 Task: Research Airbnb options in Casarano, Italy from 8th November, 2023 to 16th November, 2023 for 2 adults.1  bedroom having 1 bed and 1 bathroom. Property type can be hotel. Amenities needed are: washing machine. Look for 4 properties as per requirement.
Action: Mouse moved to (456, 62)
Screenshot: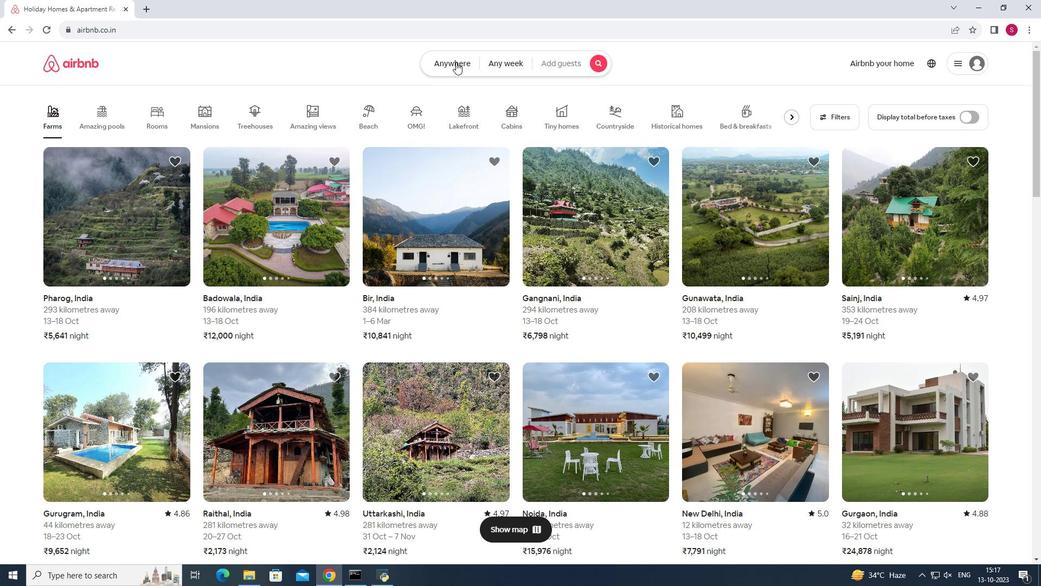 
Action: Mouse pressed left at (456, 62)
Screenshot: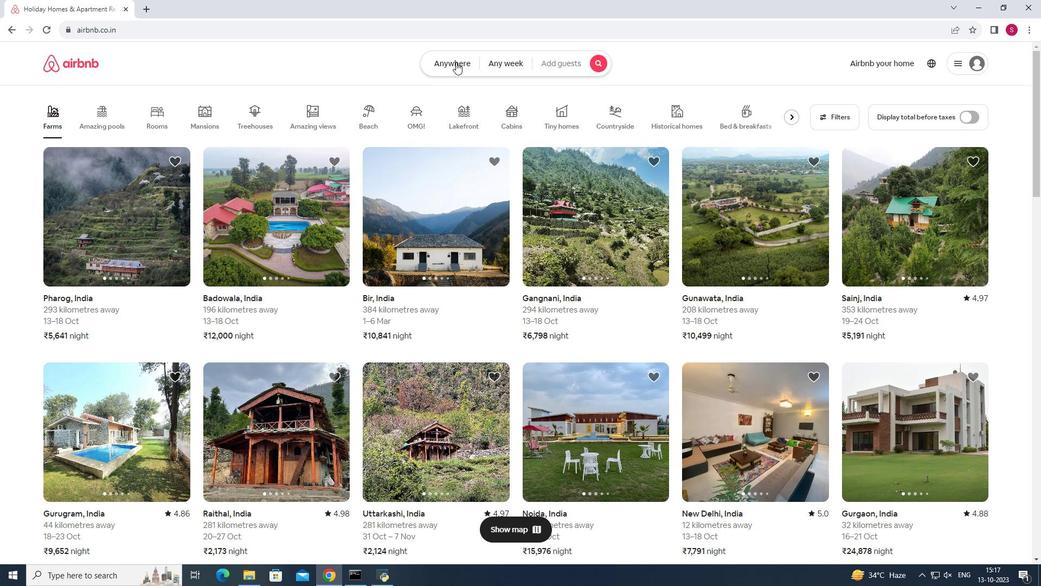 
Action: Mouse moved to (389, 100)
Screenshot: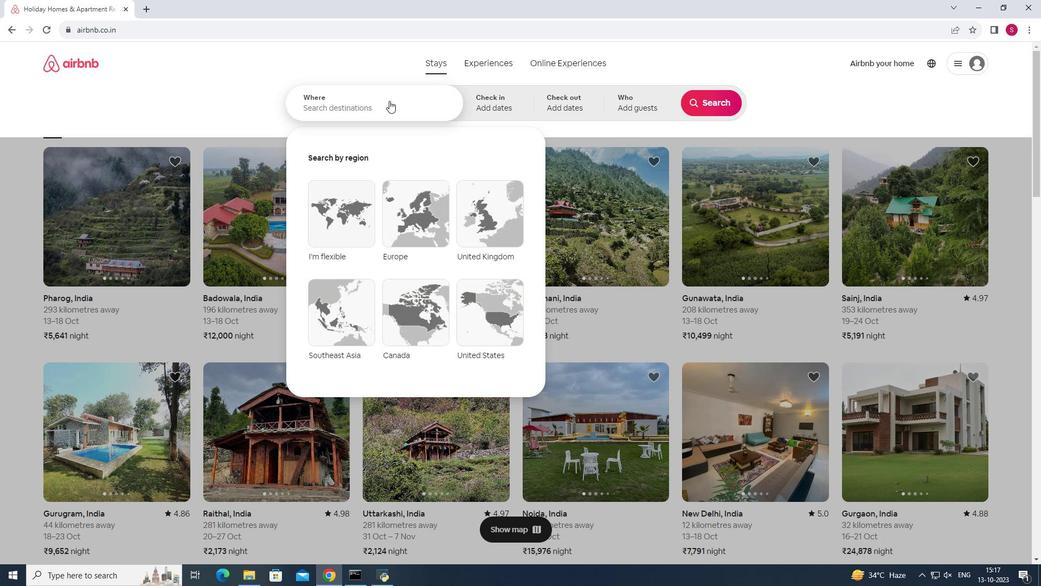 
Action: Mouse pressed left at (389, 100)
Screenshot: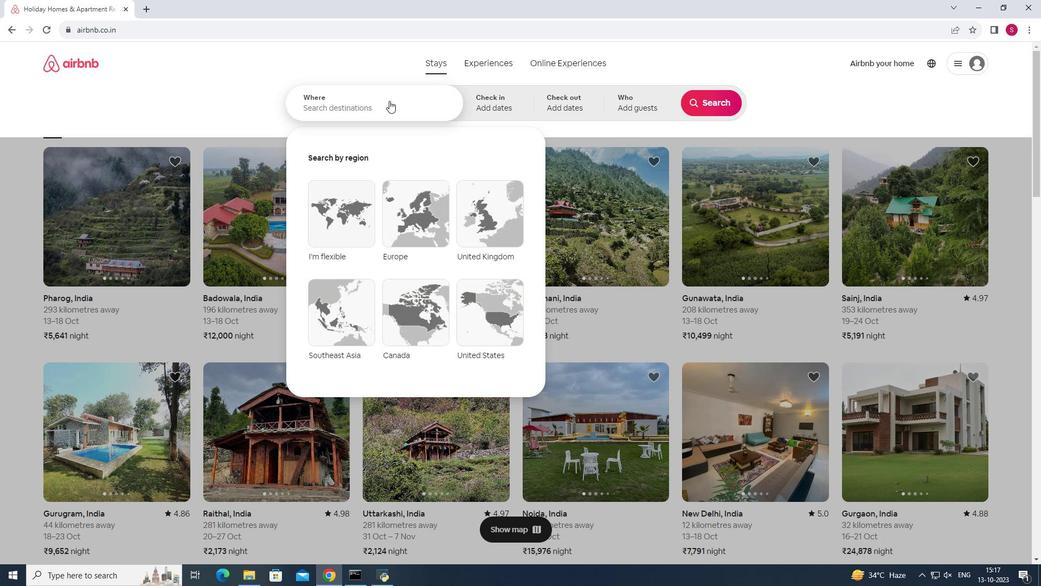 
Action: Key pressed <Key.shift>Casarano,<Key.space><Key.shift>Italy<Key.enter>
Screenshot: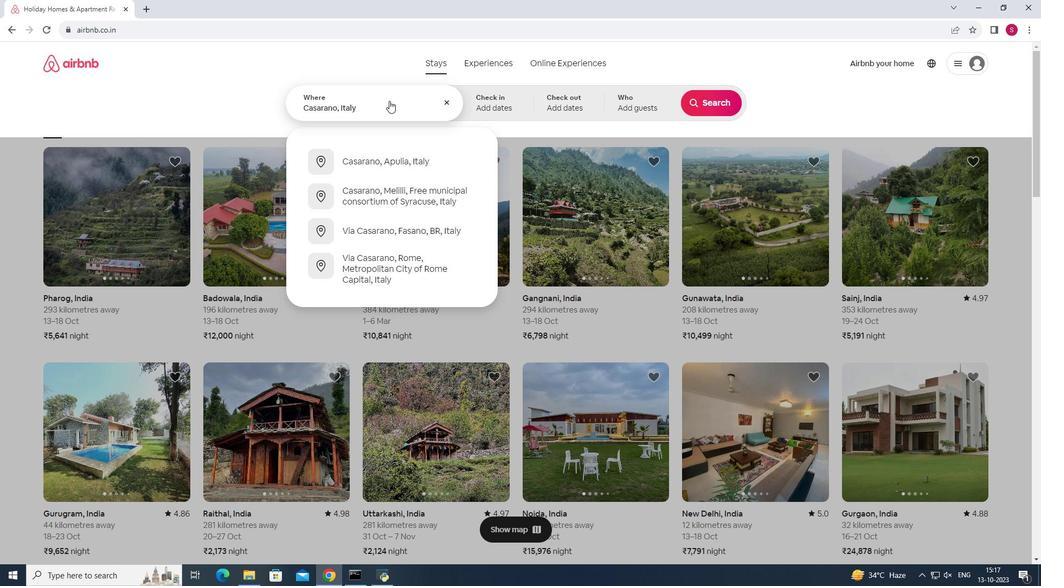 
Action: Mouse moved to (616, 268)
Screenshot: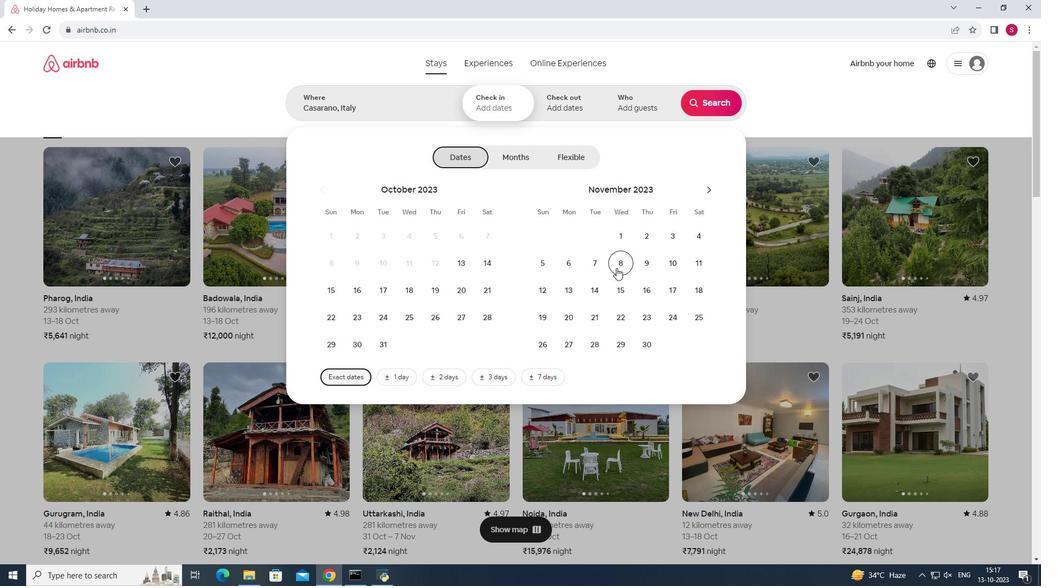 
Action: Mouse pressed left at (616, 268)
Screenshot: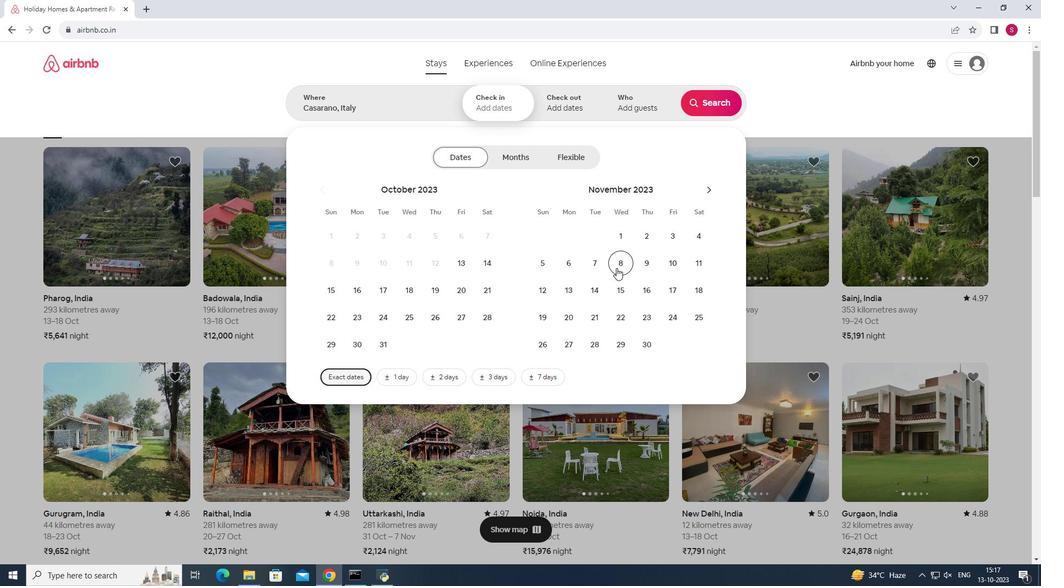 
Action: Mouse moved to (646, 285)
Screenshot: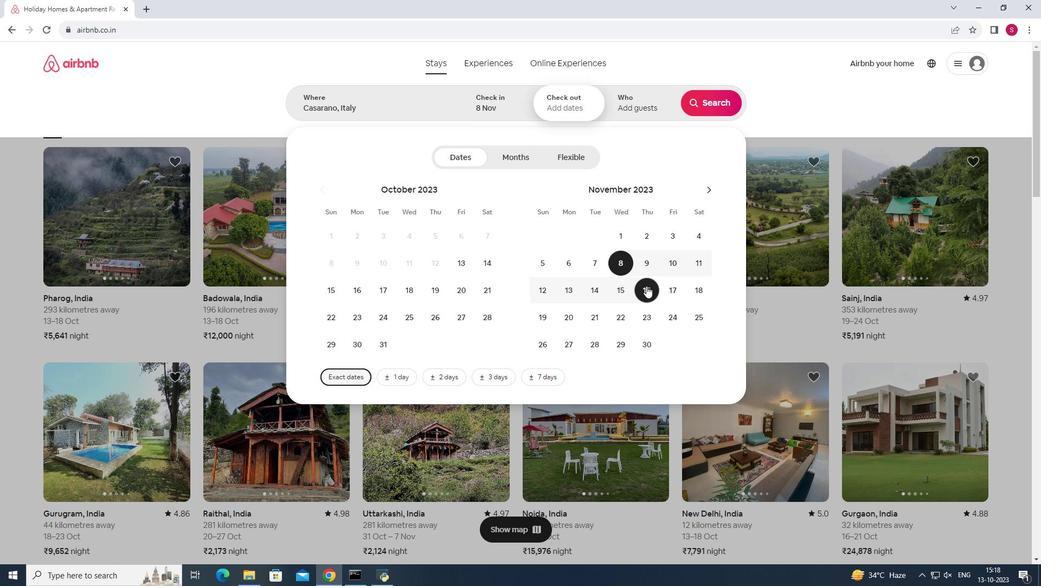 
Action: Mouse pressed left at (646, 285)
Screenshot: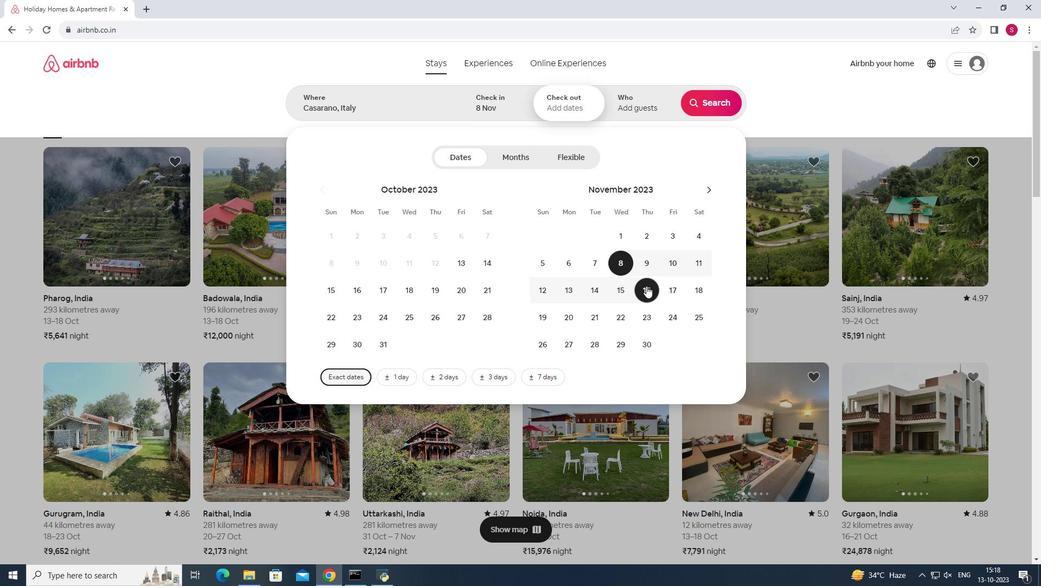 
Action: Mouse moved to (639, 93)
Screenshot: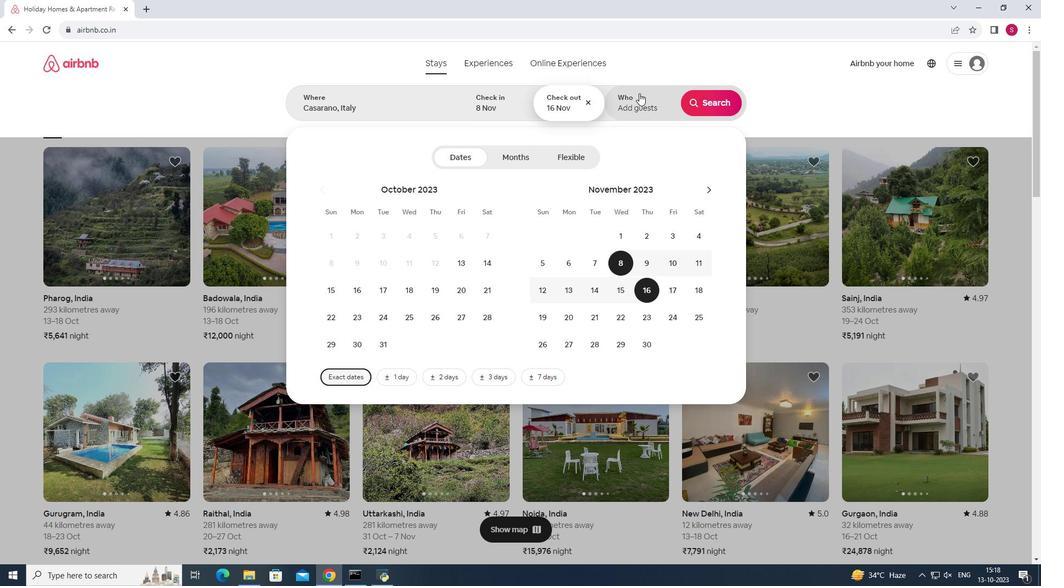 
Action: Mouse pressed left at (639, 93)
Screenshot: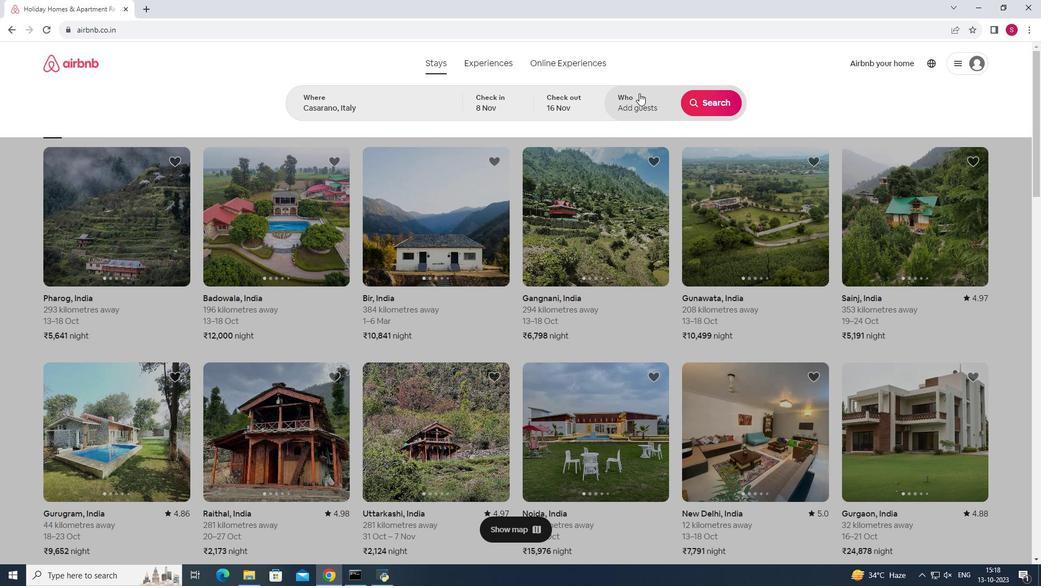 
Action: Mouse moved to (715, 162)
Screenshot: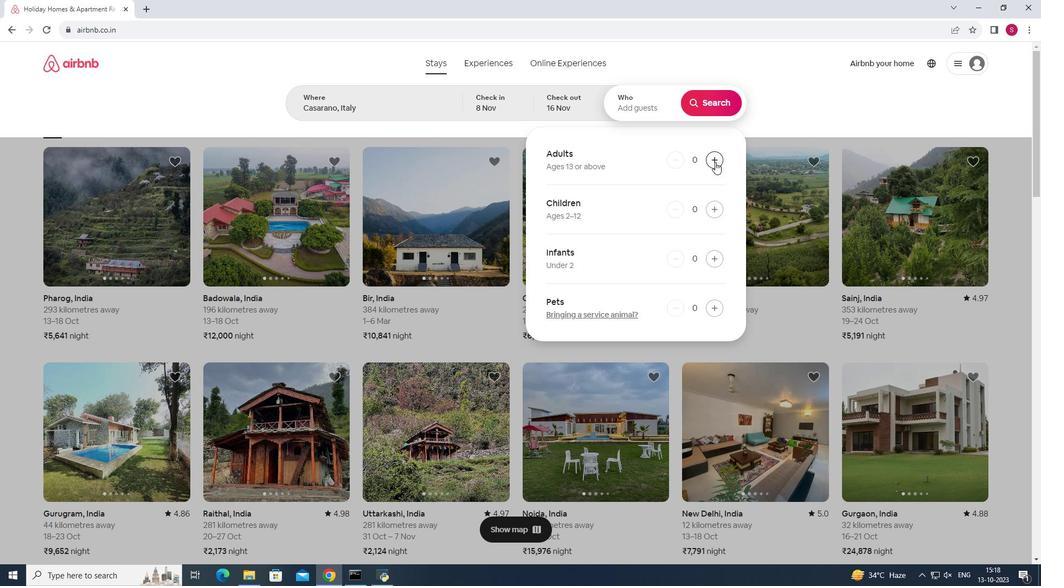 
Action: Mouse pressed left at (715, 162)
Screenshot: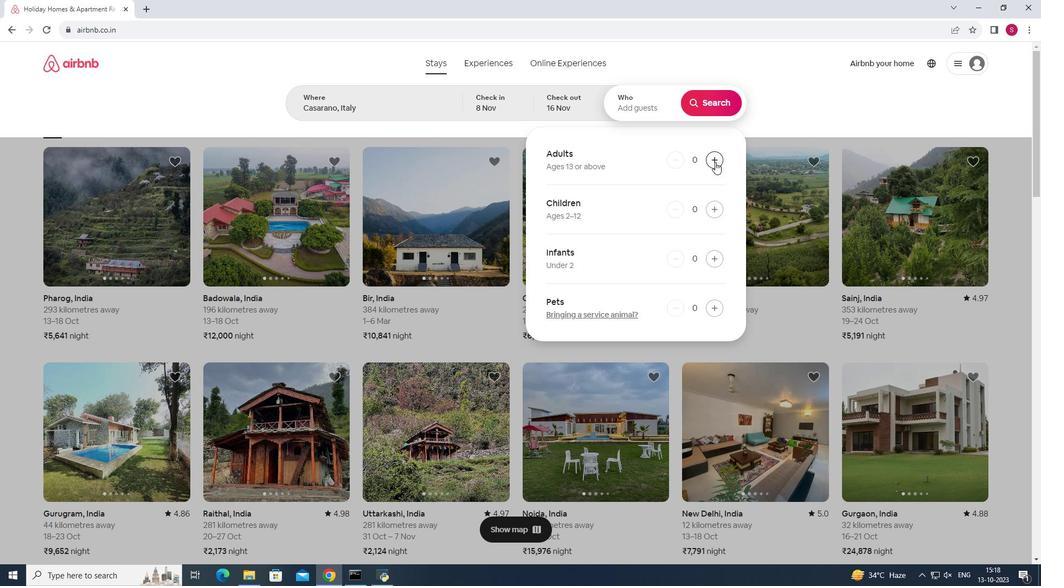 
Action: Mouse pressed left at (715, 162)
Screenshot: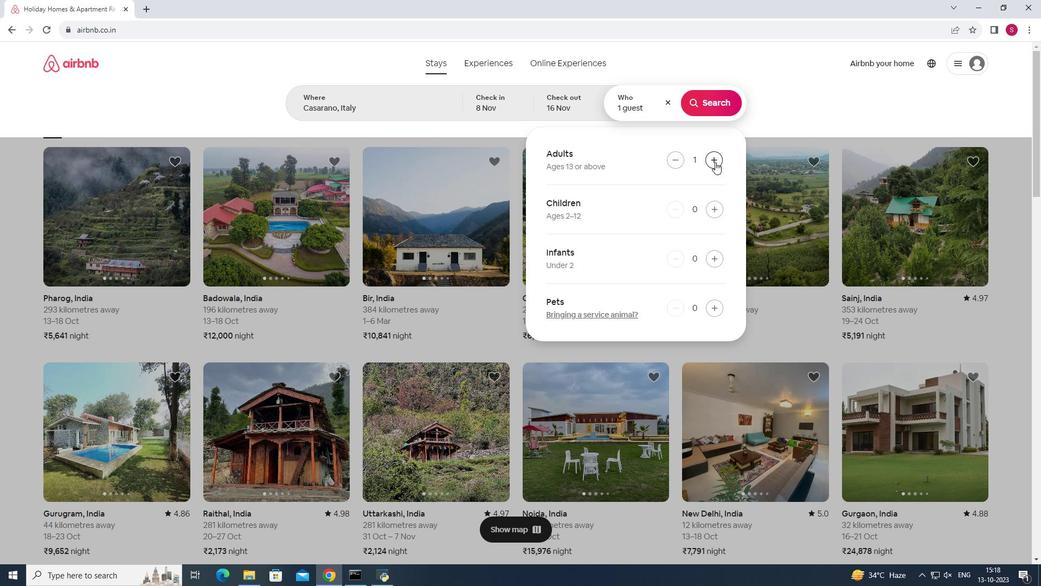 
Action: Mouse moved to (714, 103)
Screenshot: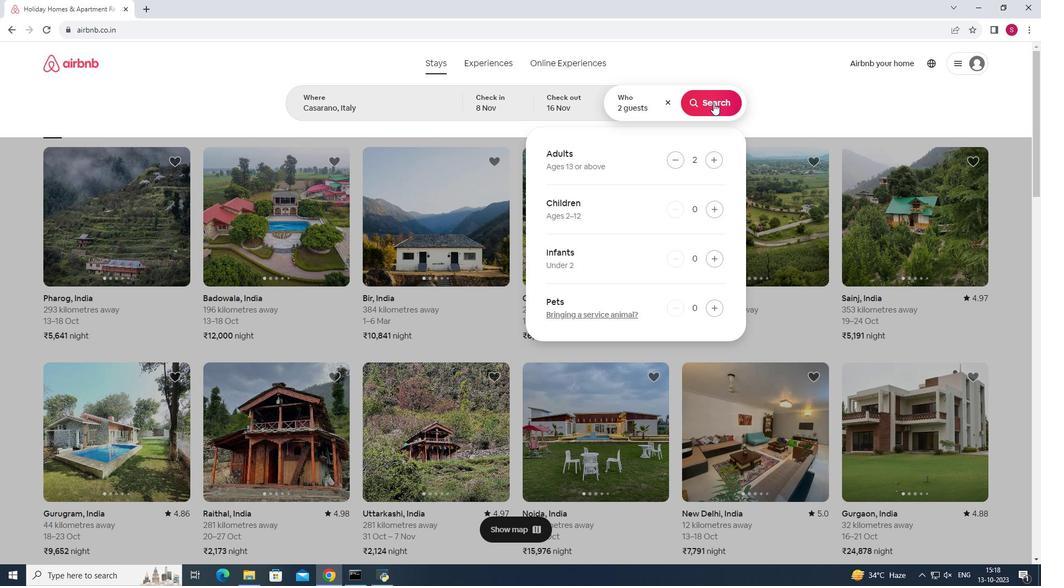 
Action: Mouse pressed left at (714, 103)
Screenshot: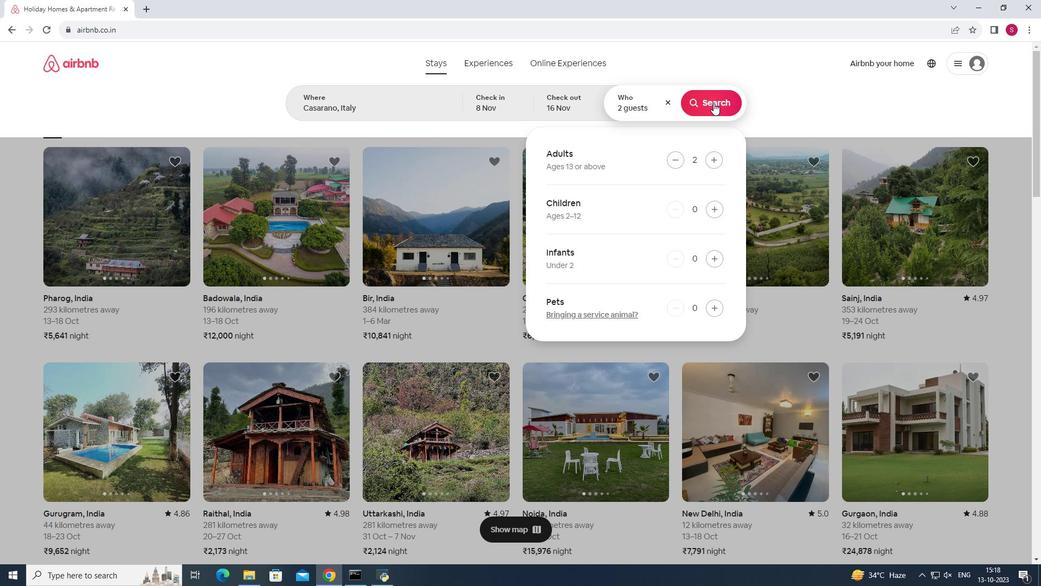 
Action: Mouse moved to (862, 103)
Screenshot: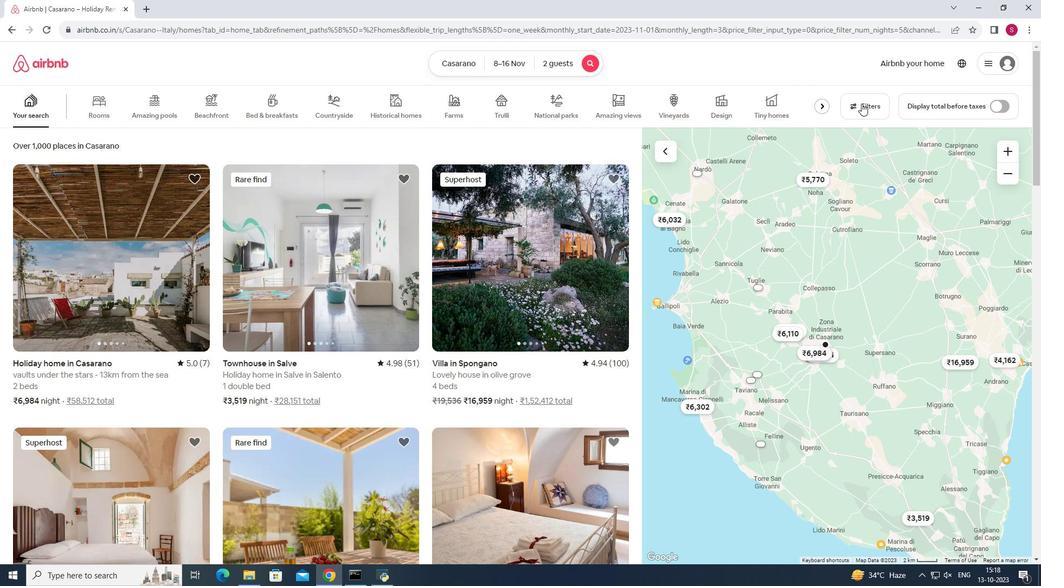 
Action: Mouse pressed left at (862, 103)
Screenshot: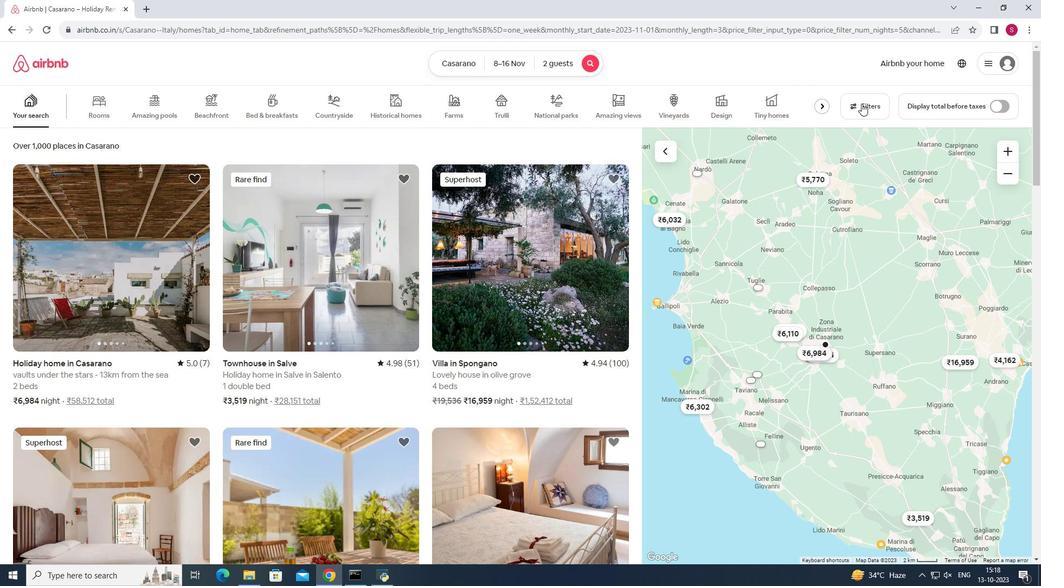 
Action: Mouse moved to (516, 238)
Screenshot: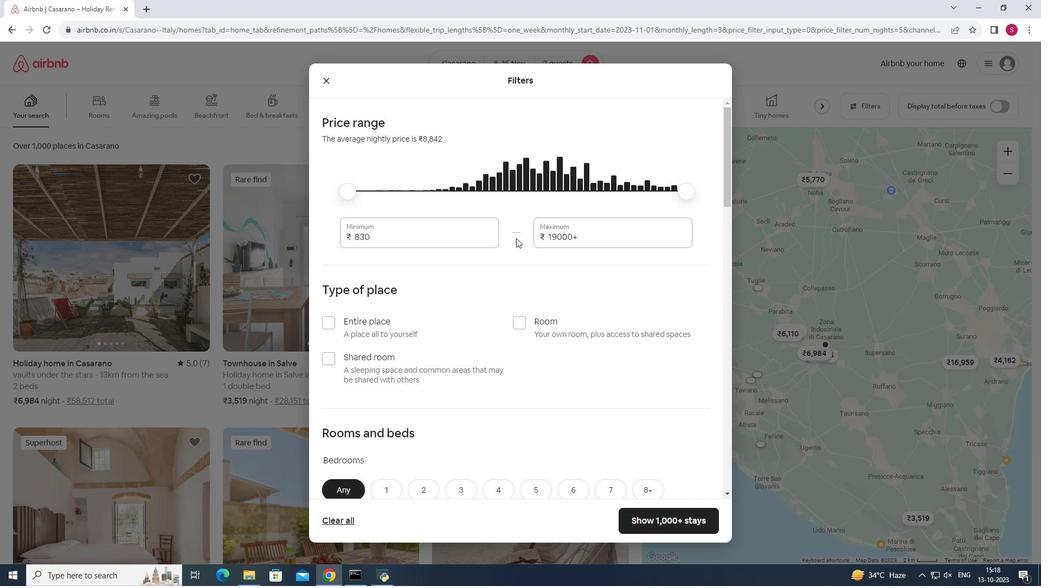 
Action: Mouse scrolled (516, 237) with delta (0, 0)
Screenshot: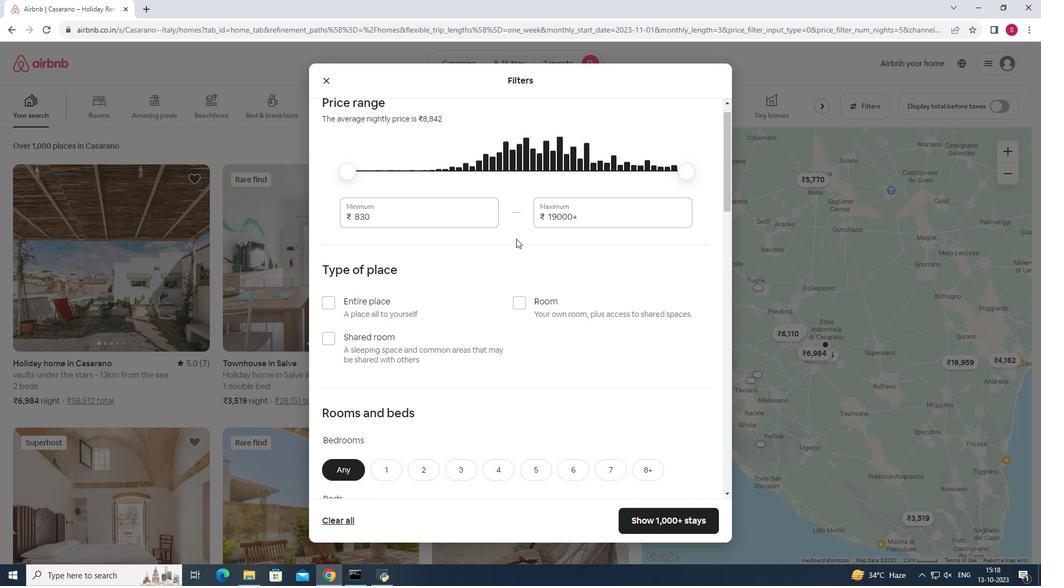 
Action: Mouse moved to (516, 238)
Screenshot: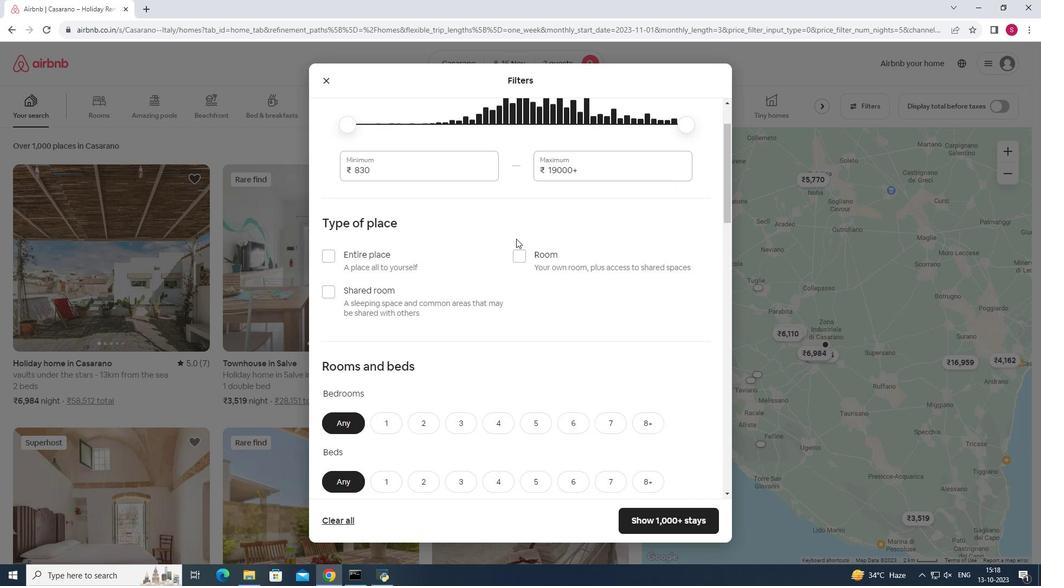 
Action: Mouse scrolled (516, 238) with delta (0, 0)
Screenshot: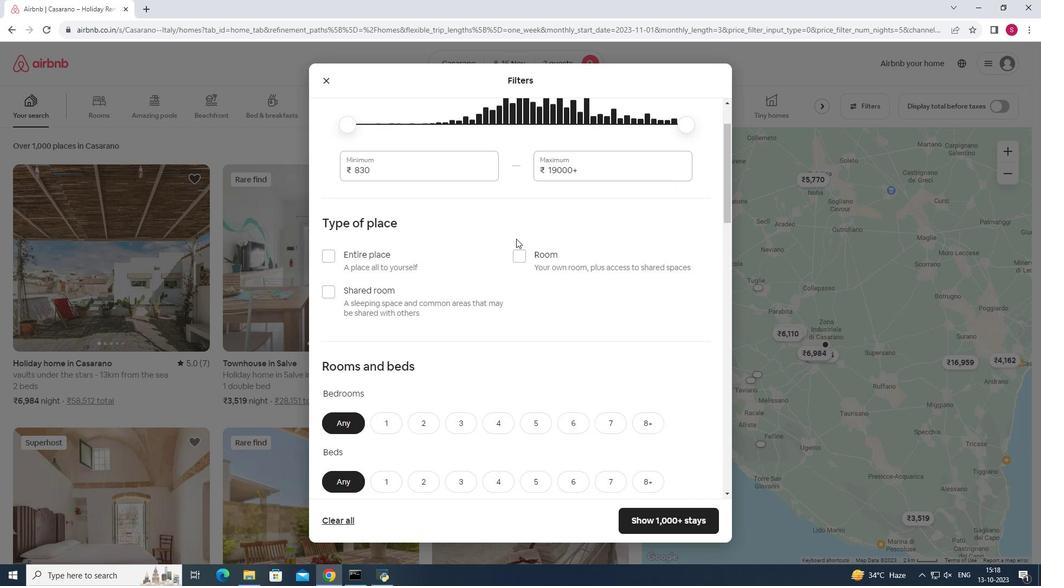 
Action: Mouse scrolled (516, 238) with delta (0, 0)
Screenshot: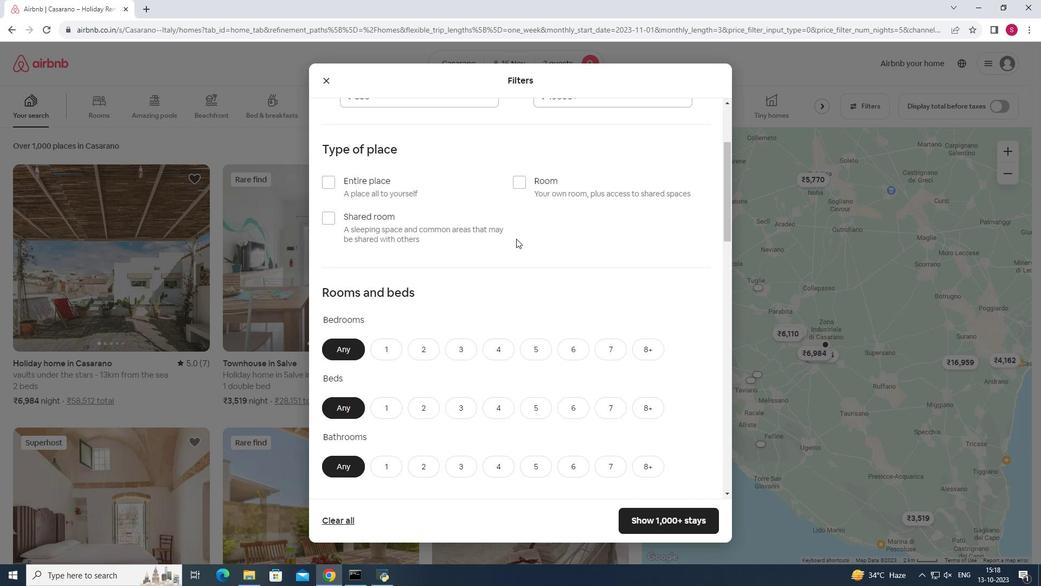 
Action: Mouse scrolled (516, 238) with delta (0, 0)
Screenshot: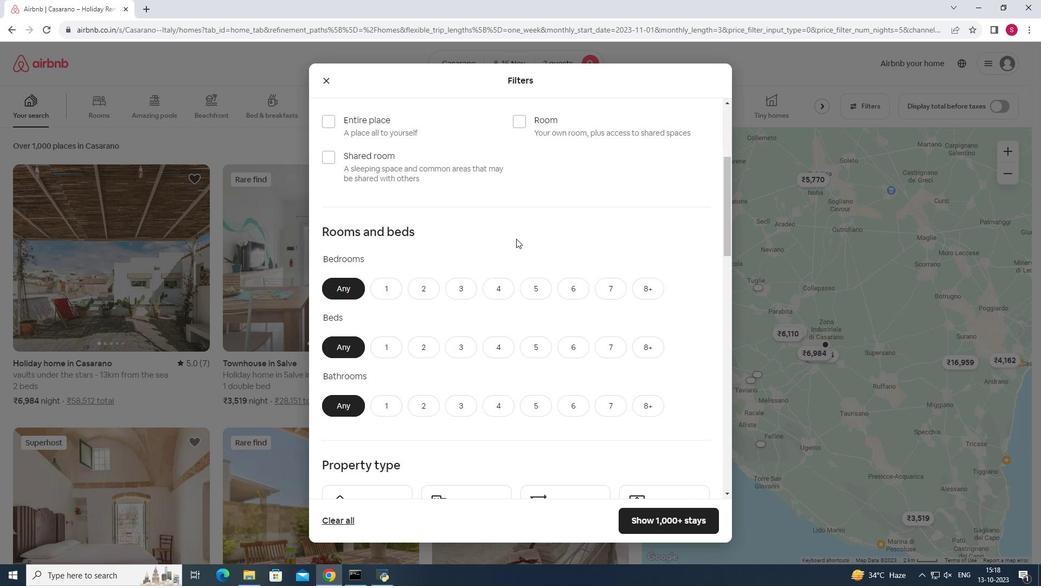 
Action: Mouse moved to (384, 271)
Screenshot: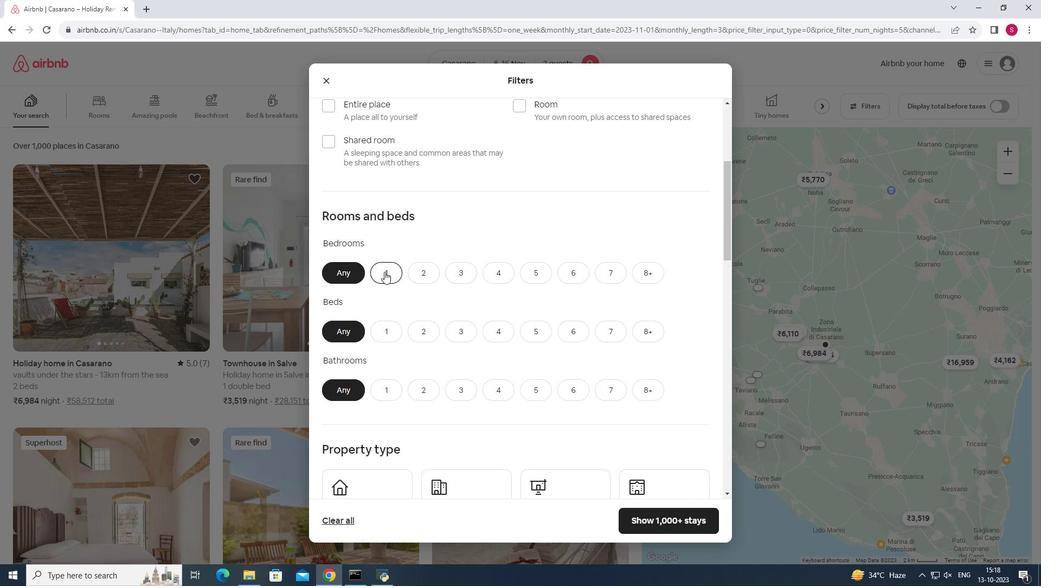
Action: Mouse pressed left at (384, 271)
Screenshot: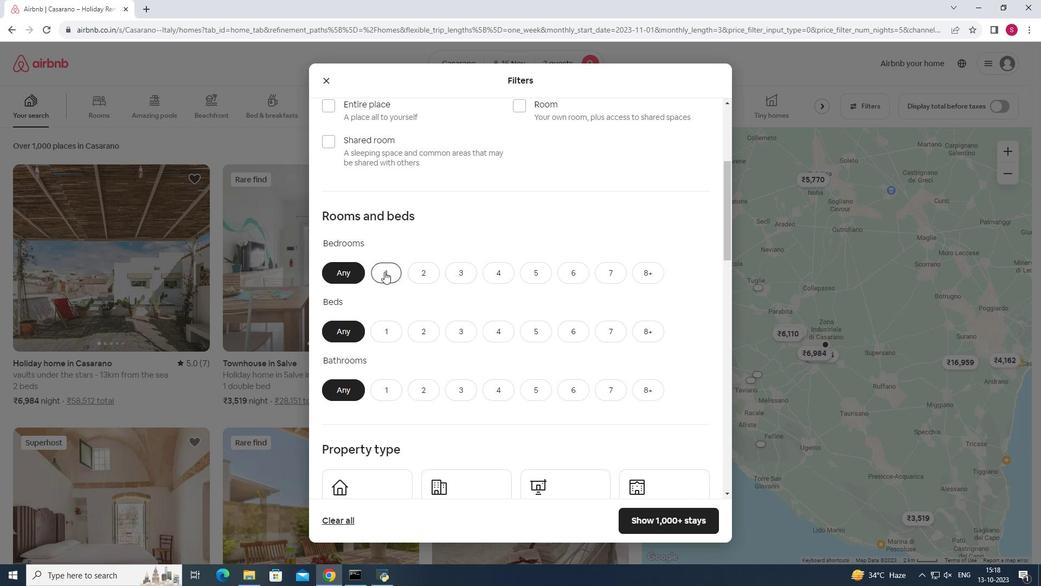 
Action: Mouse moved to (384, 327)
Screenshot: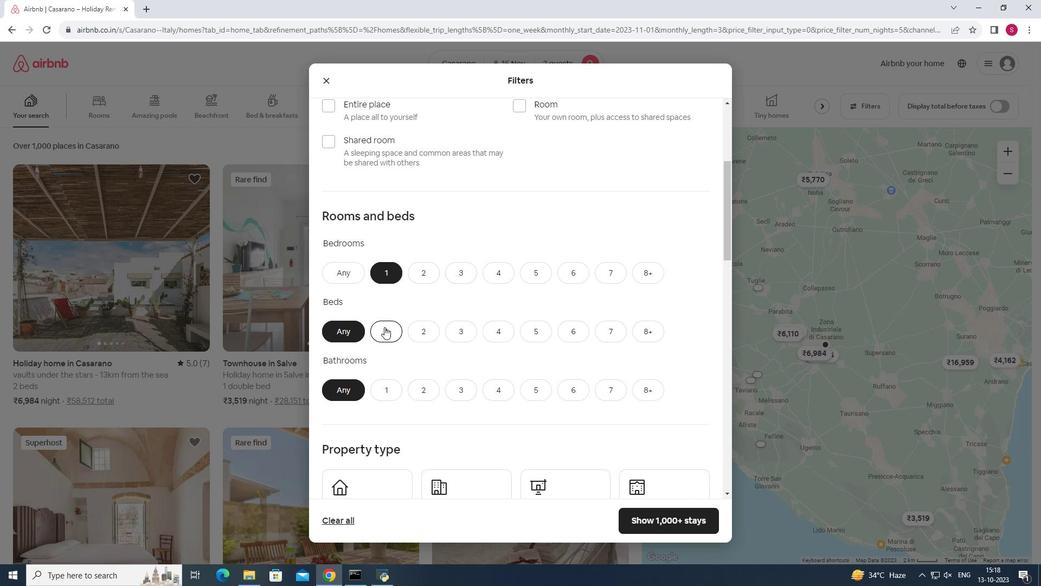 
Action: Mouse pressed left at (384, 327)
Screenshot: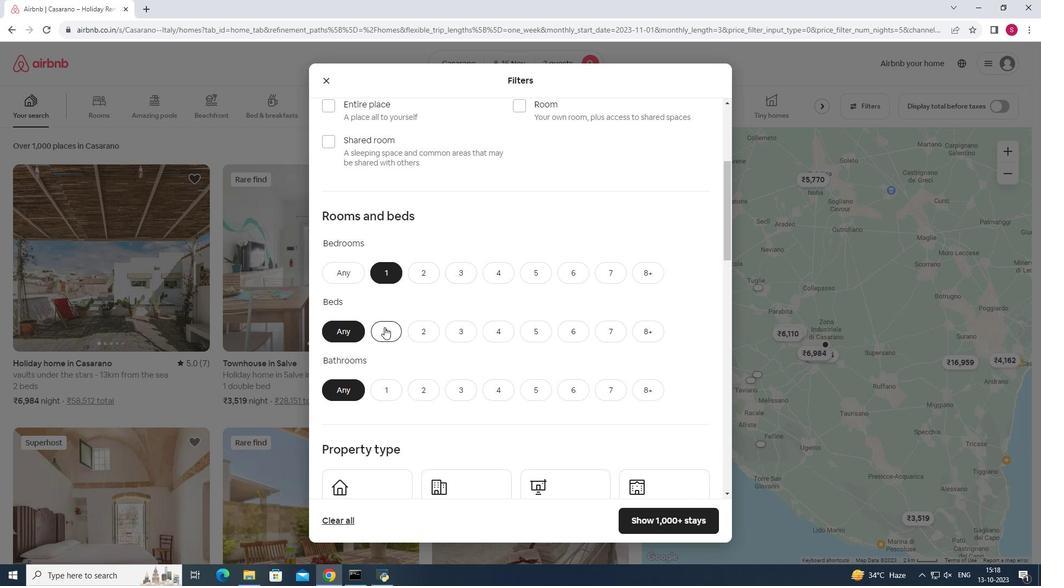 
Action: Mouse moved to (382, 393)
Screenshot: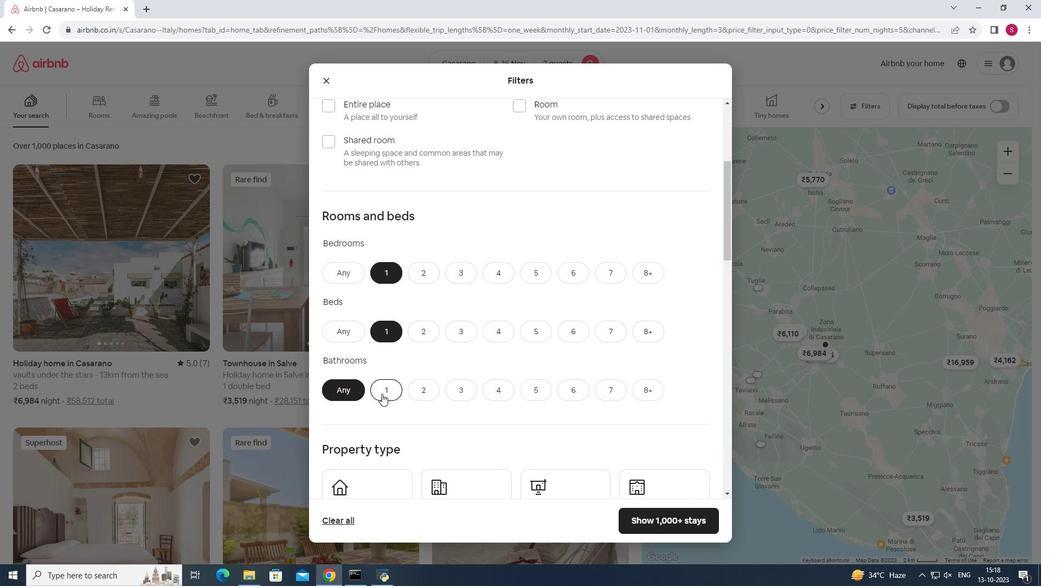 
Action: Mouse pressed left at (382, 393)
Screenshot: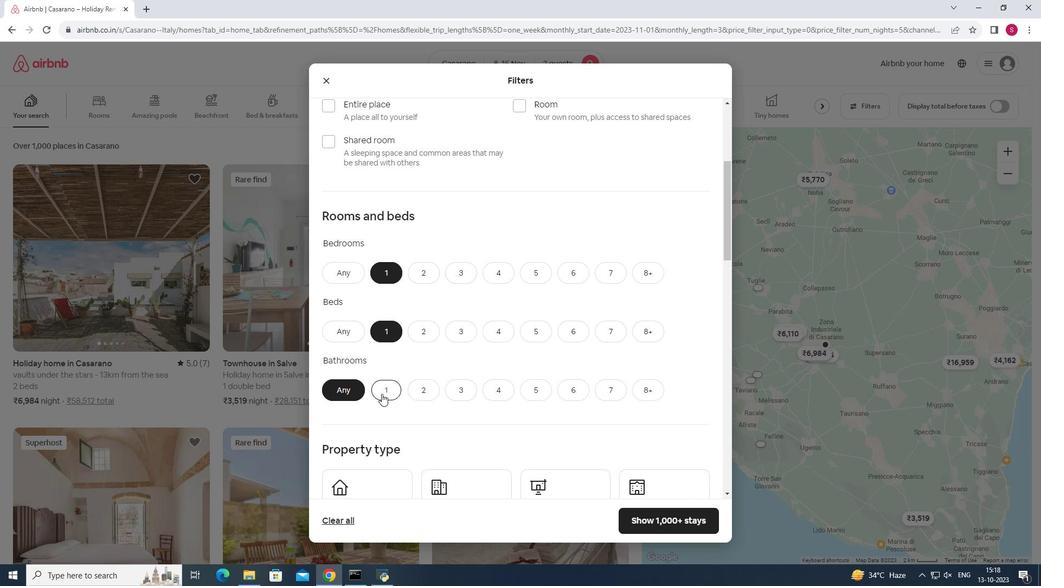 
Action: Mouse moved to (407, 387)
Screenshot: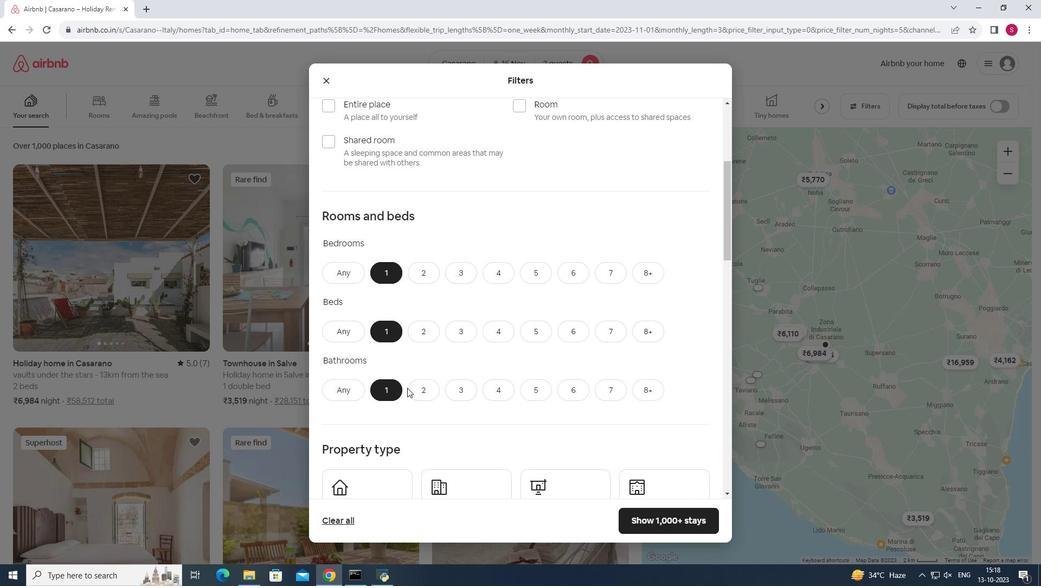 
Action: Mouse scrolled (407, 387) with delta (0, 0)
Screenshot: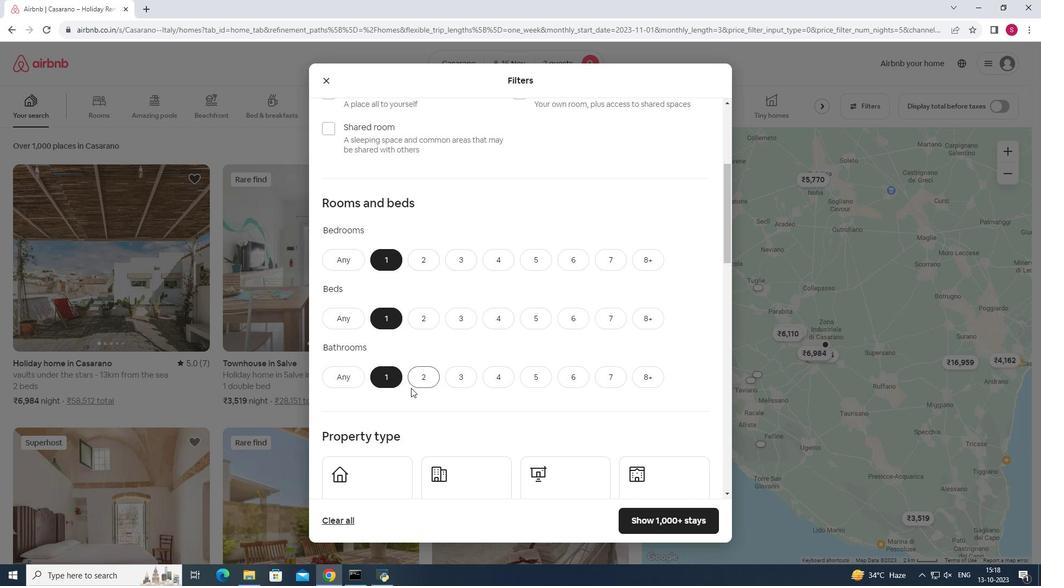 
Action: Mouse moved to (410, 387)
Screenshot: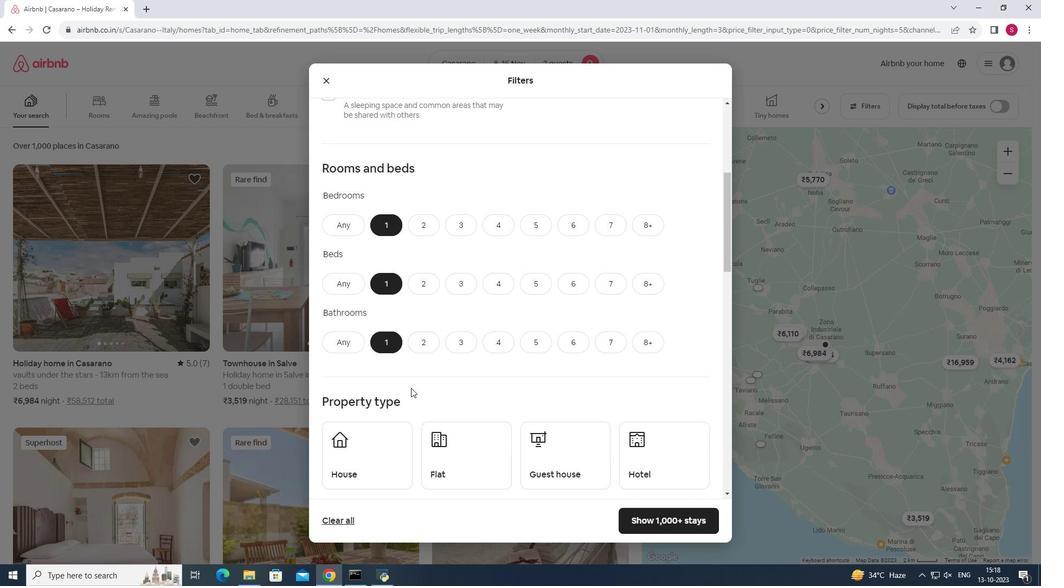 
Action: Mouse scrolled (410, 387) with delta (0, 0)
Screenshot: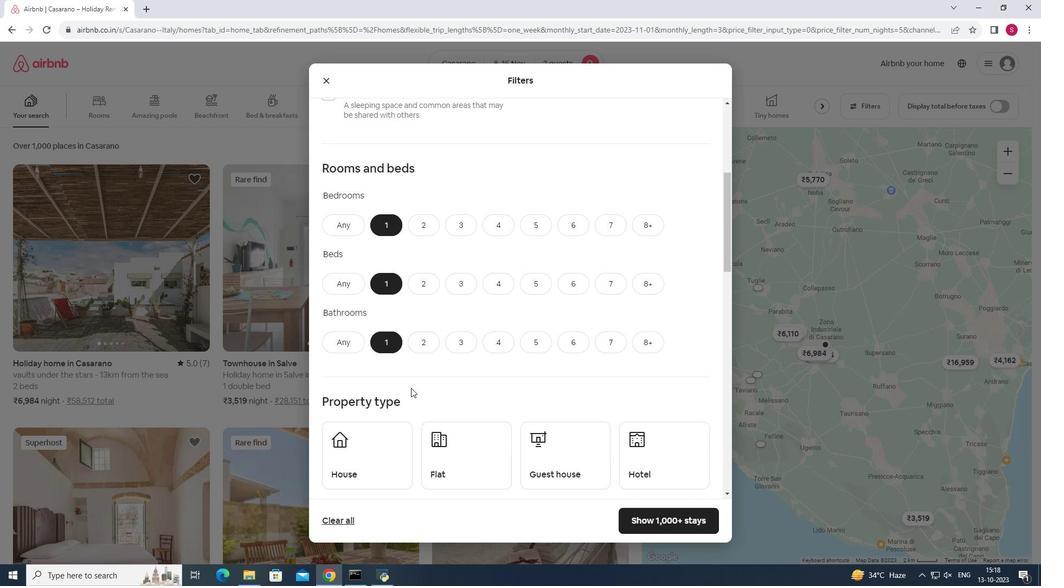 
Action: Mouse moved to (411, 387)
Screenshot: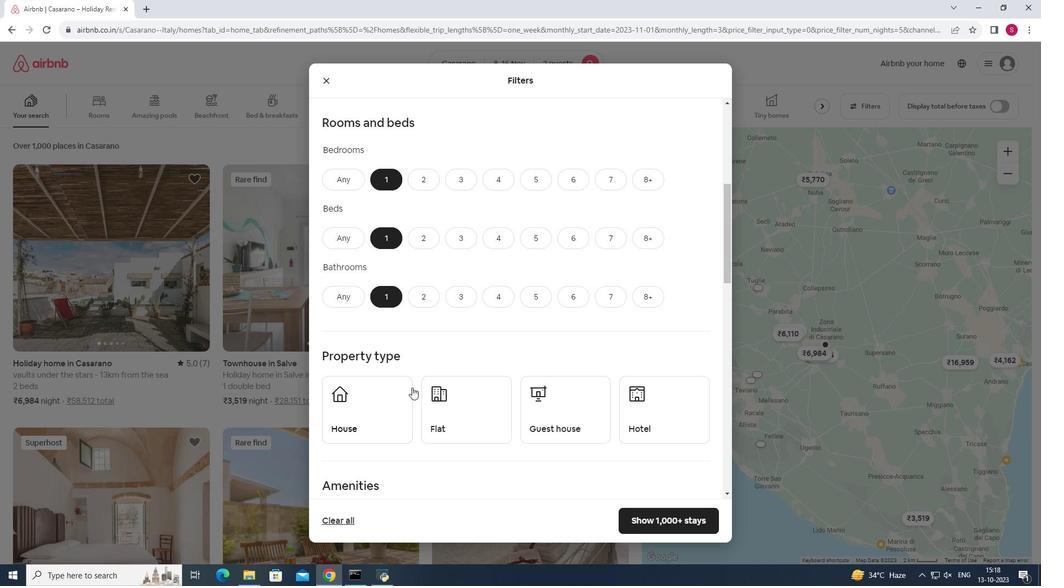 
Action: Mouse scrolled (411, 387) with delta (0, 0)
Screenshot: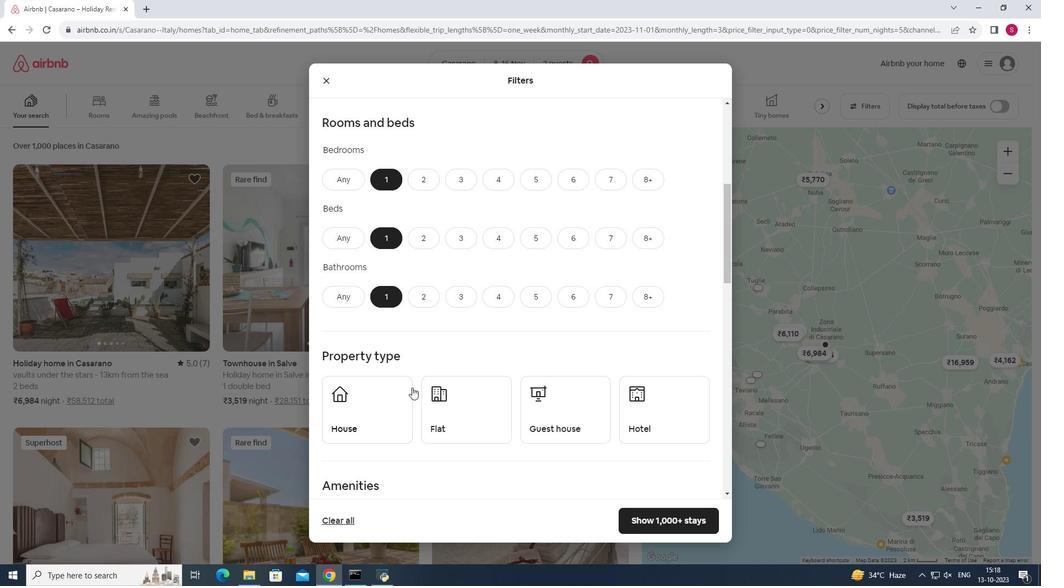 
Action: Mouse moved to (641, 354)
Screenshot: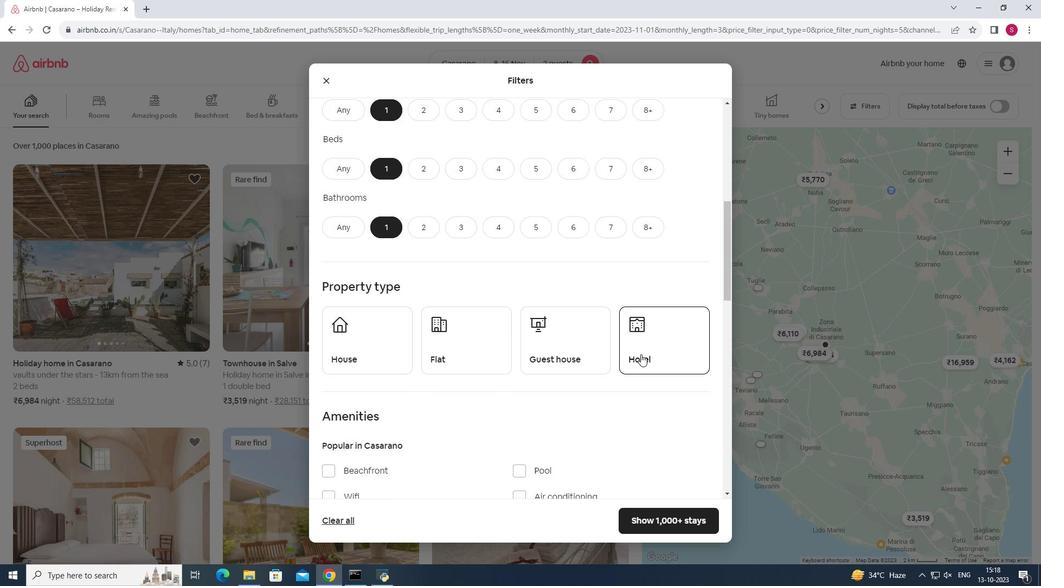 
Action: Mouse pressed left at (641, 354)
Screenshot: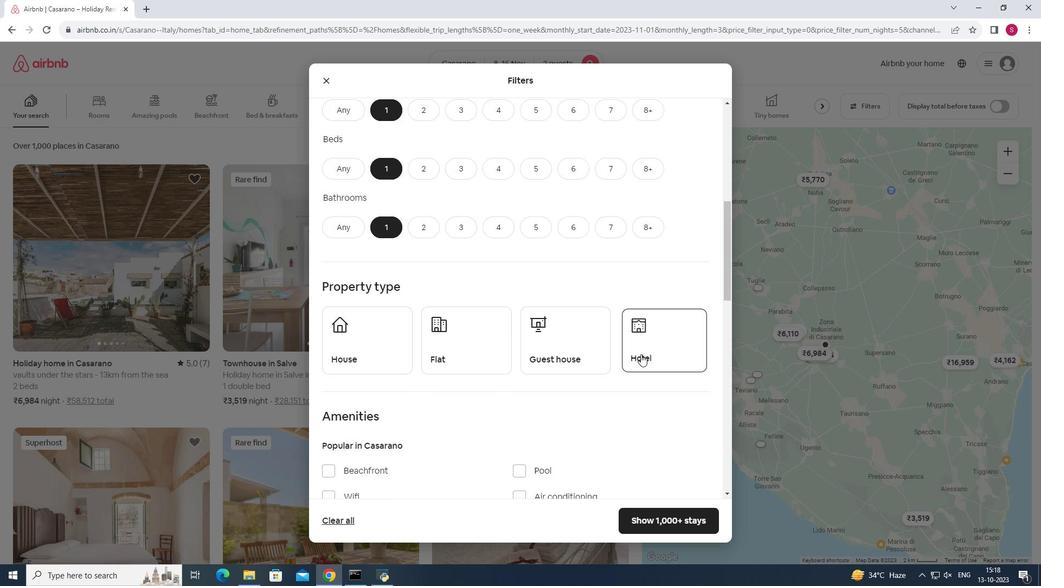 
Action: Mouse moved to (624, 390)
Screenshot: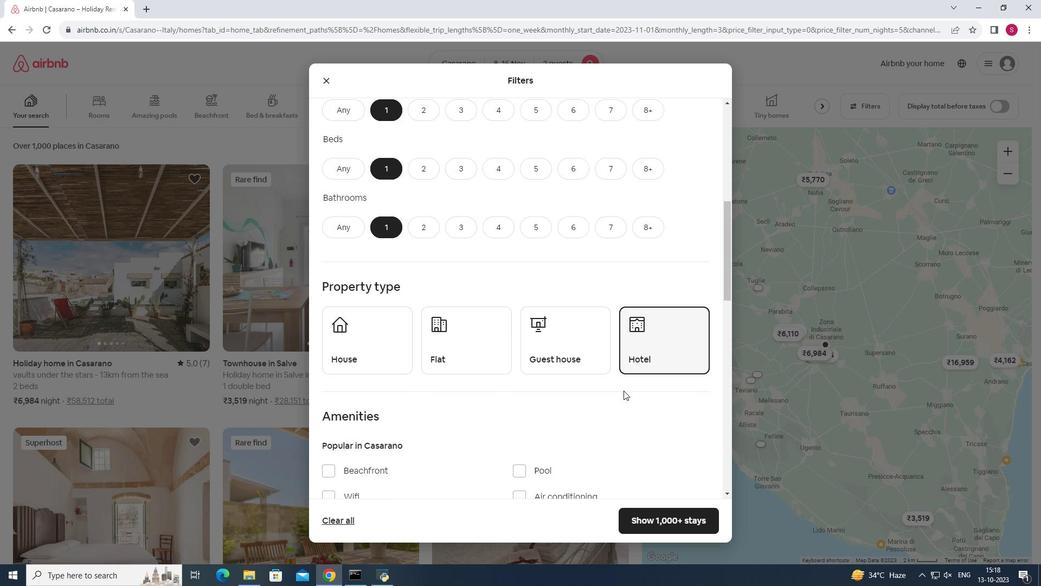 
Action: Mouse scrolled (624, 390) with delta (0, 0)
Screenshot: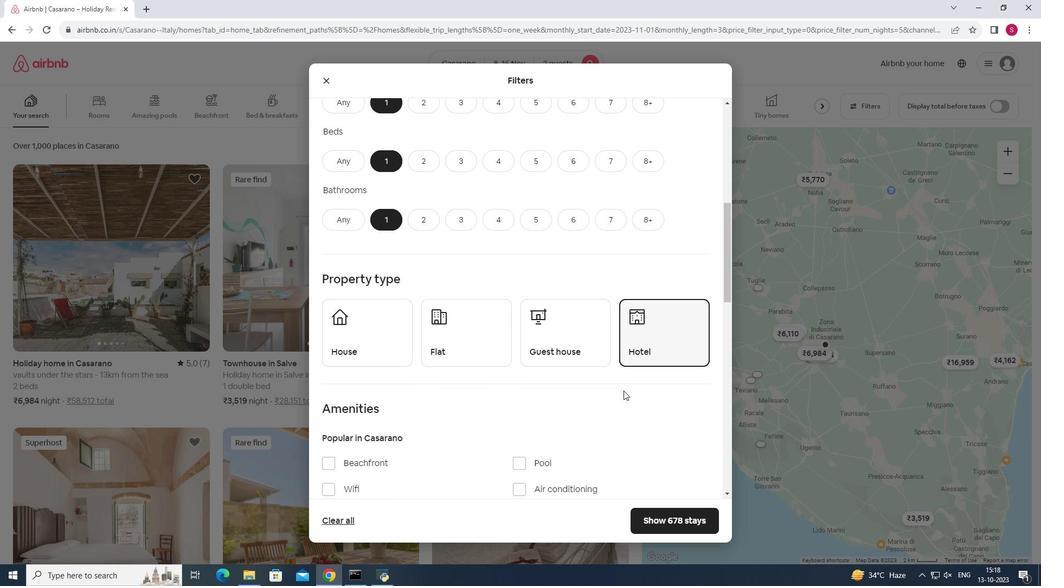 
Action: Mouse scrolled (624, 390) with delta (0, 0)
Screenshot: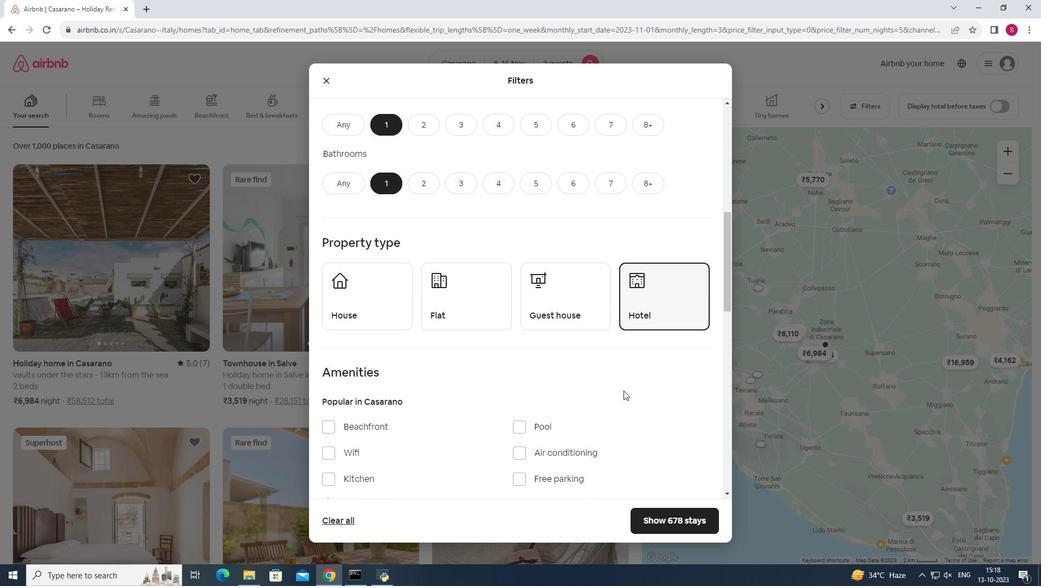 
Action: Mouse moved to (413, 352)
Screenshot: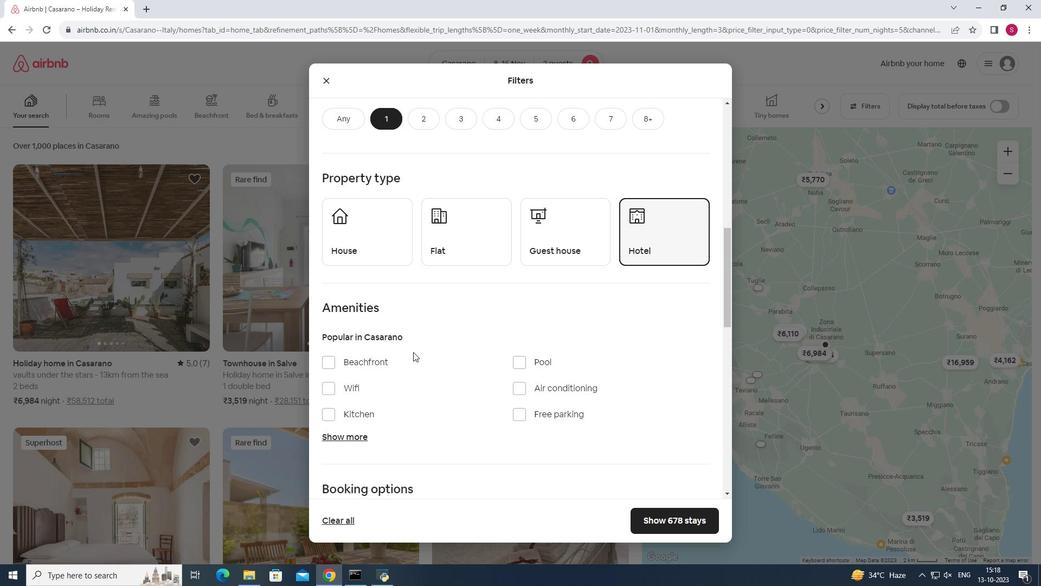 
Action: Mouse scrolled (413, 351) with delta (0, 0)
Screenshot: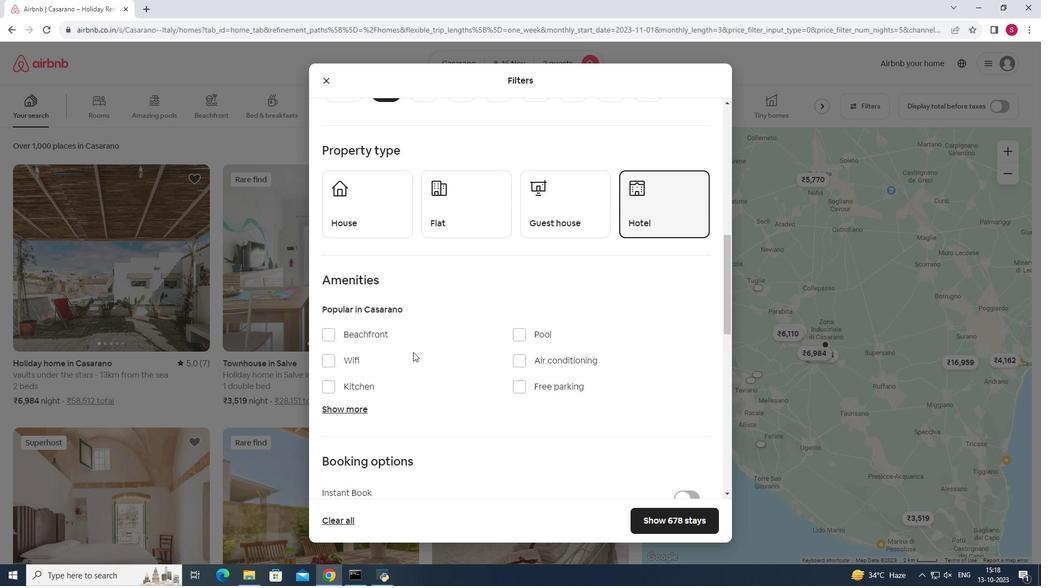
Action: Mouse scrolled (413, 351) with delta (0, 0)
Screenshot: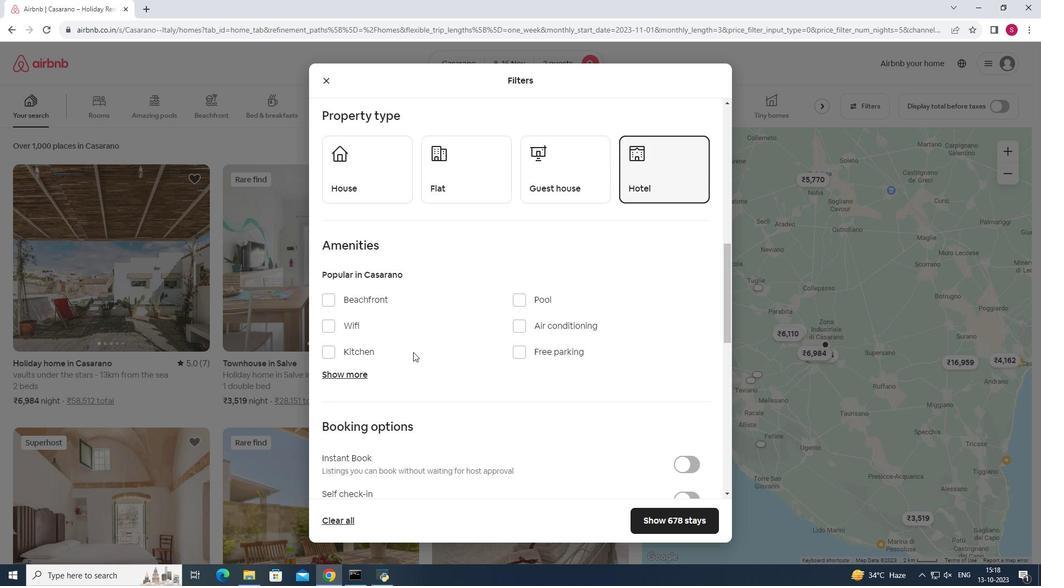 
Action: Mouse moved to (360, 331)
Screenshot: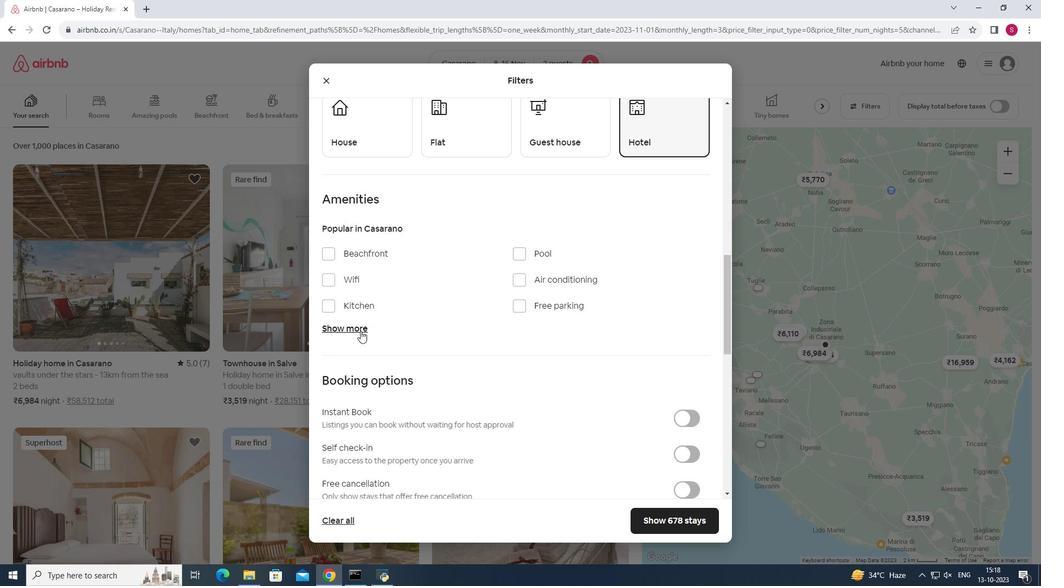 
Action: Mouse pressed left at (360, 331)
Screenshot: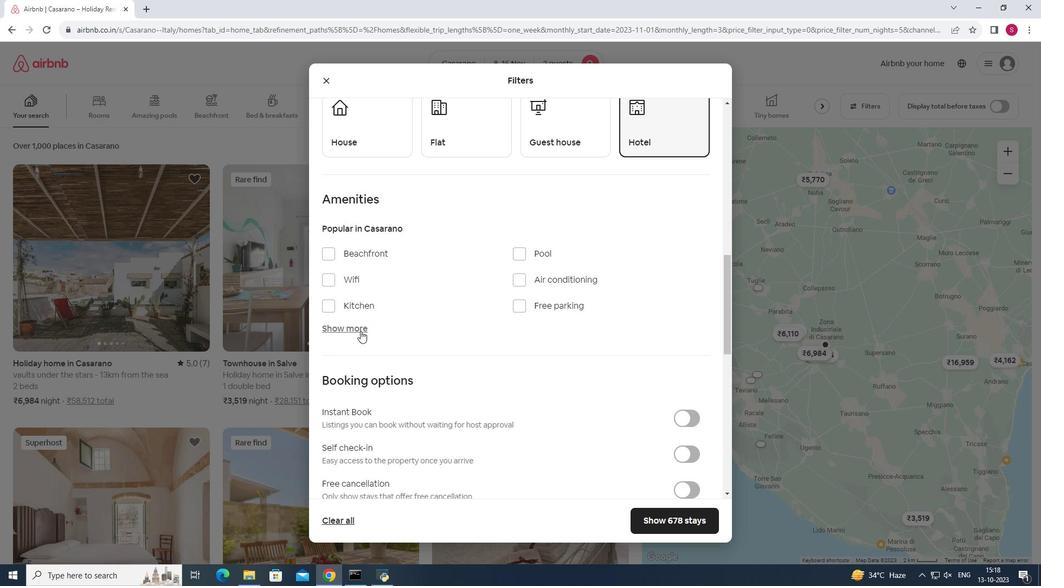 
Action: Mouse moved to (330, 368)
Screenshot: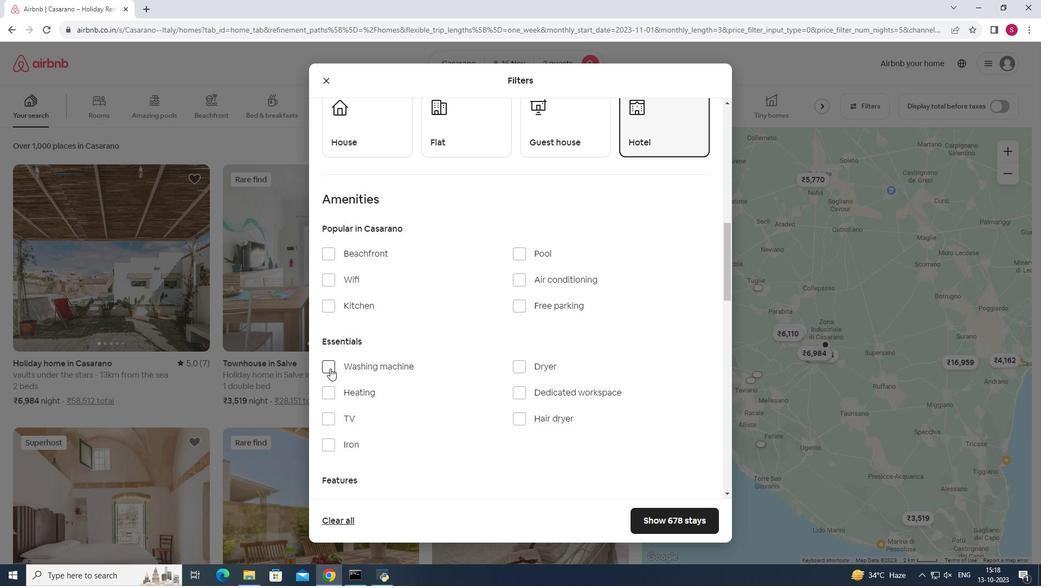 
Action: Mouse pressed left at (330, 368)
Screenshot: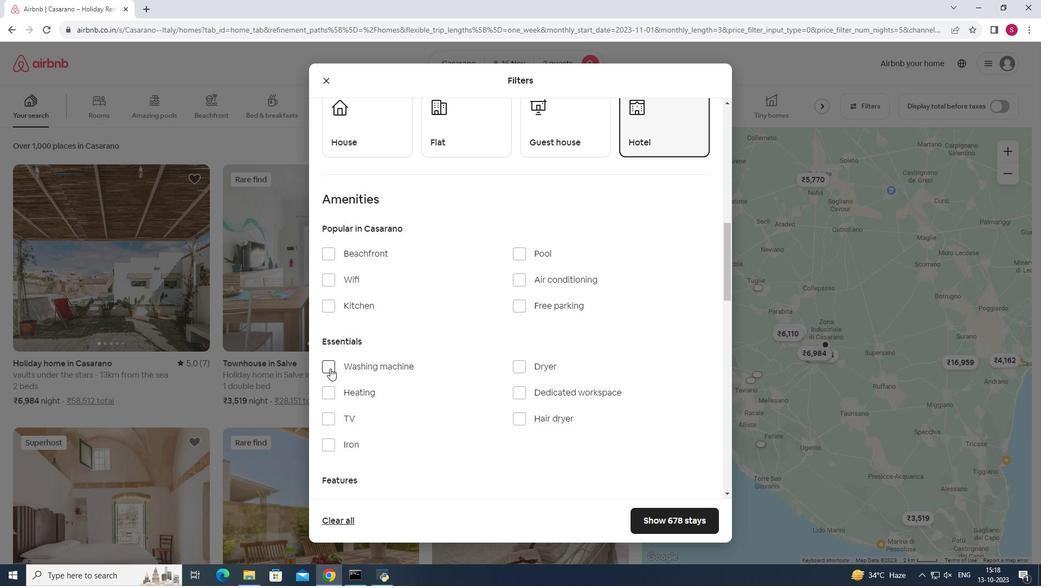 
Action: Mouse moved to (654, 525)
Screenshot: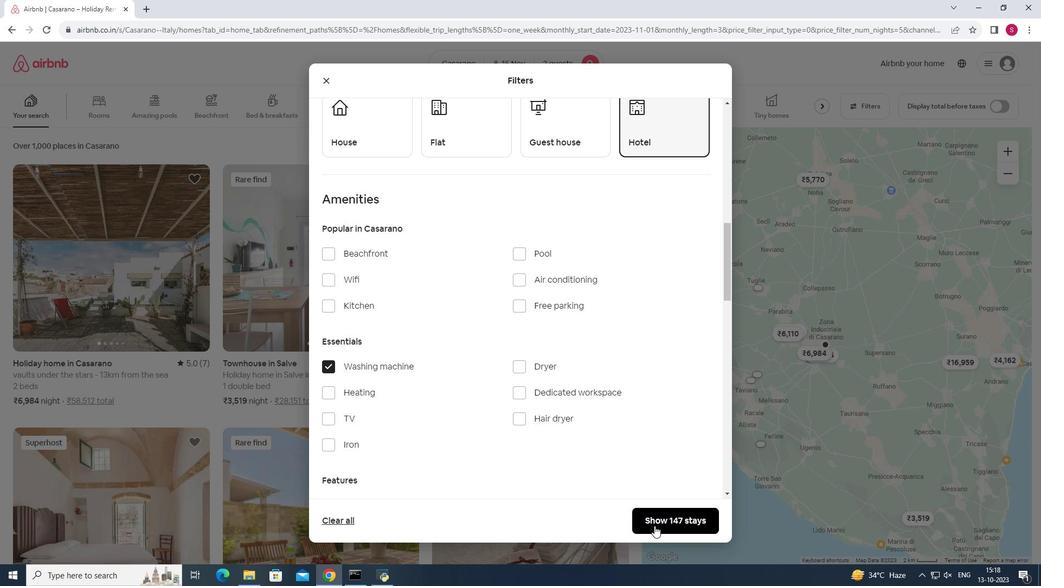 
Action: Mouse pressed left at (654, 525)
Screenshot: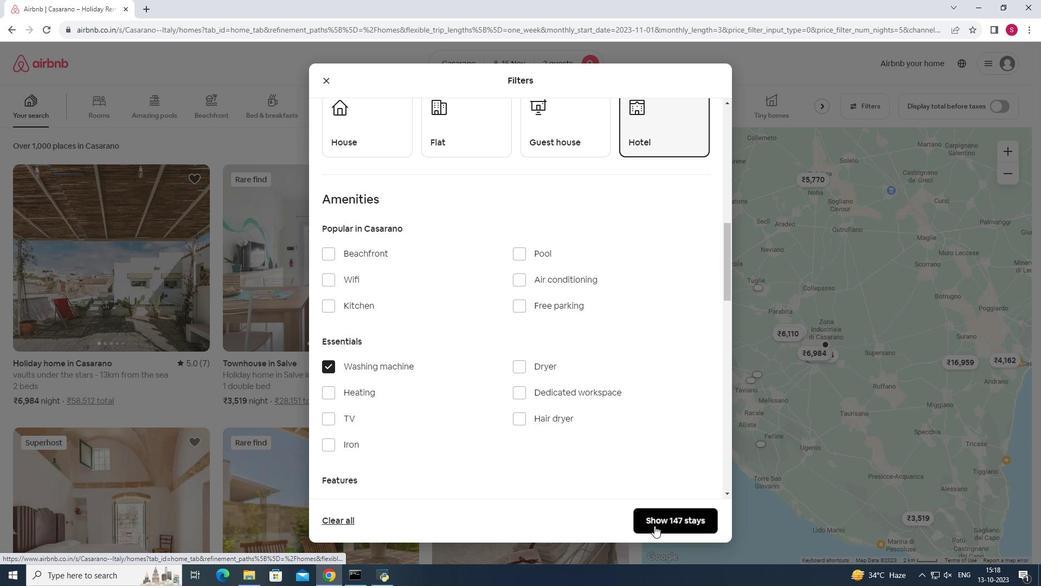 
Action: Mouse moved to (286, 280)
Screenshot: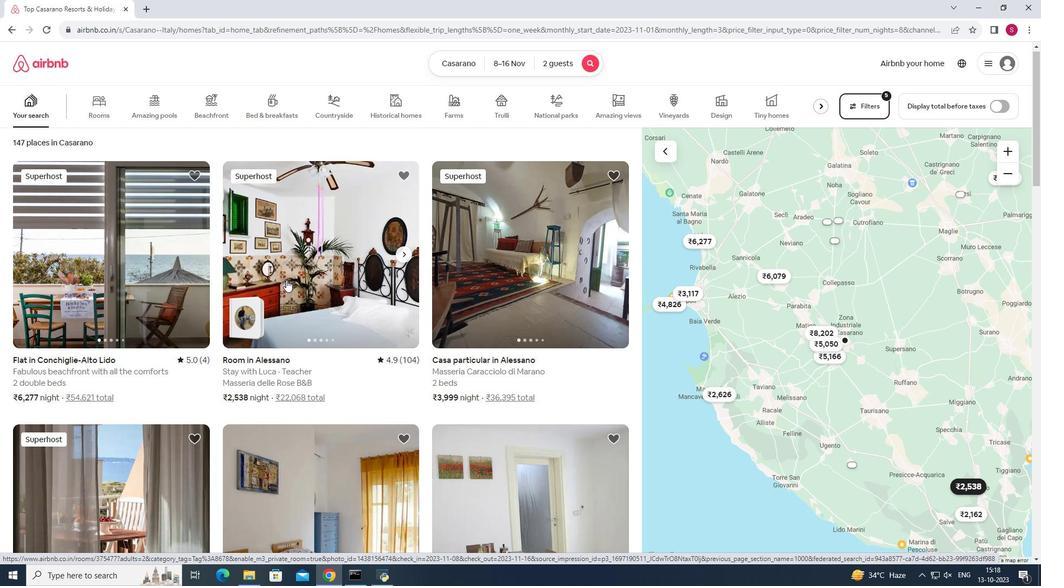 
Action: Mouse scrolled (286, 279) with delta (0, 0)
Screenshot: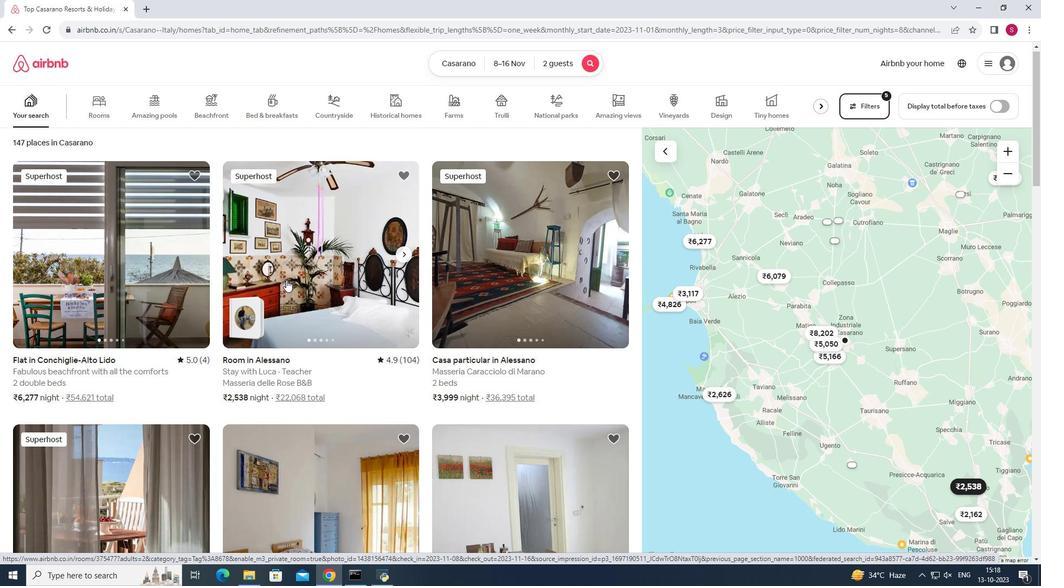 
Action: Mouse moved to (287, 280)
Screenshot: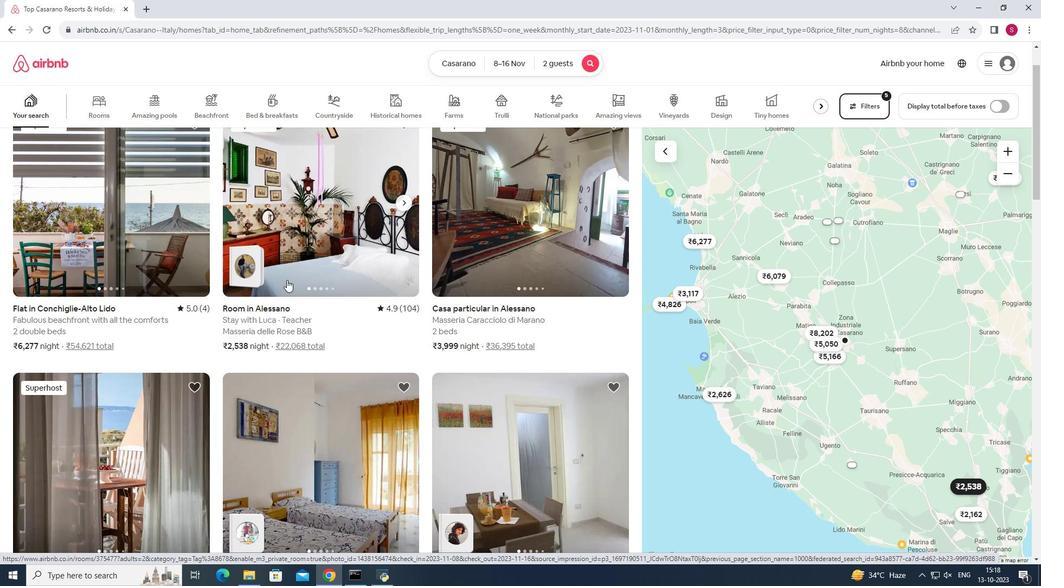 
Action: Mouse scrolled (287, 279) with delta (0, 0)
Screenshot: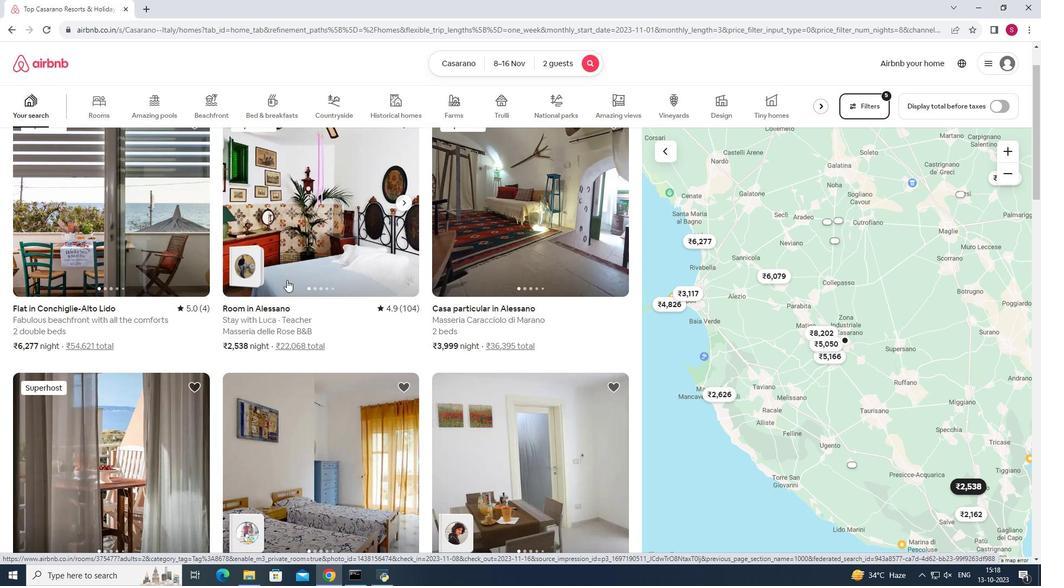 
Action: Mouse scrolled (287, 279) with delta (0, 0)
Screenshot: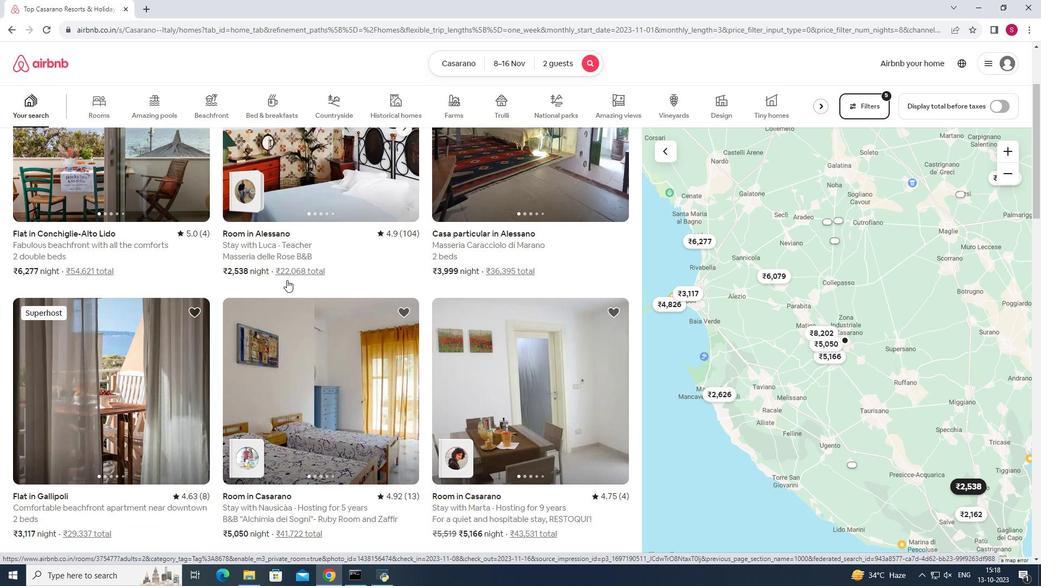 
Action: Mouse moved to (280, 282)
Screenshot: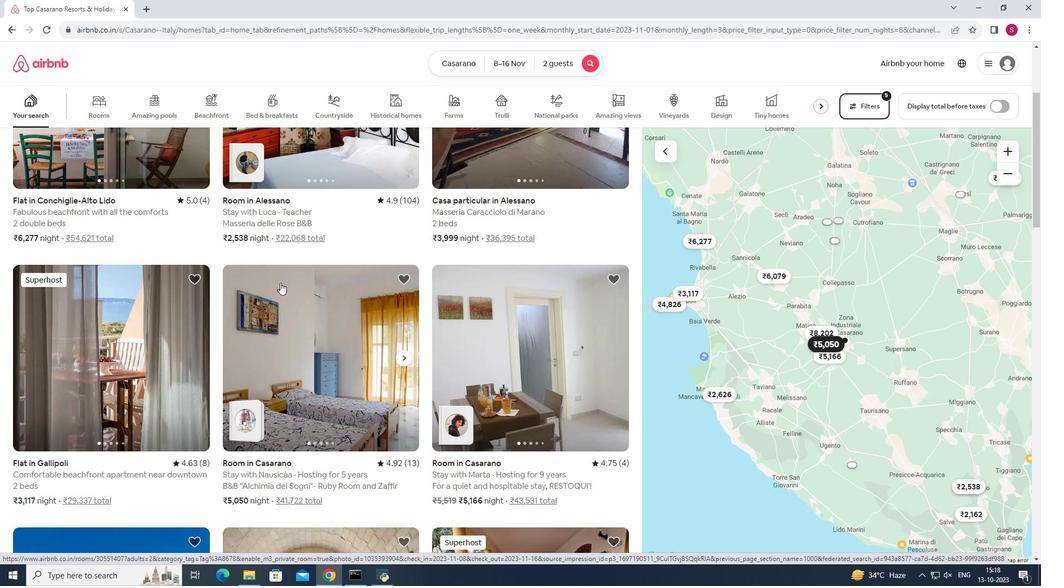 
Action: Mouse scrolled (280, 282) with delta (0, 0)
Screenshot: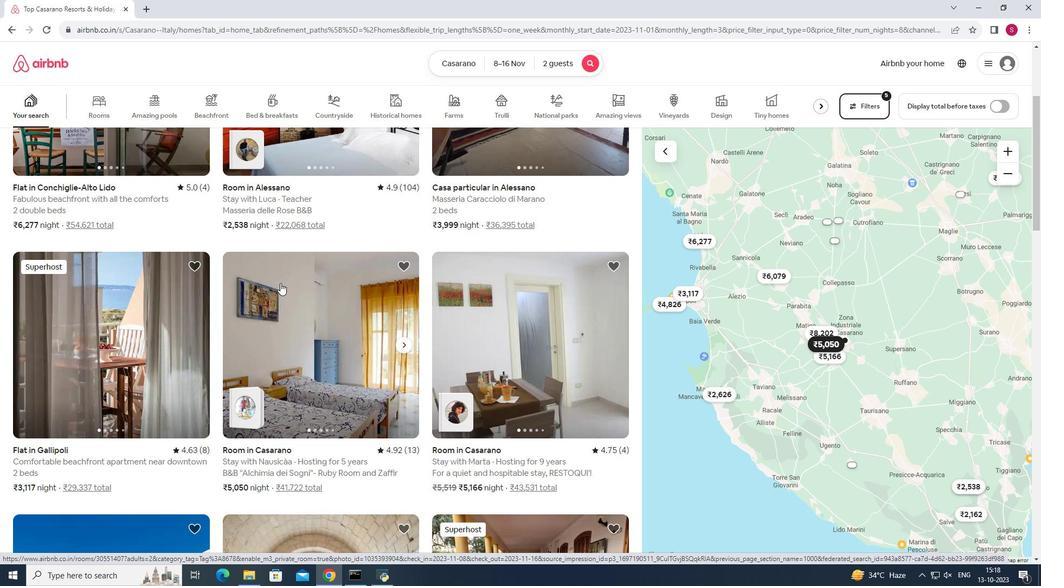 
Action: Mouse moved to (280, 283)
Screenshot: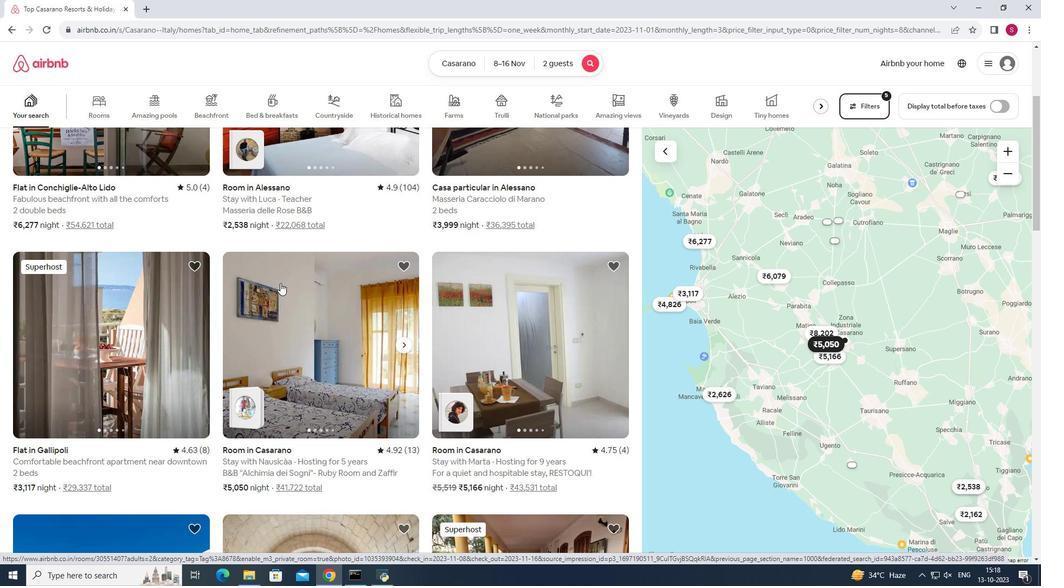 
Action: Mouse scrolled (280, 282) with delta (0, 0)
Screenshot: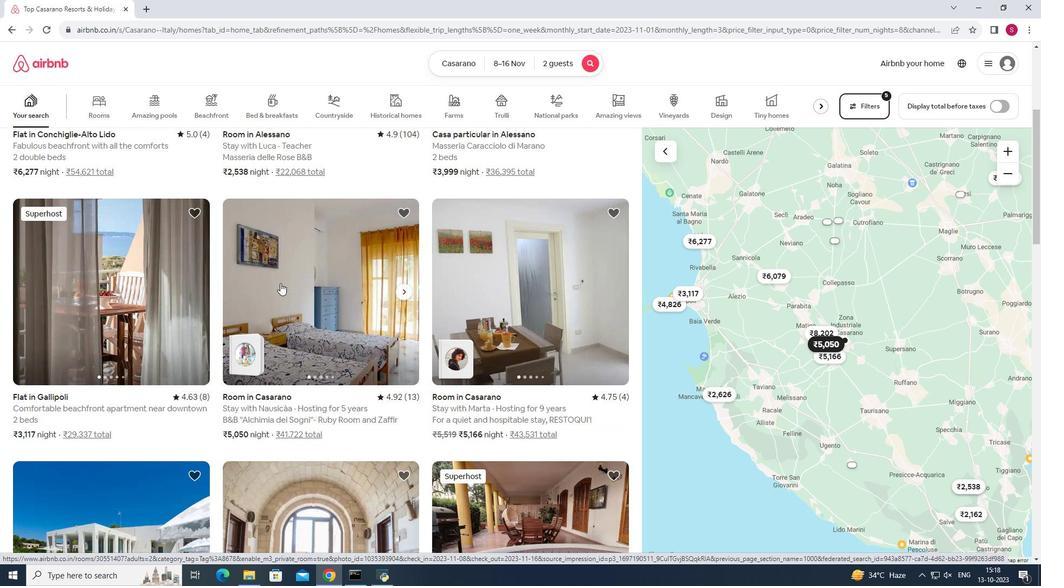 
Action: Mouse scrolled (280, 282) with delta (0, 0)
Screenshot: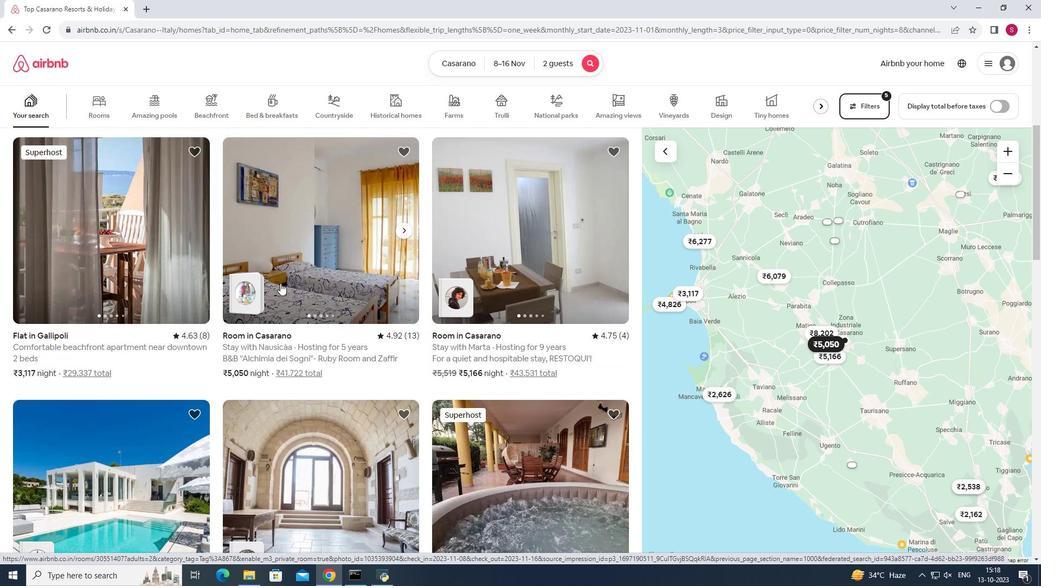 
Action: Mouse moved to (279, 284)
Screenshot: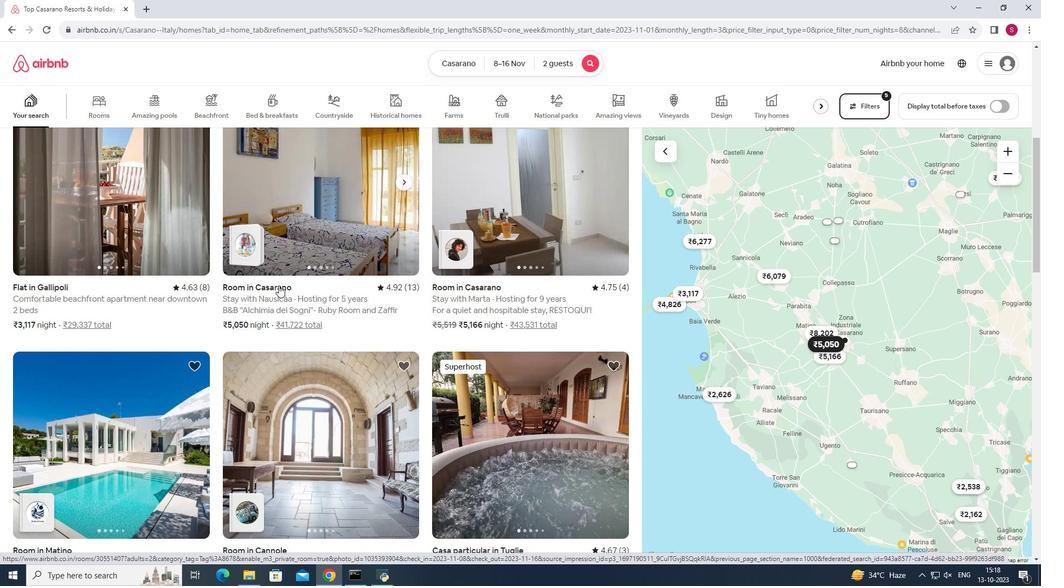 
Action: Mouse scrolled (279, 284) with delta (0, 0)
Screenshot: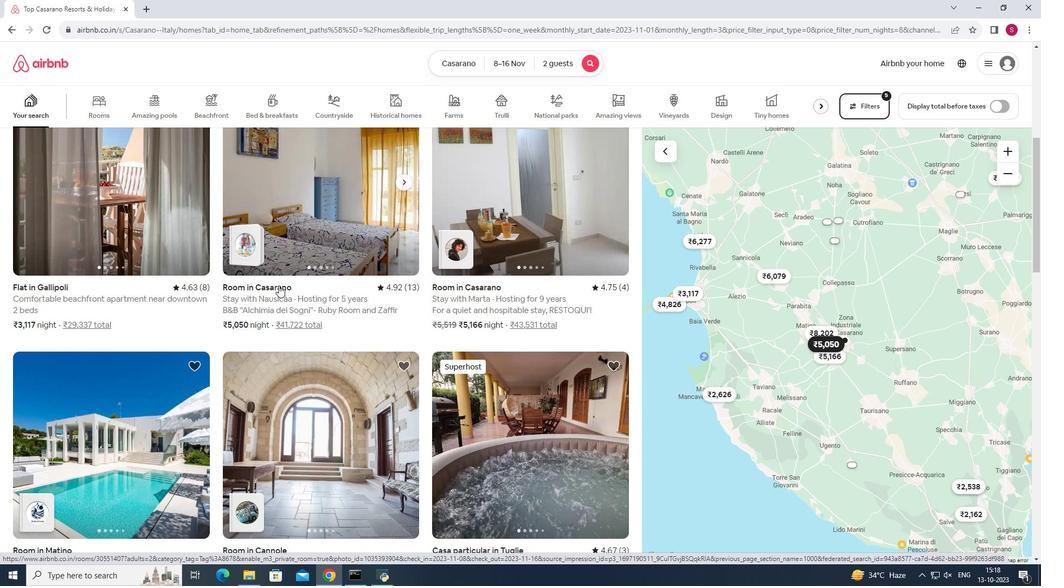 
Action: Mouse moved to (278, 285)
Screenshot: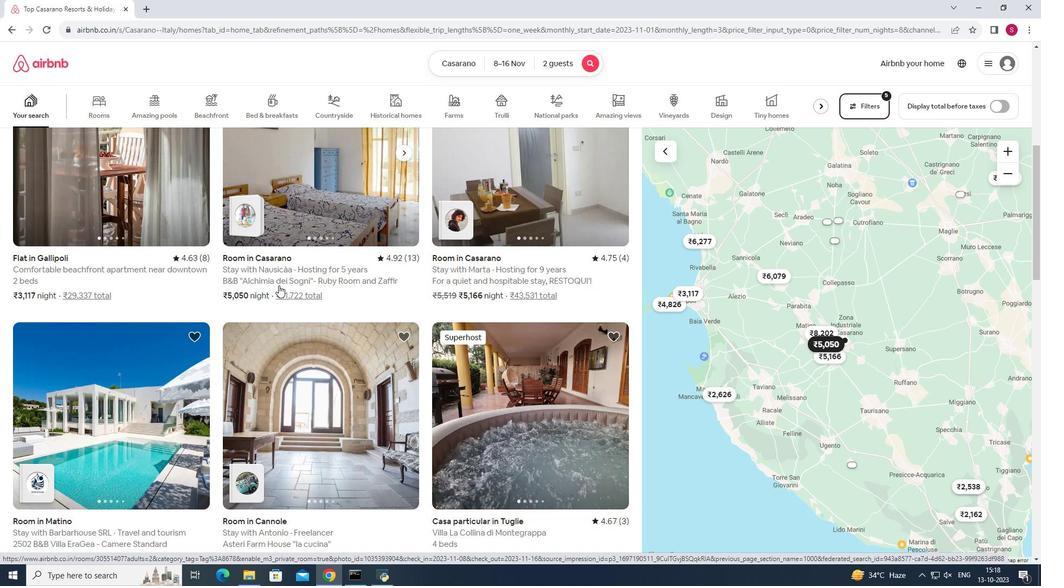 
Action: Mouse scrolled (278, 284) with delta (0, 0)
Screenshot: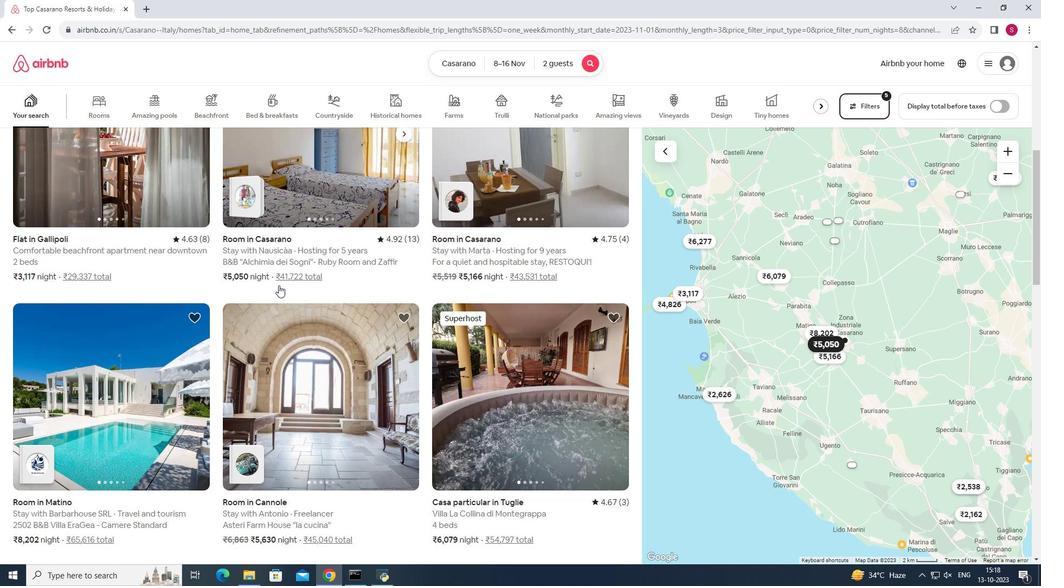 
Action: Mouse scrolled (278, 284) with delta (0, 0)
Screenshot: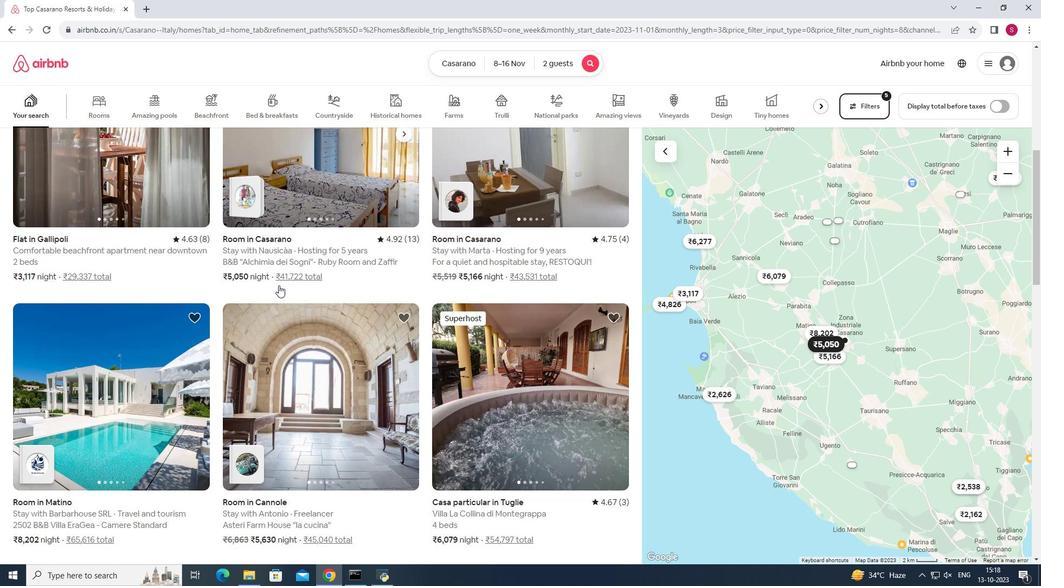 
Action: Mouse scrolled (278, 284) with delta (0, 0)
Screenshot: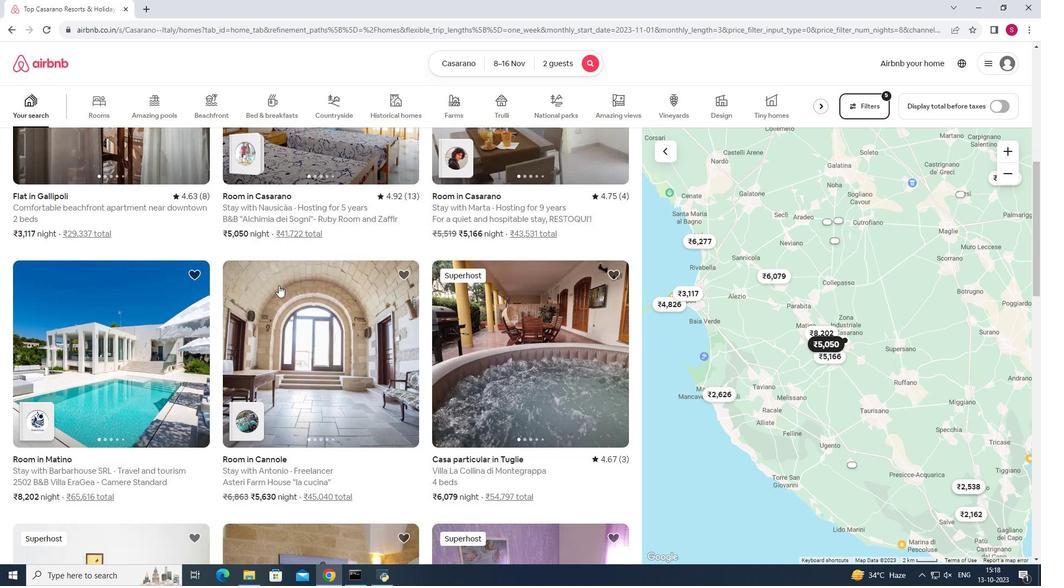 
Action: Mouse scrolled (278, 284) with delta (0, 0)
Screenshot: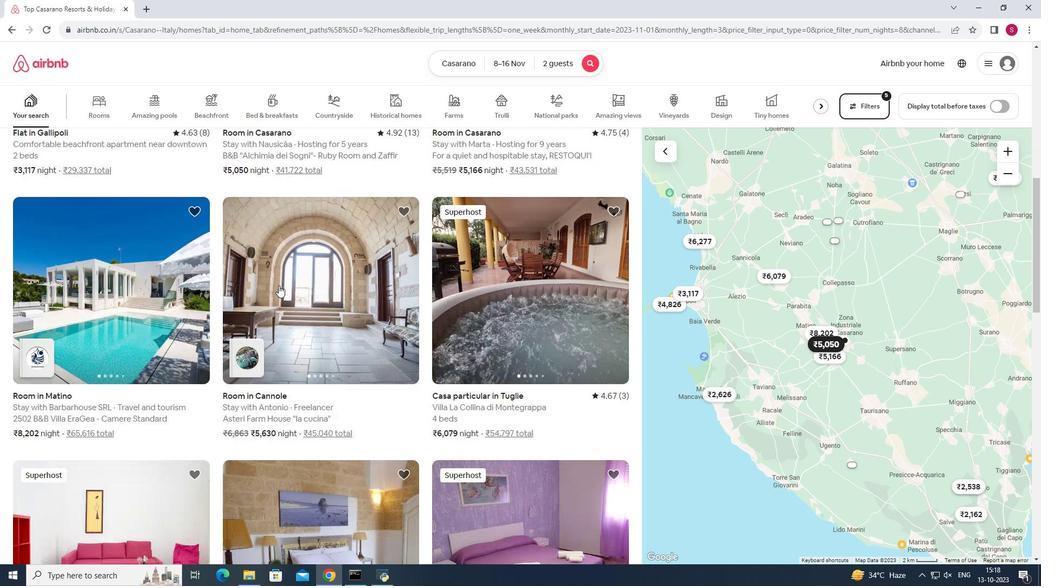 
Action: Mouse moved to (494, 289)
Screenshot: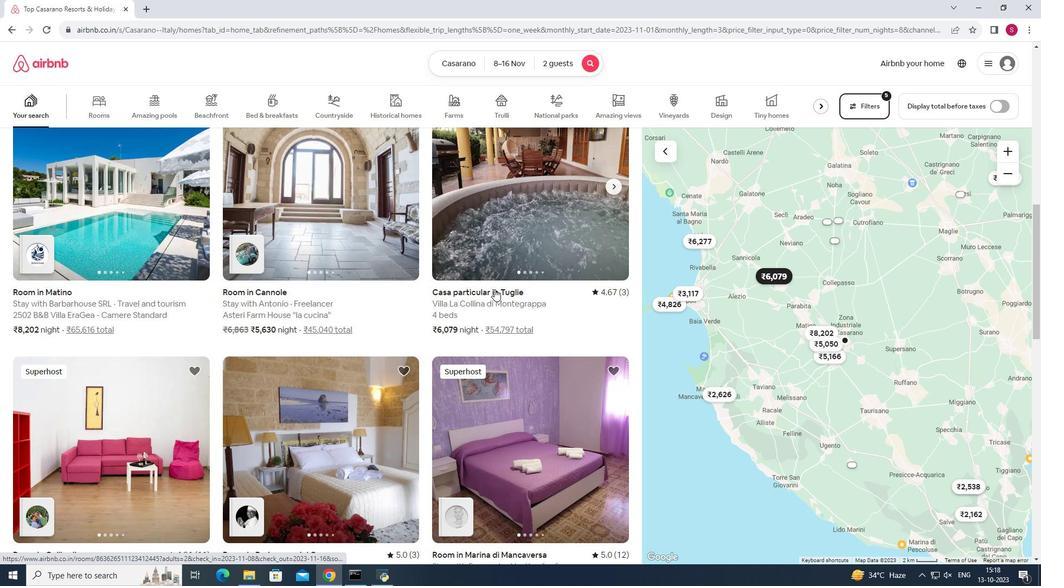 
Action: Mouse scrolled (494, 288) with delta (0, 0)
Screenshot: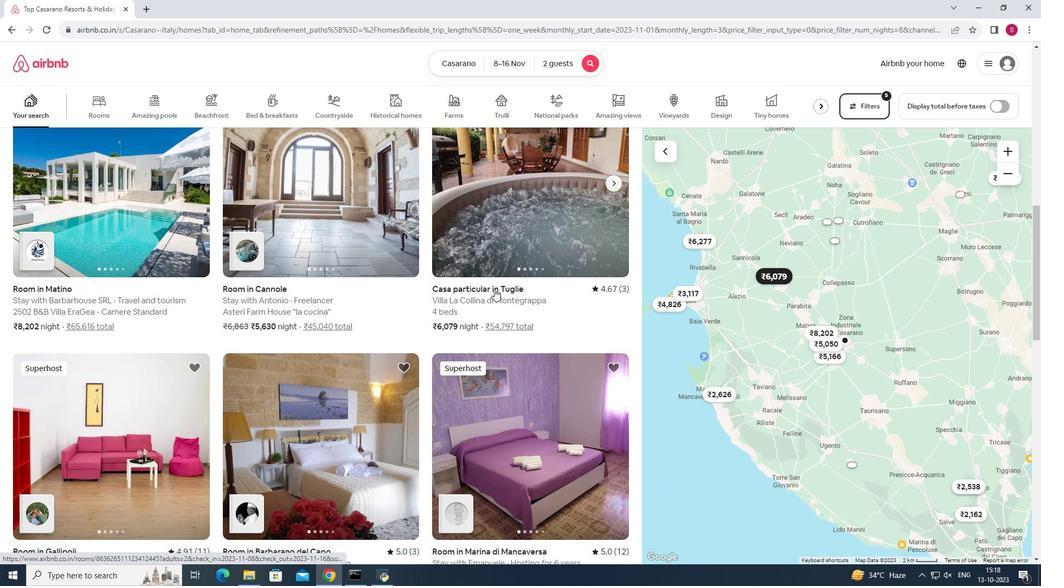 
Action: Mouse scrolled (494, 288) with delta (0, 0)
Screenshot: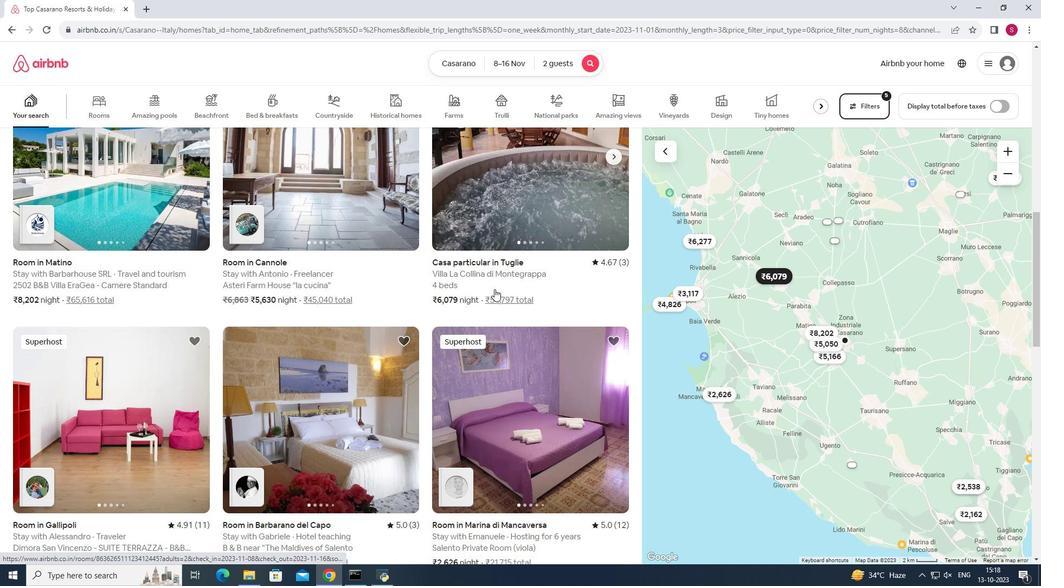 
Action: Mouse scrolled (494, 288) with delta (0, 0)
Screenshot: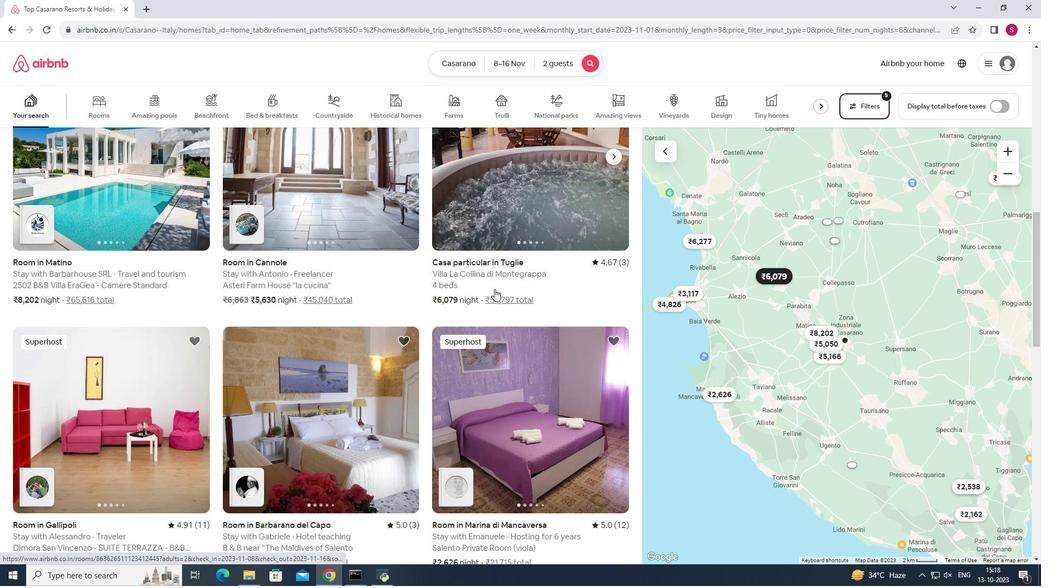 
Action: Mouse scrolled (494, 288) with delta (0, 0)
Screenshot: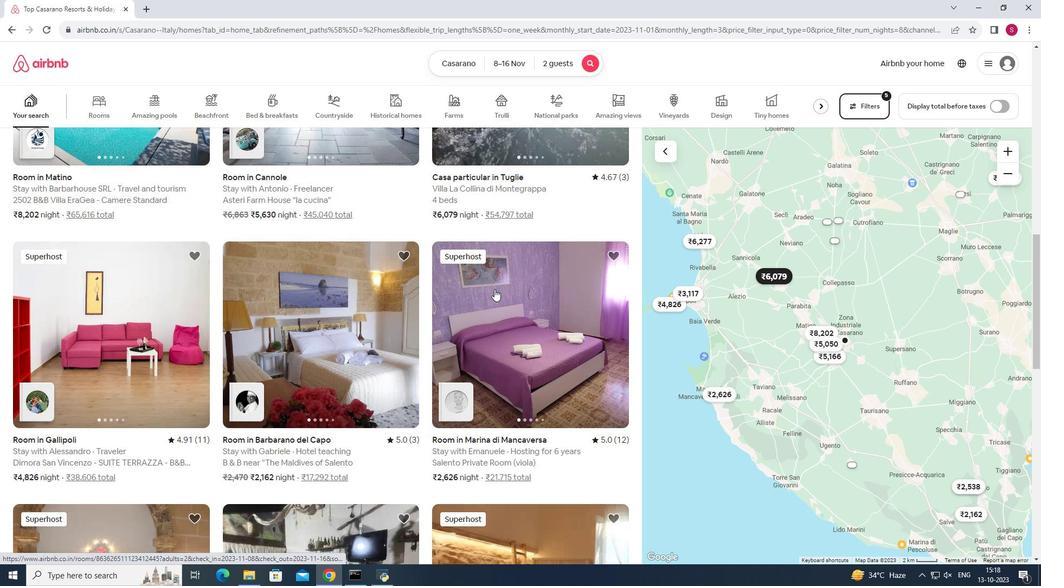 
Action: Mouse moved to (457, 301)
Screenshot: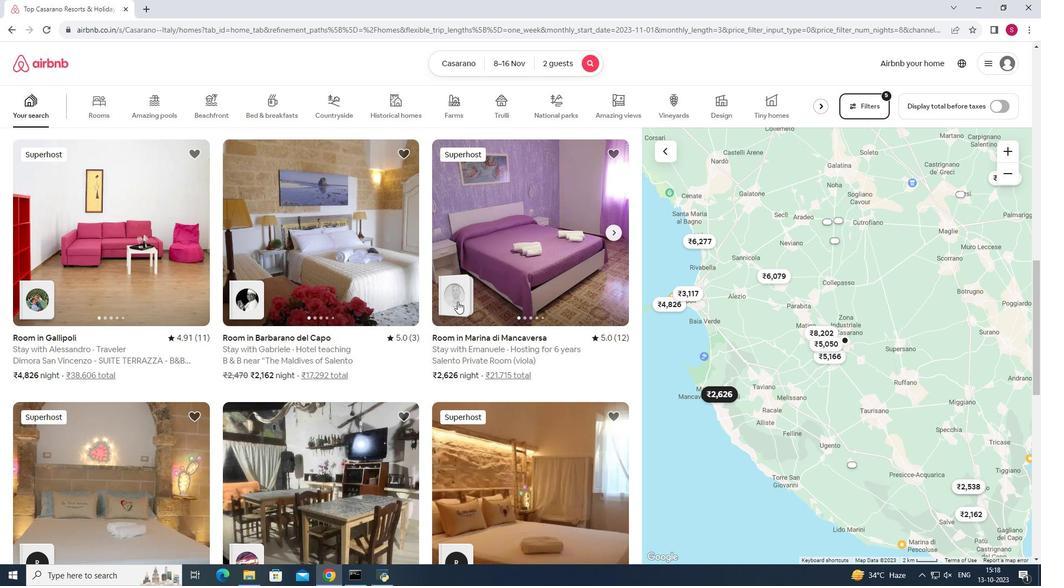 
Action: Mouse scrolled (457, 301) with delta (0, 0)
Screenshot: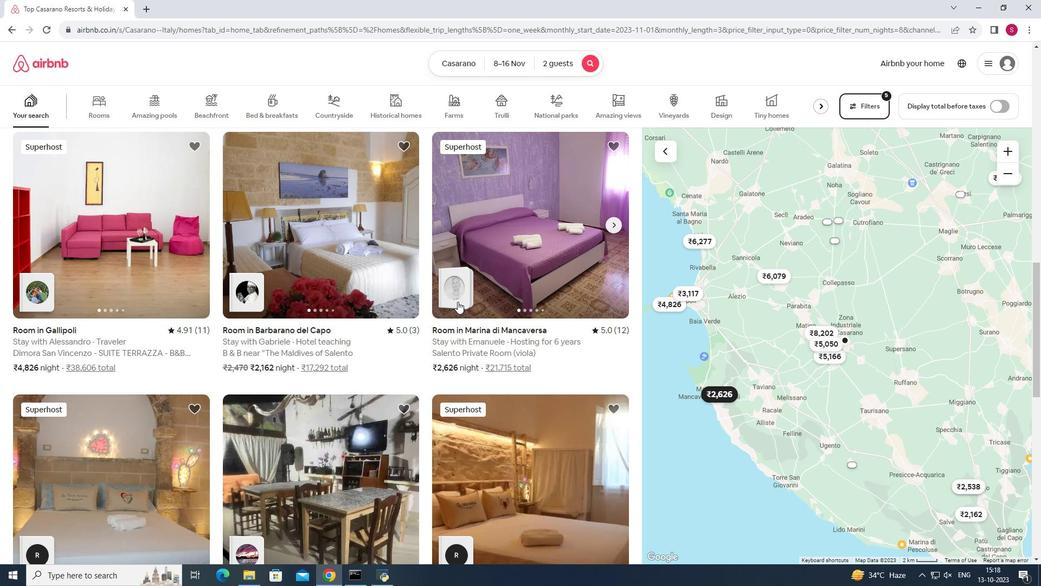 
Action: Mouse scrolled (457, 301) with delta (0, 0)
Screenshot: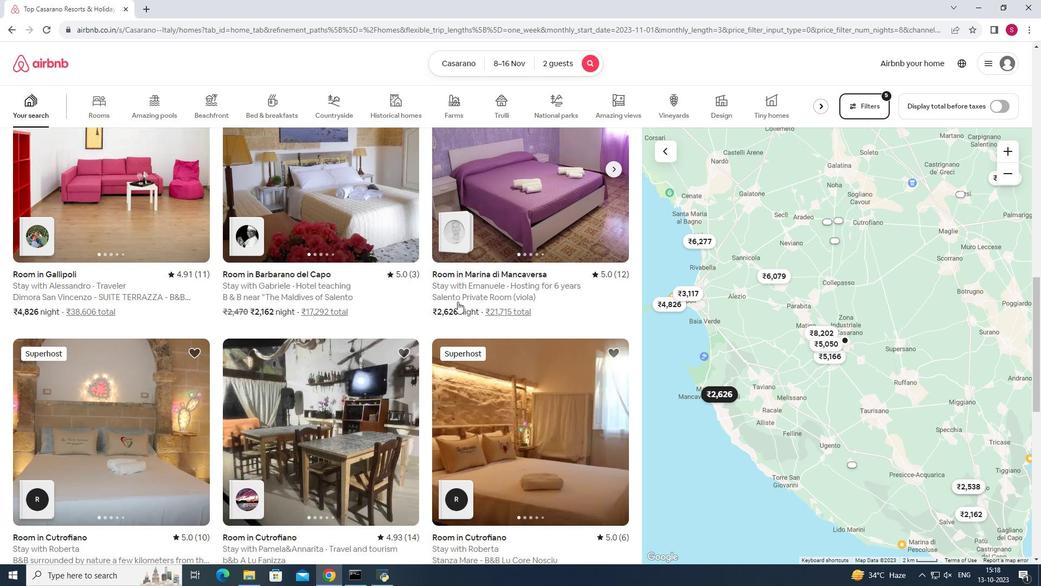 
Action: Mouse scrolled (457, 301) with delta (0, 0)
Screenshot: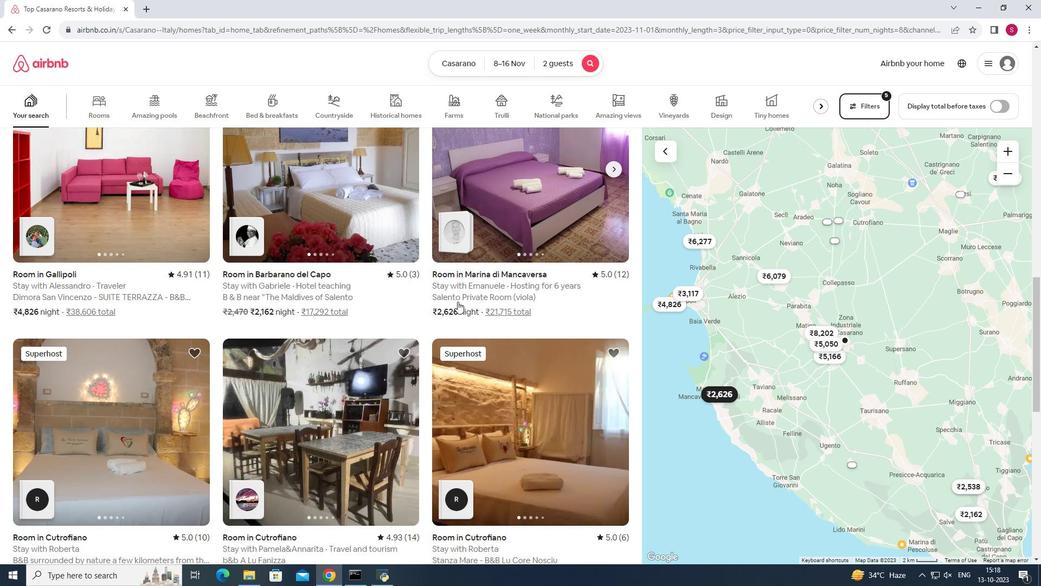 
Action: Mouse scrolled (457, 301) with delta (0, 0)
Screenshot: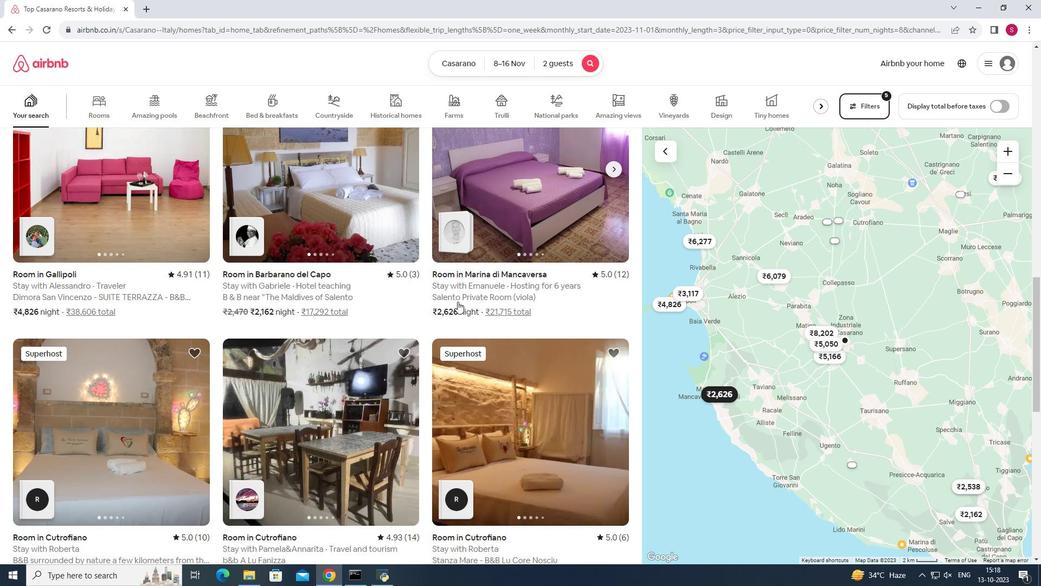 
Action: Mouse moved to (457, 301)
Screenshot: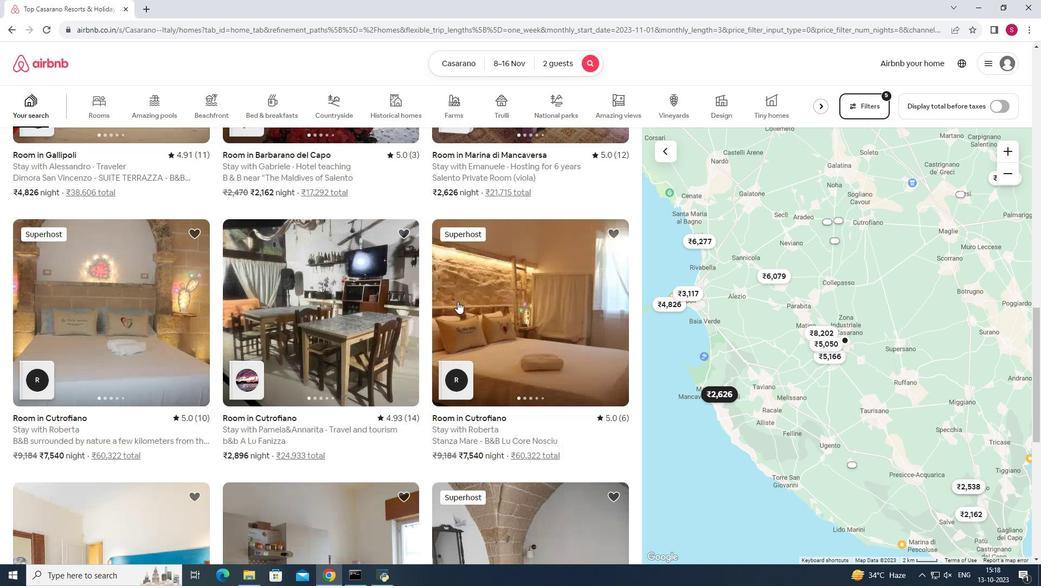 
Action: Mouse scrolled (457, 301) with delta (0, 0)
Screenshot: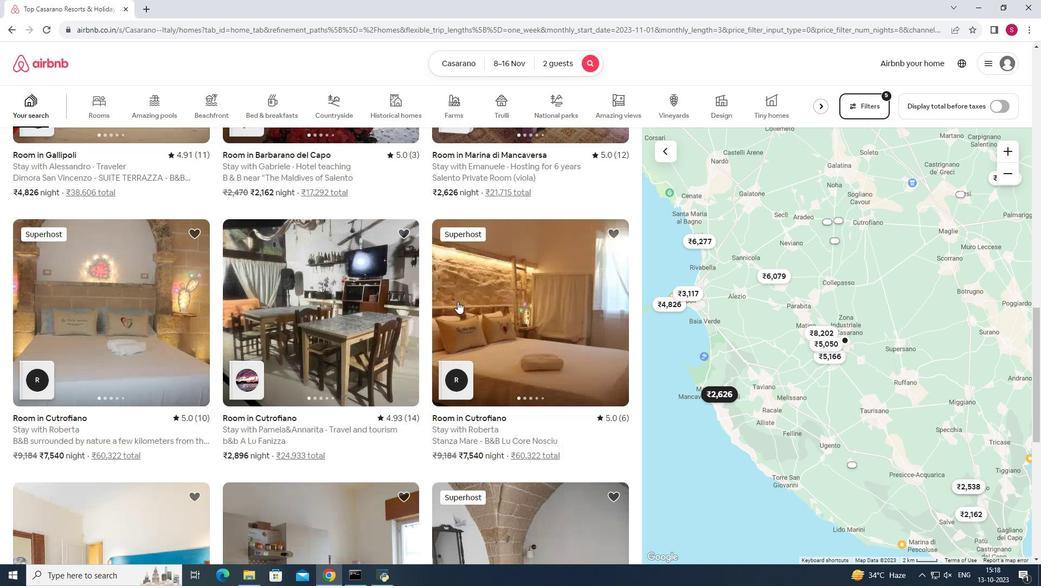 
Action: Mouse moved to (536, 312)
Screenshot: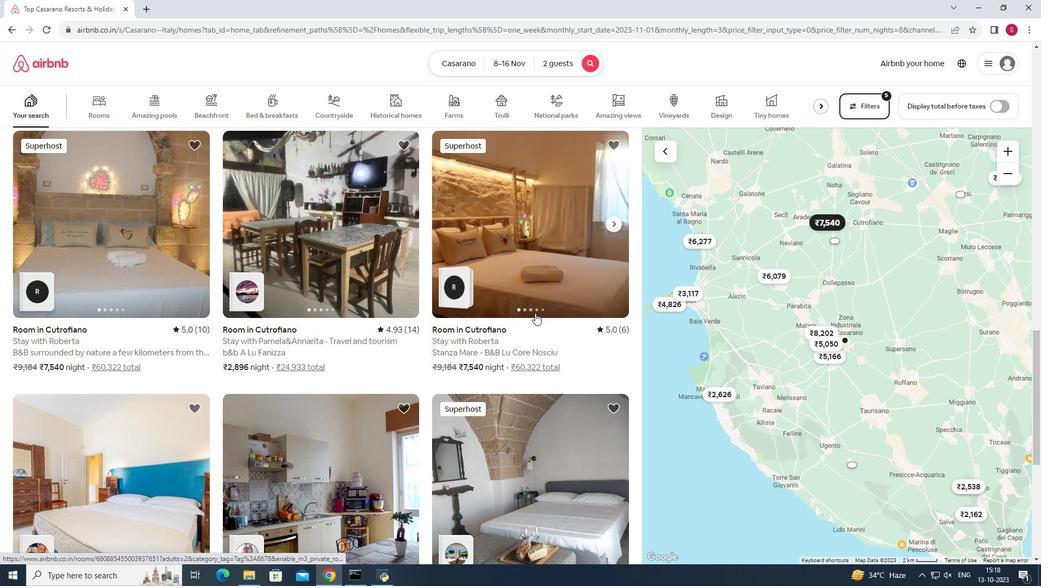 
Action: Mouse scrolled (536, 312) with delta (0, 0)
Screenshot: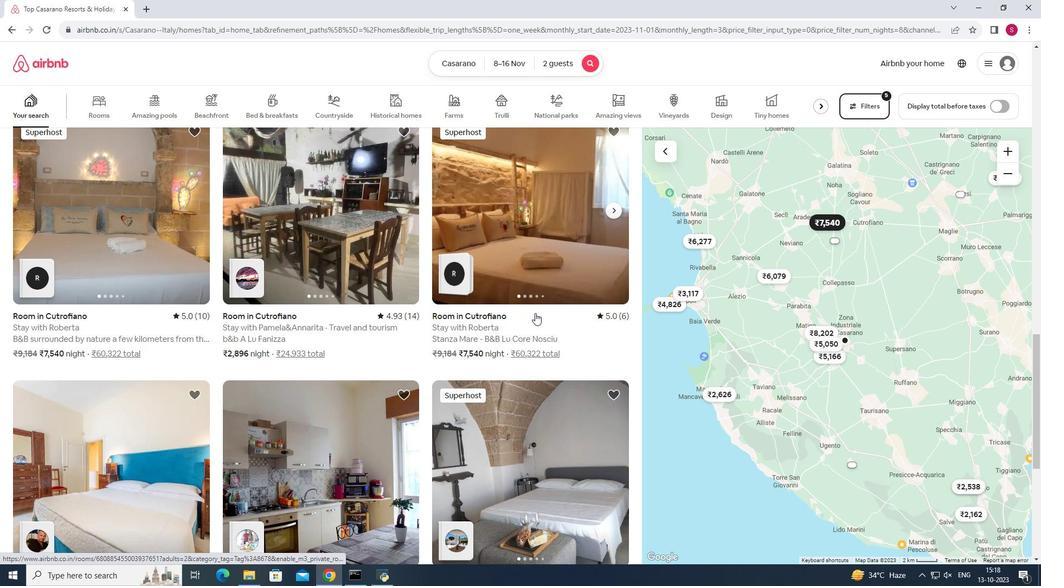 
Action: Mouse moved to (535, 313)
Screenshot: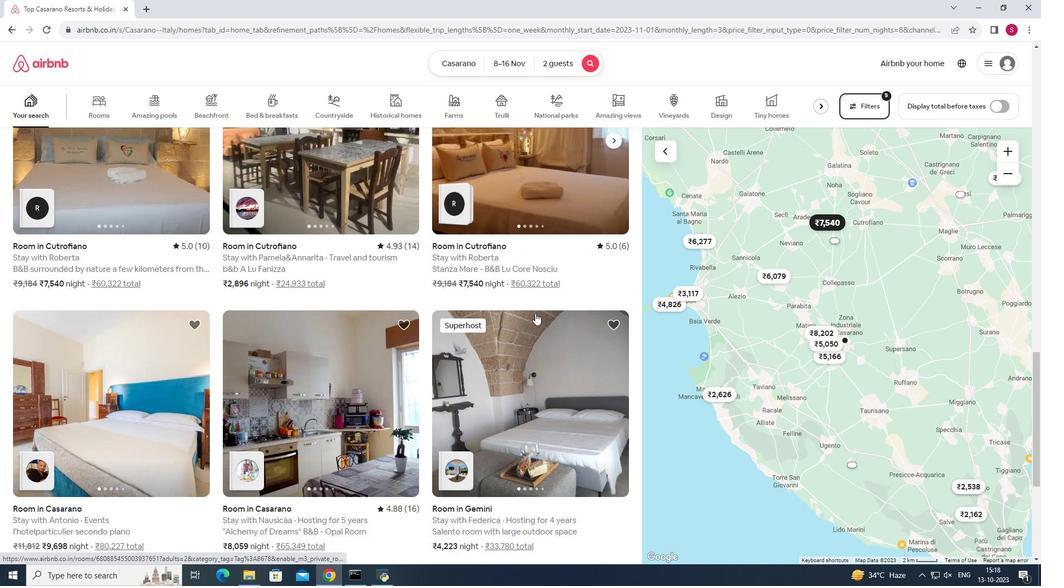 
Action: Mouse scrolled (535, 312) with delta (0, 0)
Screenshot: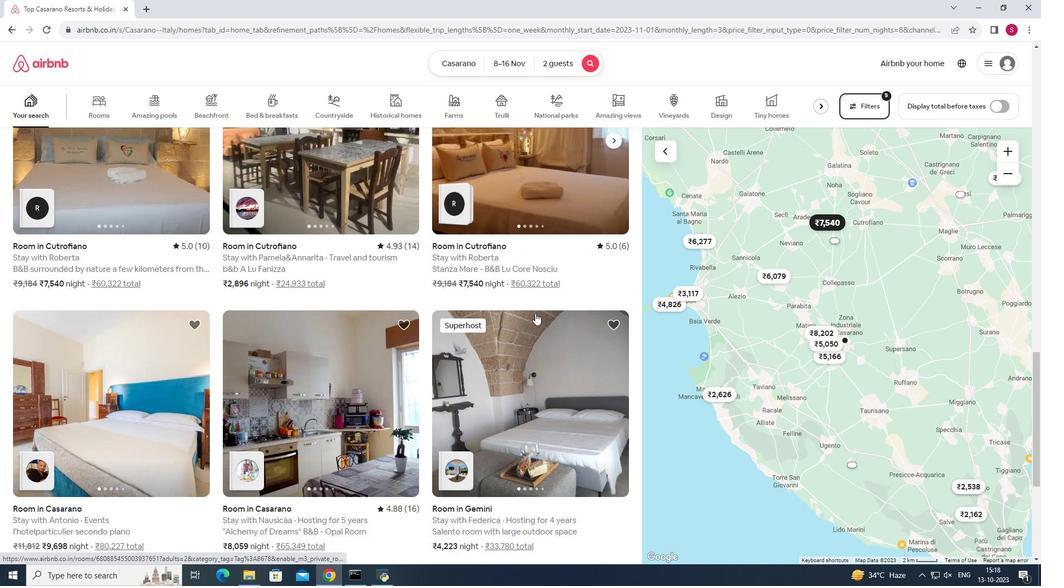 
Action: Mouse moved to (535, 313)
Screenshot: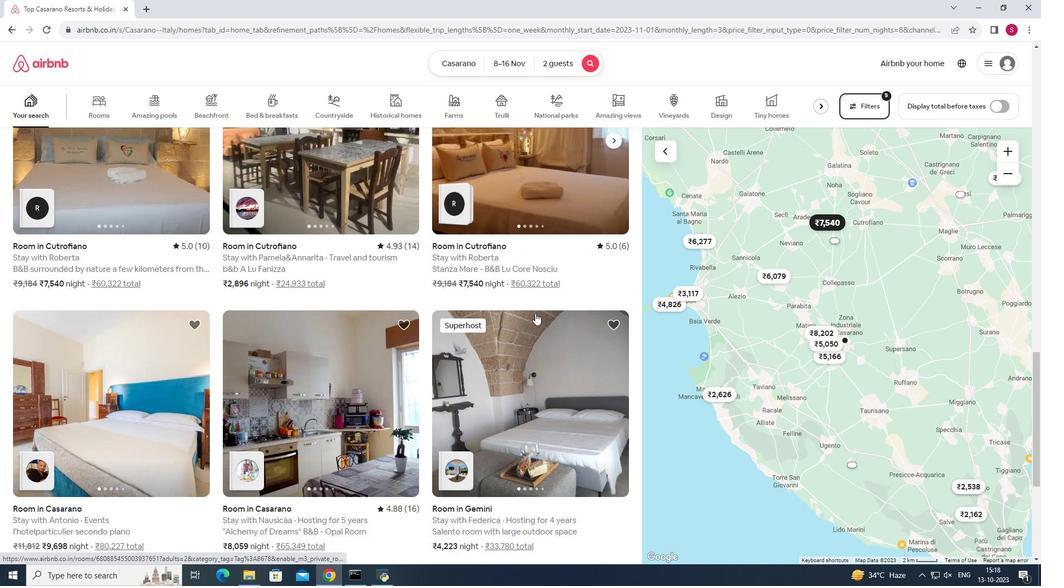 
Action: Mouse scrolled (535, 312) with delta (0, 0)
Screenshot: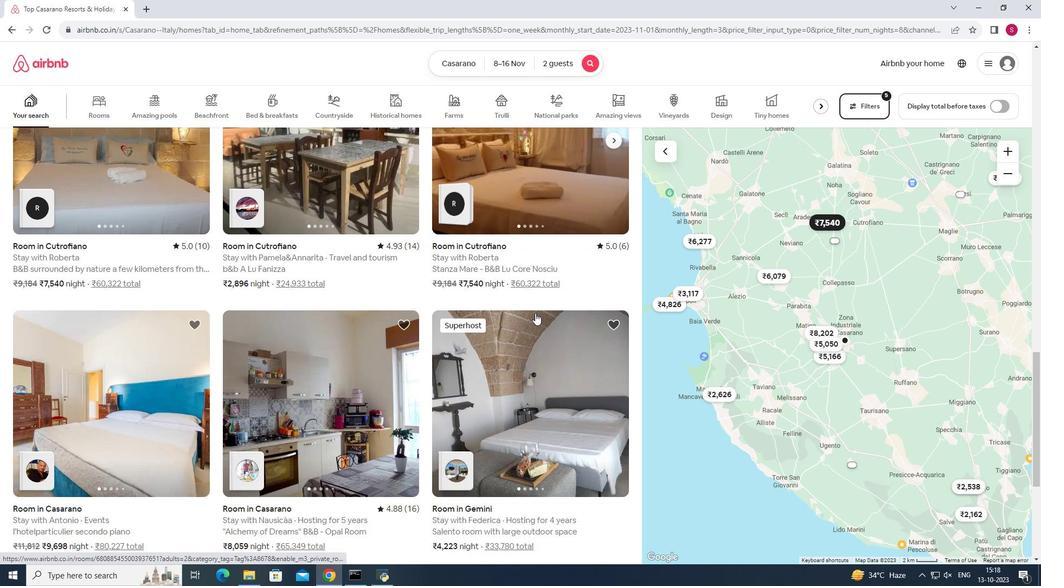 
Action: Mouse scrolled (535, 312) with delta (0, 0)
Screenshot: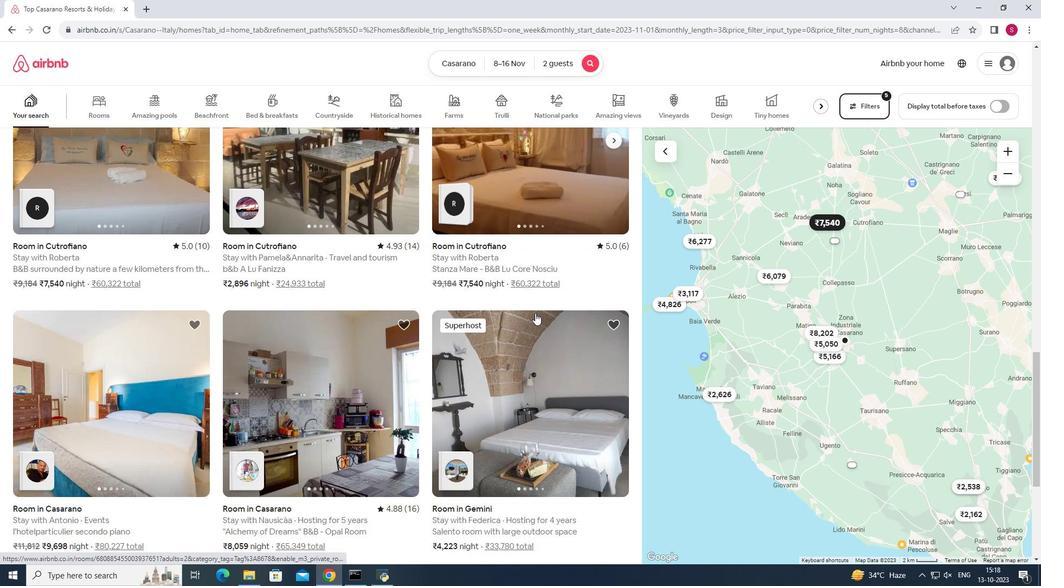 
Action: Mouse scrolled (535, 312) with delta (0, 0)
Screenshot: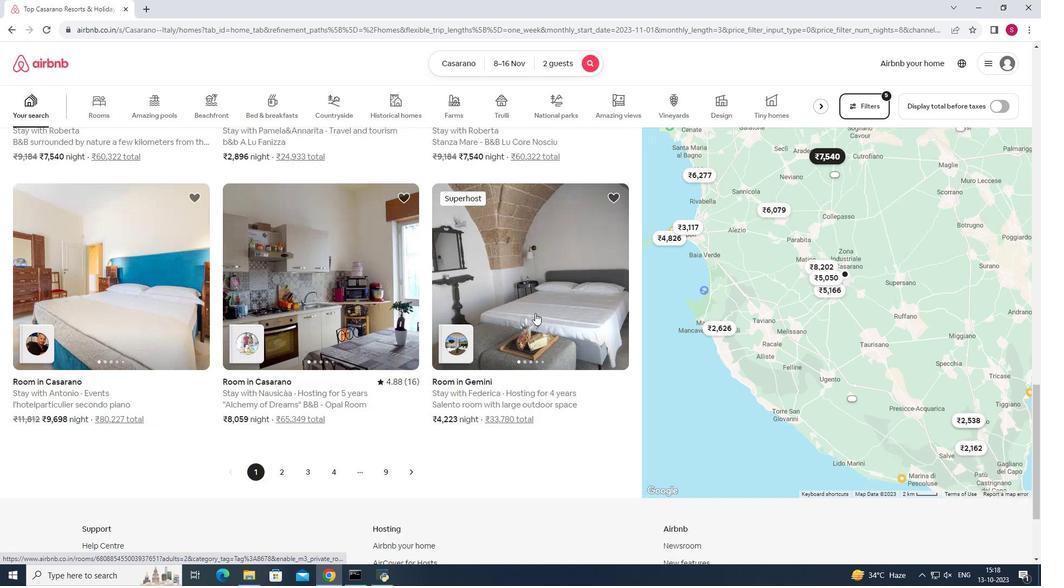 
Action: Mouse moved to (410, 414)
Screenshot: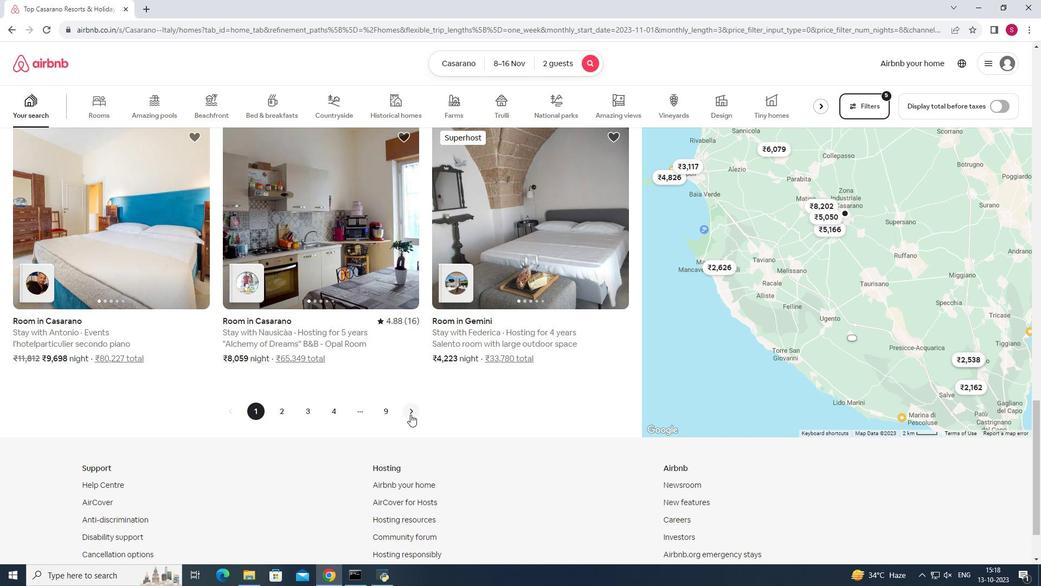 
Action: Mouse pressed left at (410, 414)
Screenshot: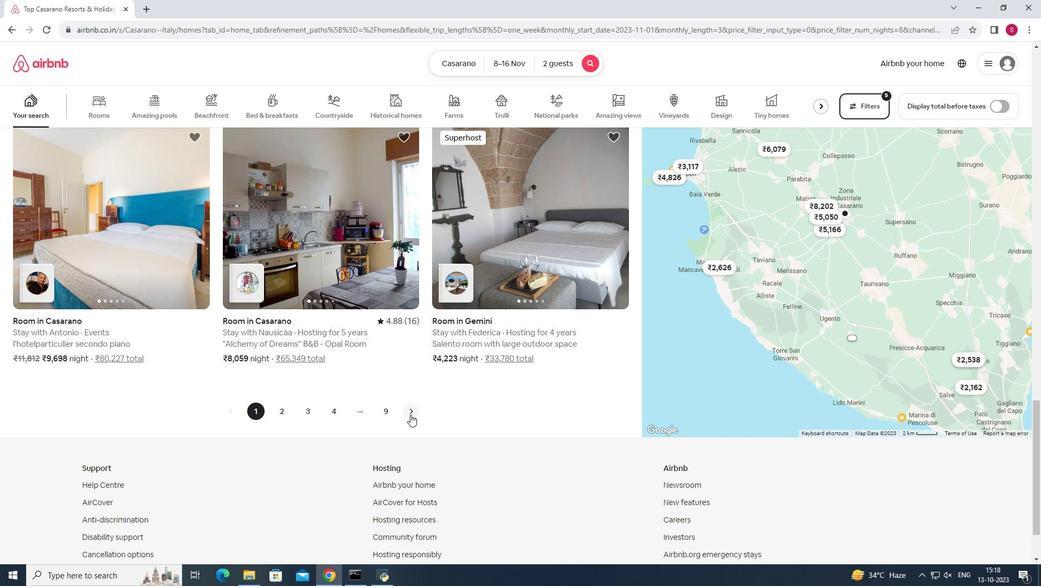 
Action: Mouse moved to (491, 281)
Screenshot: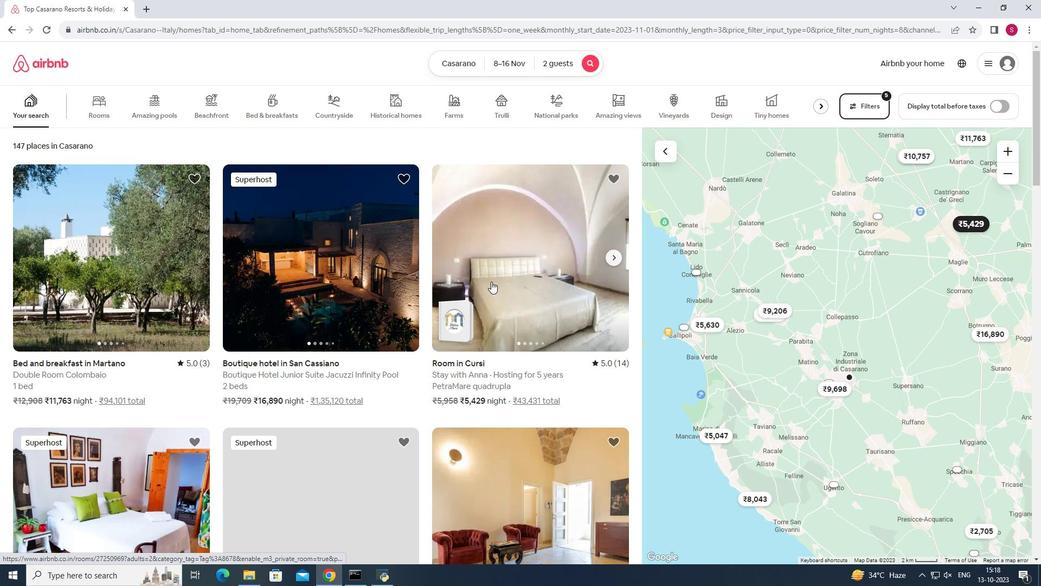 
Action: Mouse scrolled (491, 281) with delta (0, 0)
Screenshot: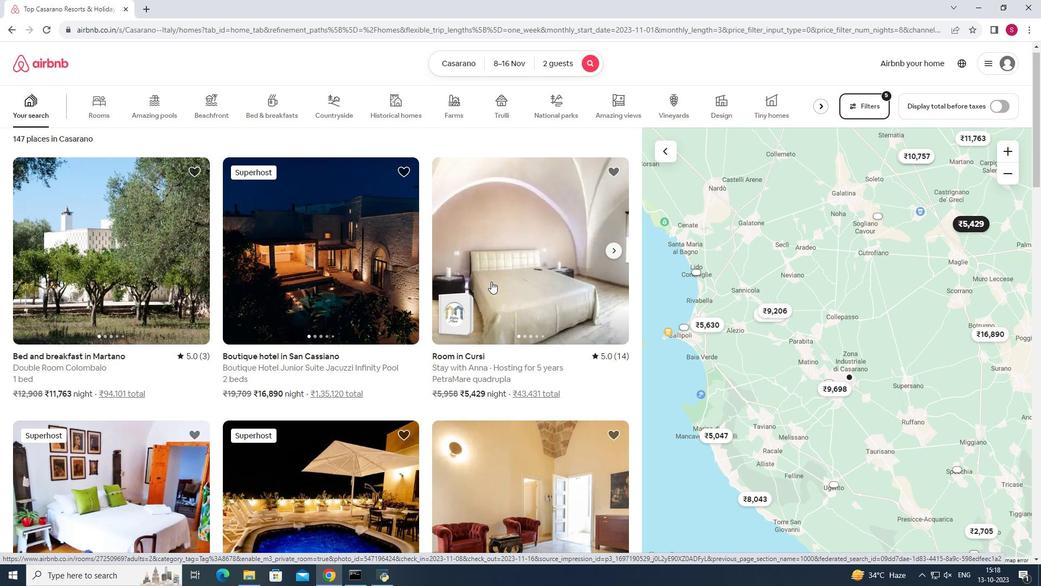 
Action: Mouse scrolled (491, 281) with delta (0, 0)
Screenshot: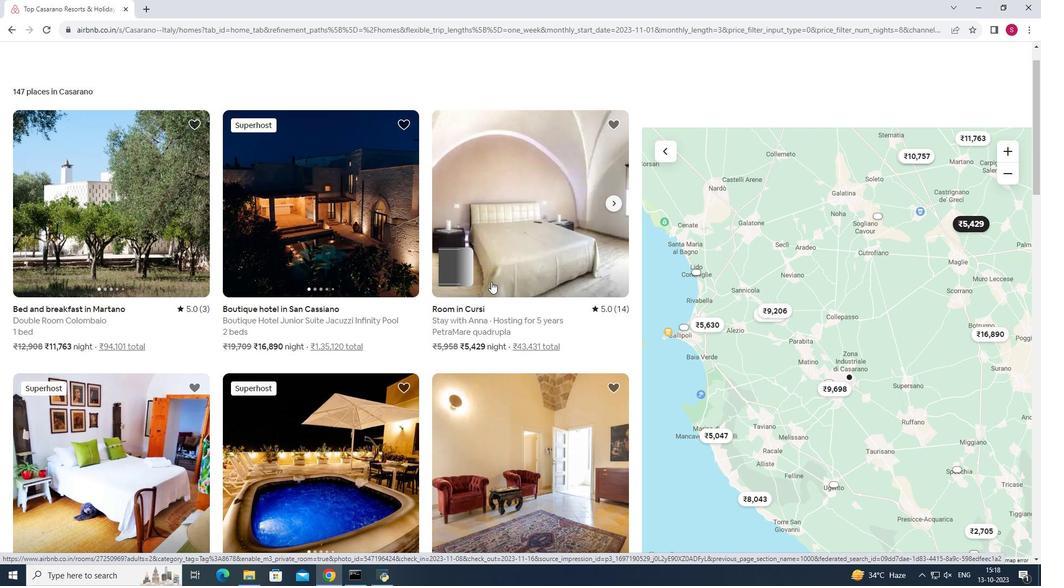 
Action: Mouse scrolled (491, 281) with delta (0, 0)
Screenshot: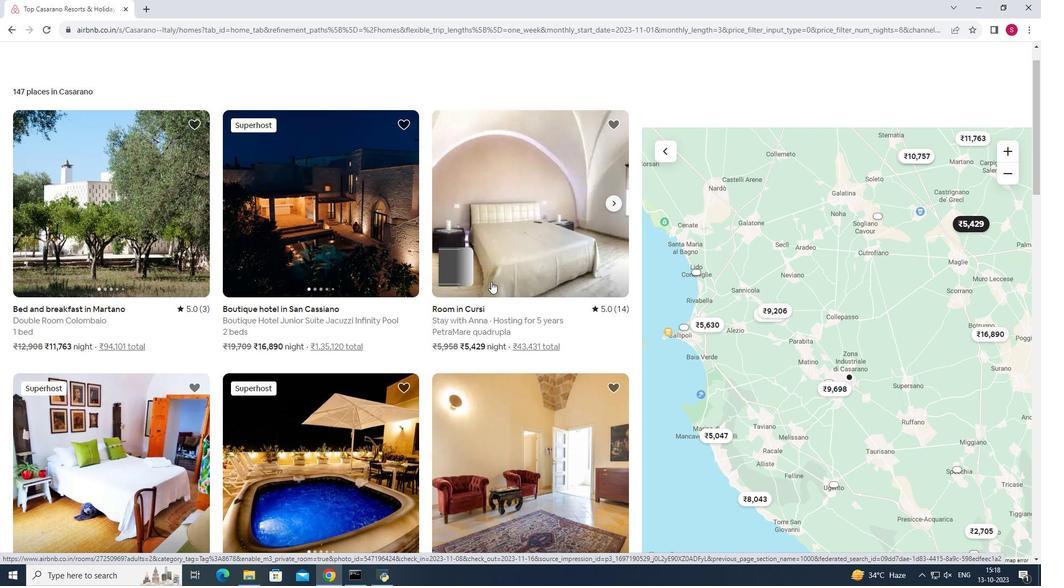
Action: Mouse scrolled (491, 281) with delta (0, 0)
Screenshot: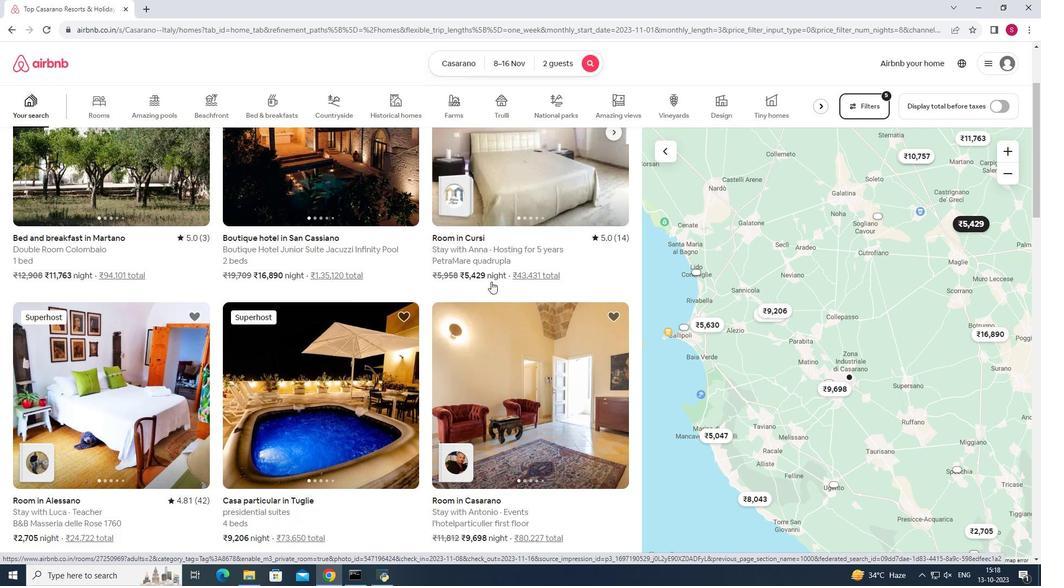 
Action: Mouse moved to (492, 281)
Screenshot: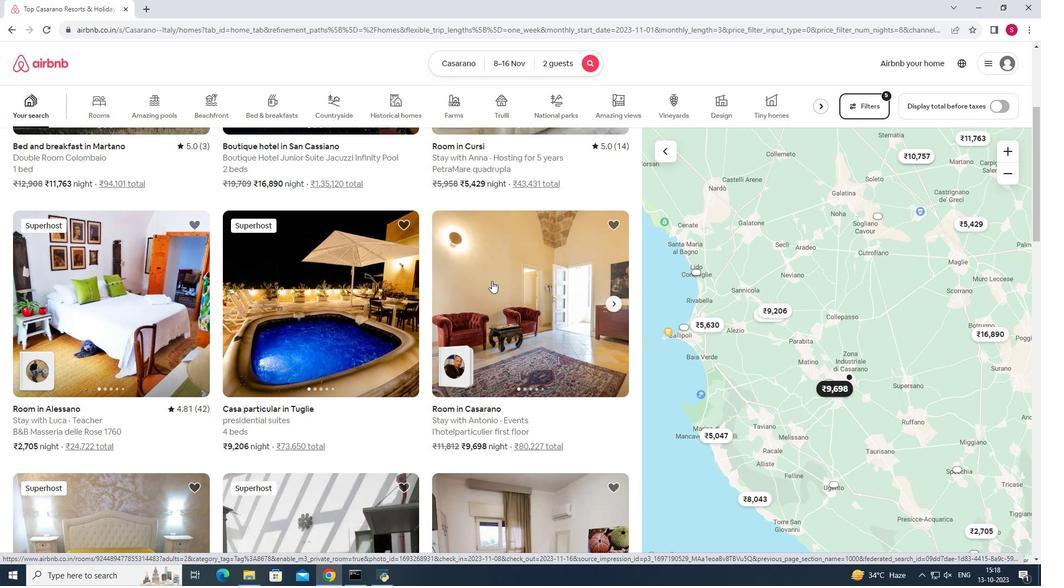 
Action: Mouse scrolled (492, 280) with delta (0, 0)
Screenshot: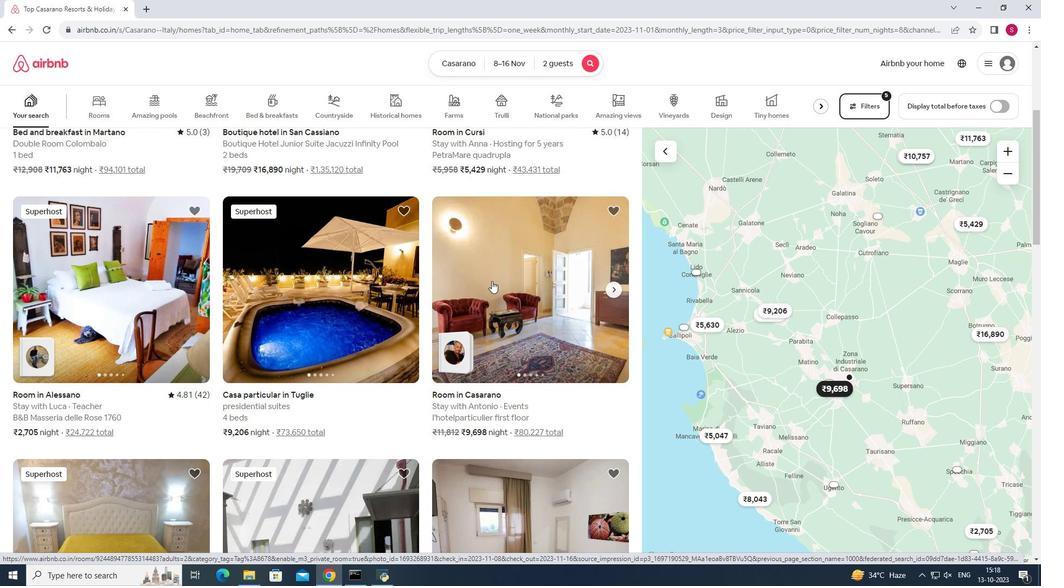 
Action: Mouse scrolled (492, 280) with delta (0, 0)
Screenshot: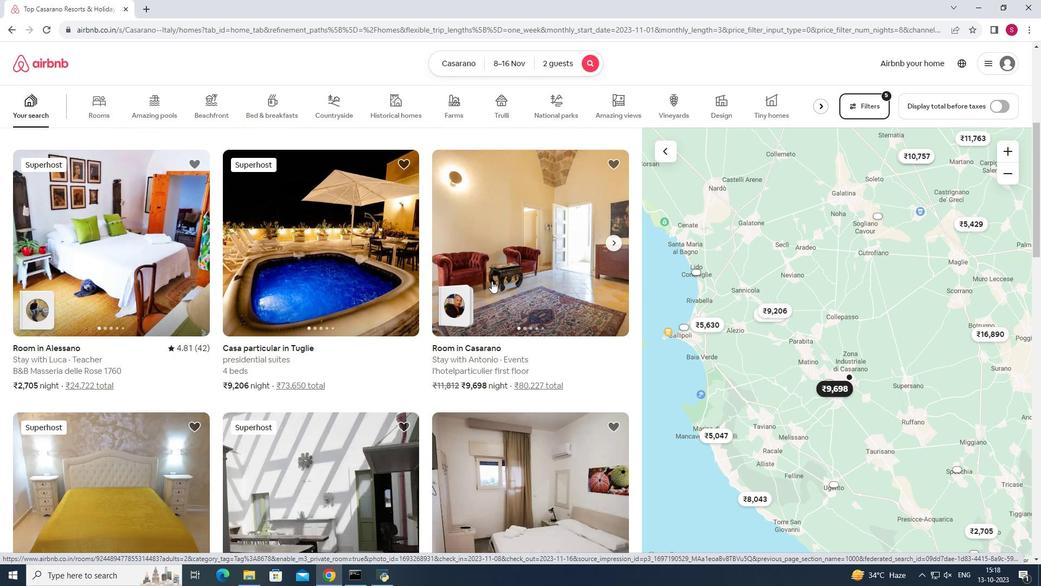 
Action: Mouse scrolled (492, 280) with delta (0, 0)
Screenshot: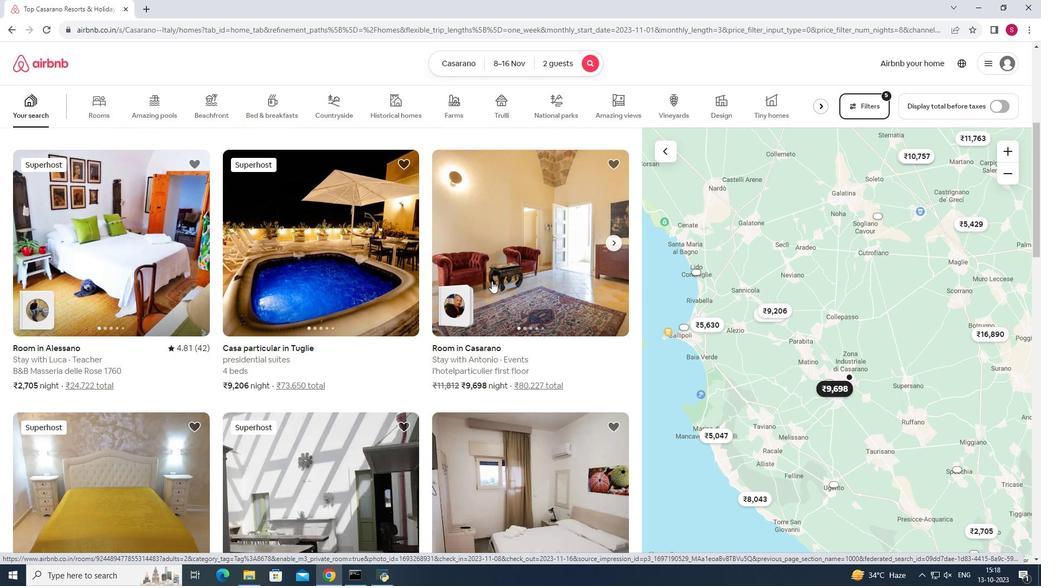 
Action: Mouse scrolled (492, 280) with delta (0, 0)
Screenshot: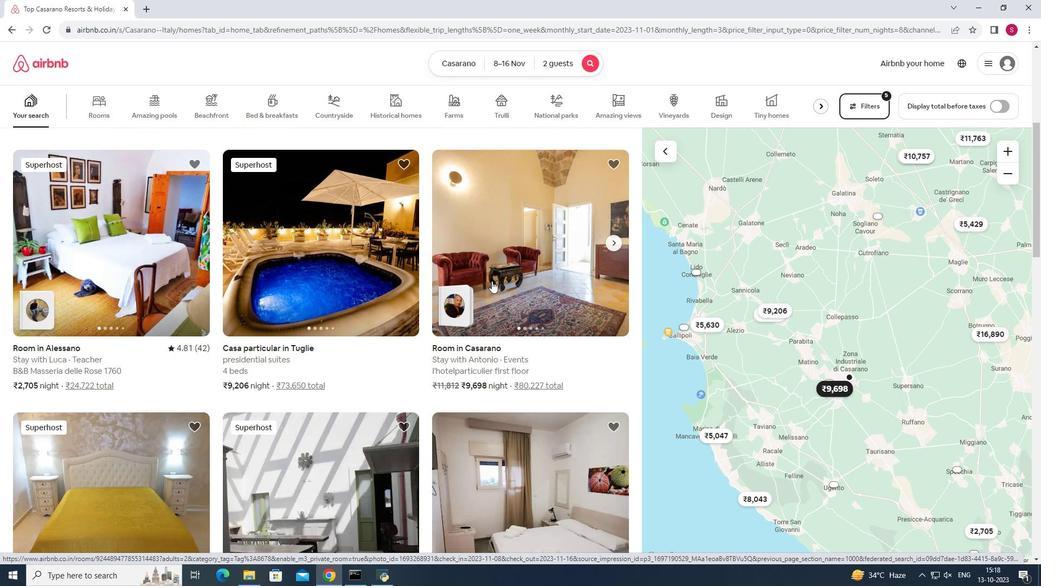 
Action: Mouse scrolled (492, 280) with delta (0, 0)
Screenshot: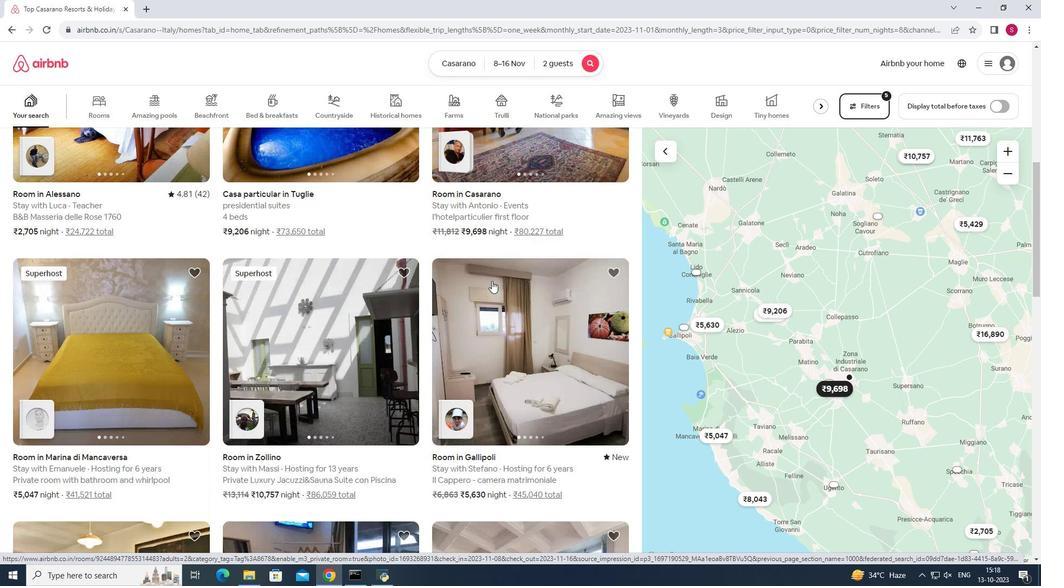 
Action: Mouse scrolled (492, 281) with delta (0, 0)
Screenshot: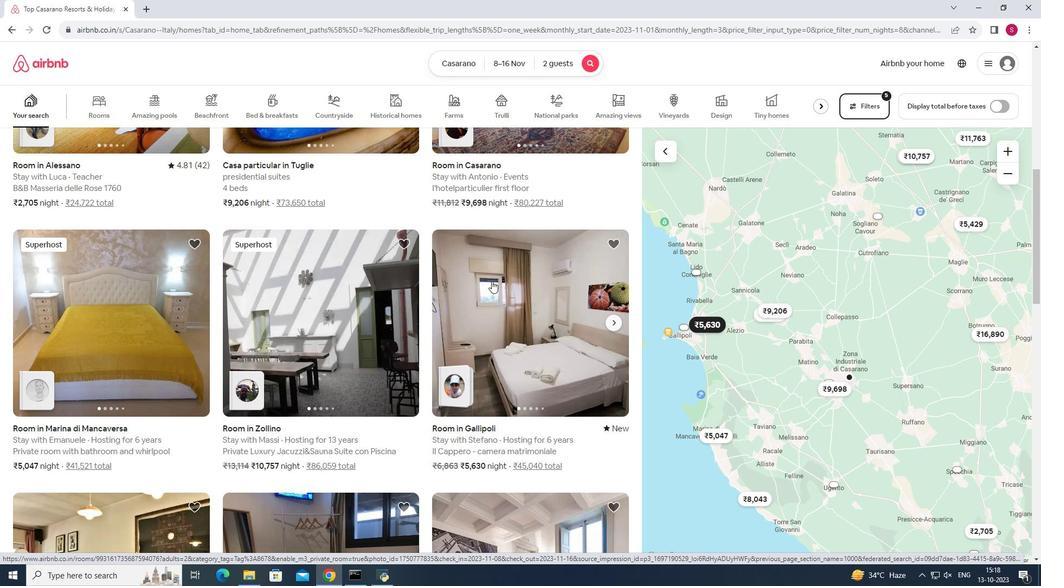 
Action: Mouse scrolled (492, 281) with delta (0, 0)
Screenshot: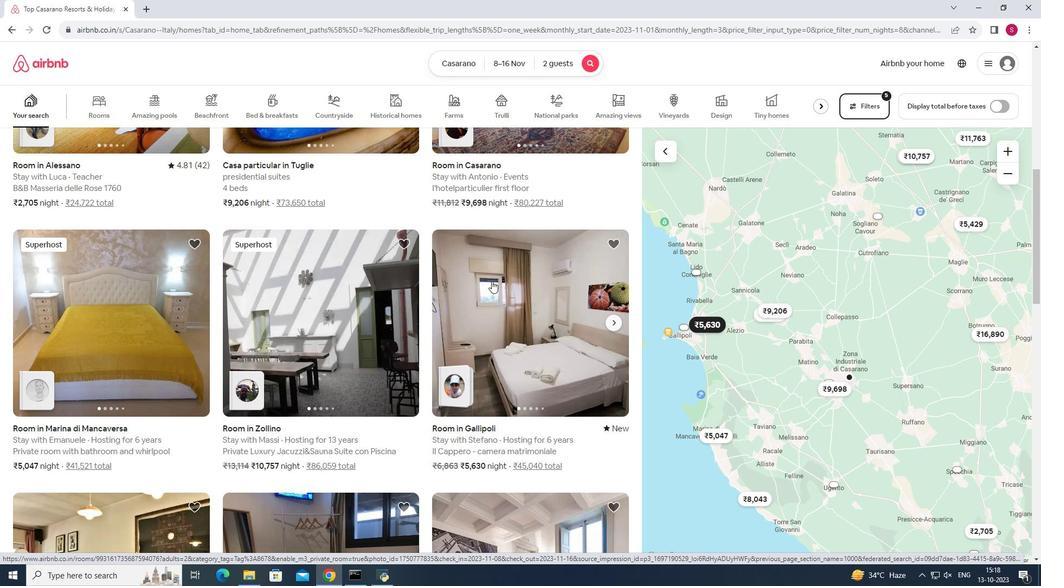 
Action: Mouse scrolled (492, 281) with delta (0, 0)
Screenshot: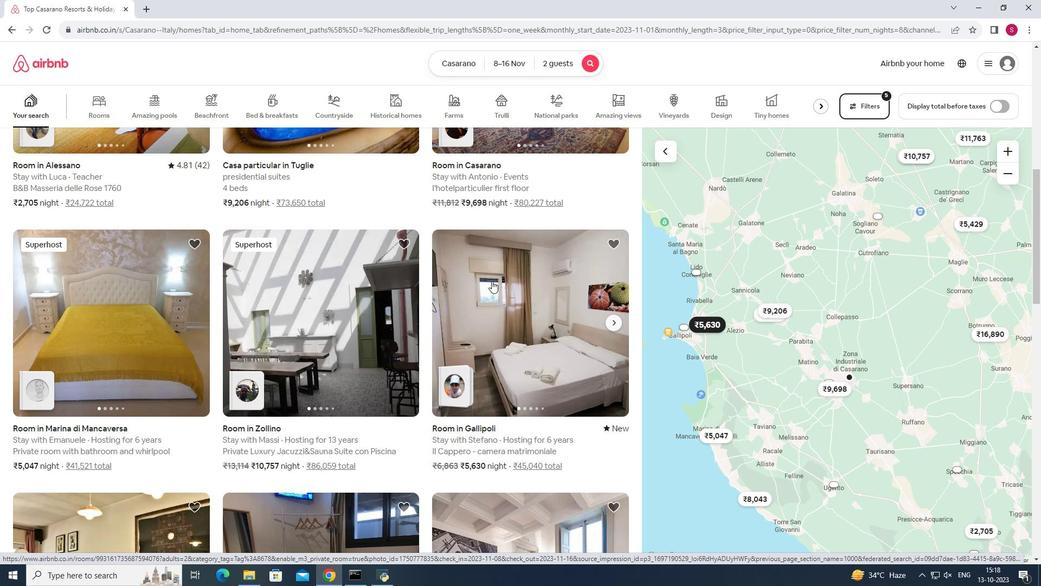 
Action: Mouse scrolled (492, 281) with delta (0, 0)
Screenshot: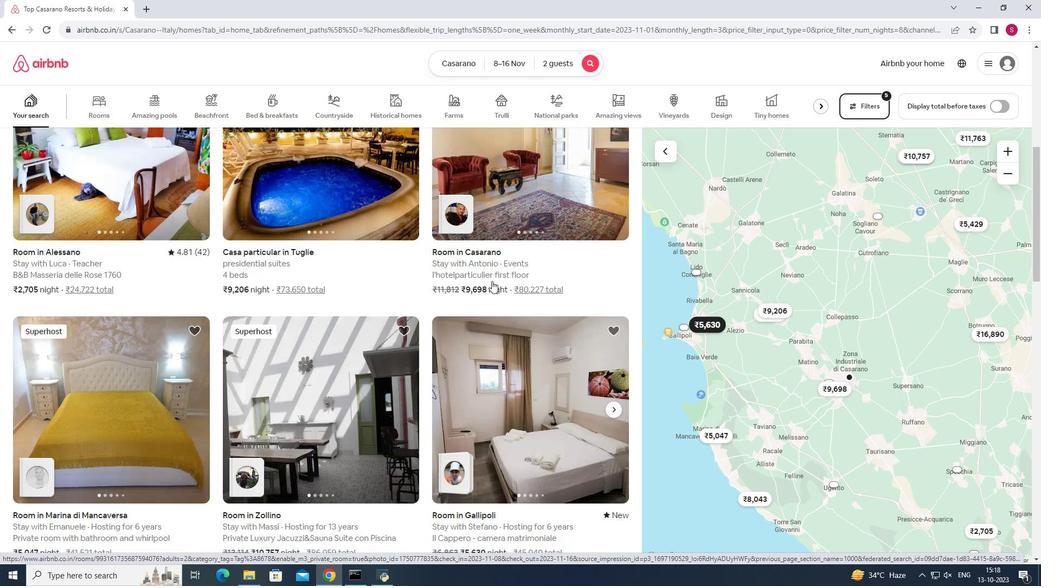 
Action: Mouse moved to (334, 259)
Screenshot: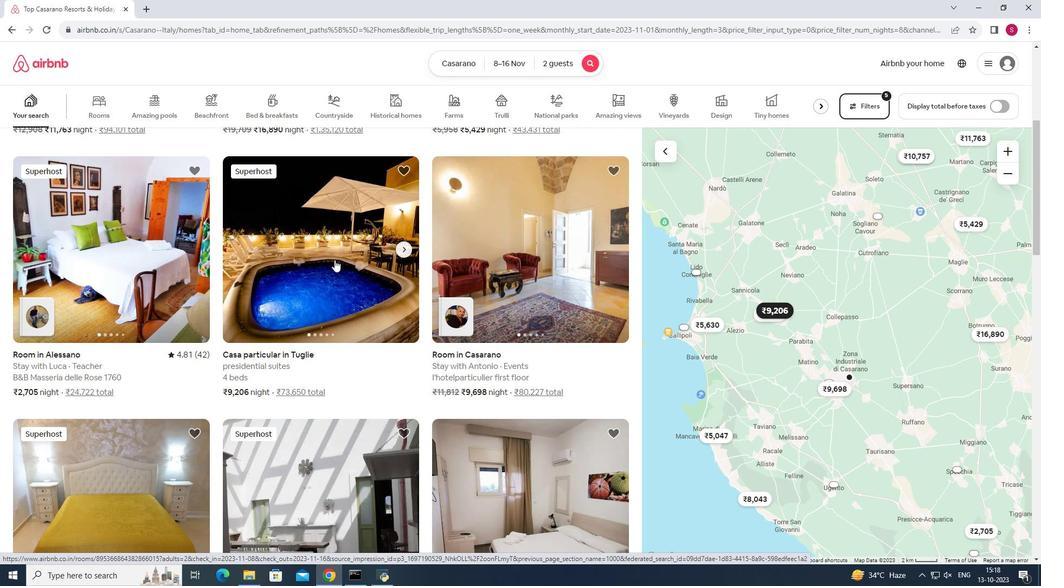 
Action: Mouse scrolled (334, 260) with delta (0, 0)
Screenshot: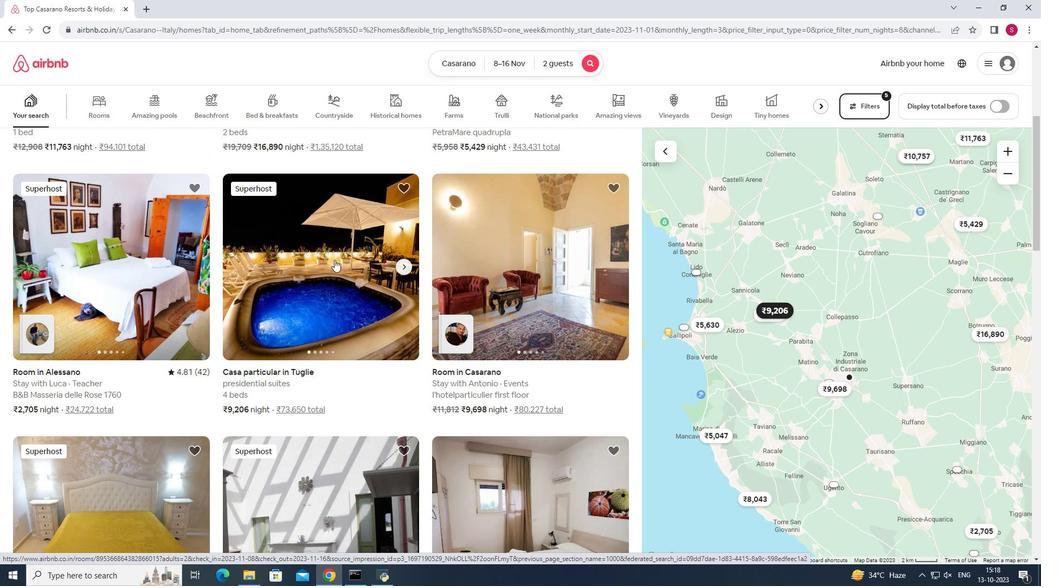 
Action: Mouse scrolled (334, 260) with delta (0, 0)
Screenshot: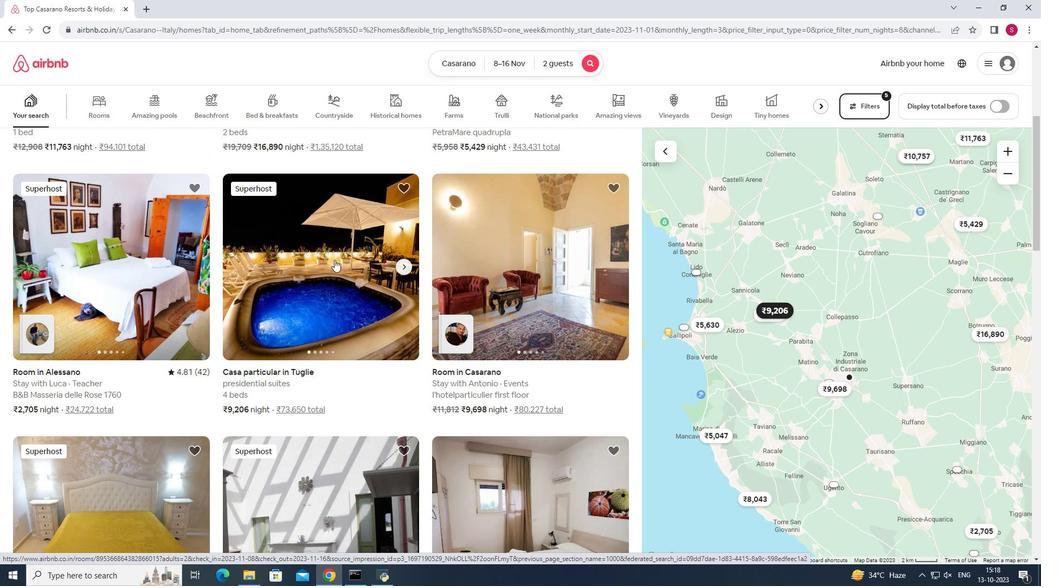 
Action: Mouse moved to (334, 259)
Screenshot: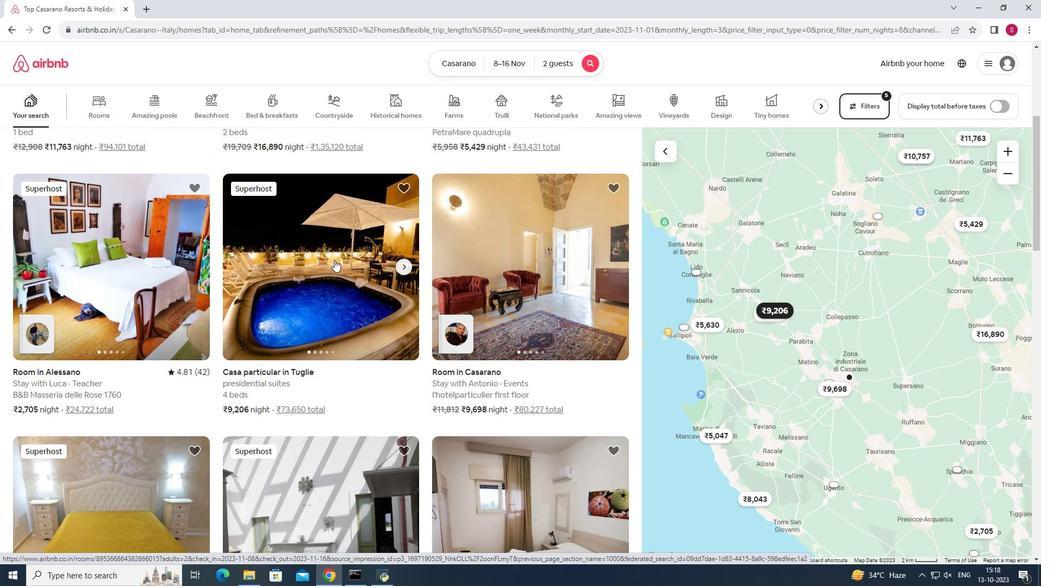 
Action: Mouse scrolled (334, 260) with delta (0, 0)
Screenshot: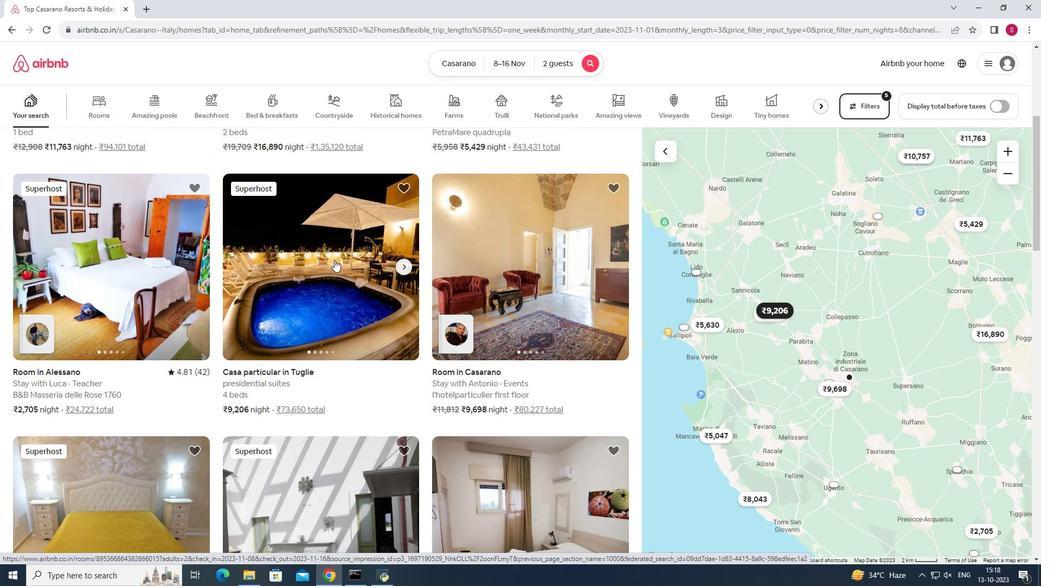
Action: Mouse scrolled (334, 260) with delta (0, 0)
Screenshot: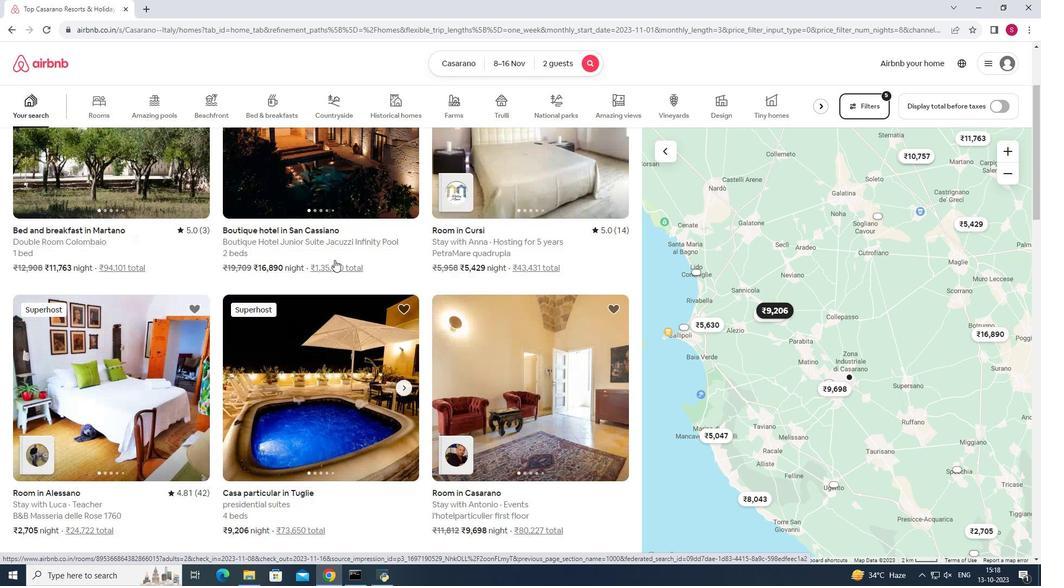 
Action: Mouse moved to (300, 223)
Screenshot: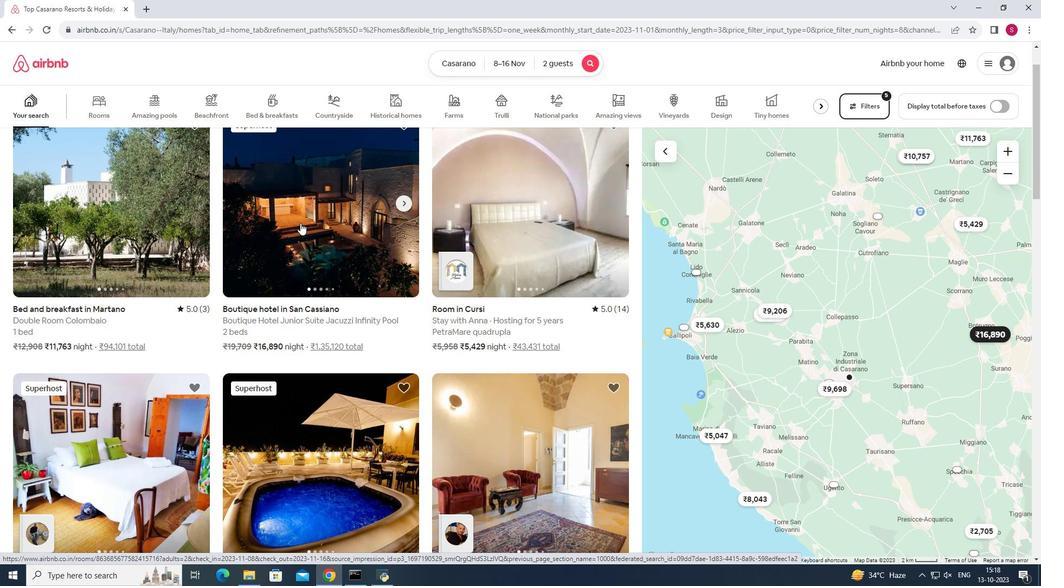 
Action: Mouse pressed left at (300, 223)
Screenshot: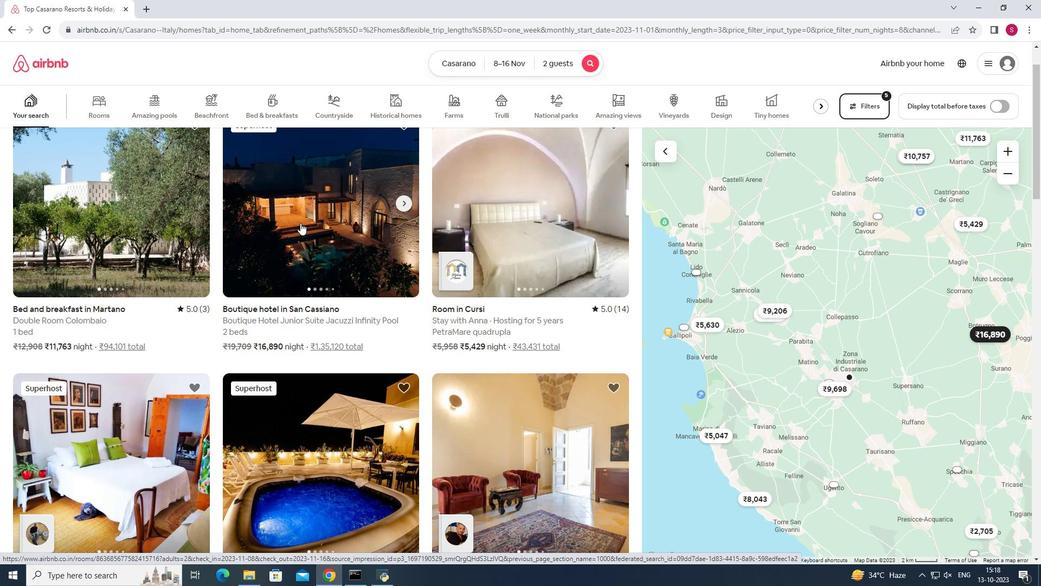 
Action: Mouse moved to (766, 399)
Screenshot: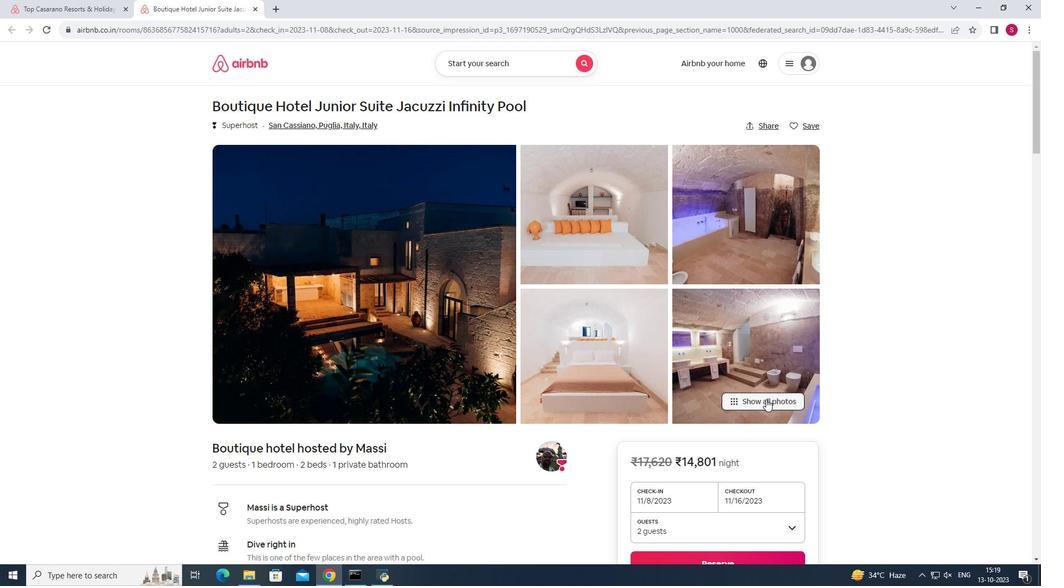 
Action: Mouse pressed left at (766, 399)
Screenshot: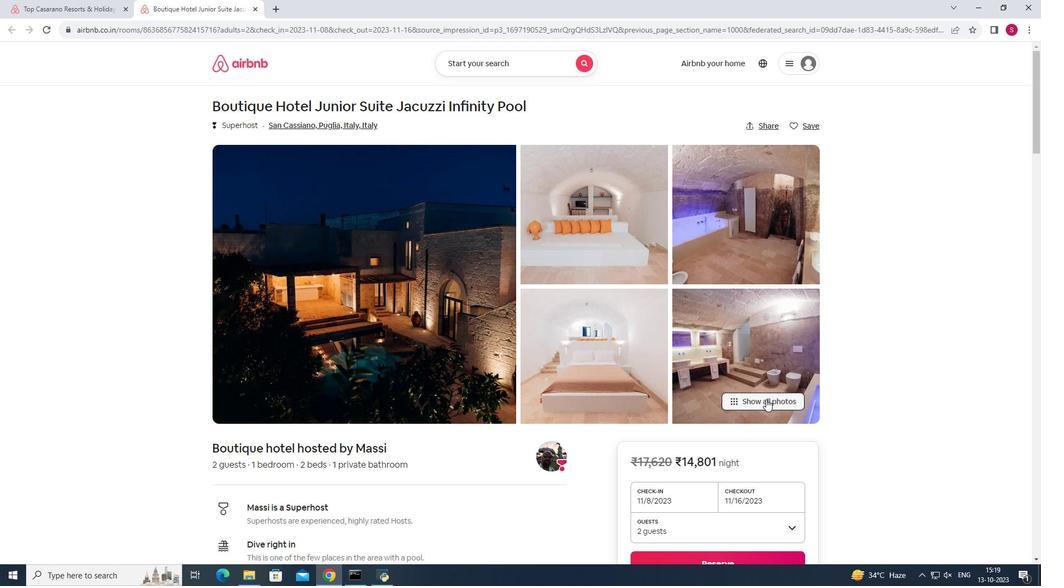 
Action: Mouse moved to (832, 361)
Screenshot: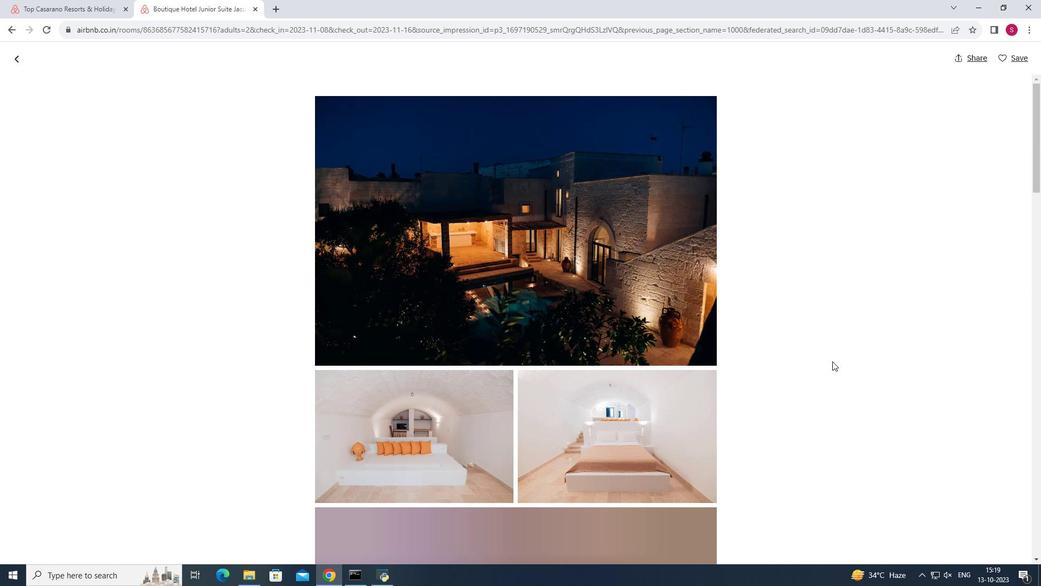 
Action: Mouse scrolled (832, 360) with delta (0, 0)
Screenshot: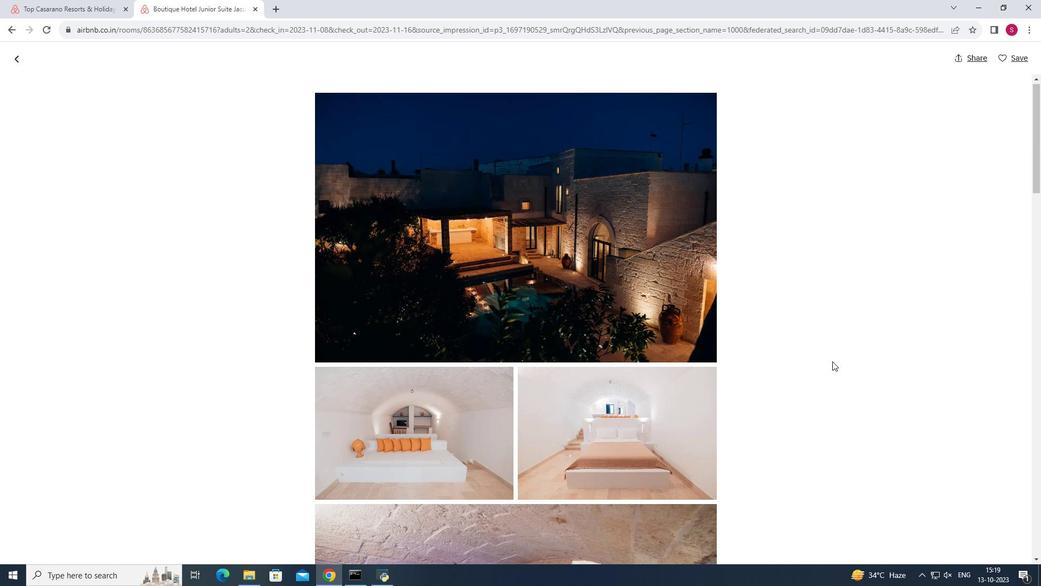 
Action: Mouse scrolled (832, 360) with delta (0, 0)
Screenshot: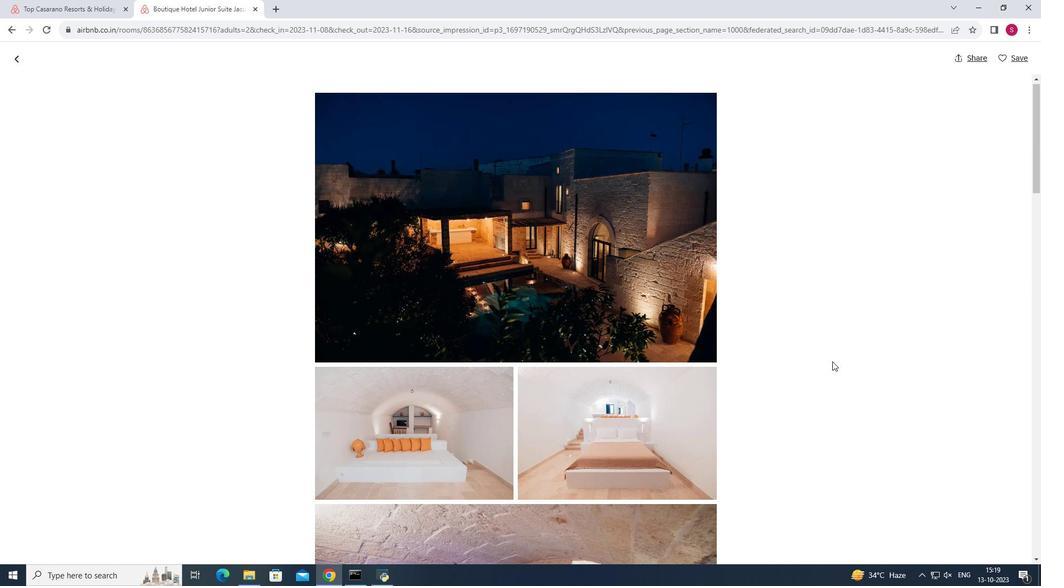 
Action: Mouse scrolled (832, 360) with delta (0, 0)
Screenshot: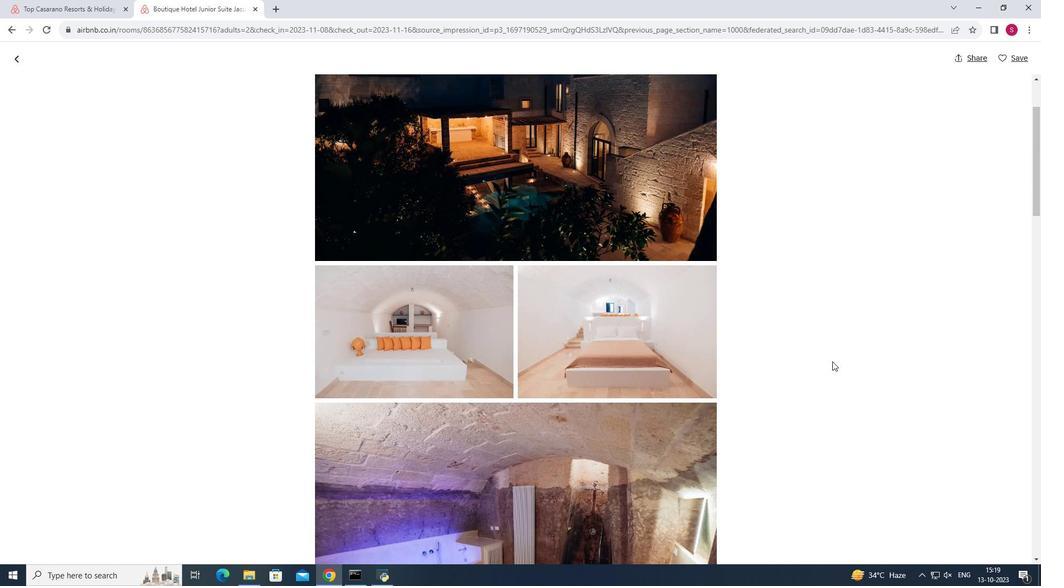 
Action: Mouse scrolled (832, 360) with delta (0, 0)
Screenshot: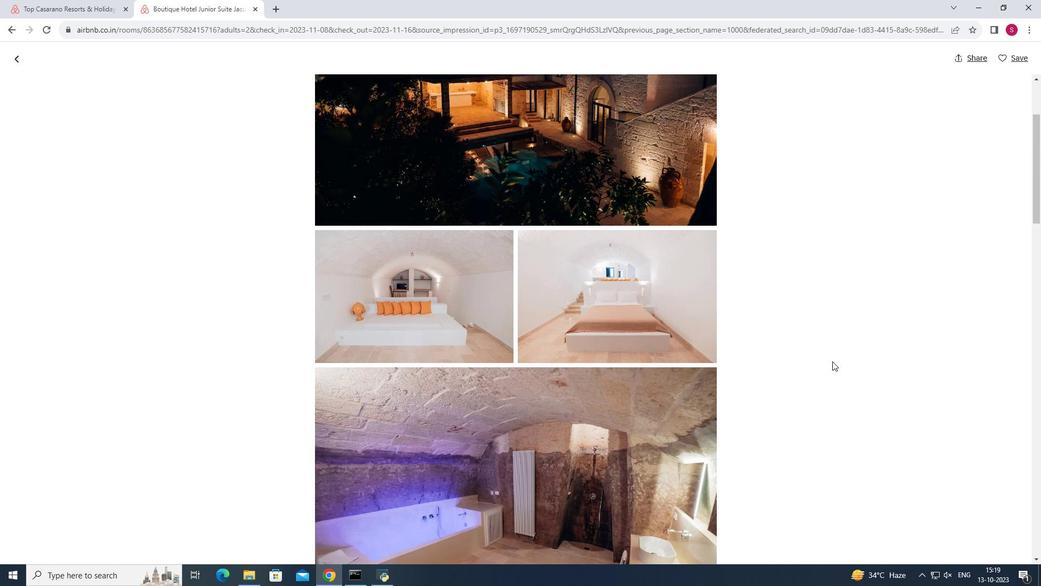 
Action: Mouse scrolled (832, 360) with delta (0, 0)
Screenshot: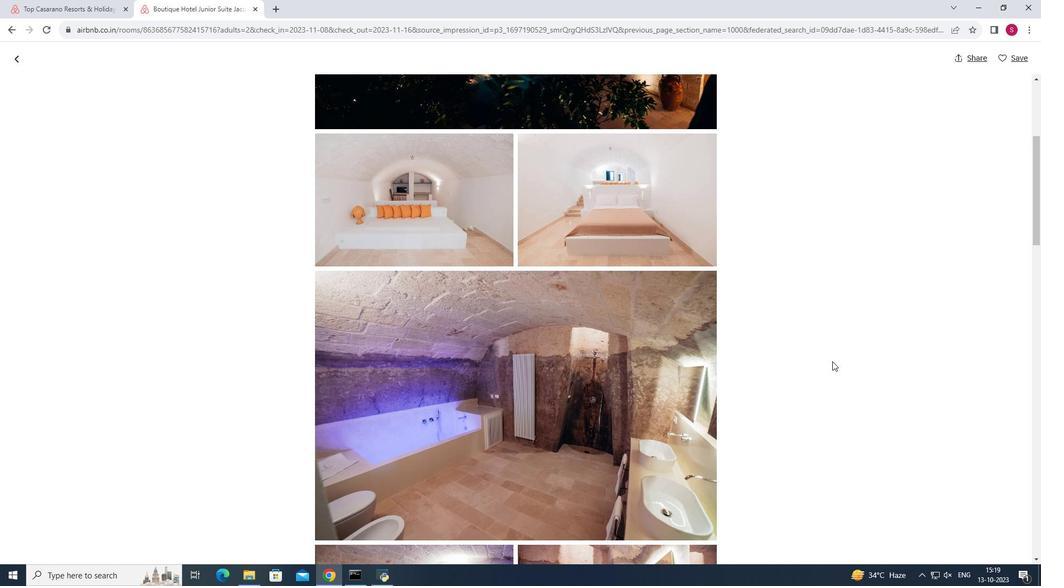 
Action: Mouse scrolled (832, 360) with delta (0, 0)
Screenshot: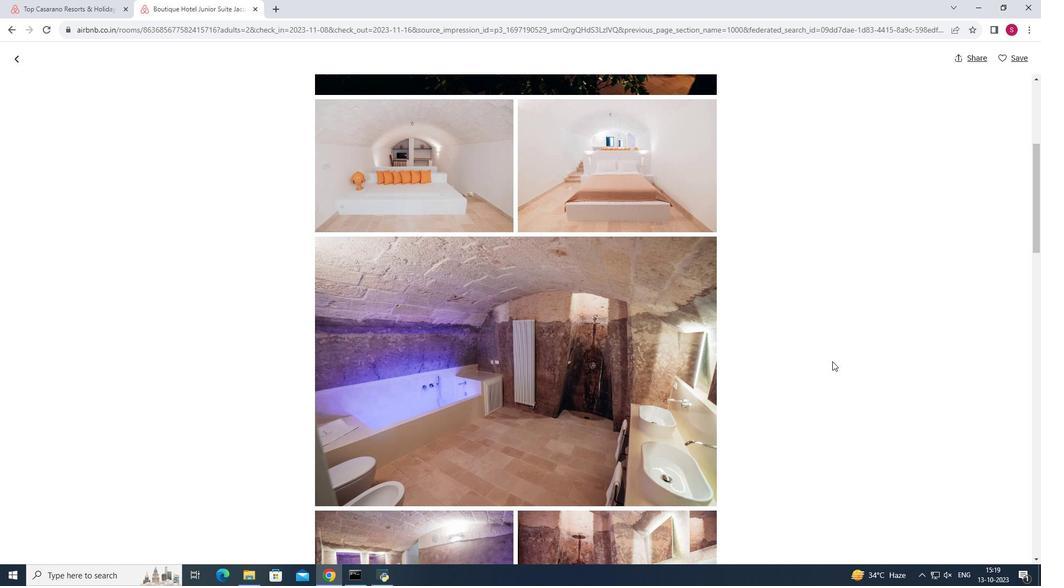 
Action: Mouse scrolled (832, 360) with delta (0, 0)
Screenshot: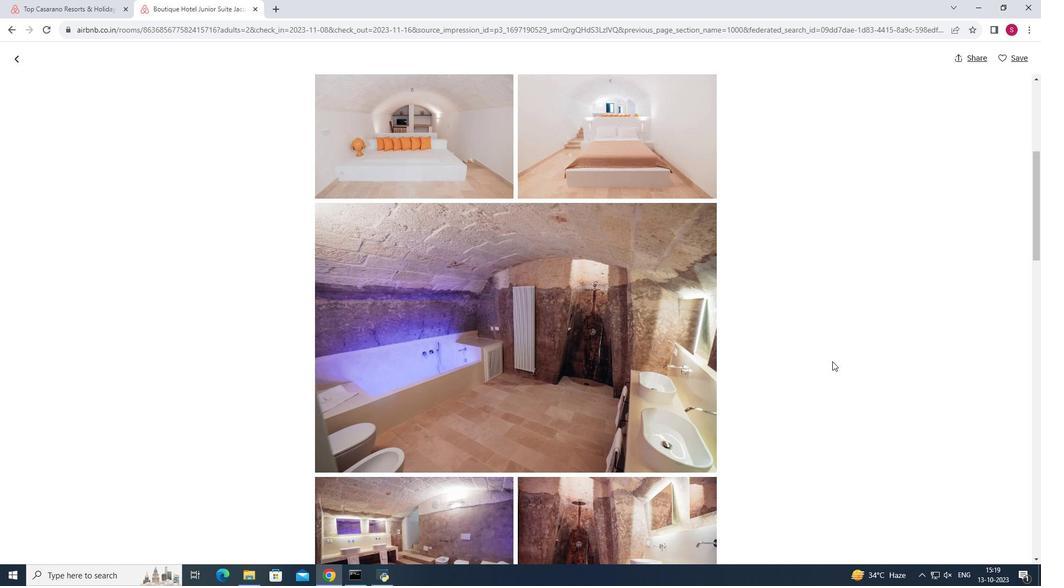 
Action: Mouse scrolled (832, 360) with delta (0, 0)
Screenshot: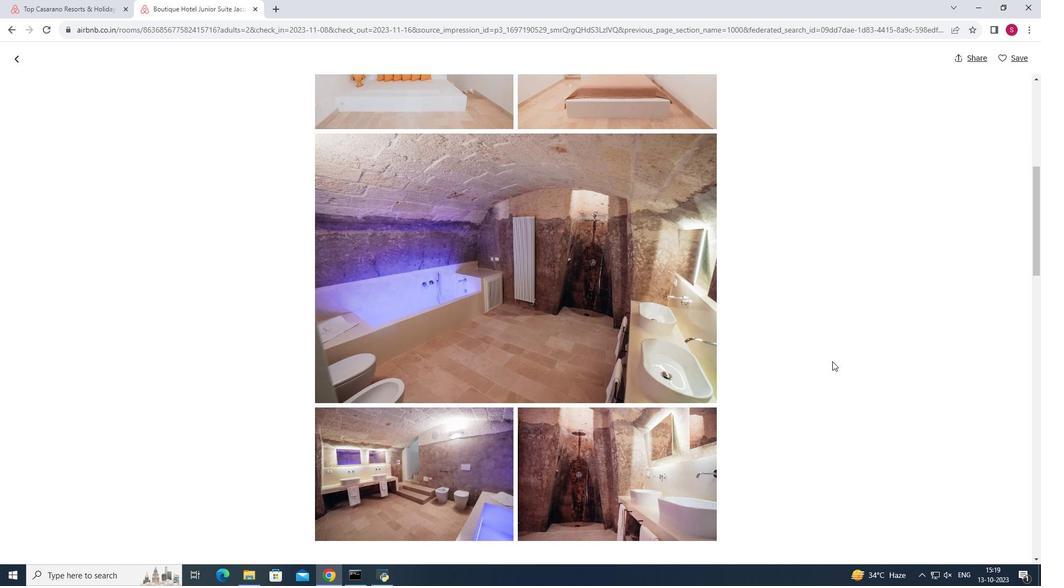 
Action: Mouse scrolled (832, 360) with delta (0, 0)
Screenshot: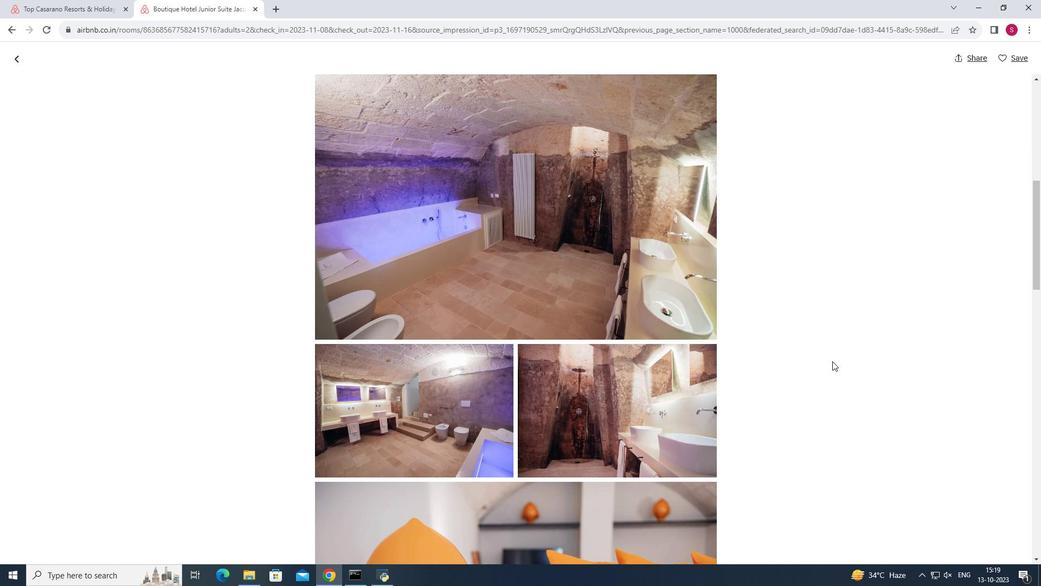 
Action: Mouse scrolled (832, 360) with delta (0, 0)
Screenshot: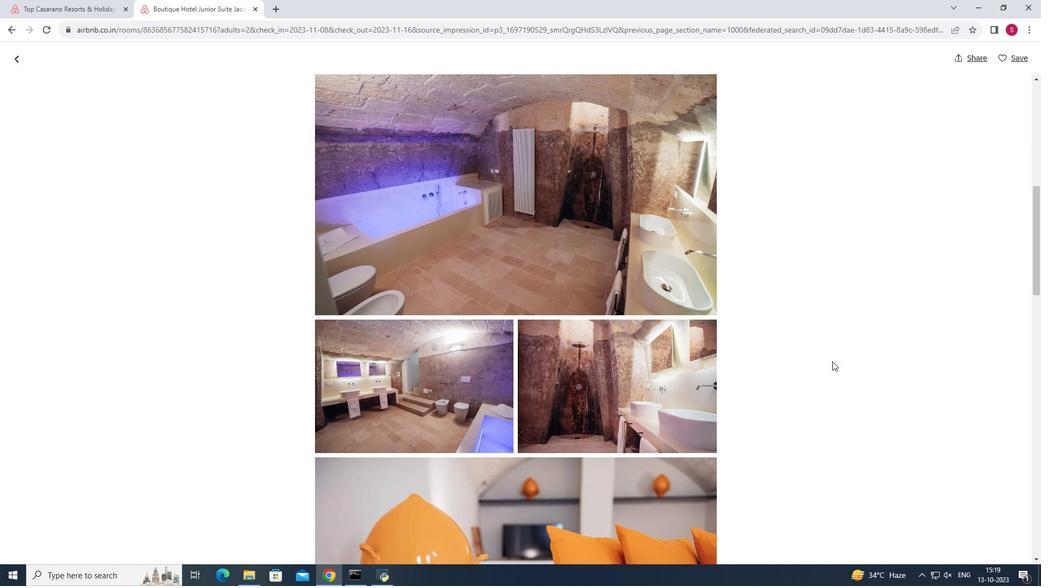 
Action: Mouse scrolled (832, 360) with delta (0, 0)
Screenshot: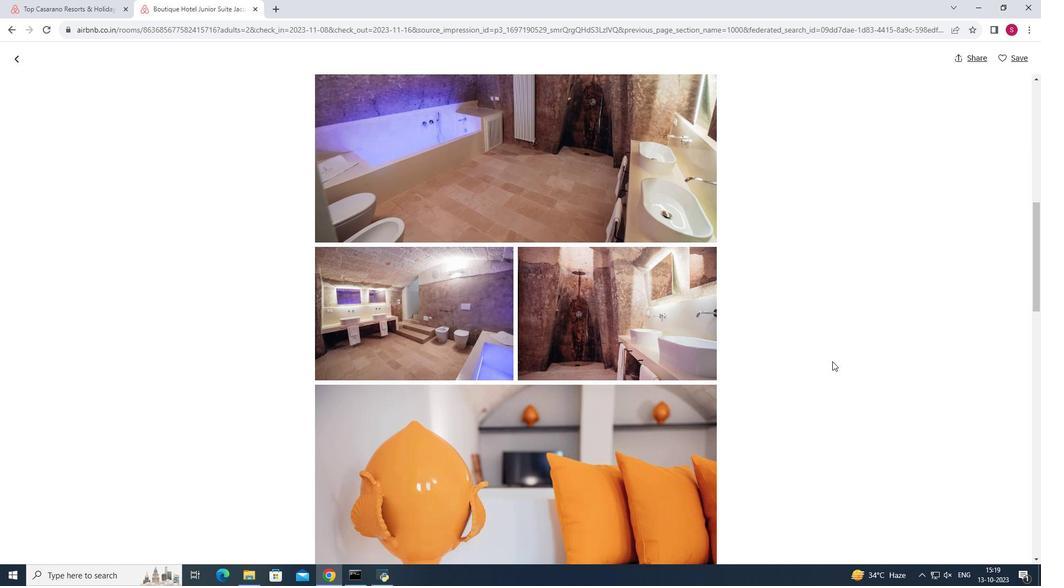 
Action: Mouse scrolled (832, 360) with delta (0, 0)
Screenshot: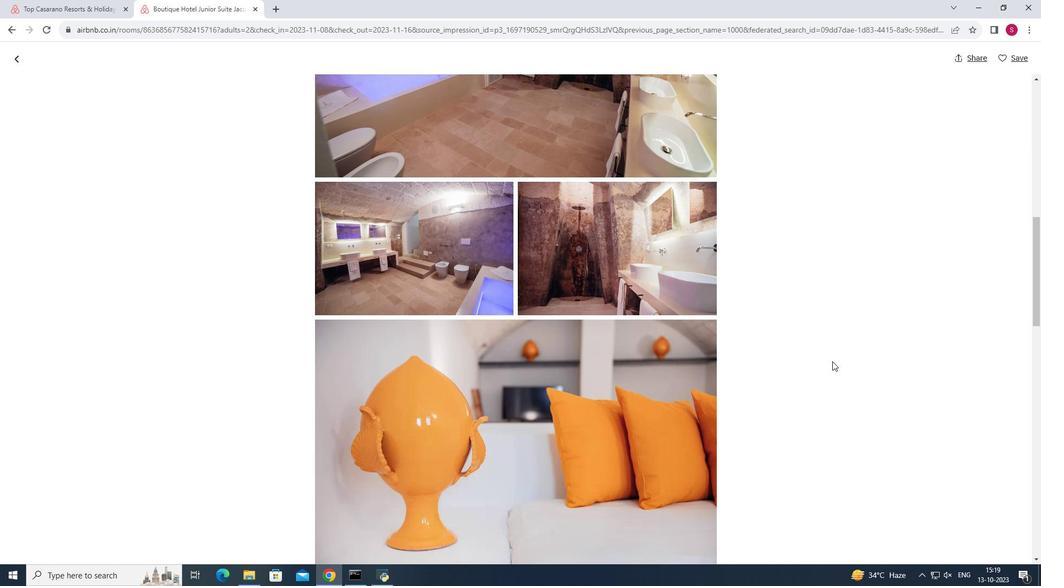 
Action: Mouse scrolled (832, 360) with delta (0, 0)
Screenshot: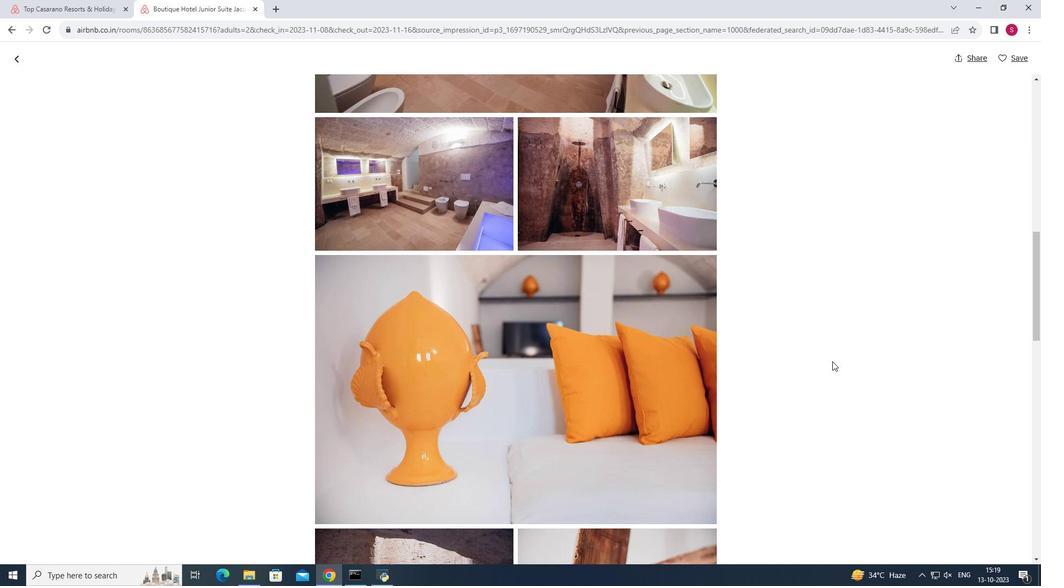 
Action: Mouse scrolled (832, 360) with delta (0, 0)
Screenshot: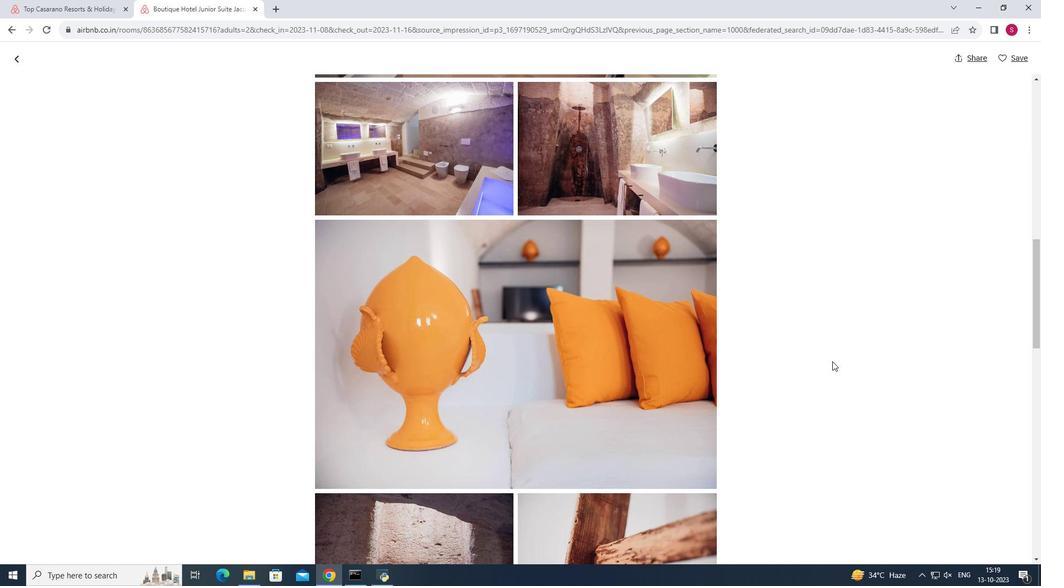 
Action: Mouse scrolled (832, 360) with delta (0, 0)
Screenshot: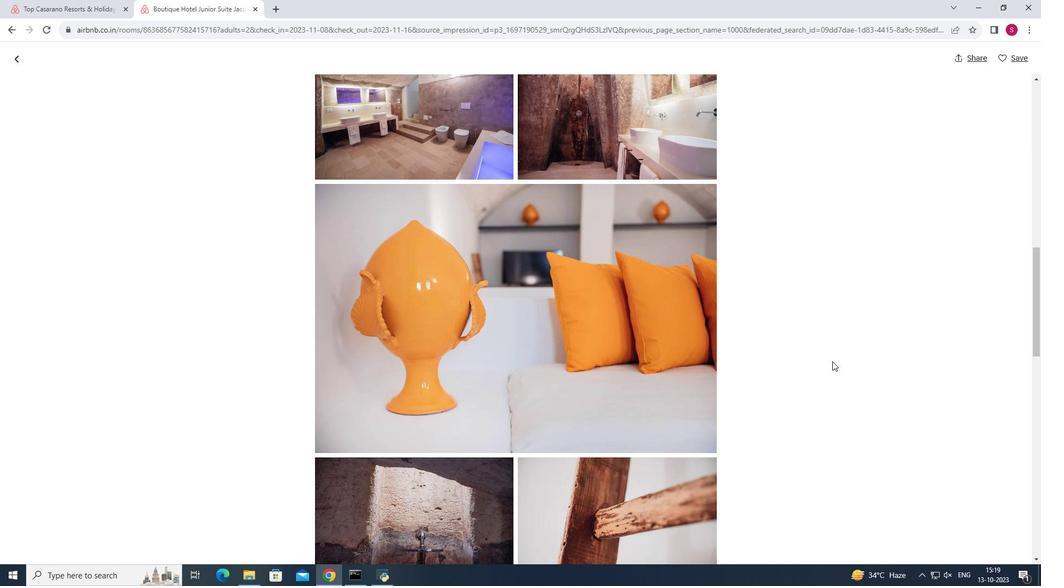 
Action: Mouse scrolled (832, 360) with delta (0, 0)
Screenshot: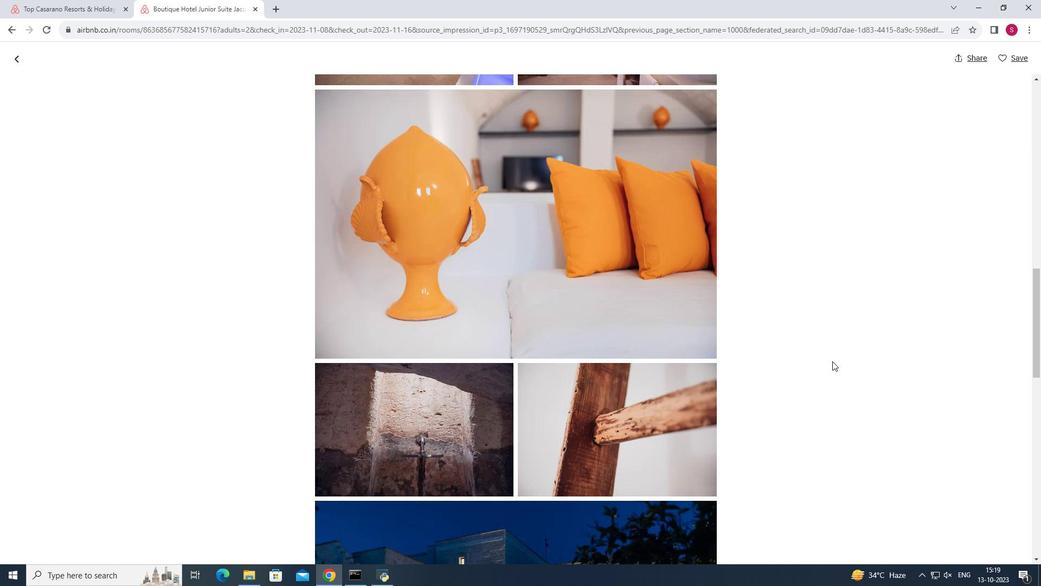 
Action: Mouse scrolled (832, 360) with delta (0, 0)
Screenshot: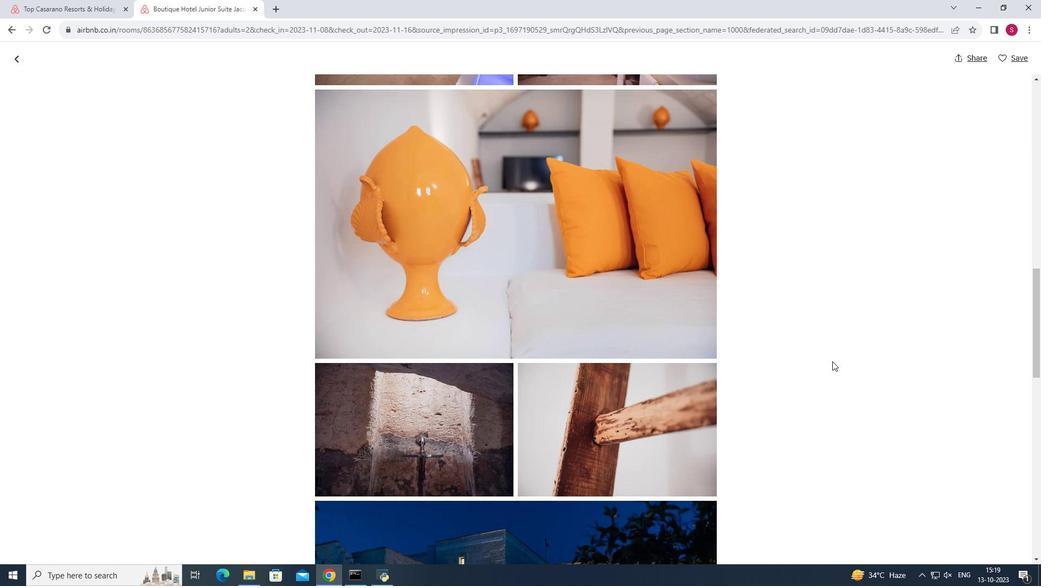
Action: Mouse scrolled (832, 360) with delta (0, 0)
Screenshot: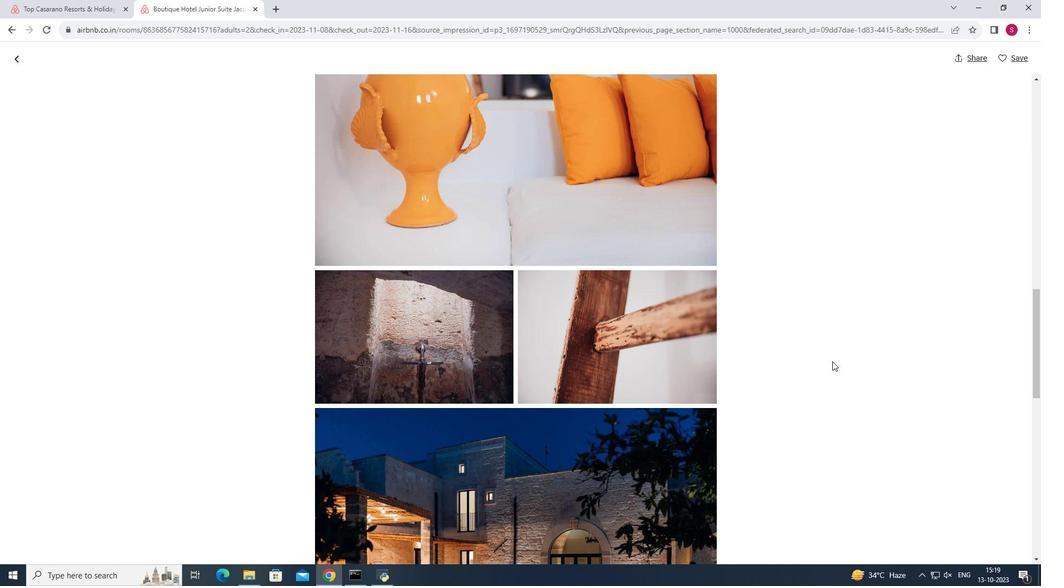 
Action: Mouse scrolled (832, 360) with delta (0, 0)
Screenshot: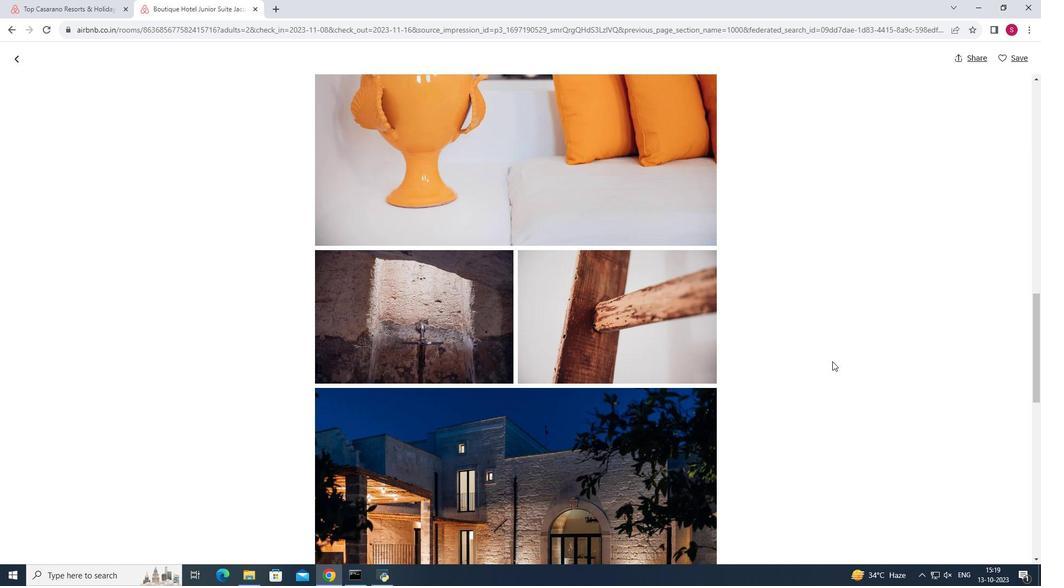 
Action: Mouse scrolled (832, 360) with delta (0, 0)
Screenshot: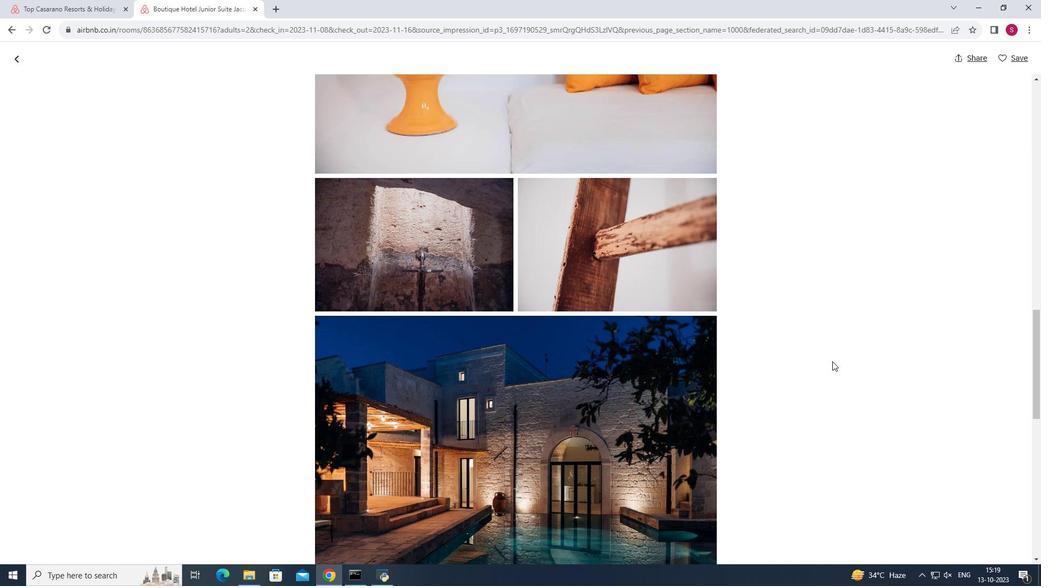 
Action: Mouse scrolled (832, 360) with delta (0, 0)
Screenshot: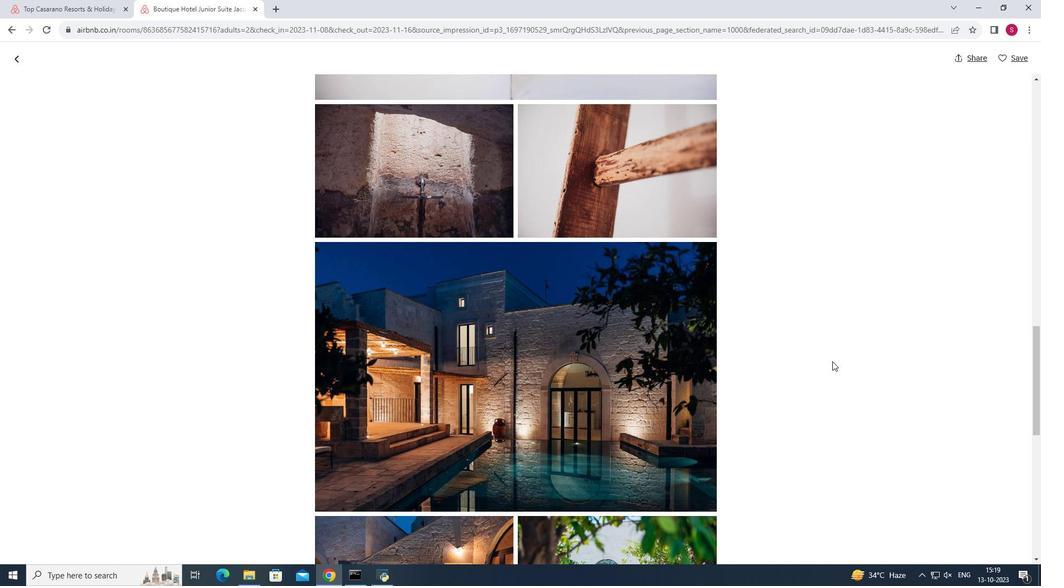 
Action: Mouse scrolled (832, 360) with delta (0, 0)
Screenshot: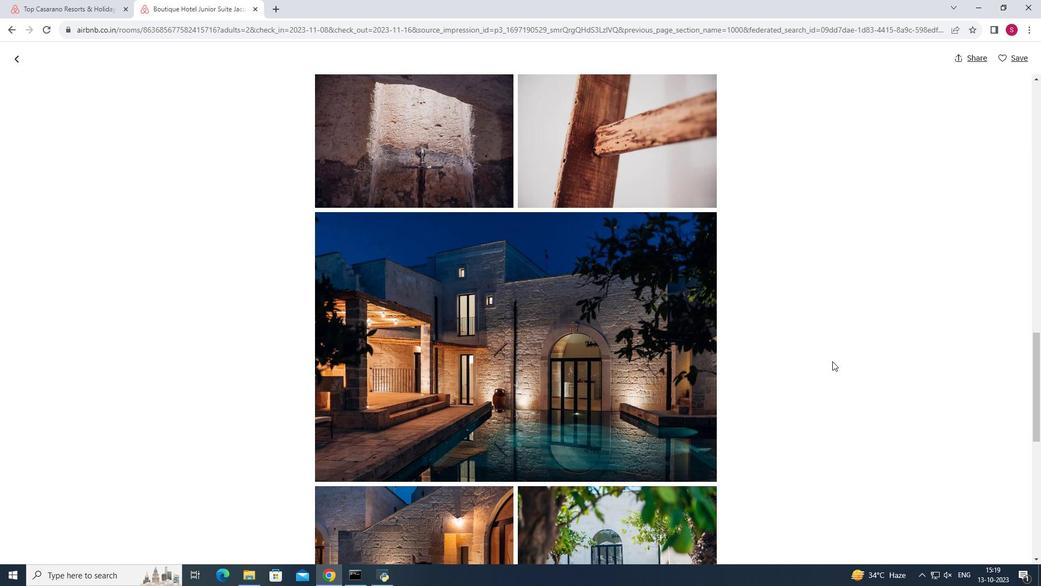 
Action: Mouse scrolled (832, 360) with delta (0, 0)
Screenshot: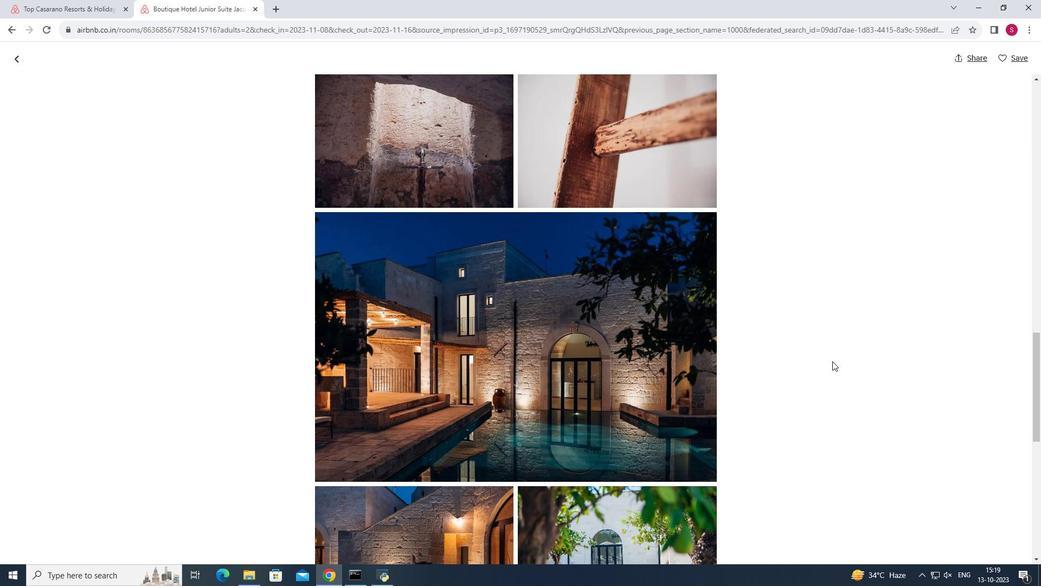 
Action: Mouse scrolled (832, 360) with delta (0, 0)
Screenshot: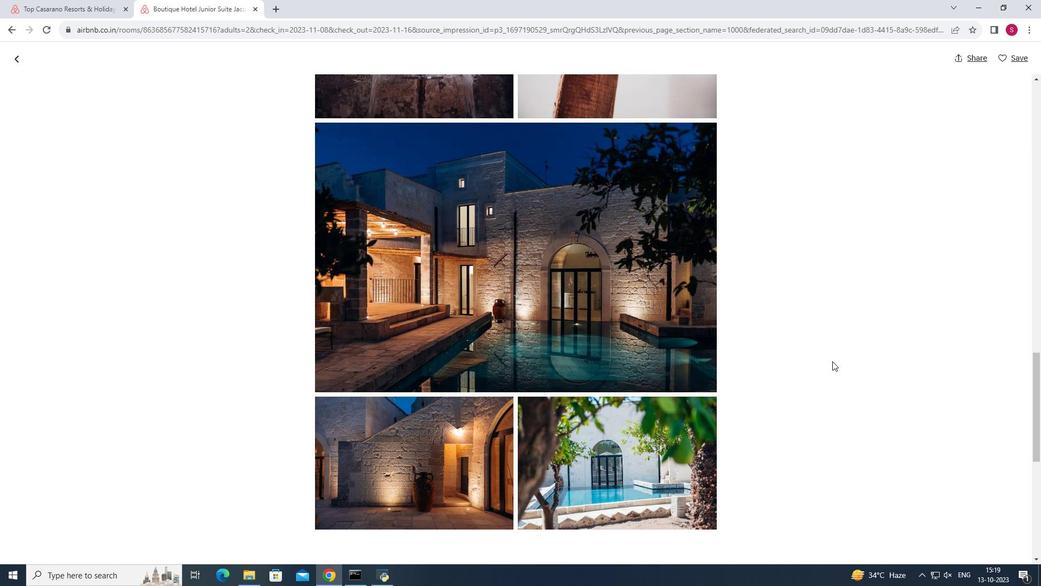 
Action: Mouse scrolled (832, 360) with delta (0, 0)
Screenshot: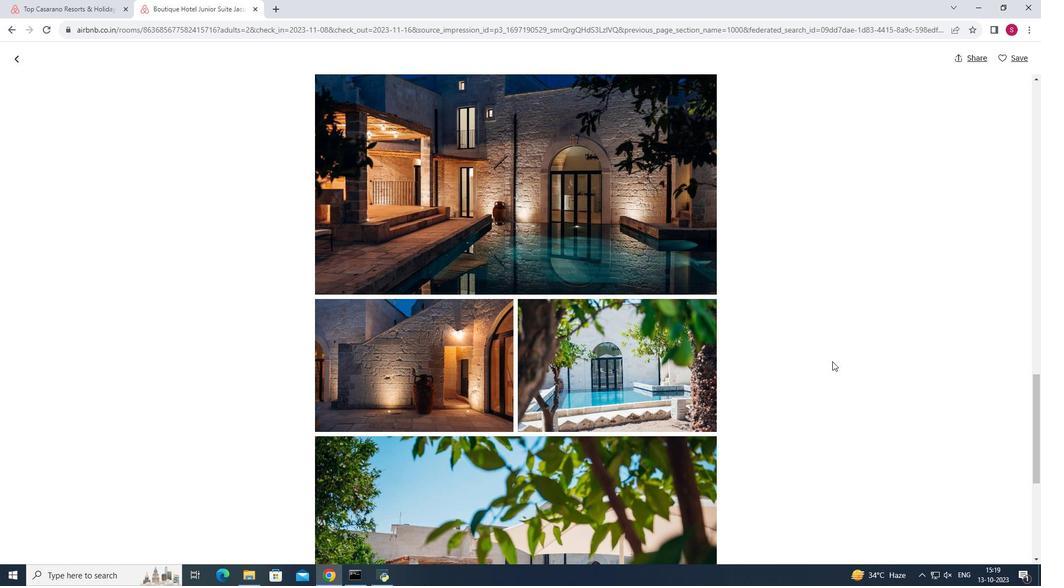 
Action: Mouse scrolled (832, 360) with delta (0, 0)
Screenshot: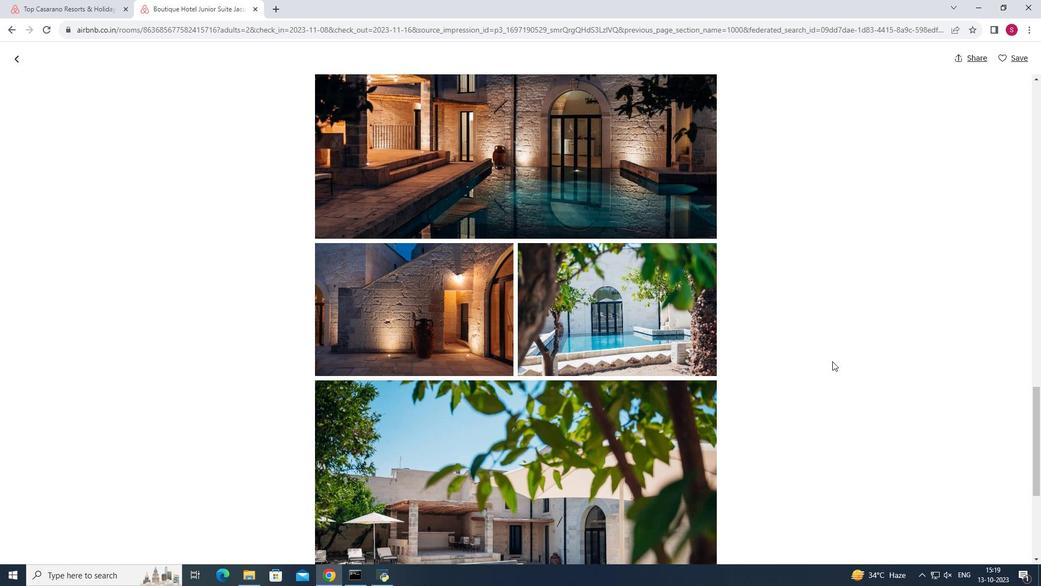 
Action: Mouse scrolled (832, 360) with delta (0, 0)
Screenshot: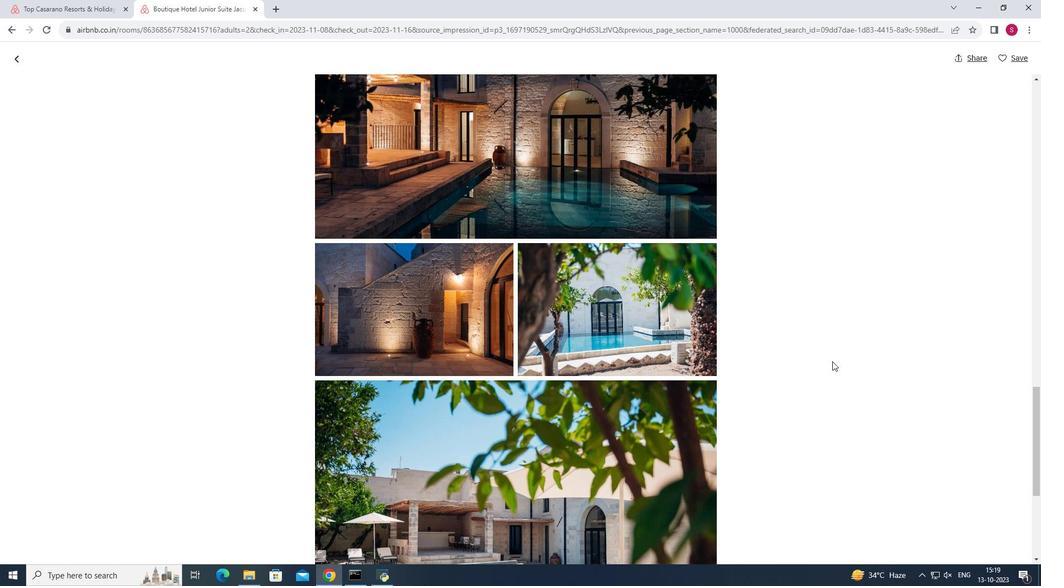 
Action: Mouse scrolled (832, 360) with delta (0, 0)
Screenshot: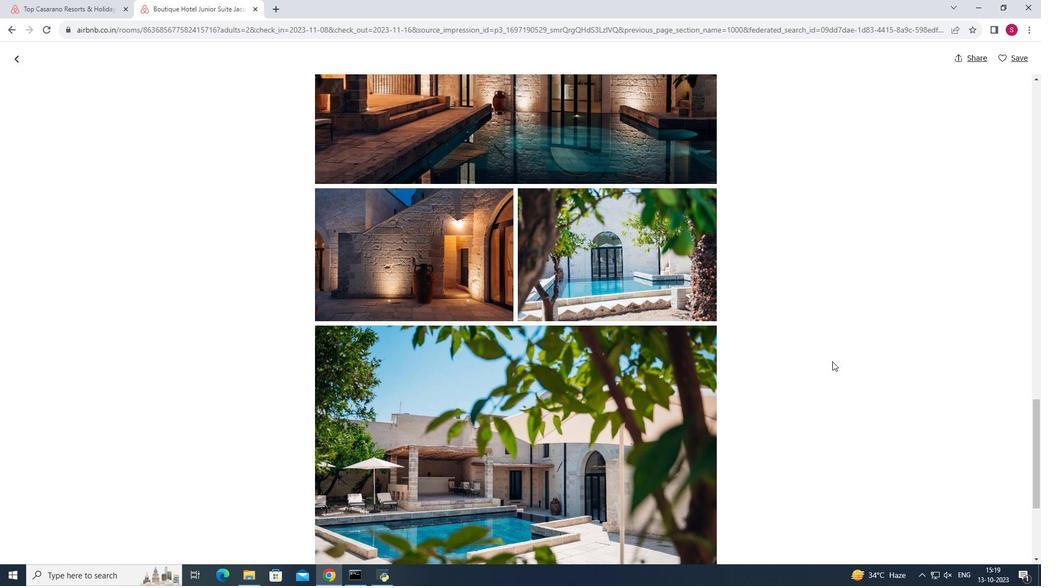 
Action: Mouse scrolled (832, 360) with delta (0, 0)
Screenshot: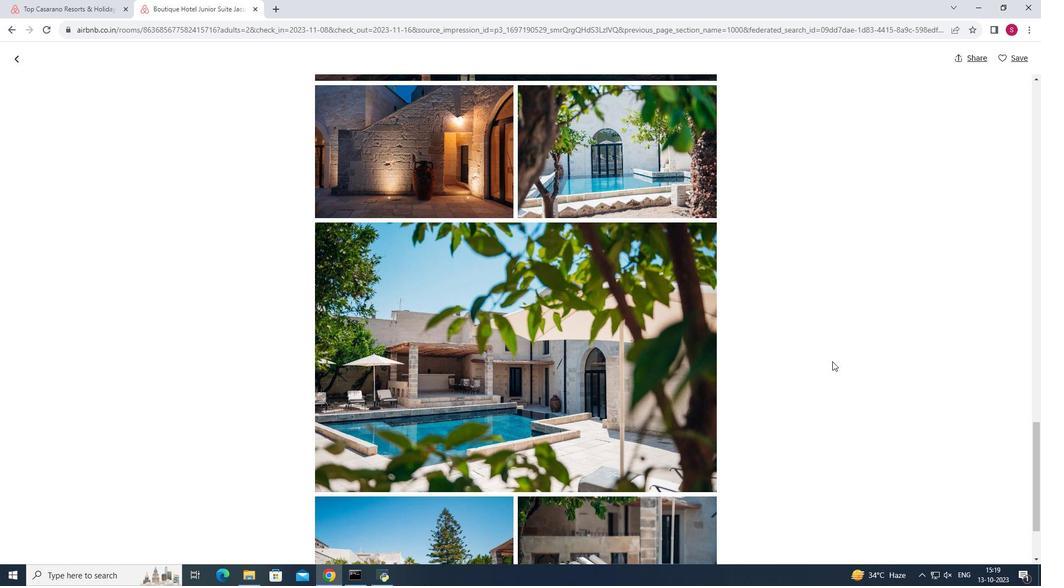 
Action: Mouse scrolled (832, 360) with delta (0, 0)
Screenshot: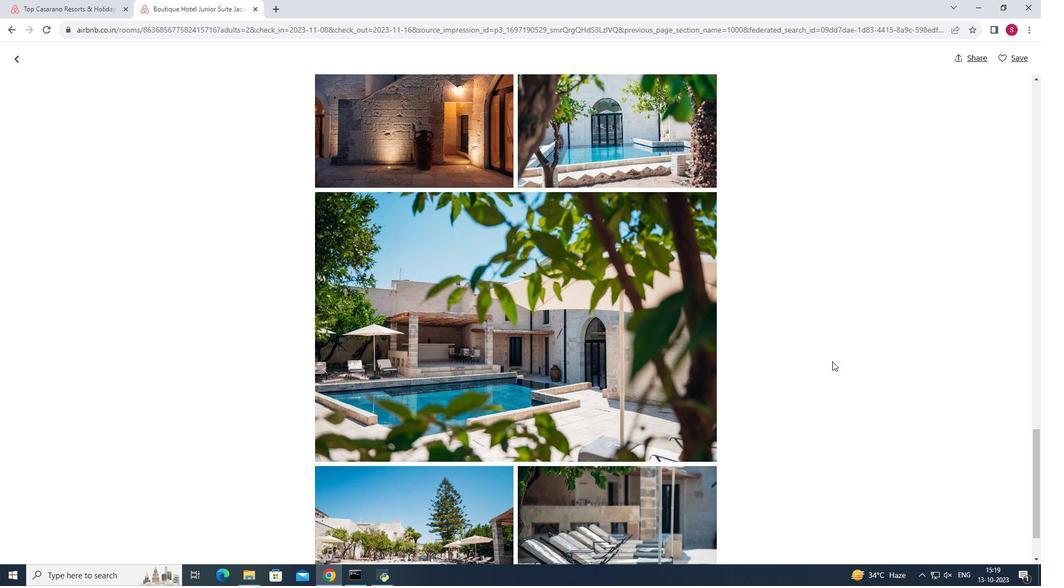 
Action: Mouse scrolled (832, 360) with delta (0, 0)
Screenshot: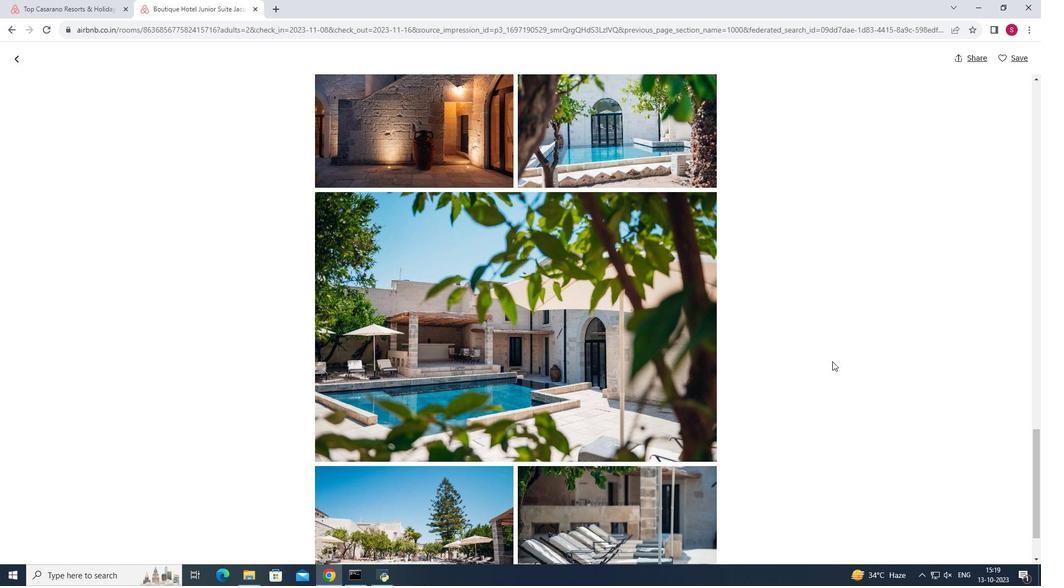 
Action: Mouse scrolled (832, 360) with delta (0, 0)
Screenshot: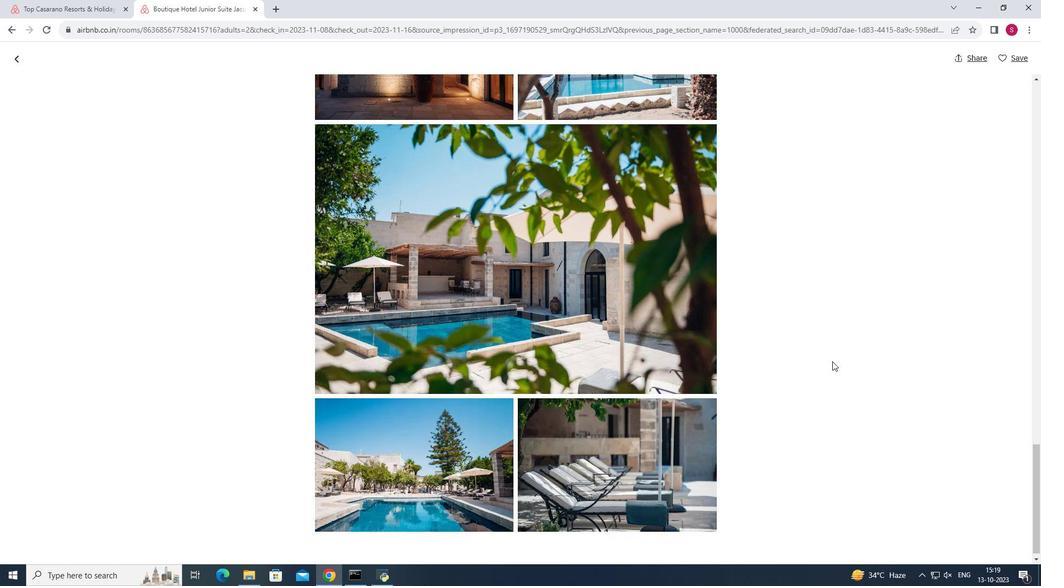 
Action: Mouse moved to (18, 57)
Screenshot: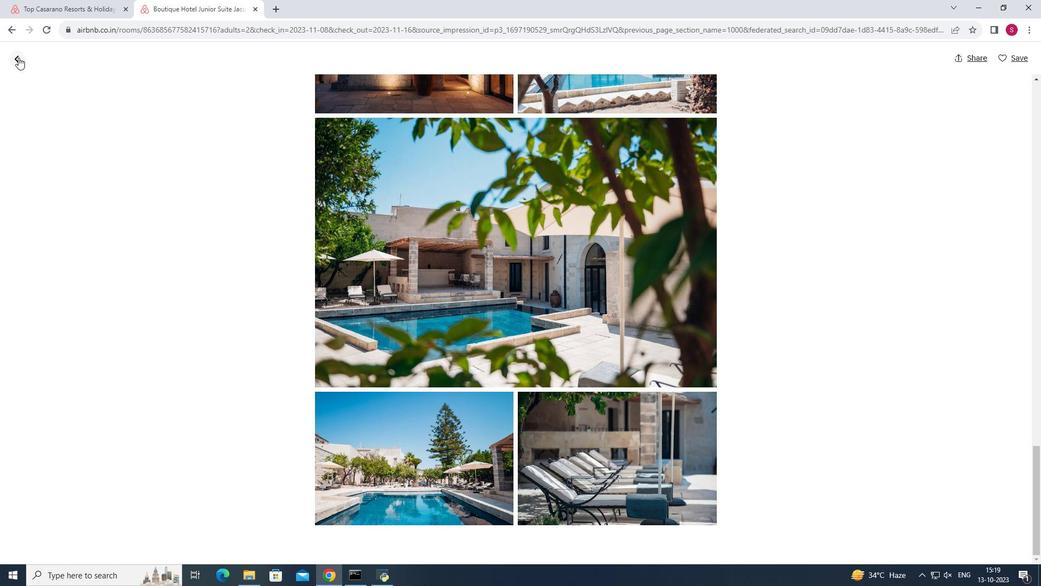 
Action: Mouse pressed left at (18, 57)
Screenshot: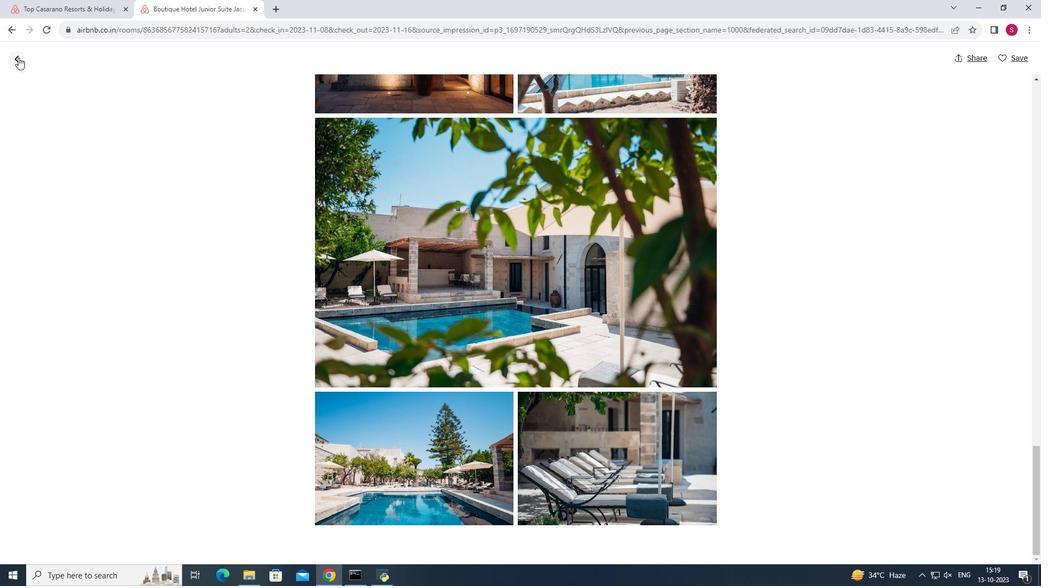 
Action: Mouse moved to (873, 418)
Screenshot: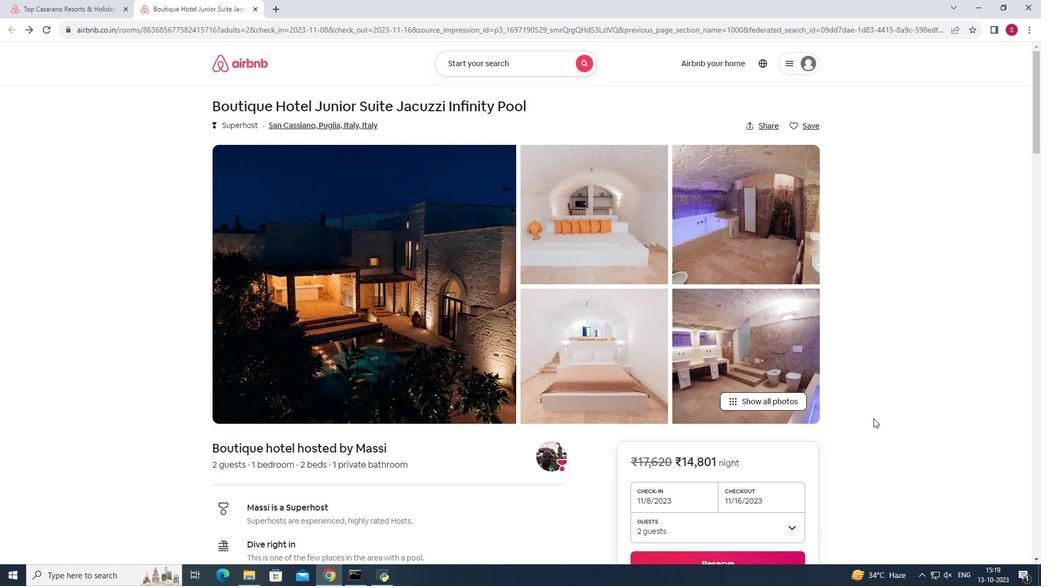 
Action: Mouse scrolled (873, 417) with delta (0, 0)
Screenshot: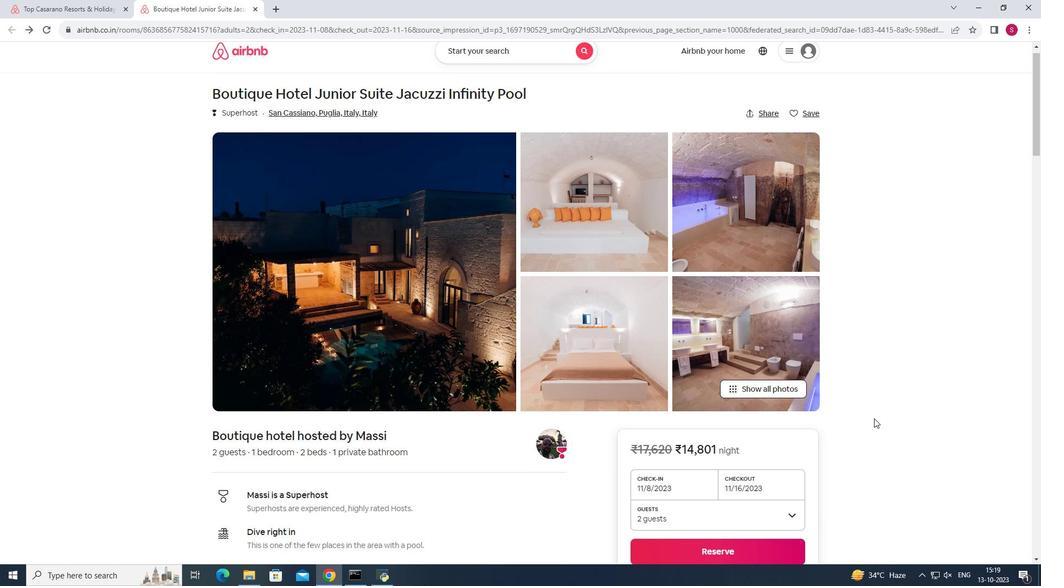 
Action: Mouse moved to (874, 418)
Screenshot: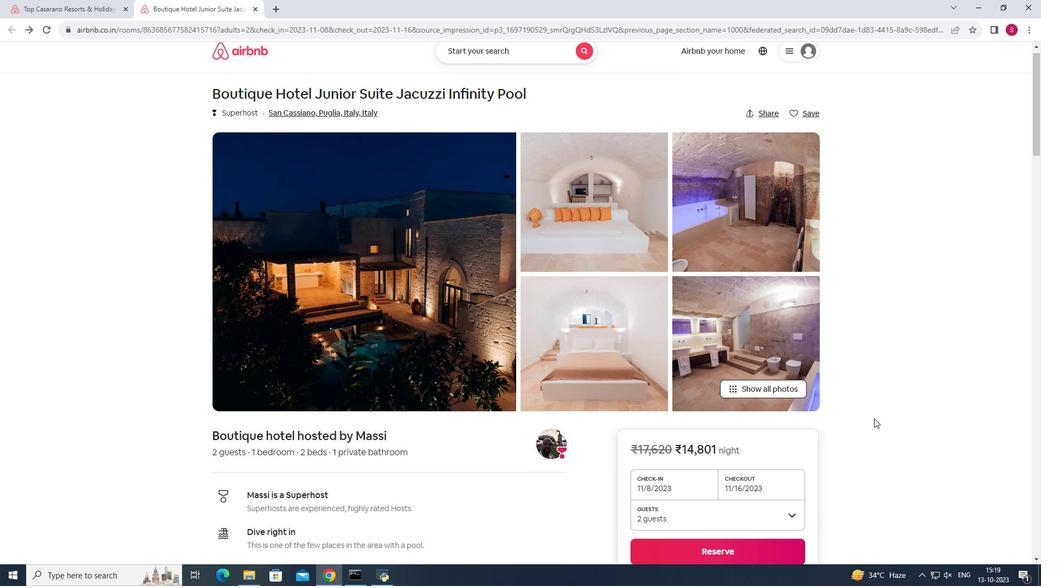 
Action: Mouse scrolled (874, 417) with delta (0, 0)
Screenshot: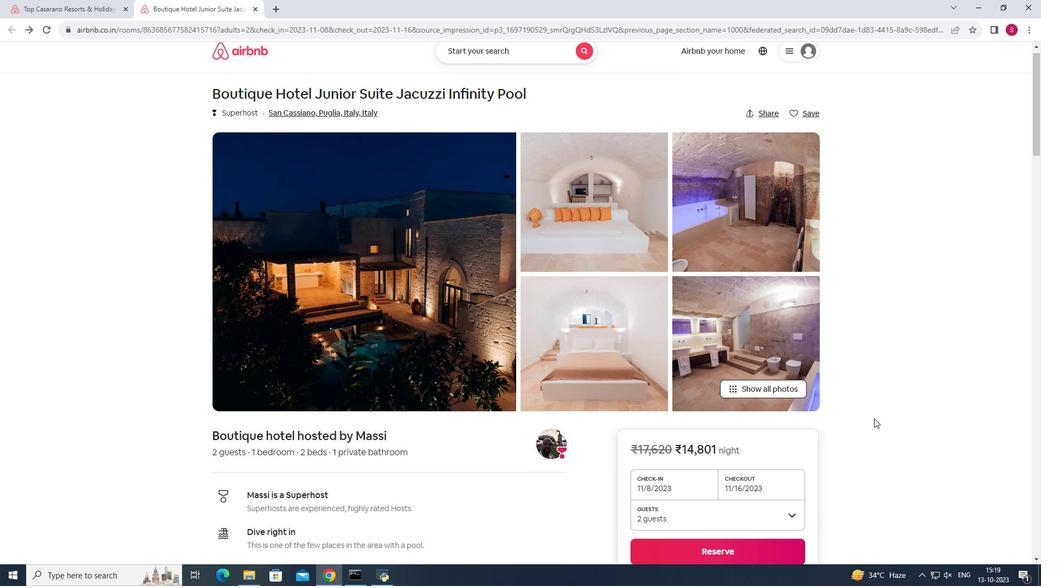 
Action: Mouse scrolled (874, 417) with delta (0, 0)
Screenshot: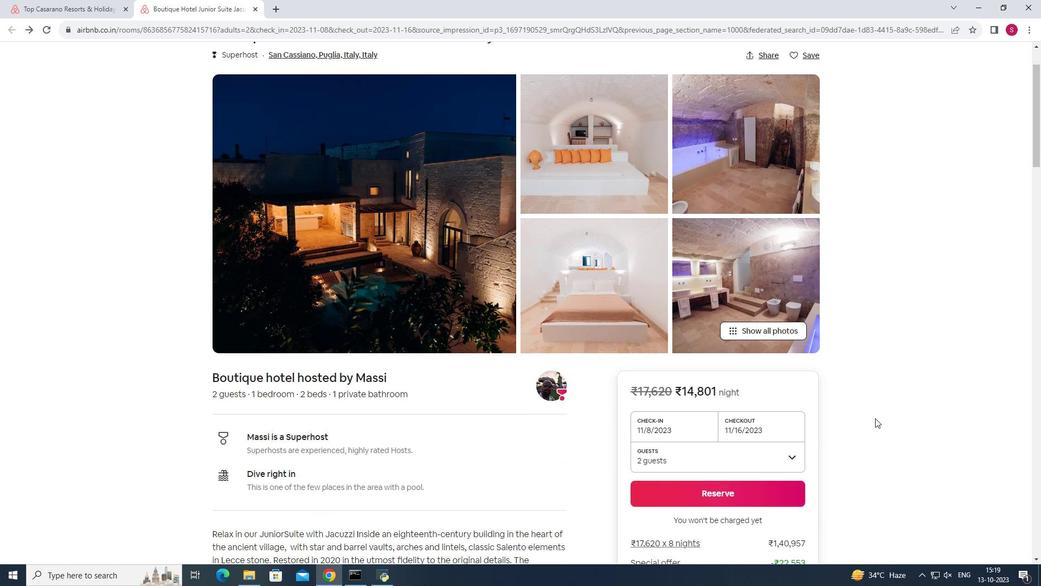 
Action: Mouse moved to (874, 418)
Screenshot: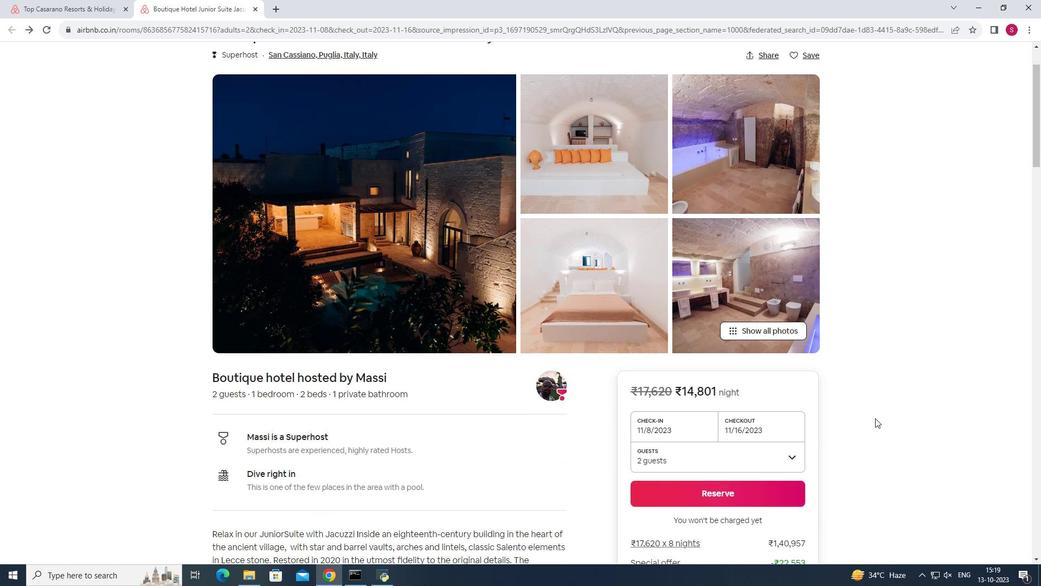 
Action: Mouse scrolled (874, 417) with delta (0, 0)
Screenshot: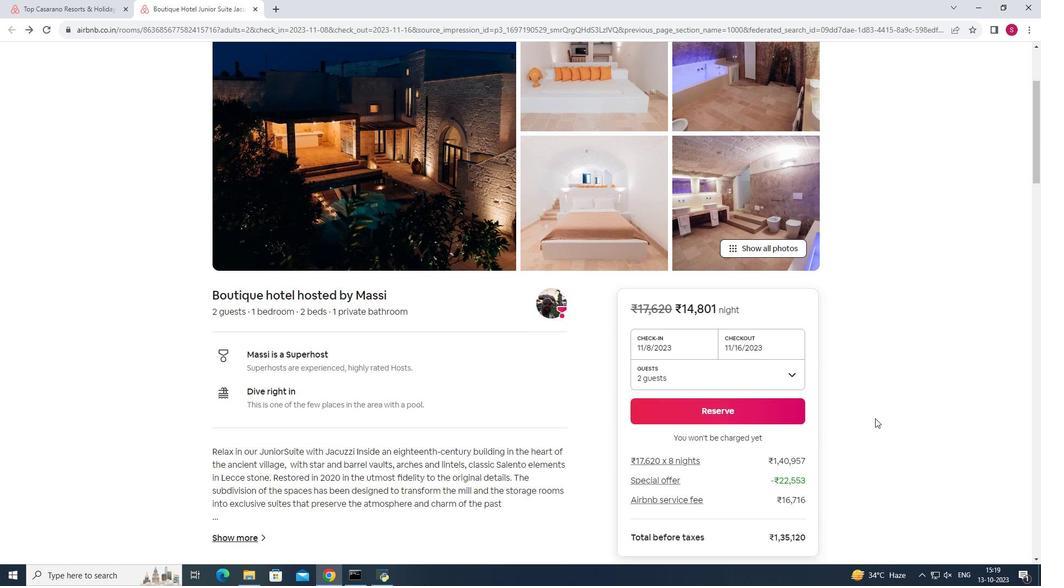 
Action: Mouse moved to (875, 418)
Screenshot: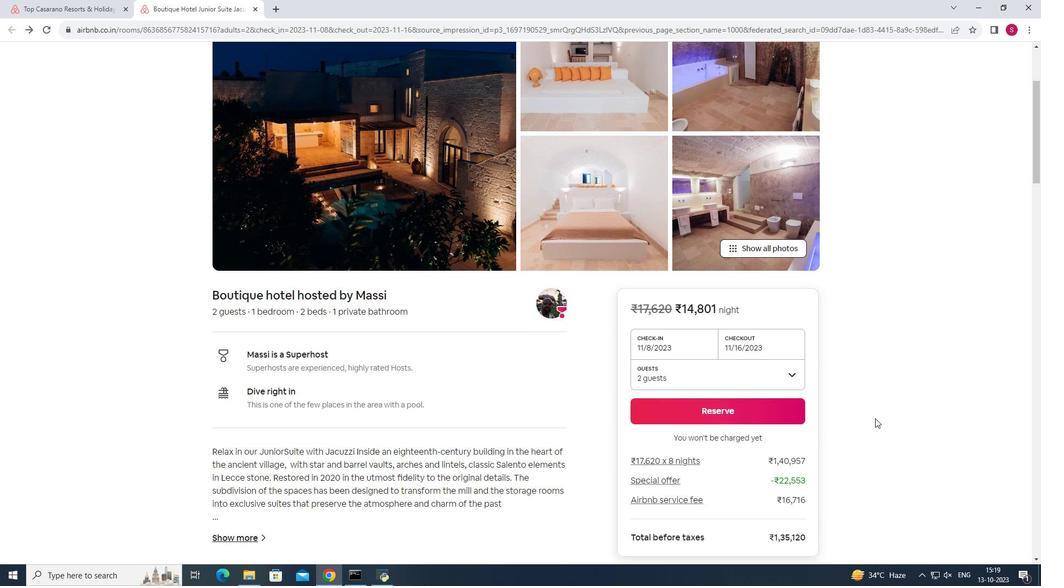 
Action: Mouse scrolled (875, 417) with delta (0, 0)
Screenshot: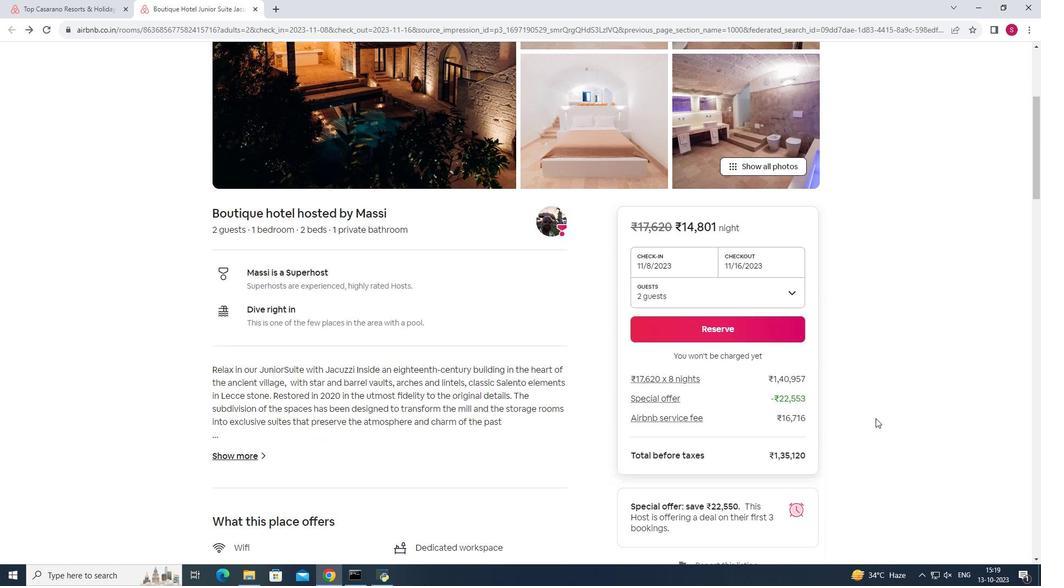 
Action: Mouse moved to (876, 418)
Screenshot: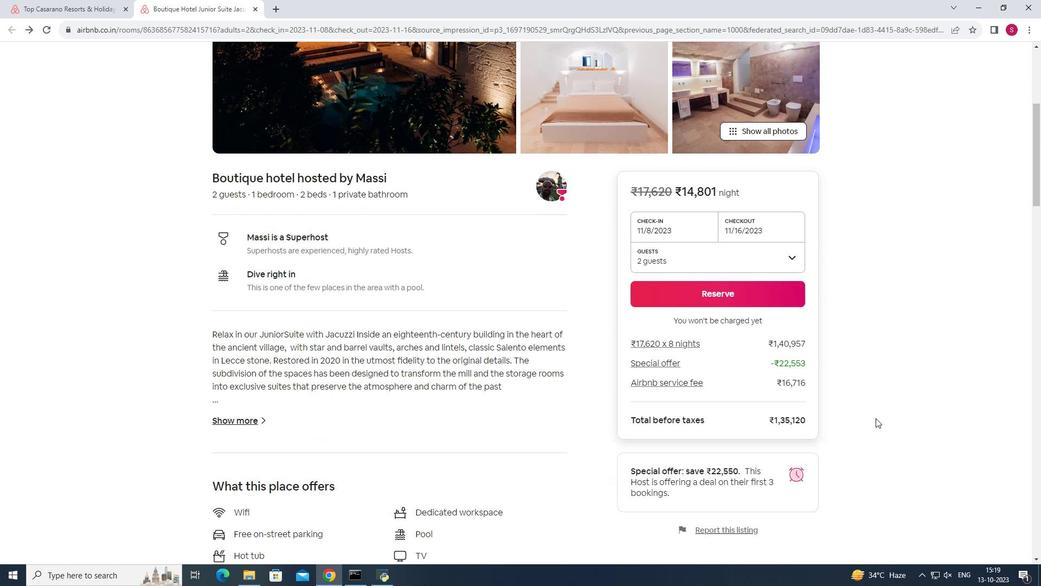 
Action: Mouse scrolled (876, 417) with delta (0, 0)
Screenshot: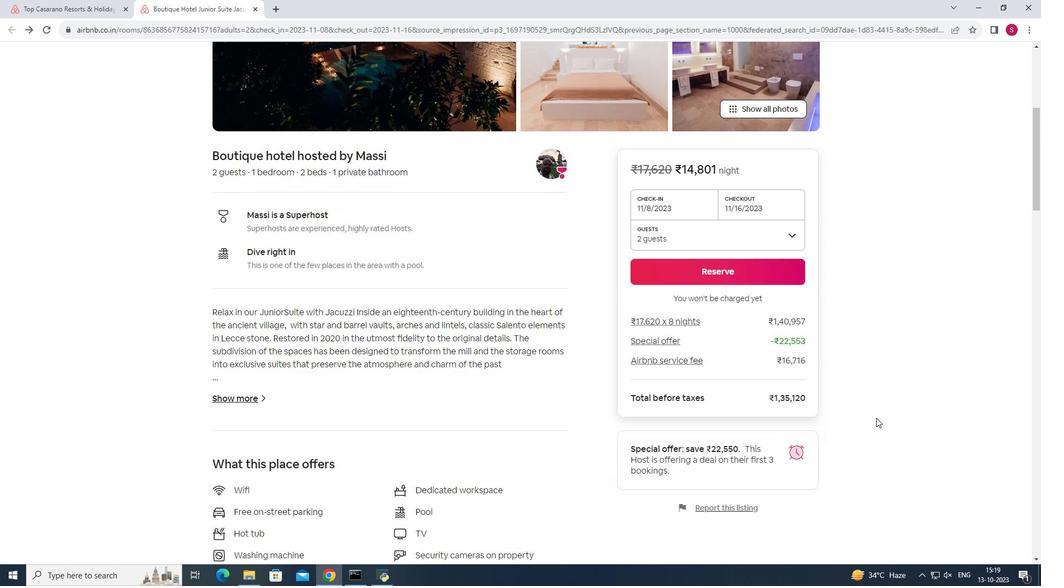 
Action: Mouse moved to (246, 365)
Screenshot: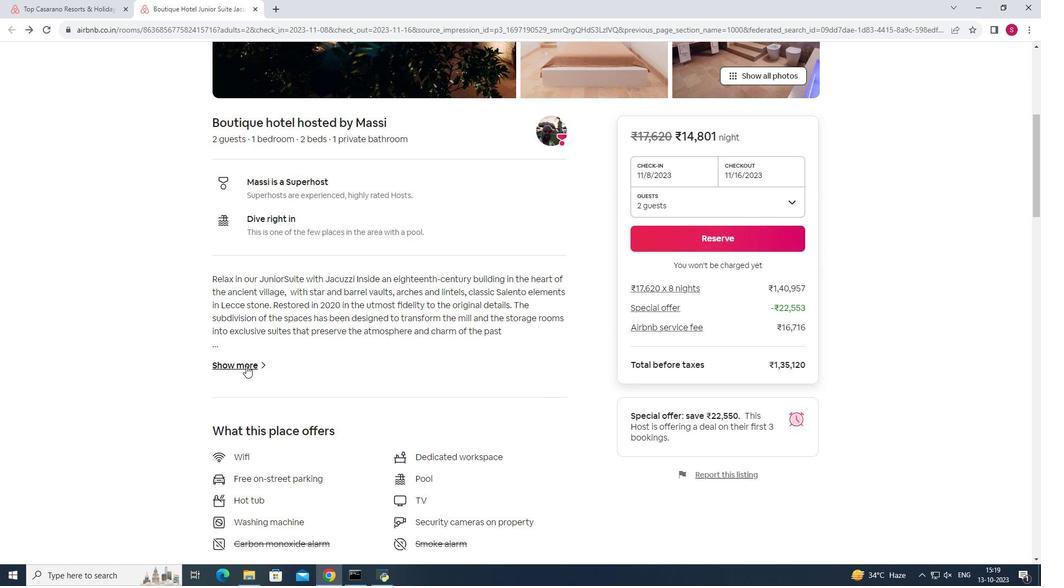 
Action: Mouse pressed left at (246, 365)
Screenshot: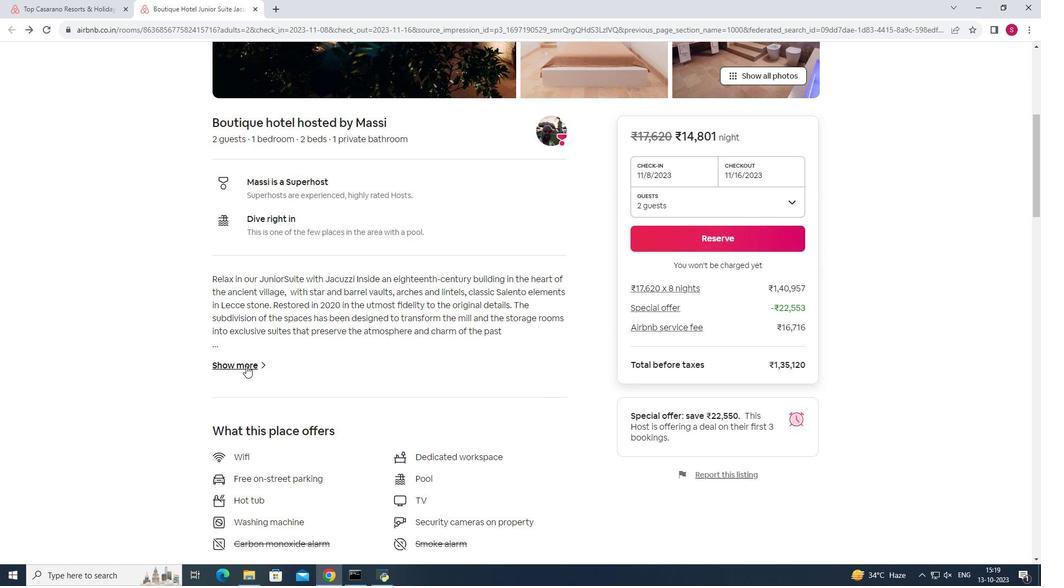 
Action: Mouse moved to (569, 375)
Screenshot: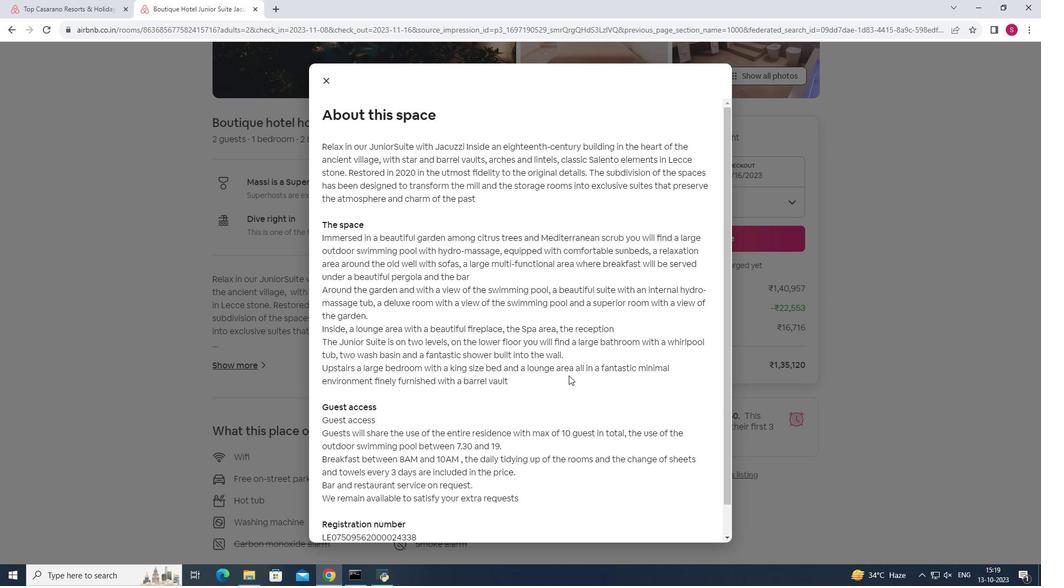 
Action: Mouse scrolled (569, 374) with delta (0, 0)
Screenshot: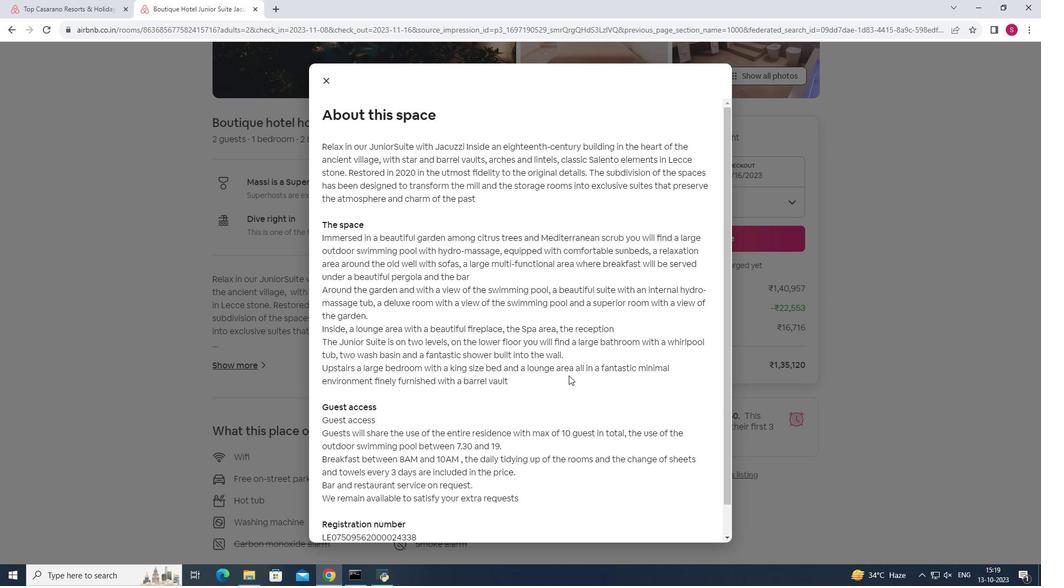 
Action: Mouse scrolled (569, 374) with delta (0, 0)
Screenshot: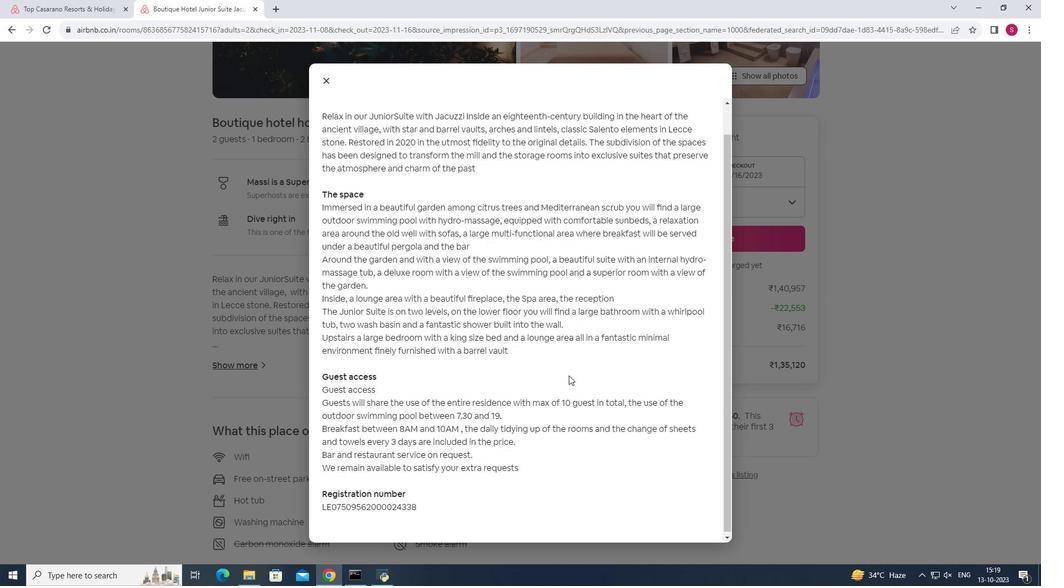 
Action: Mouse scrolled (569, 374) with delta (0, 0)
Screenshot: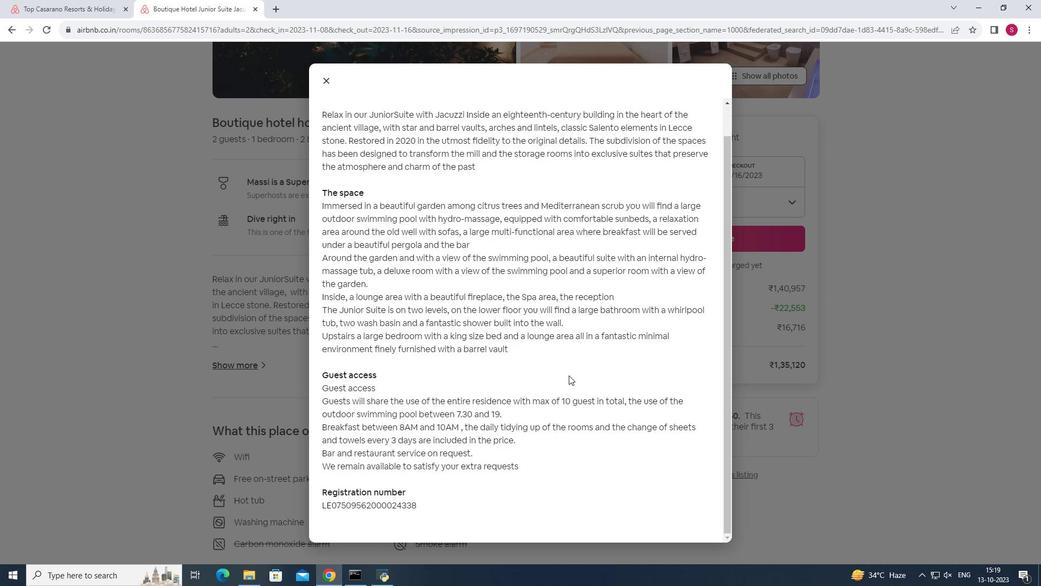 
Action: Mouse scrolled (569, 374) with delta (0, 0)
Screenshot: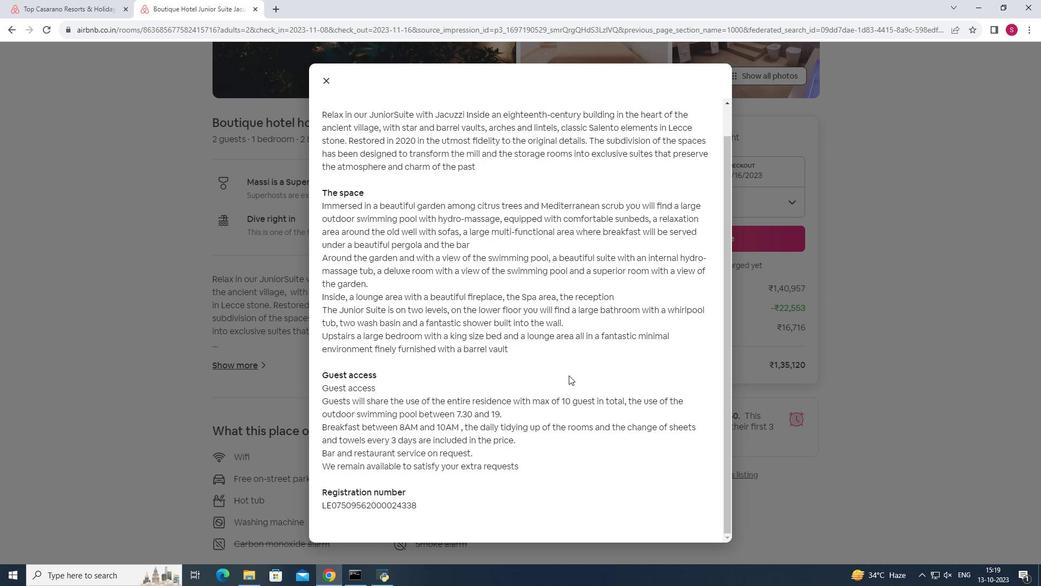 
Action: Mouse moved to (325, 81)
Screenshot: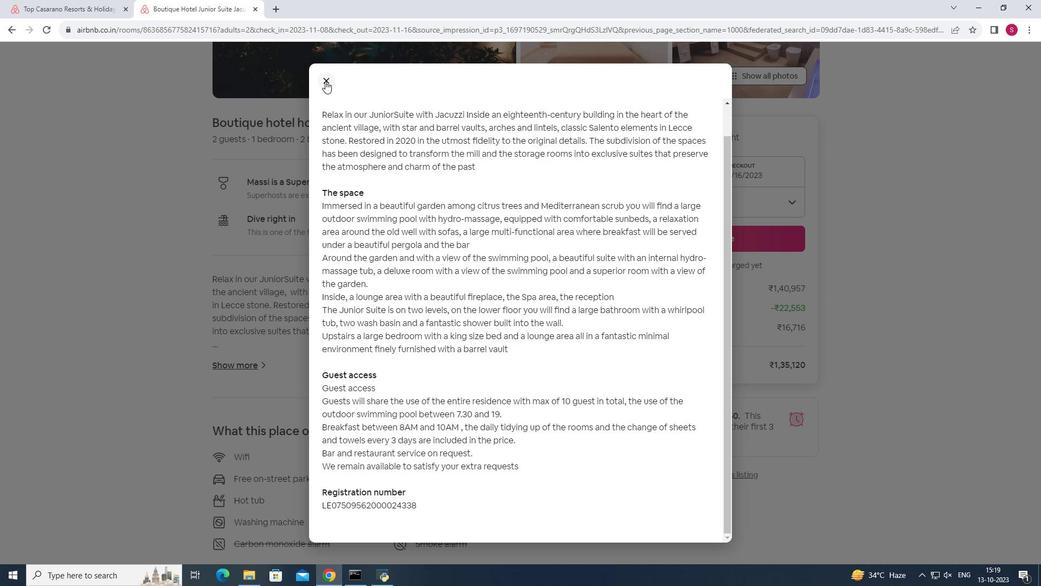 
Action: Mouse pressed left at (325, 81)
Screenshot: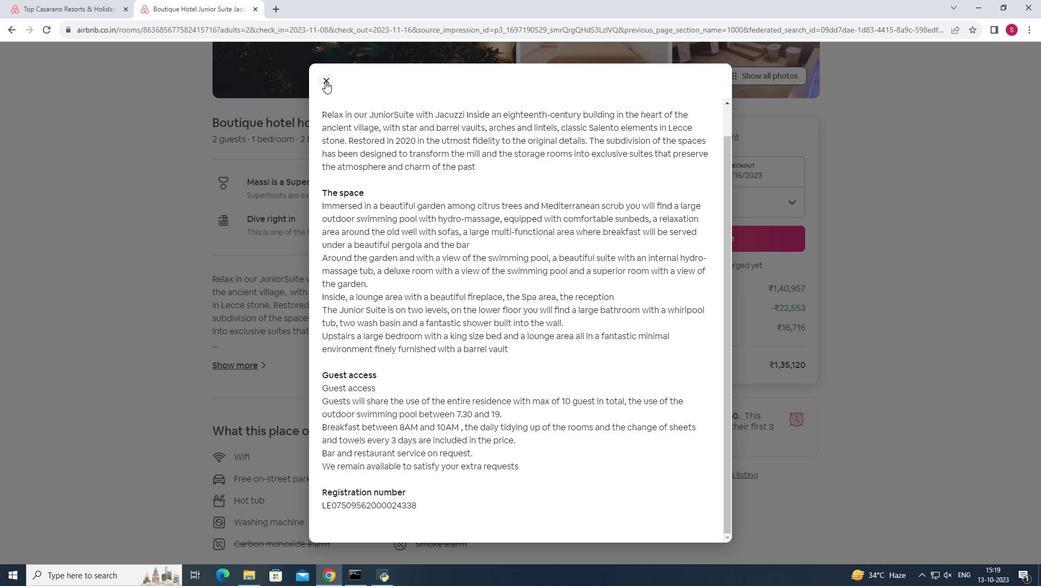 
Action: Mouse moved to (900, 467)
Screenshot: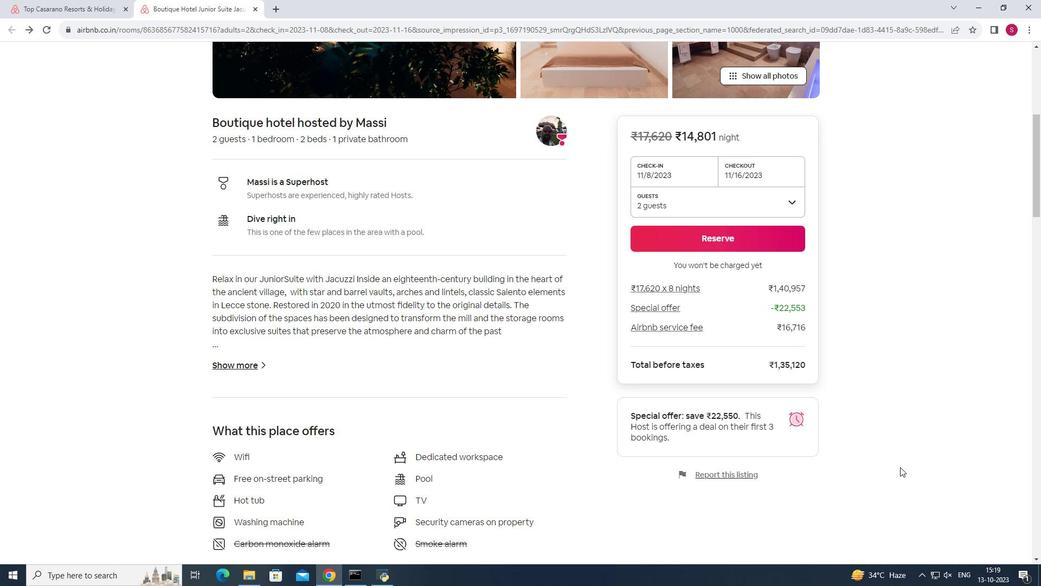 
Action: Mouse scrolled (900, 466) with delta (0, 0)
Screenshot: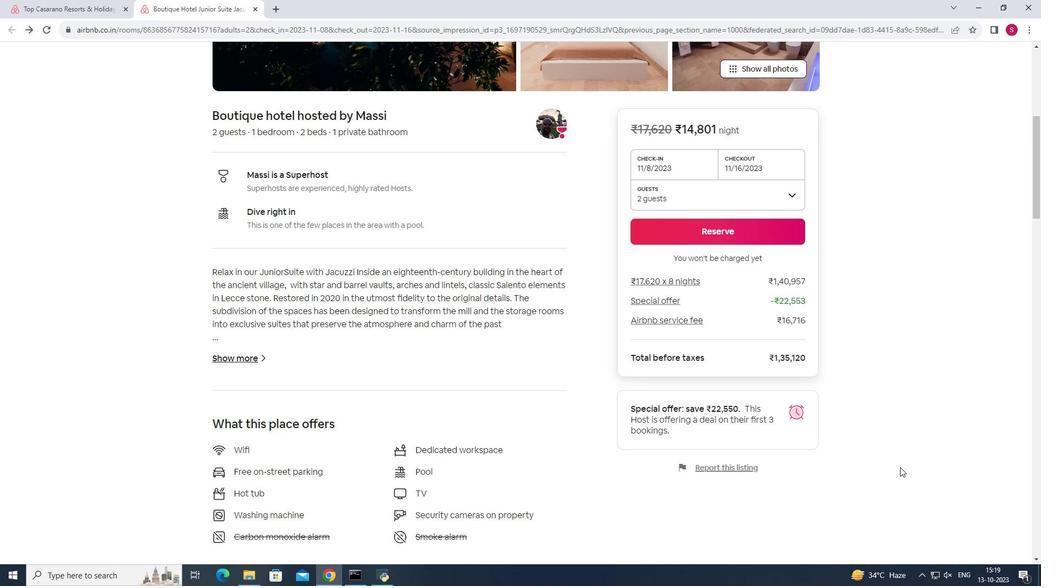 
Action: Mouse scrolled (900, 466) with delta (0, 0)
Screenshot: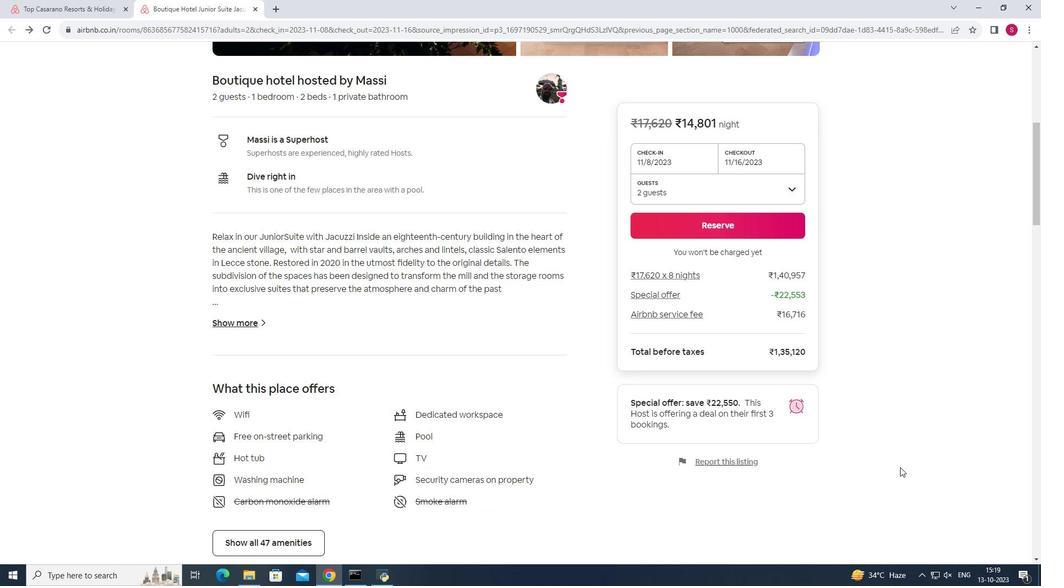 
Action: Mouse scrolled (900, 466) with delta (0, 0)
Screenshot: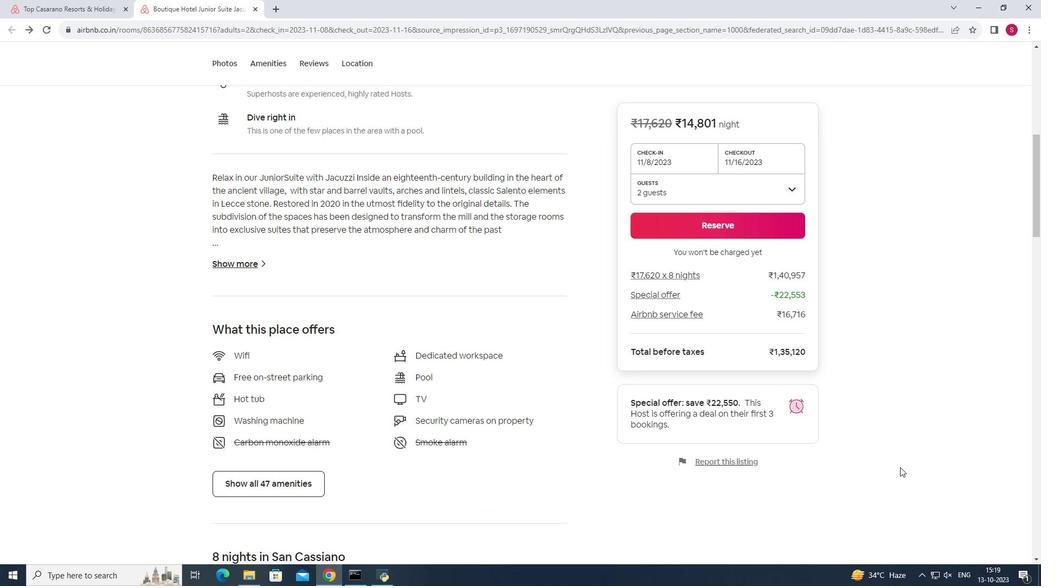 
Action: Mouse scrolled (900, 466) with delta (0, 0)
Screenshot: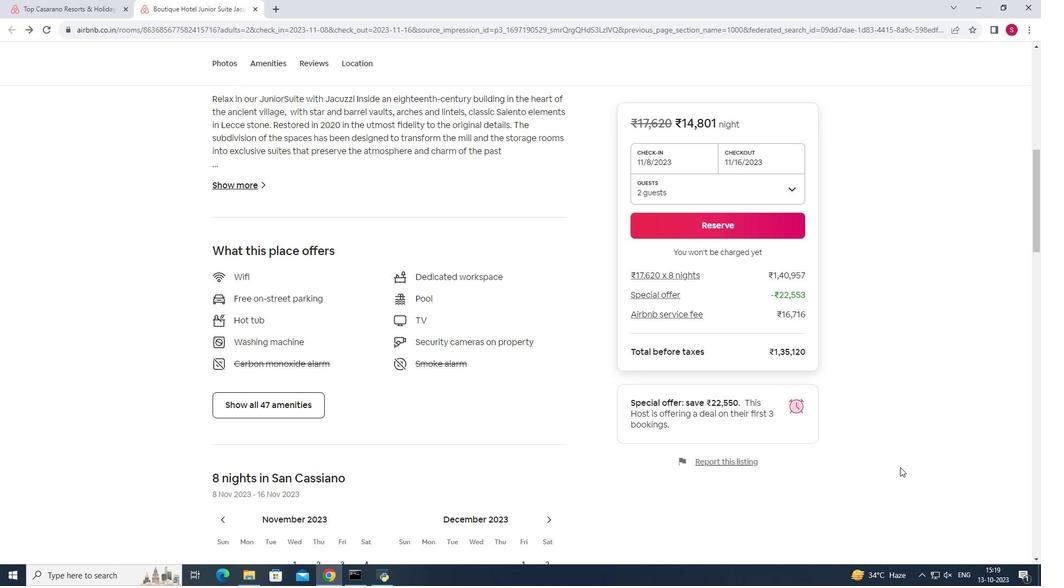 
Action: Mouse moved to (291, 371)
Screenshot: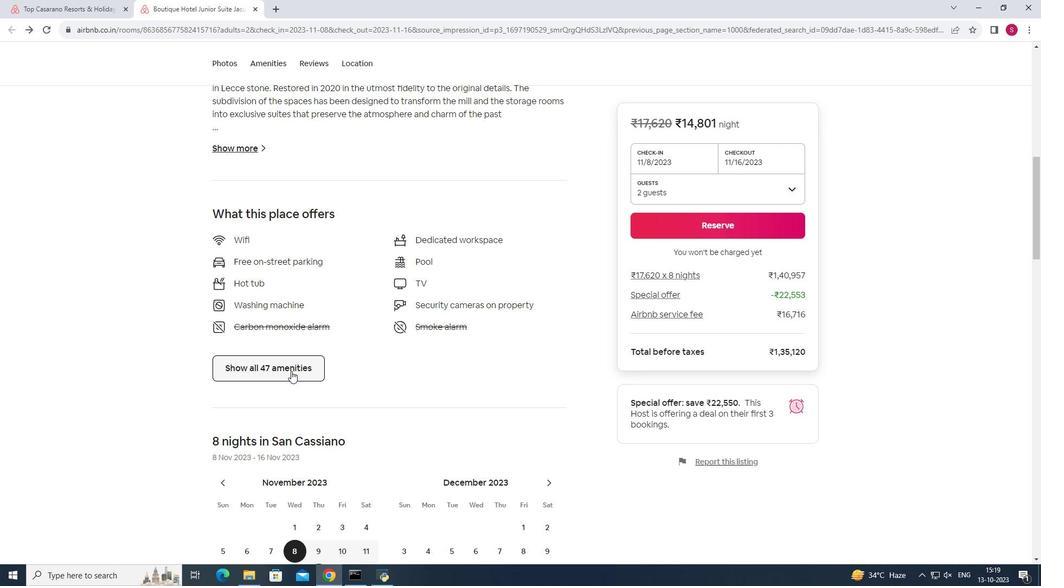 
Action: Mouse pressed left at (291, 371)
Screenshot: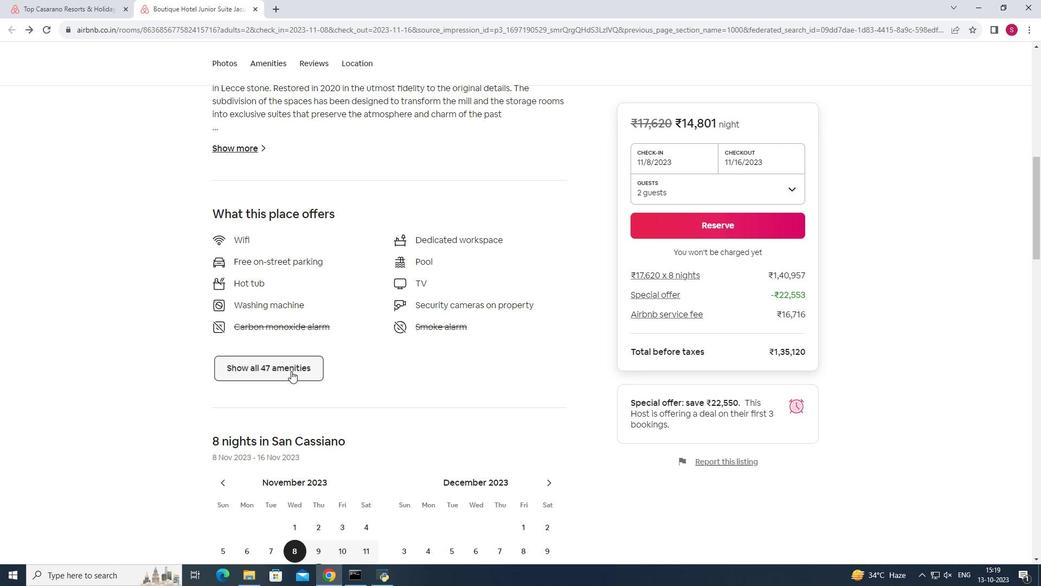 
Action: Mouse moved to (599, 388)
Screenshot: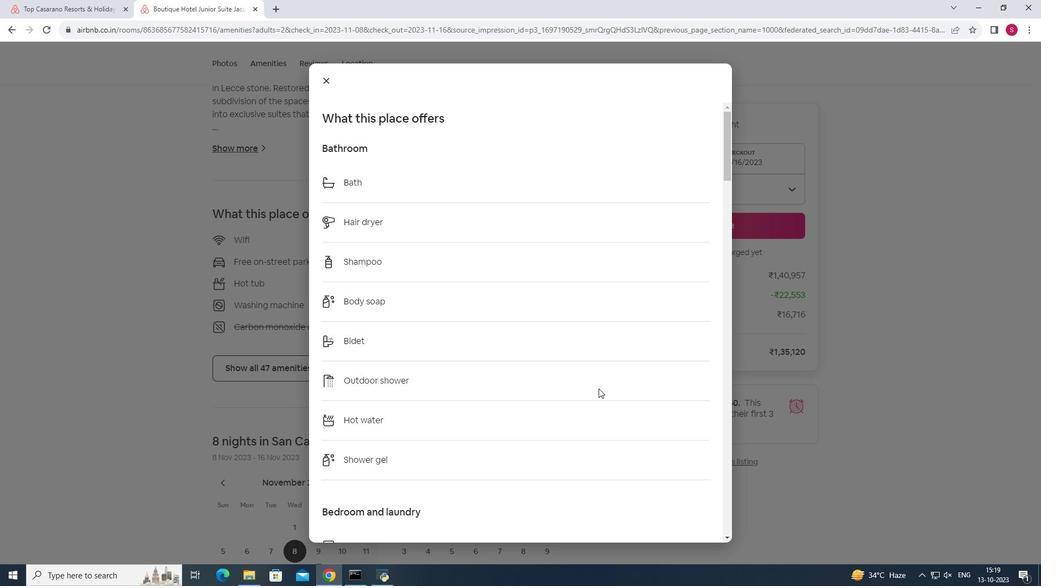 
Action: Mouse scrolled (599, 387) with delta (0, 0)
Screenshot: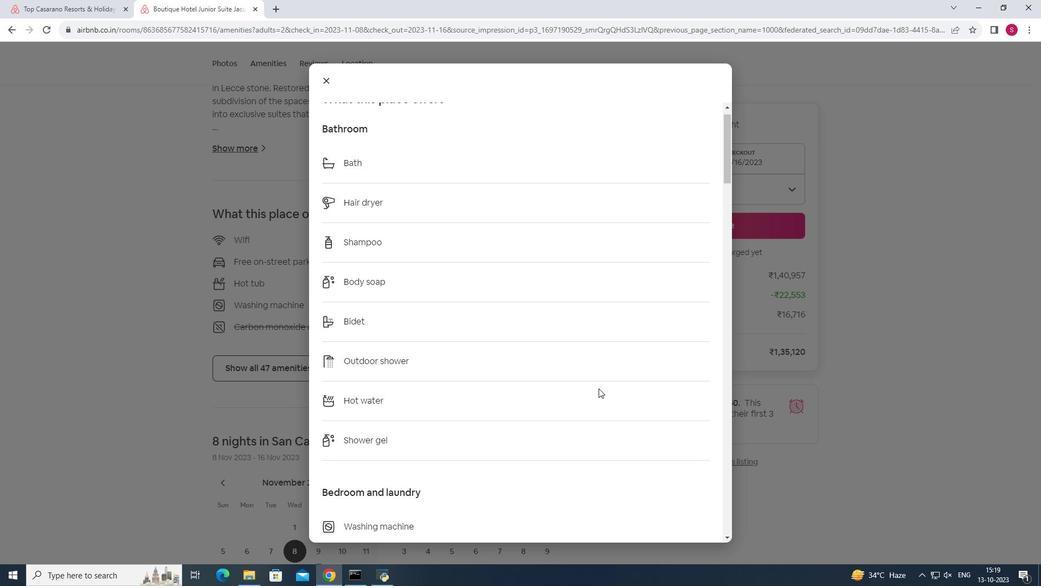 
Action: Mouse scrolled (599, 387) with delta (0, 0)
Screenshot: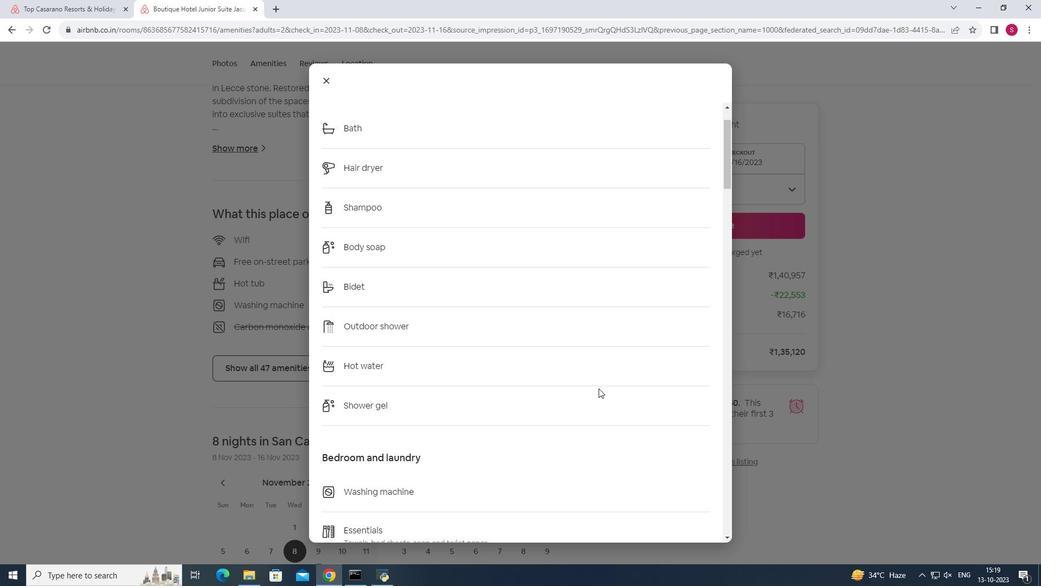 
Action: Mouse scrolled (599, 387) with delta (0, 0)
Screenshot: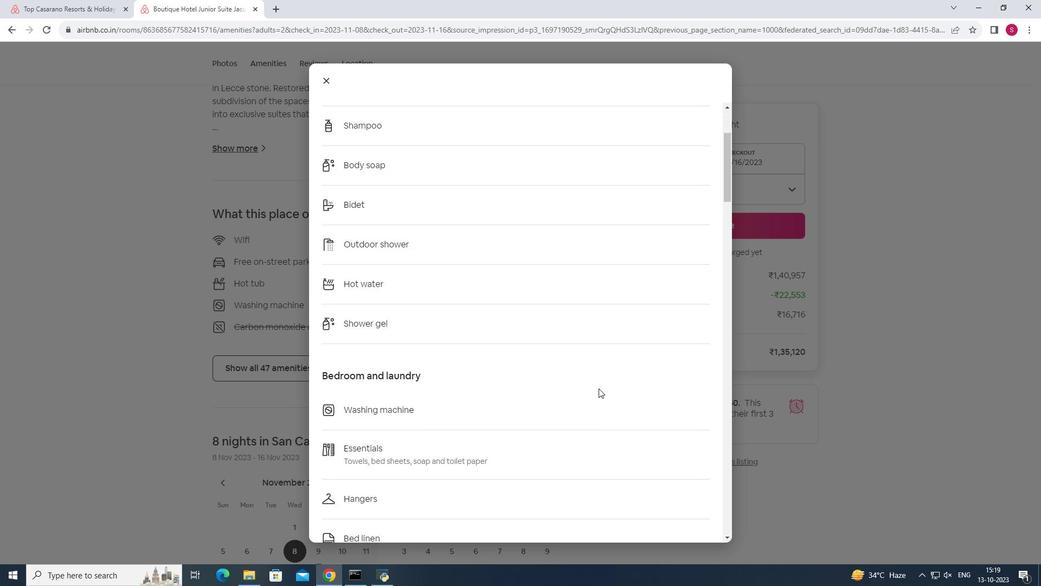 
Action: Mouse moved to (601, 387)
Screenshot: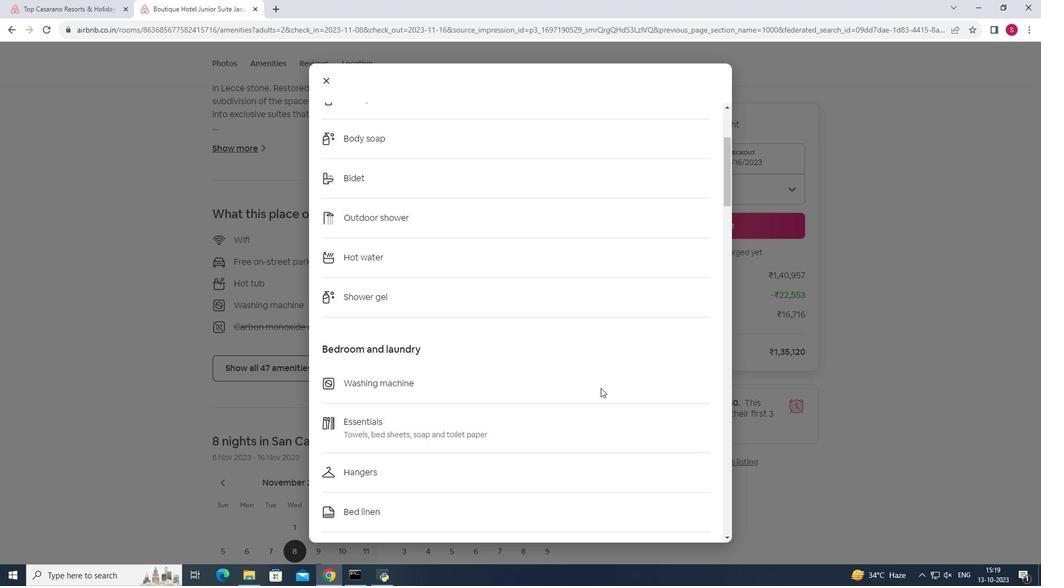 
Action: Mouse scrolled (601, 387) with delta (0, 0)
Screenshot: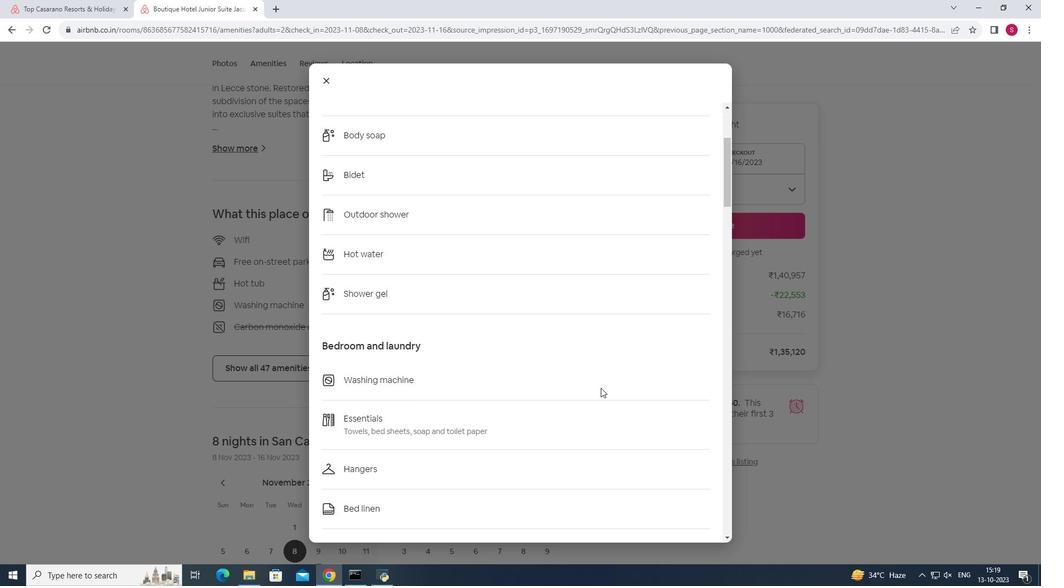 
Action: Mouse scrolled (601, 387) with delta (0, 0)
Screenshot: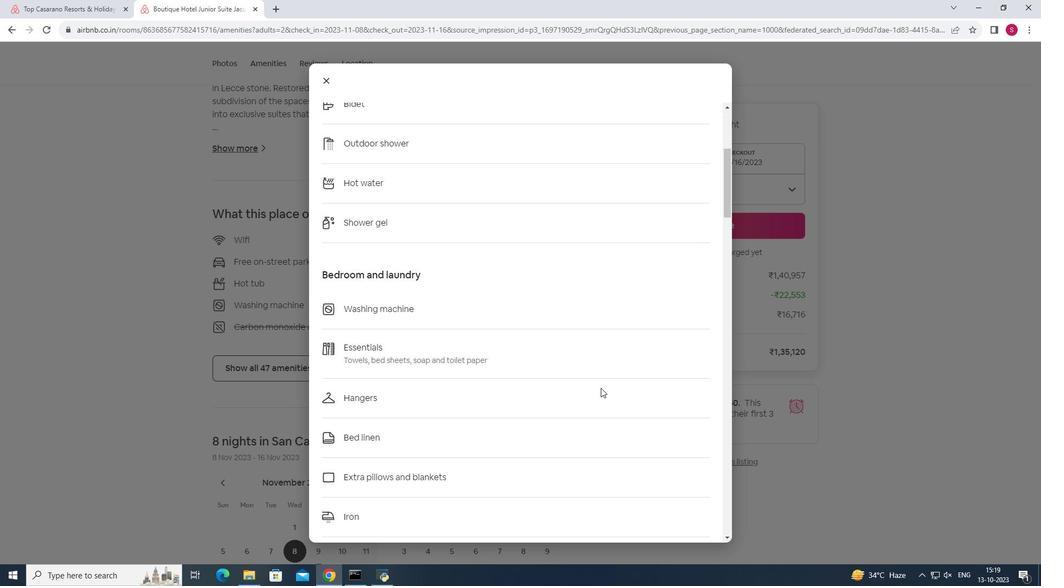
Action: Mouse scrolled (601, 387) with delta (0, 0)
Screenshot: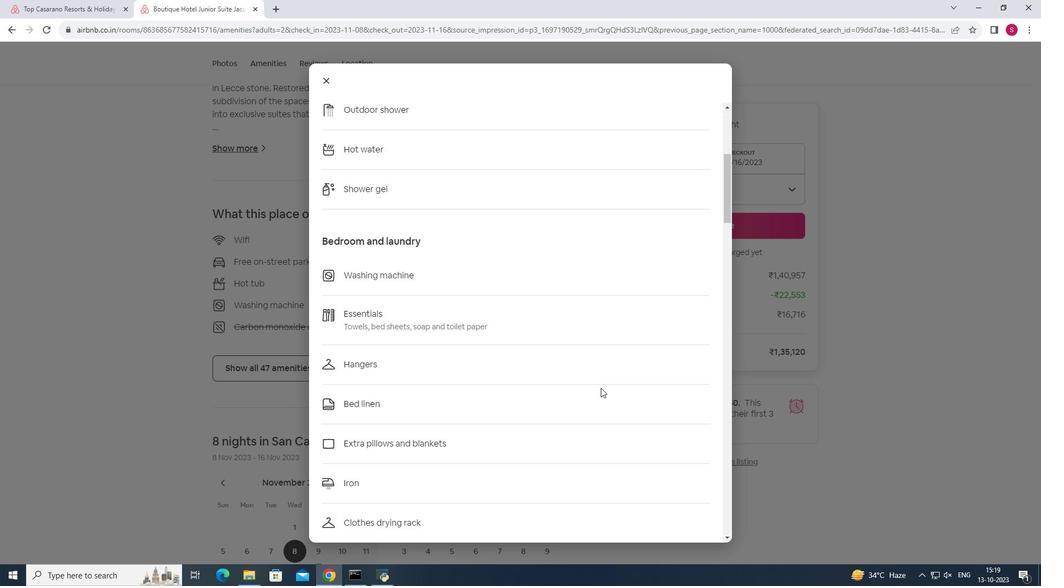 
Action: Mouse scrolled (601, 387) with delta (0, 0)
Screenshot: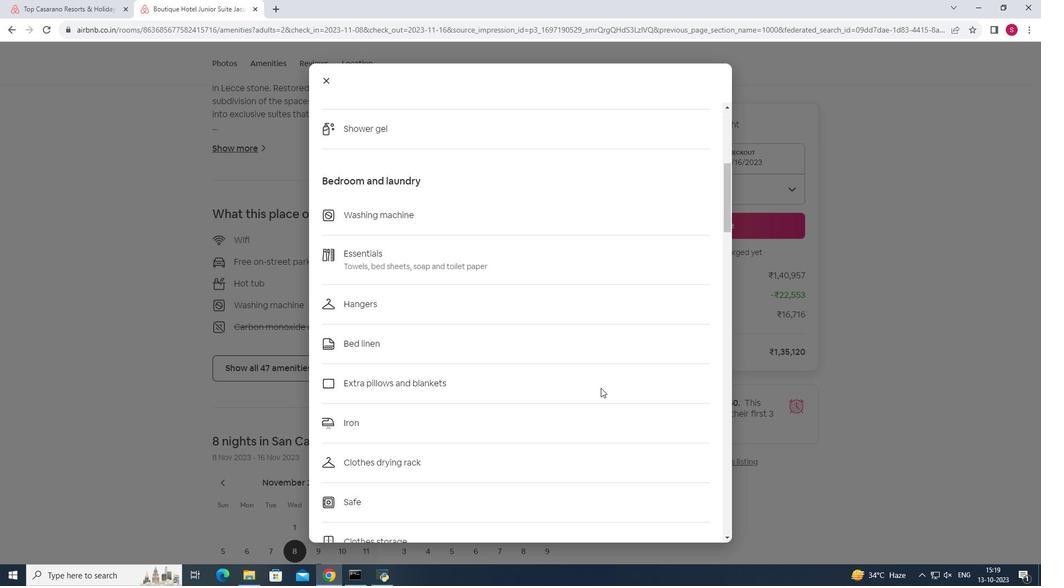 
Action: Mouse scrolled (601, 387) with delta (0, 0)
Screenshot: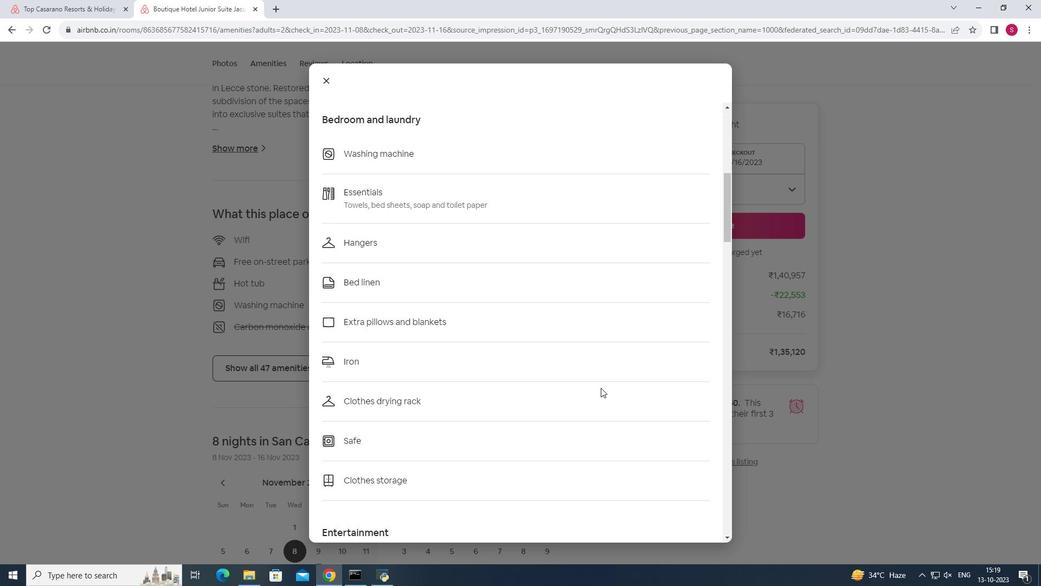 
Action: Mouse scrolled (601, 387) with delta (0, 0)
Screenshot: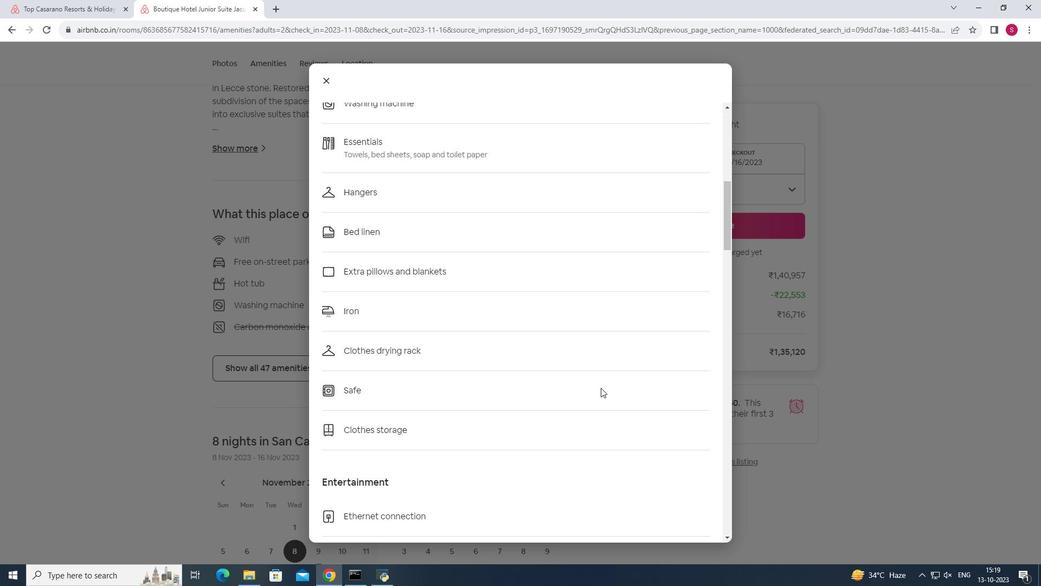 
Action: Mouse moved to (601, 387)
Screenshot: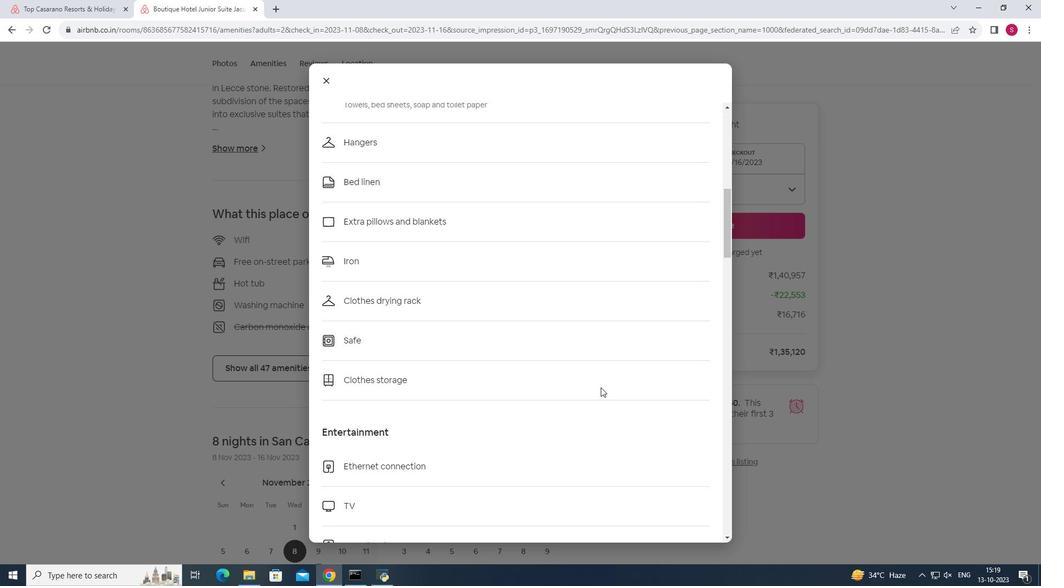 
Action: Mouse scrolled (601, 386) with delta (0, 0)
Screenshot: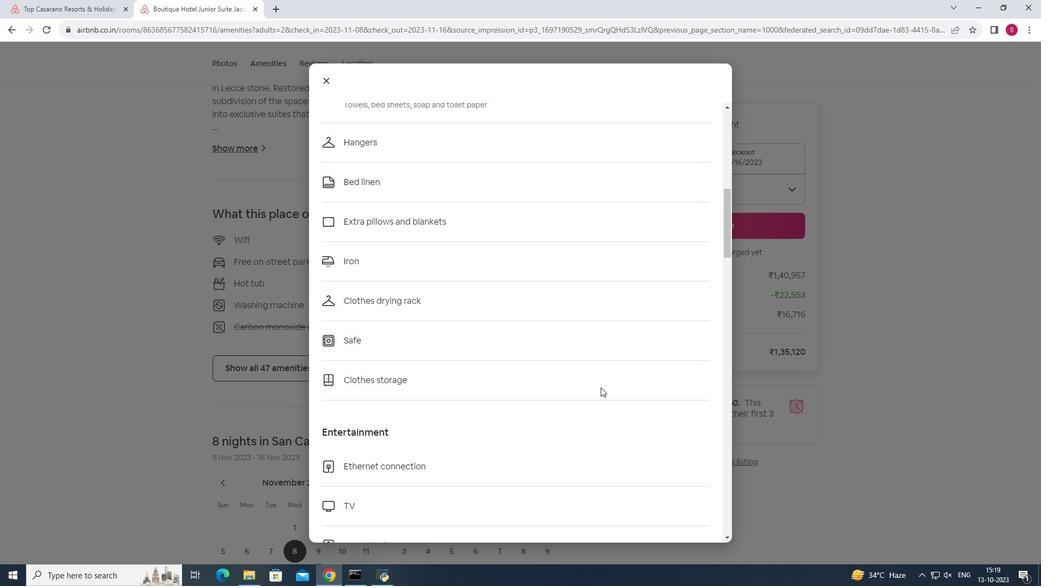 
Action: Mouse scrolled (601, 386) with delta (0, 0)
Screenshot: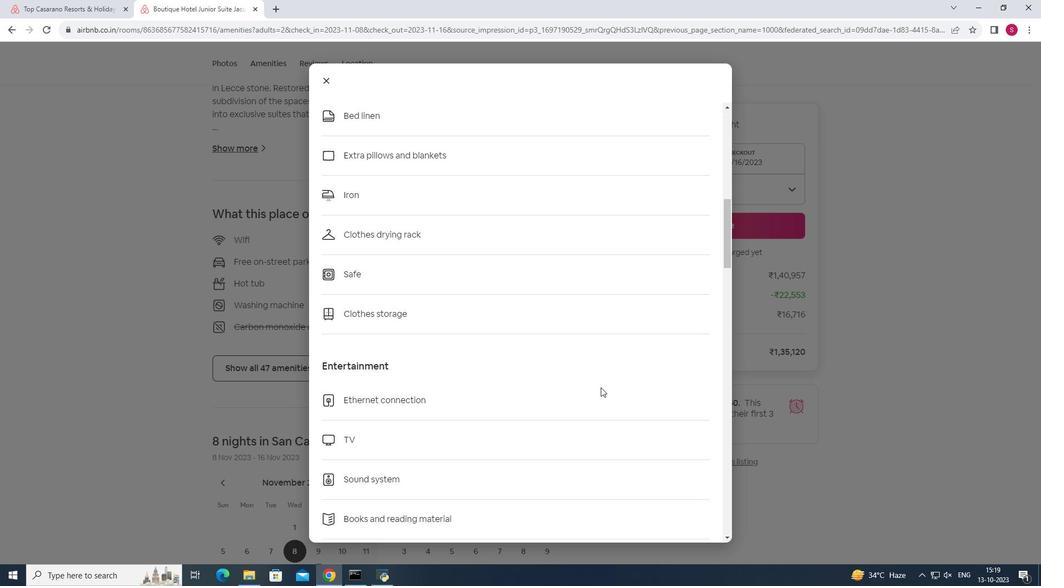 
Action: Mouse scrolled (601, 386) with delta (0, 0)
Screenshot: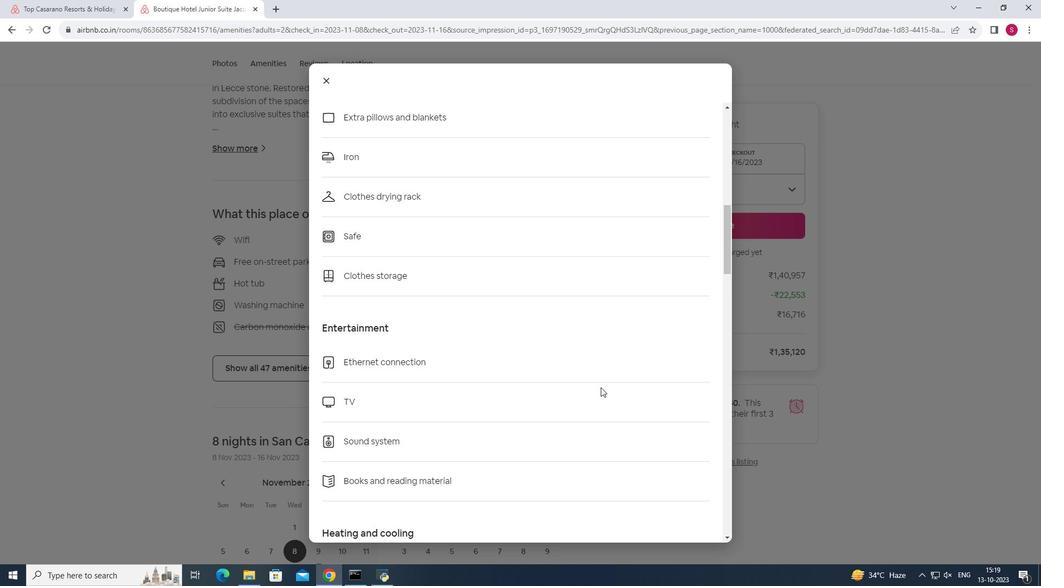 
Action: Mouse scrolled (601, 386) with delta (0, 0)
Screenshot: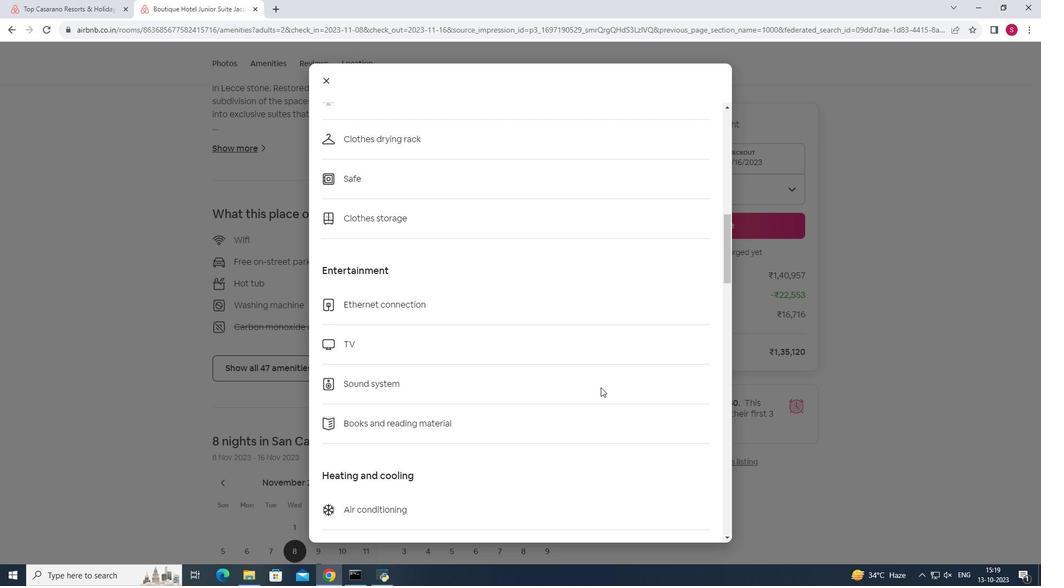 
Action: Mouse scrolled (601, 386) with delta (0, 0)
Screenshot: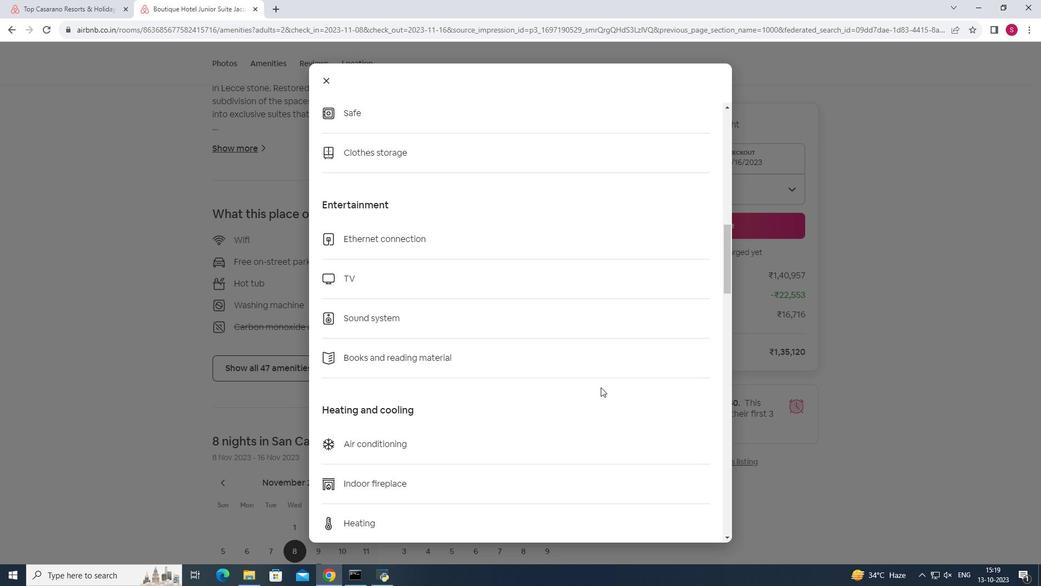 
Action: Mouse moved to (601, 386)
Screenshot: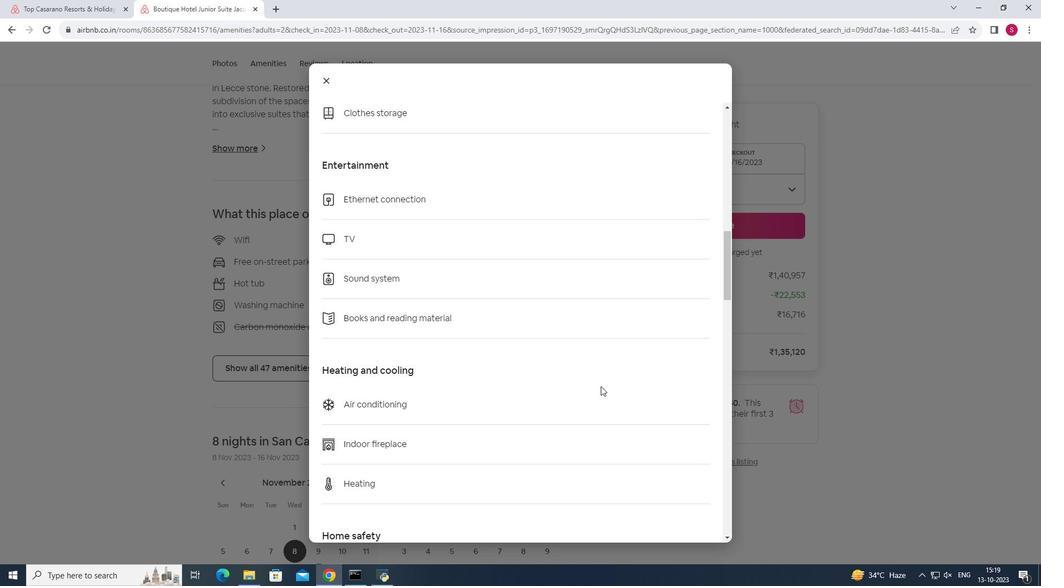 
Action: Mouse scrolled (601, 385) with delta (0, 0)
Screenshot: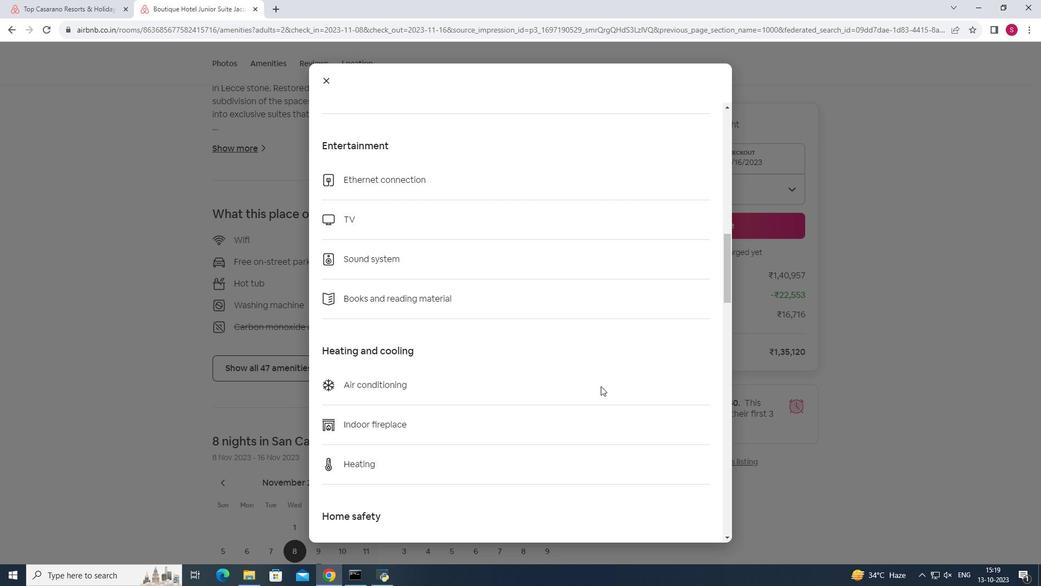 
Action: Mouse scrolled (601, 385) with delta (0, 0)
Screenshot: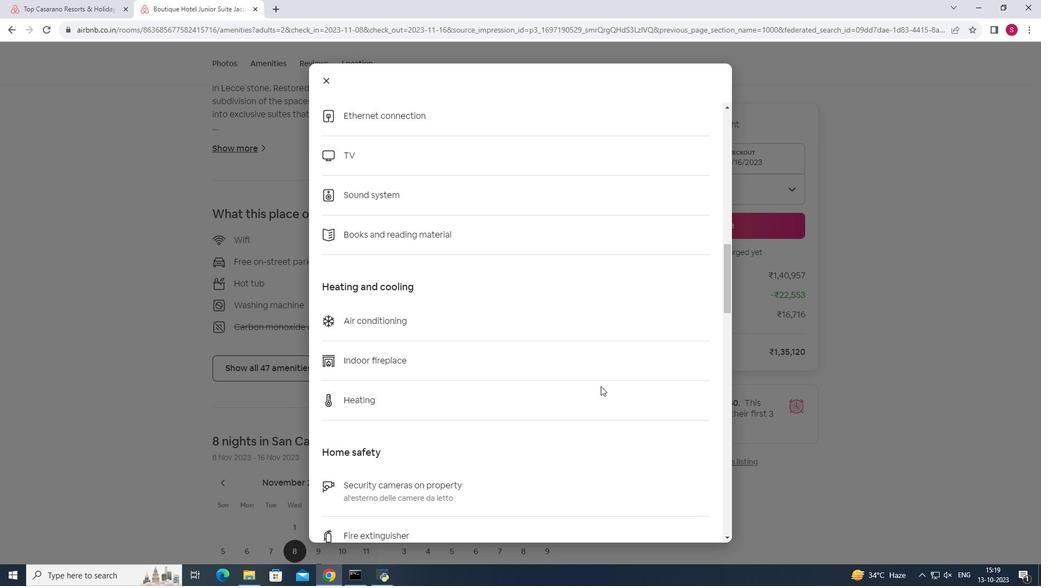 
Action: Mouse moved to (601, 386)
Screenshot: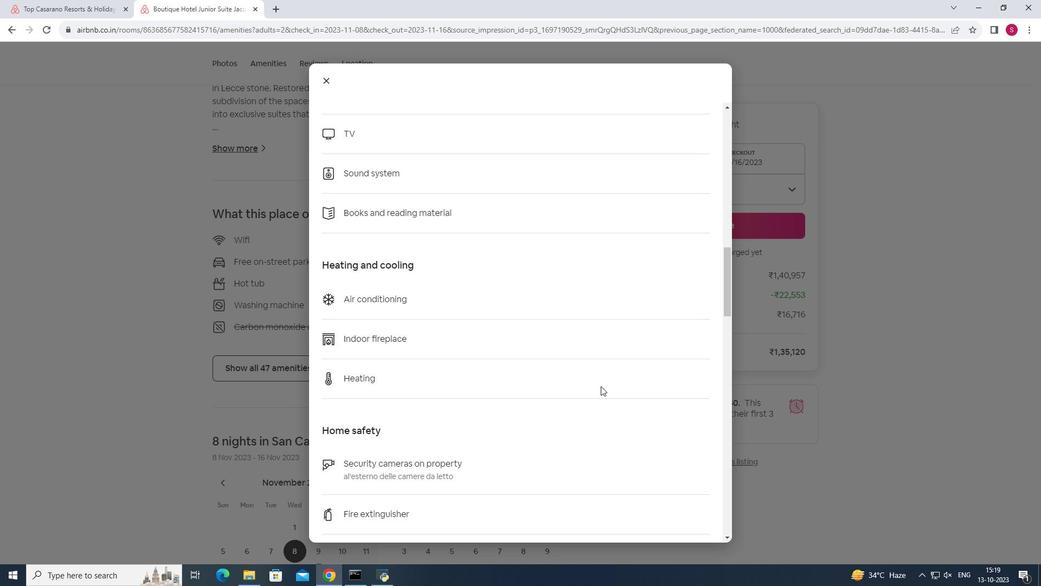 
Action: Mouse scrolled (601, 385) with delta (0, 0)
Screenshot: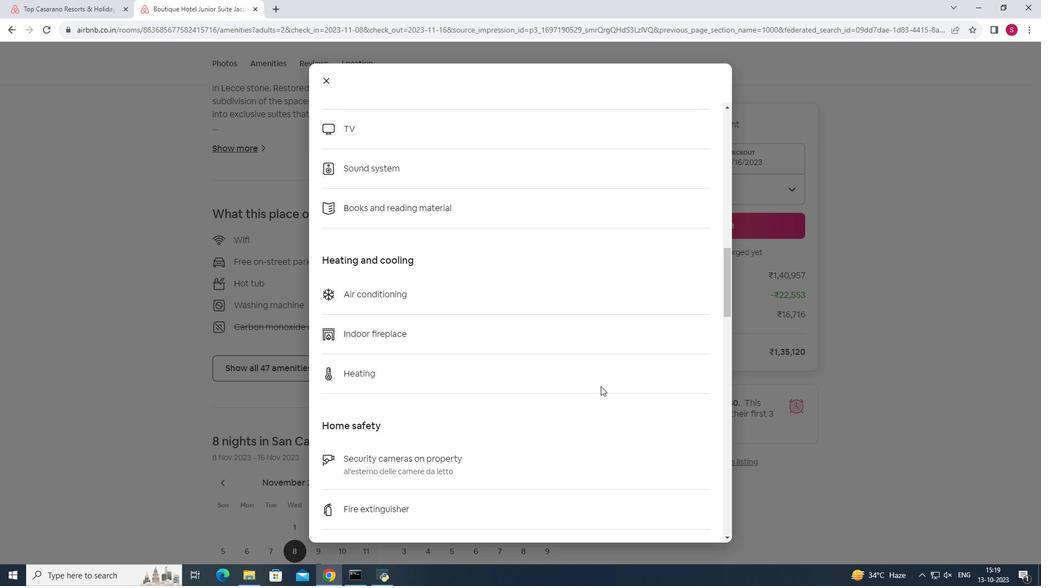 
Action: Mouse scrolled (601, 385) with delta (0, 0)
Screenshot: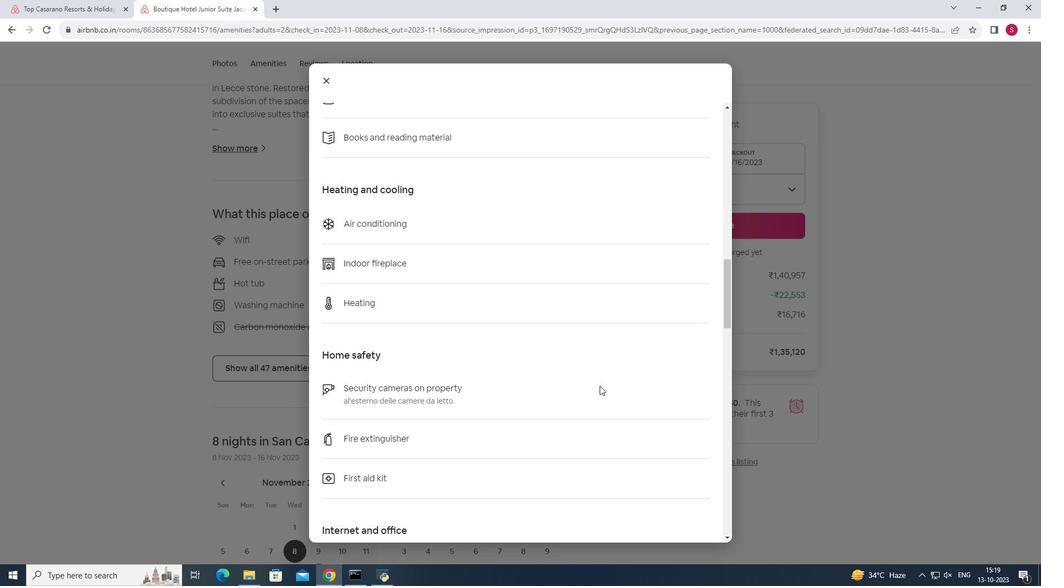 
Action: Mouse moved to (599, 385)
Screenshot: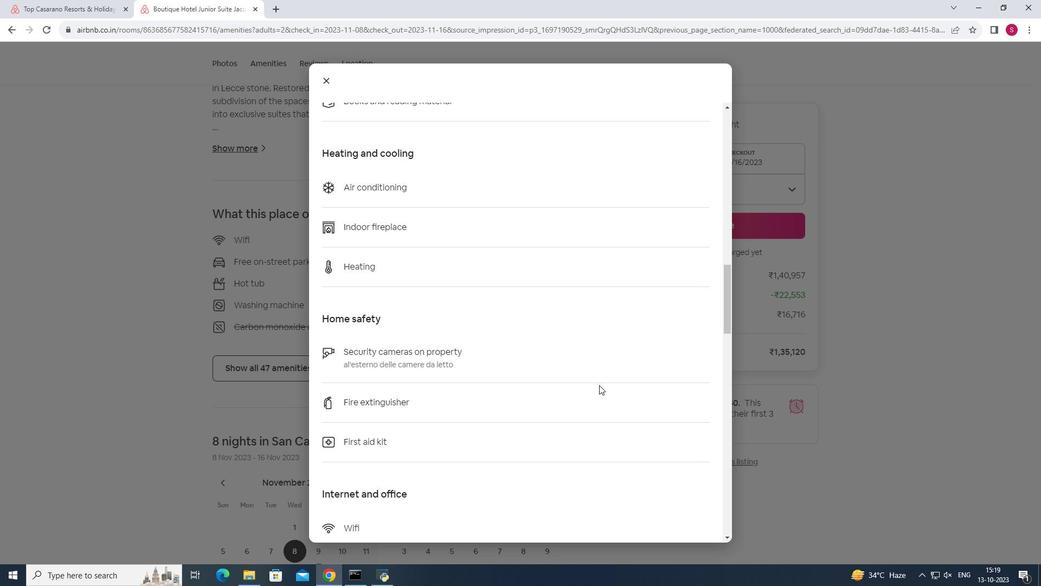 
Action: Mouse scrolled (599, 384) with delta (0, 0)
Screenshot: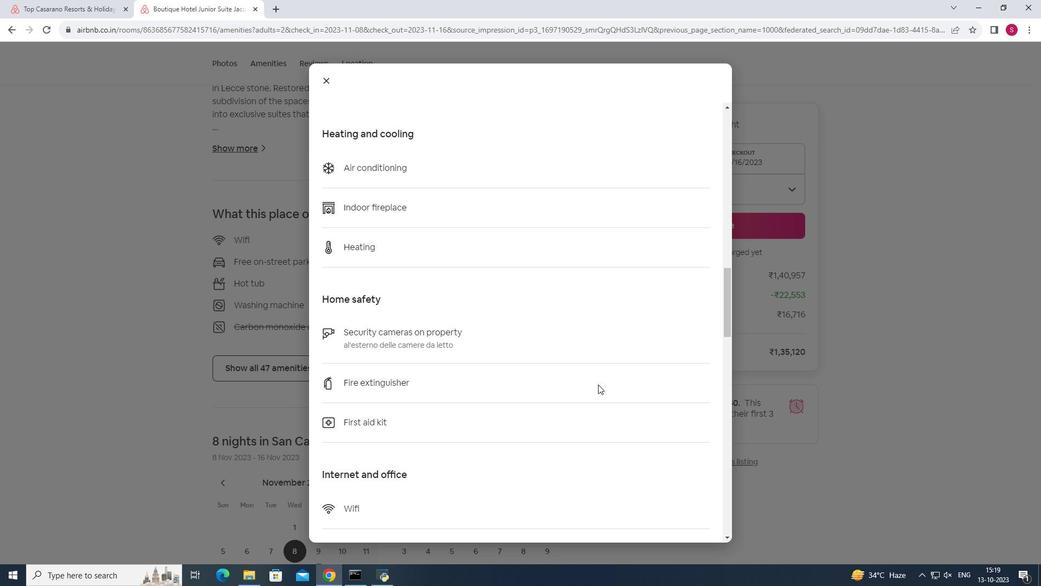 
Action: Mouse moved to (598, 384)
Screenshot: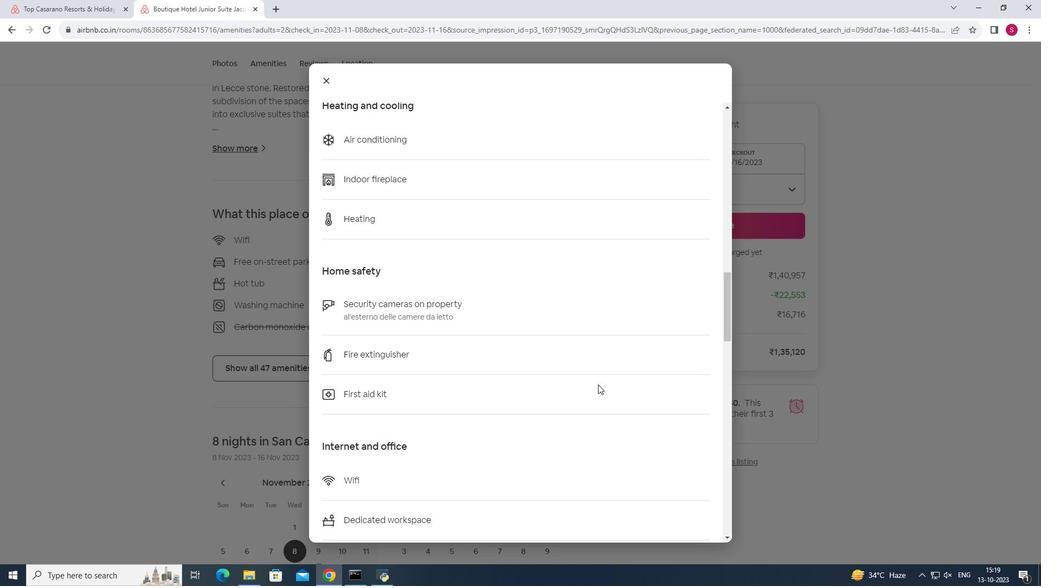 
Action: Mouse scrolled (598, 384) with delta (0, 0)
Screenshot: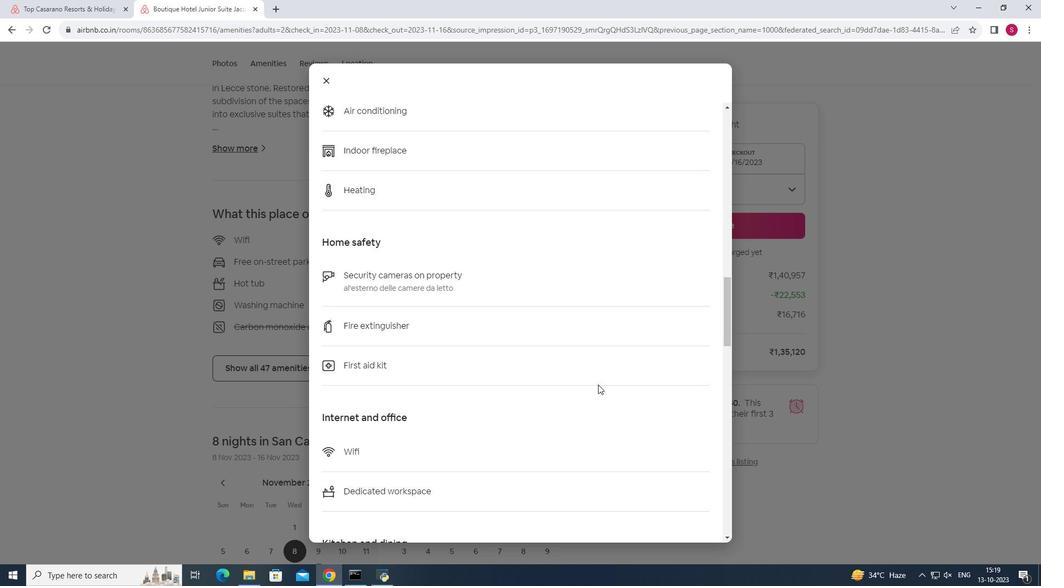 
Action: Mouse scrolled (598, 384) with delta (0, 0)
Screenshot: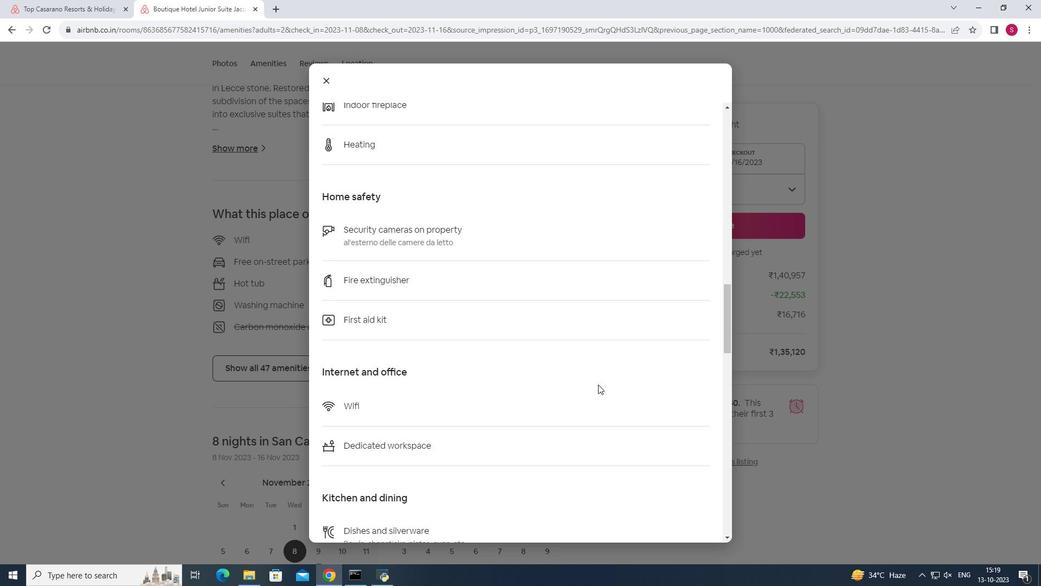 
Action: Mouse scrolled (598, 384) with delta (0, 0)
Screenshot: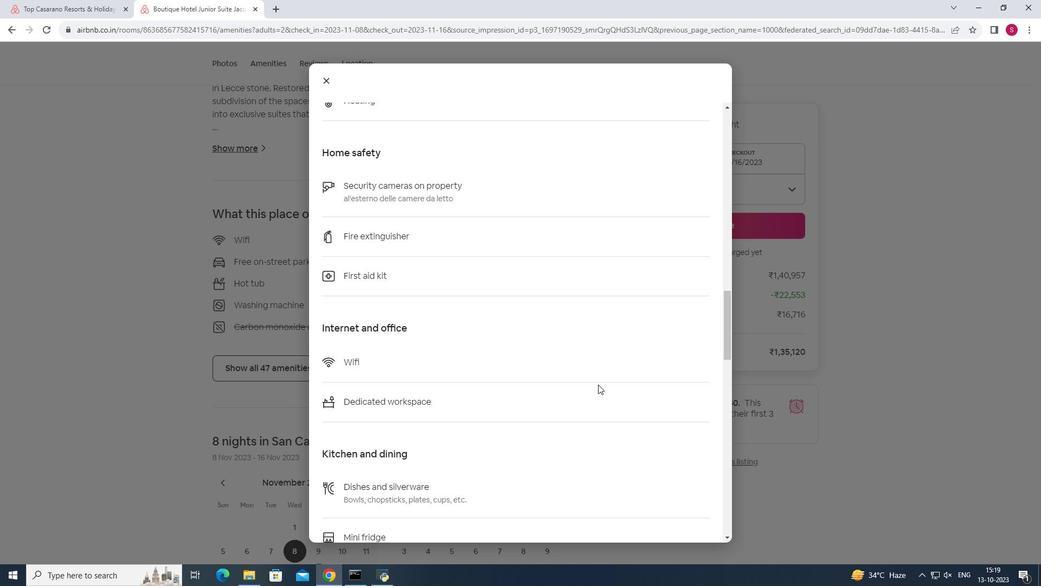 
Action: Mouse scrolled (598, 384) with delta (0, 0)
Screenshot: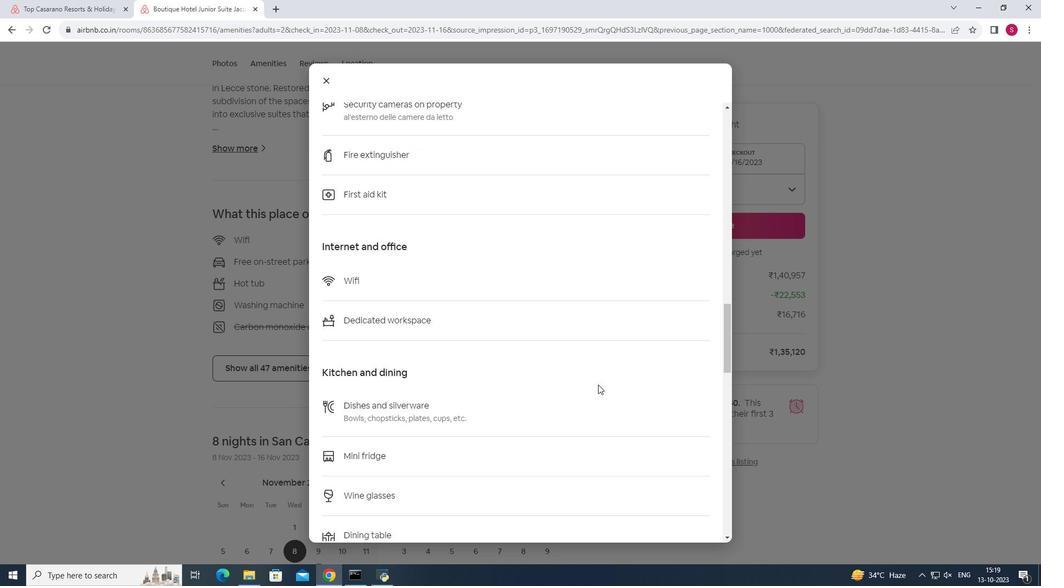 
Action: Mouse scrolled (598, 384) with delta (0, 0)
Screenshot: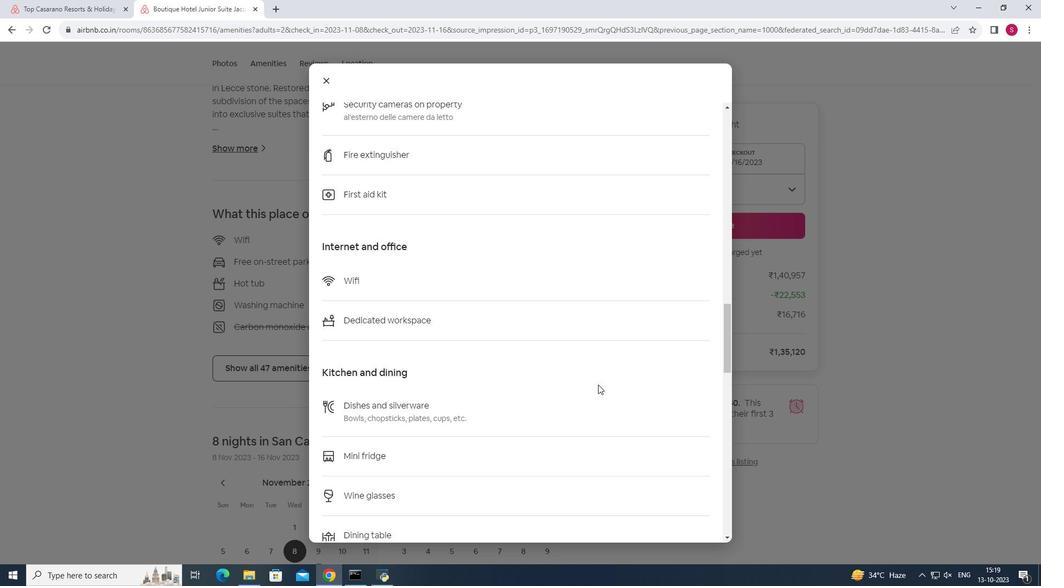 
Action: Mouse scrolled (598, 384) with delta (0, 0)
Screenshot: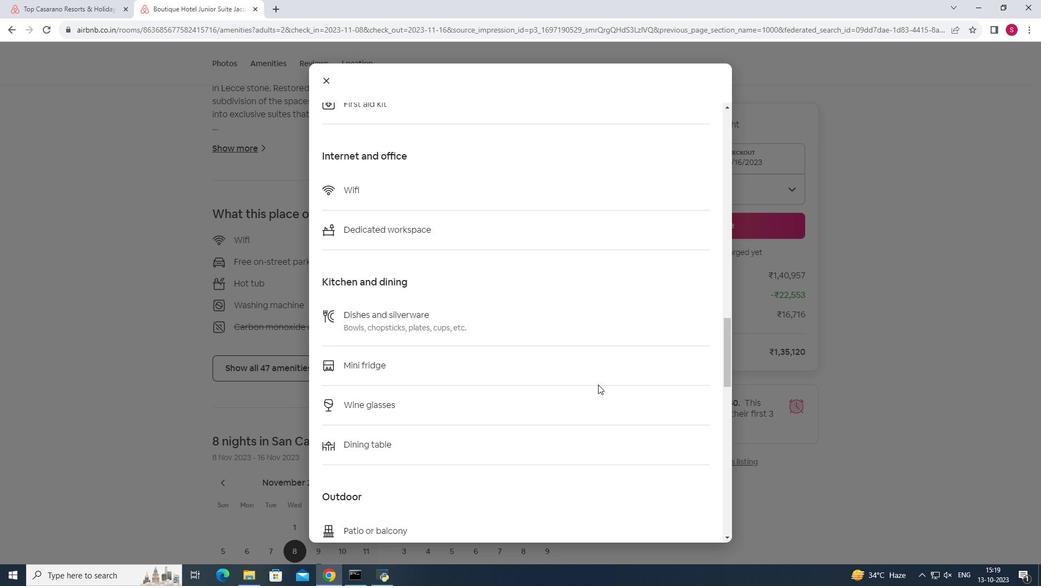 
Action: Mouse scrolled (598, 384) with delta (0, 0)
Screenshot: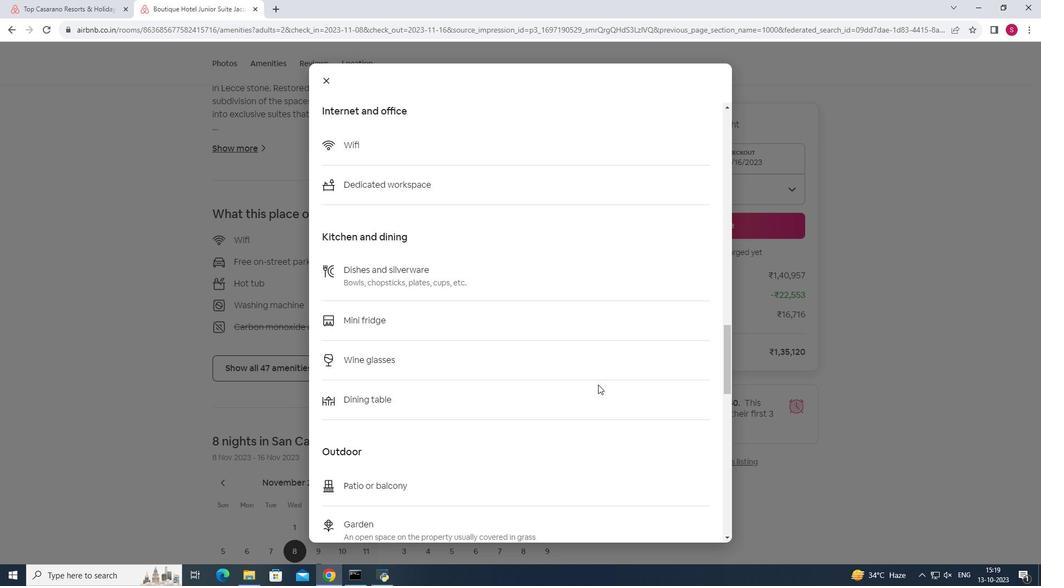 
Action: Mouse scrolled (598, 384) with delta (0, 0)
Screenshot: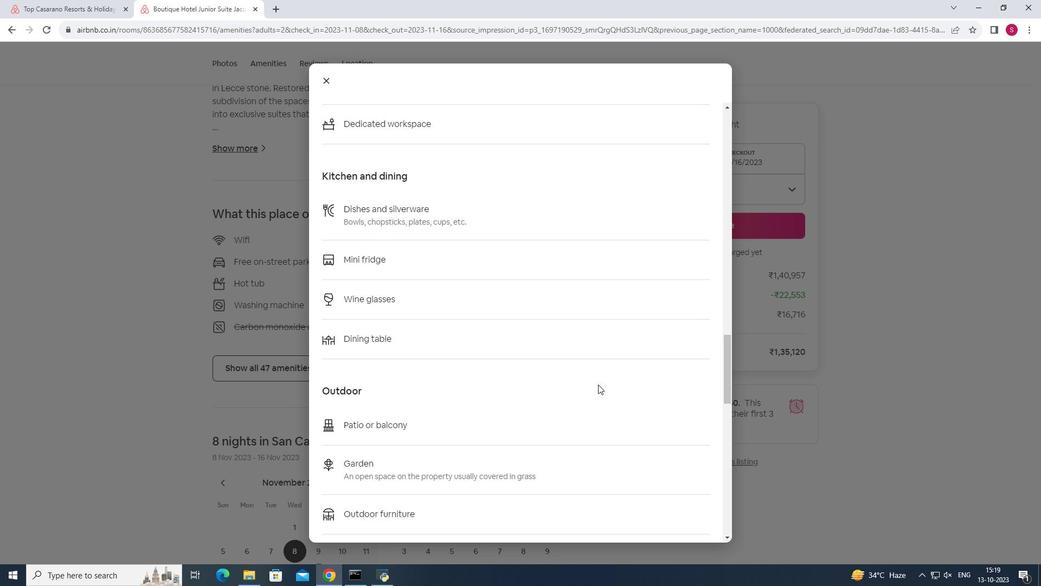 
Action: Mouse scrolled (598, 384) with delta (0, 0)
Screenshot: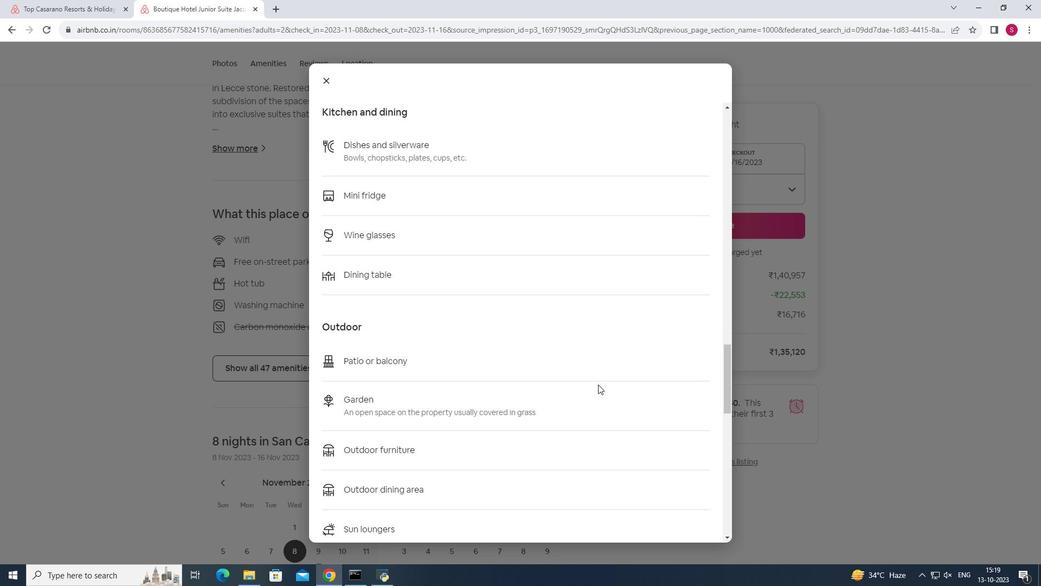 
Action: Mouse scrolled (598, 384) with delta (0, 0)
Screenshot: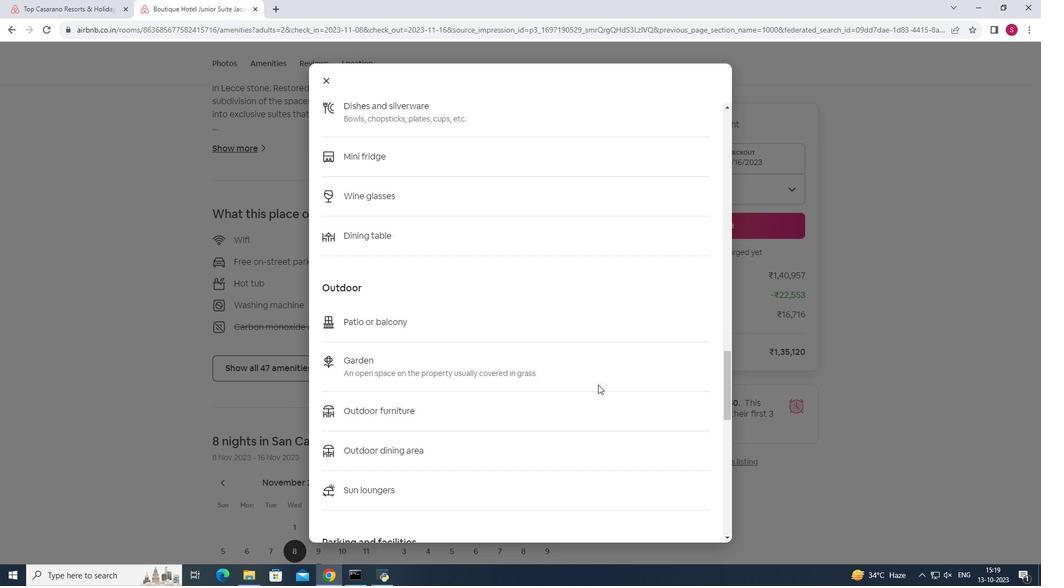 
Action: Mouse scrolled (598, 384) with delta (0, 0)
Screenshot: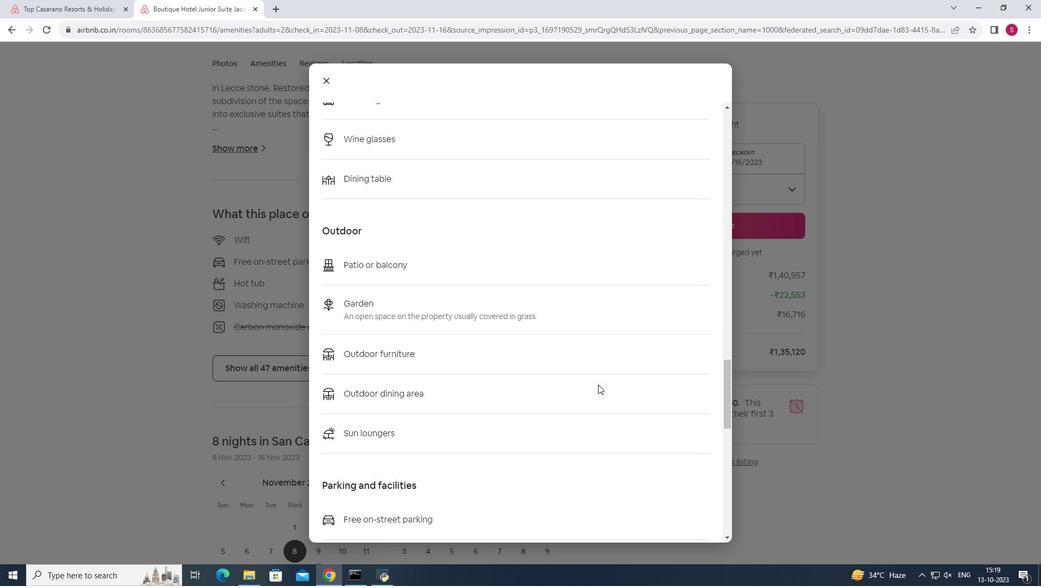 
Action: Mouse scrolled (598, 384) with delta (0, 0)
Screenshot: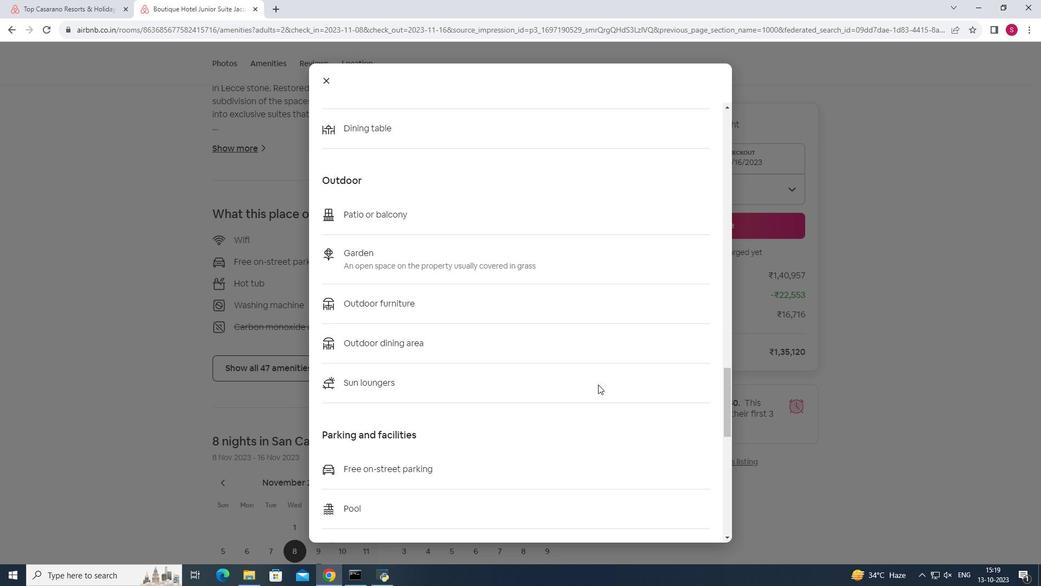 
Action: Mouse scrolled (598, 384) with delta (0, 0)
Screenshot: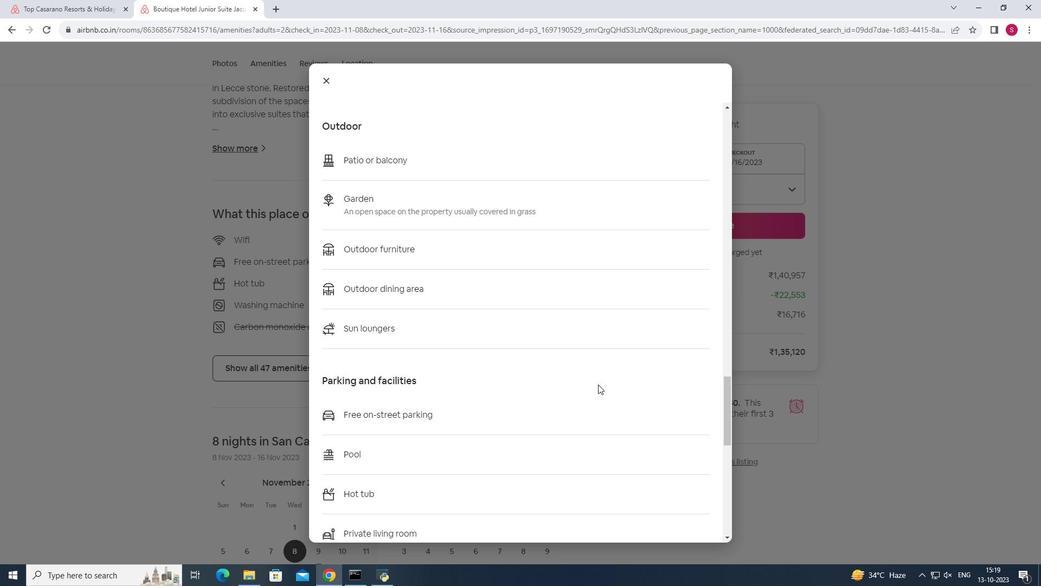 
Action: Mouse scrolled (598, 384) with delta (0, 0)
Screenshot: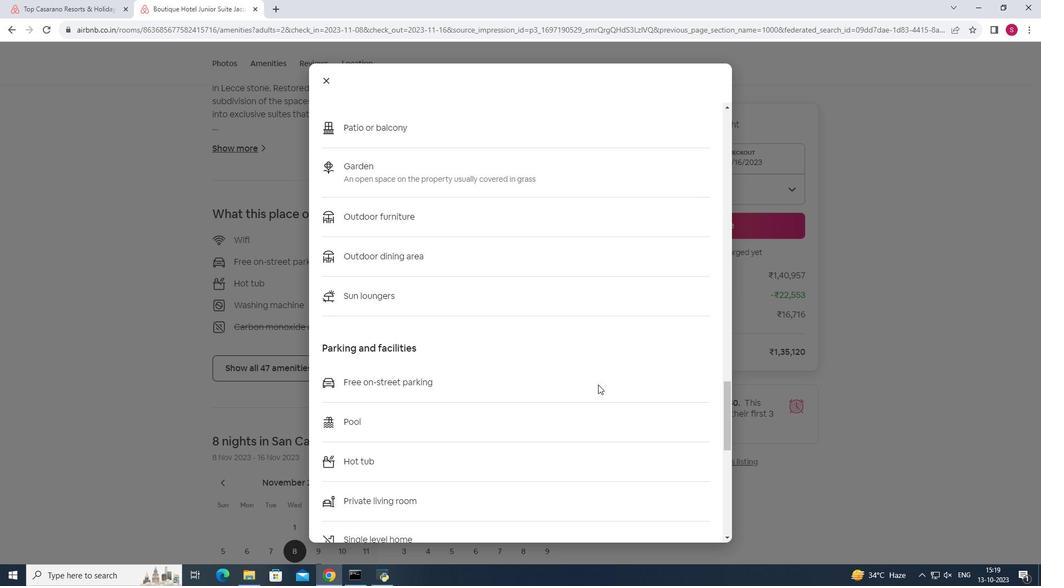 
Action: Mouse scrolled (598, 384) with delta (0, 0)
Screenshot: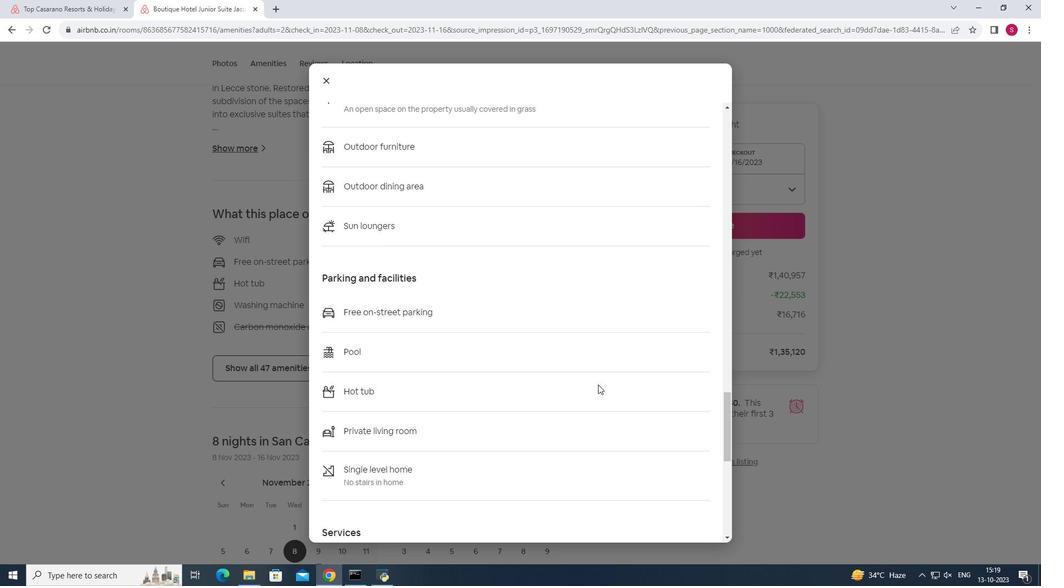 
Action: Mouse scrolled (598, 384) with delta (0, 0)
Screenshot: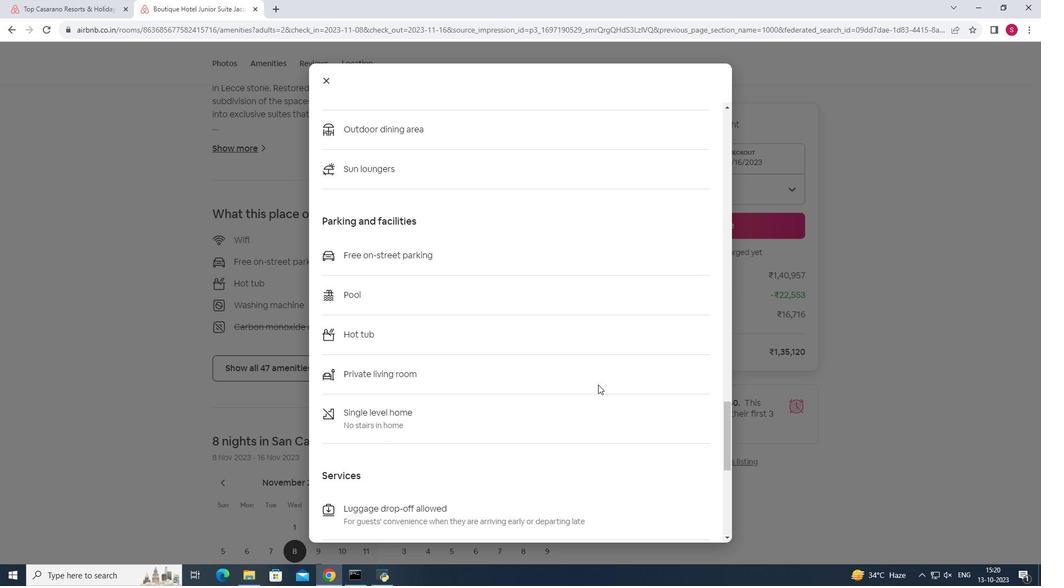 
Action: Mouse scrolled (598, 384) with delta (0, 0)
Screenshot: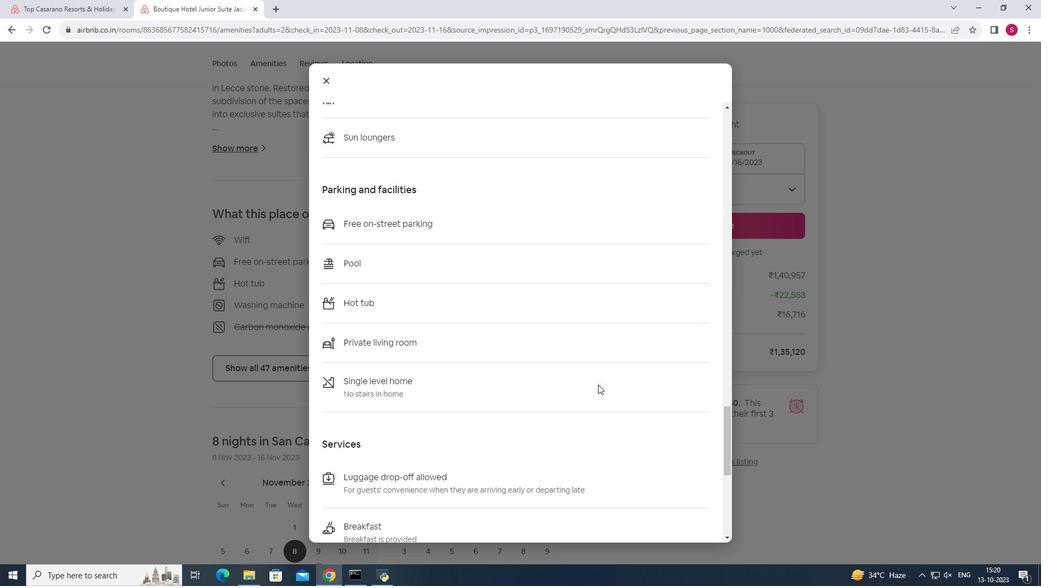 
Action: Mouse scrolled (598, 384) with delta (0, 0)
Screenshot: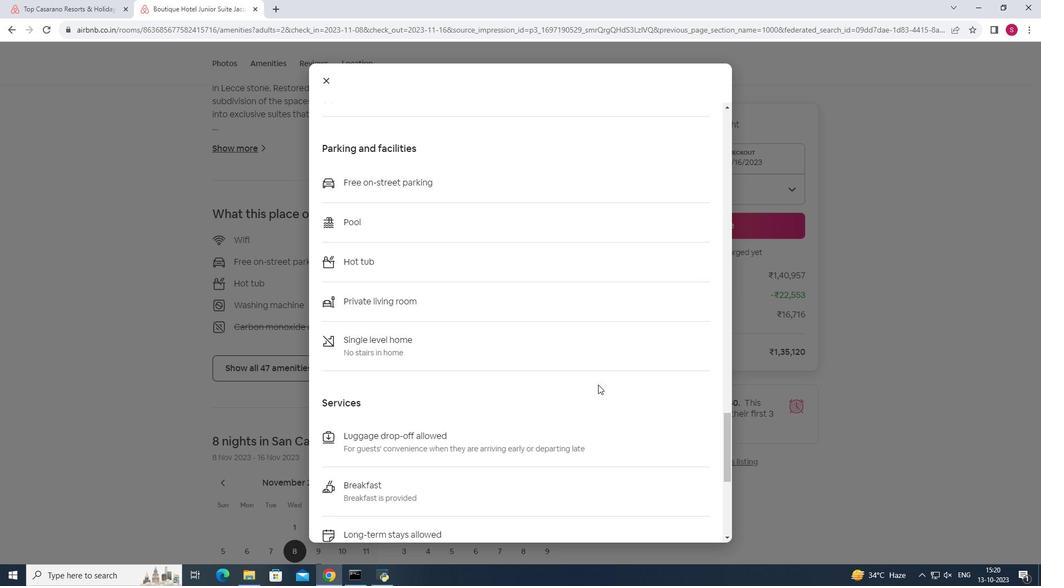 
Action: Mouse scrolled (598, 384) with delta (0, 0)
Screenshot: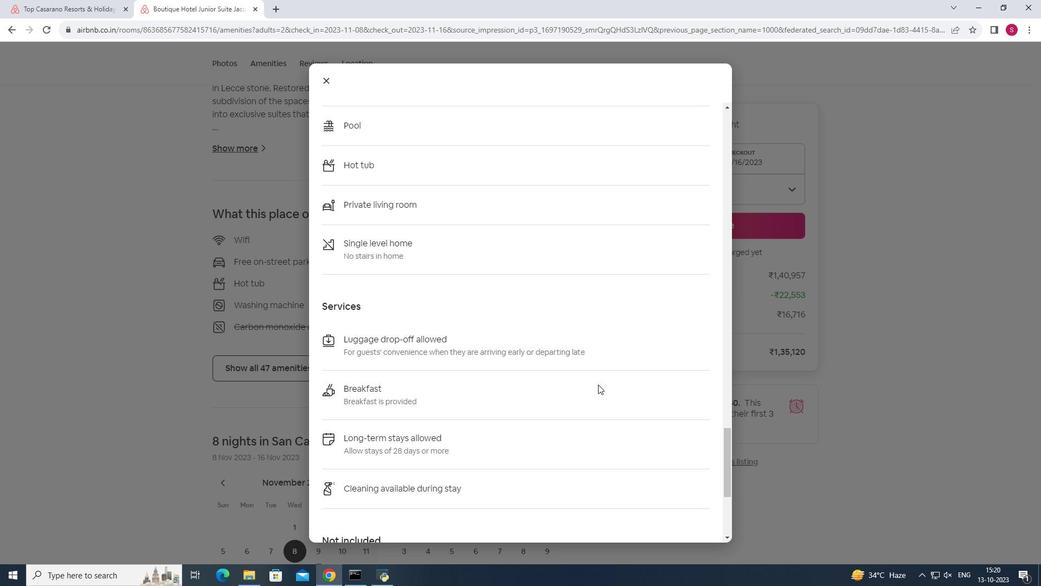 
Action: Mouse scrolled (598, 384) with delta (0, 0)
Screenshot: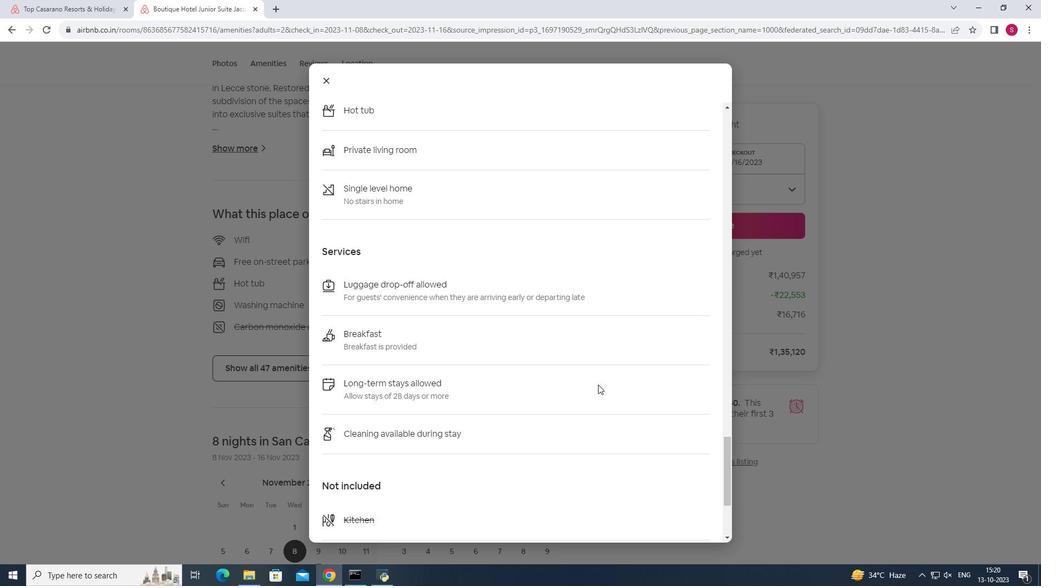 
Action: Mouse scrolled (598, 384) with delta (0, 0)
Screenshot: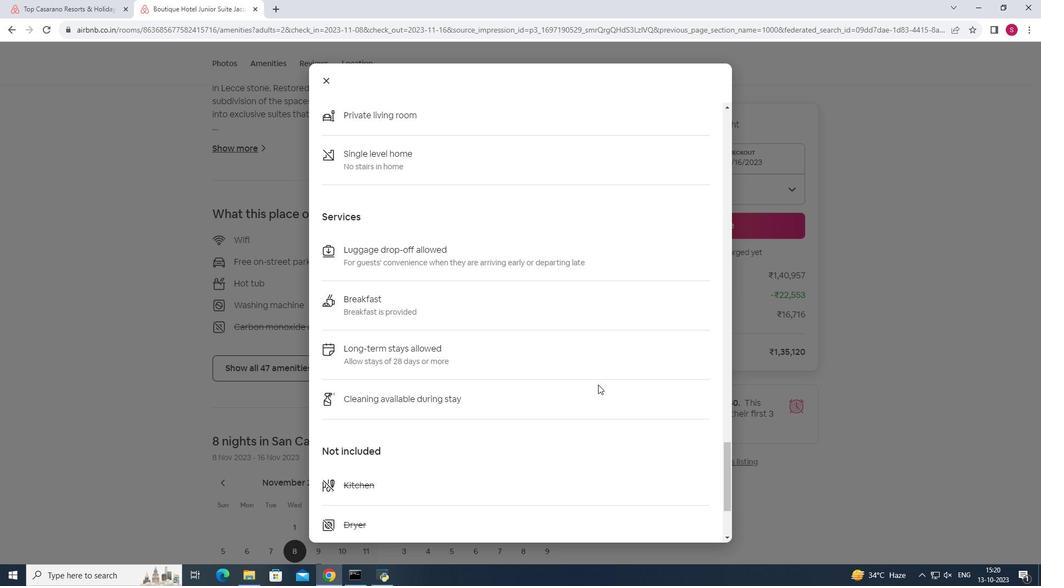 
Action: Mouse scrolled (598, 384) with delta (0, 0)
Screenshot: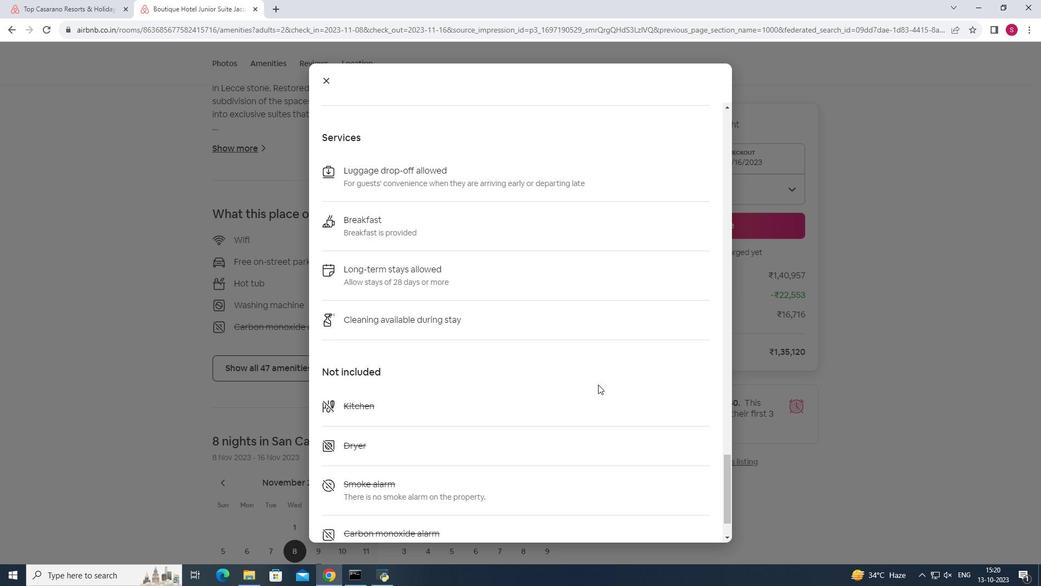 
Action: Mouse scrolled (598, 384) with delta (0, 0)
Screenshot: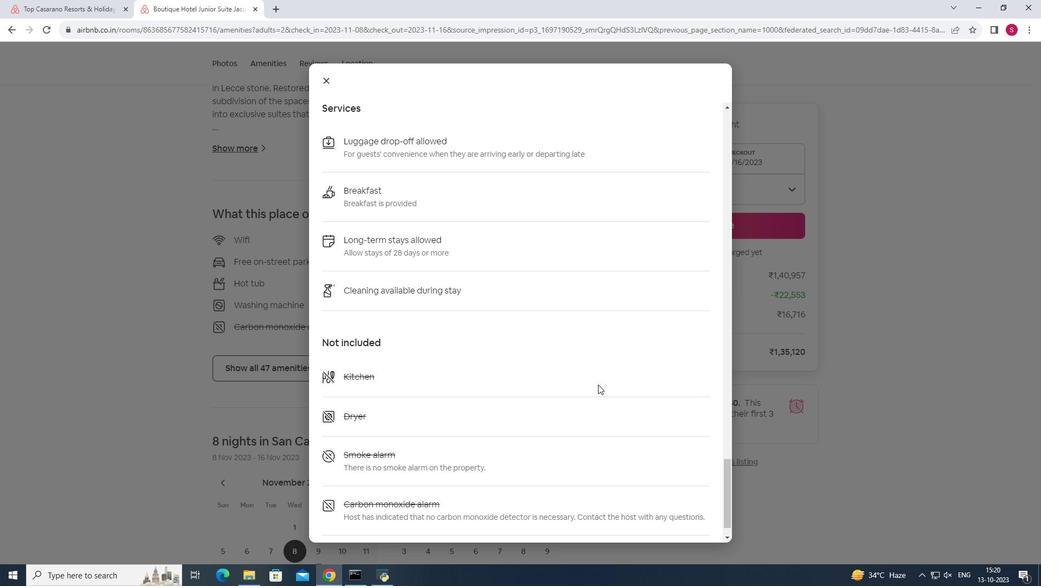 
Action: Mouse moved to (327, 79)
Screenshot: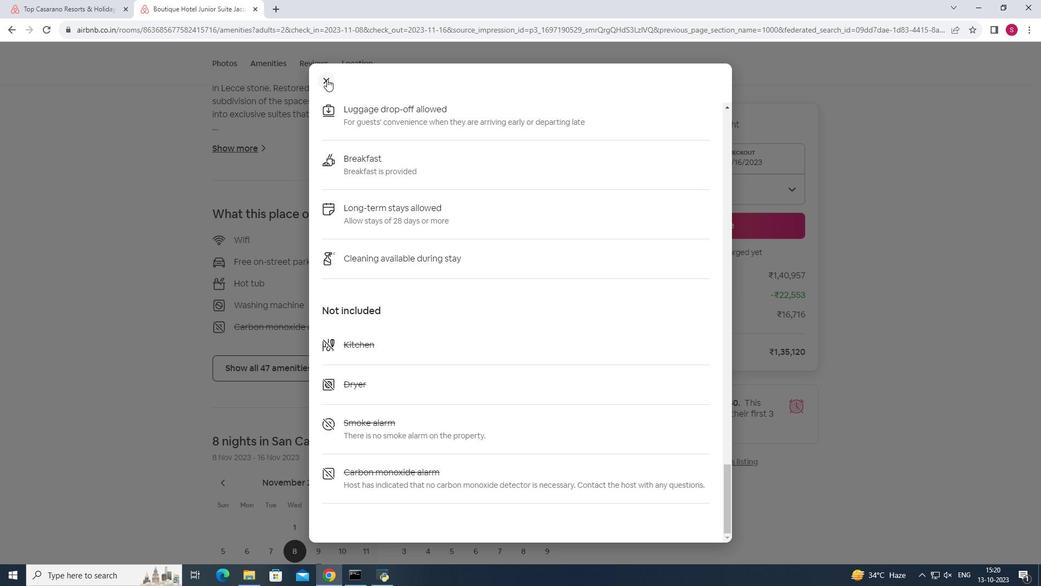 
Action: Mouse pressed left at (327, 79)
Screenshot: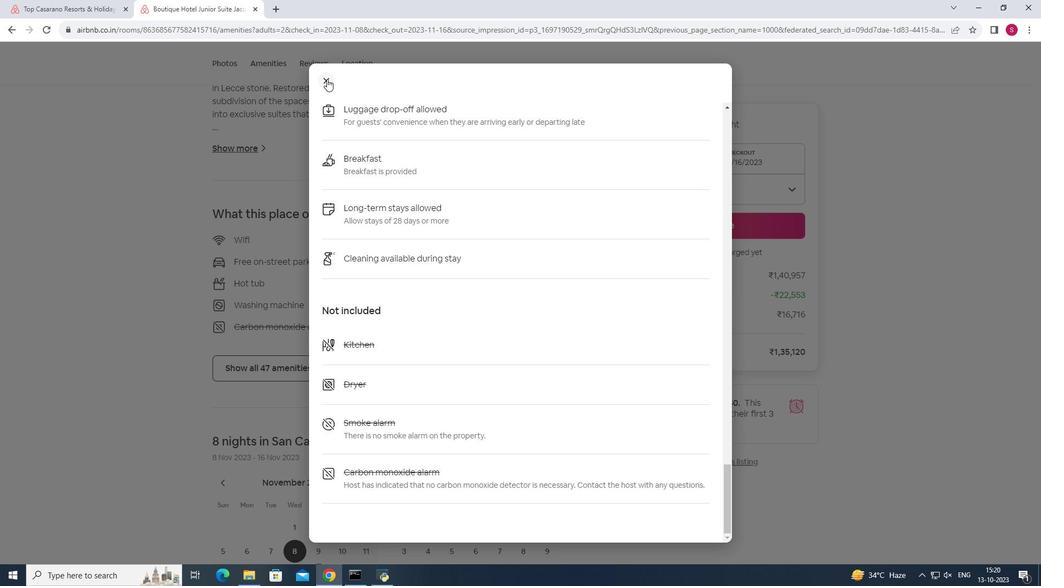 
Action: Mouse moved to (853, 441)
Screenshot: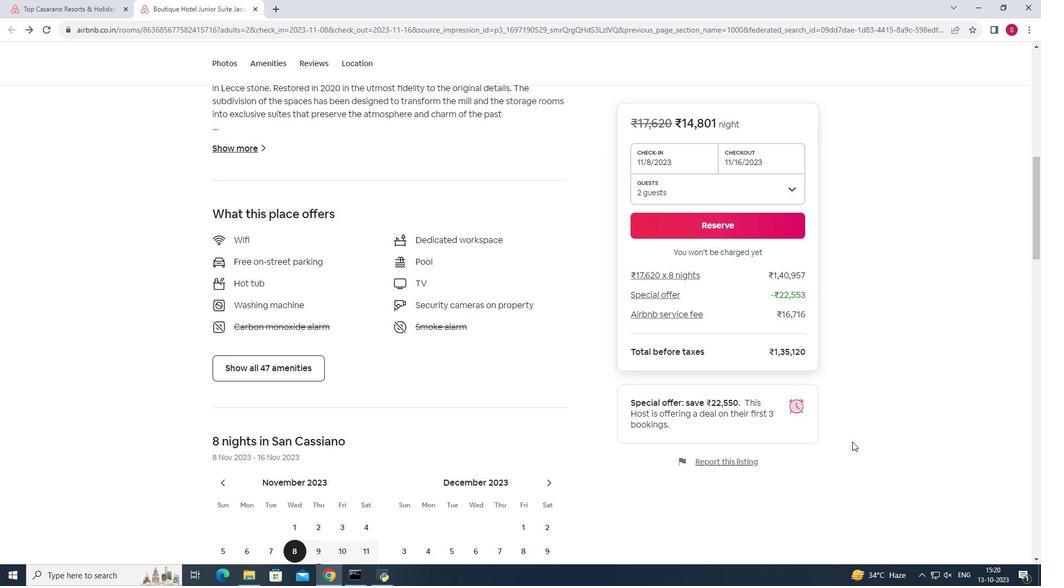 
Action: Mouse scrolled (853, 441) with delta (0, 0)
Screenshot: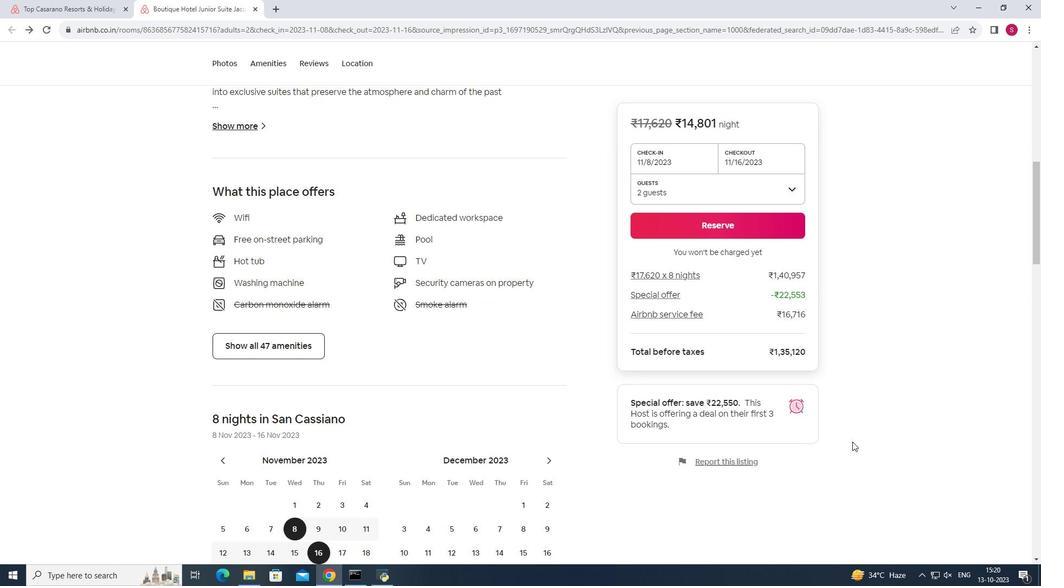 
Action: Mouse scrolled (853, 441) with delta (0, 0)
Screenshot: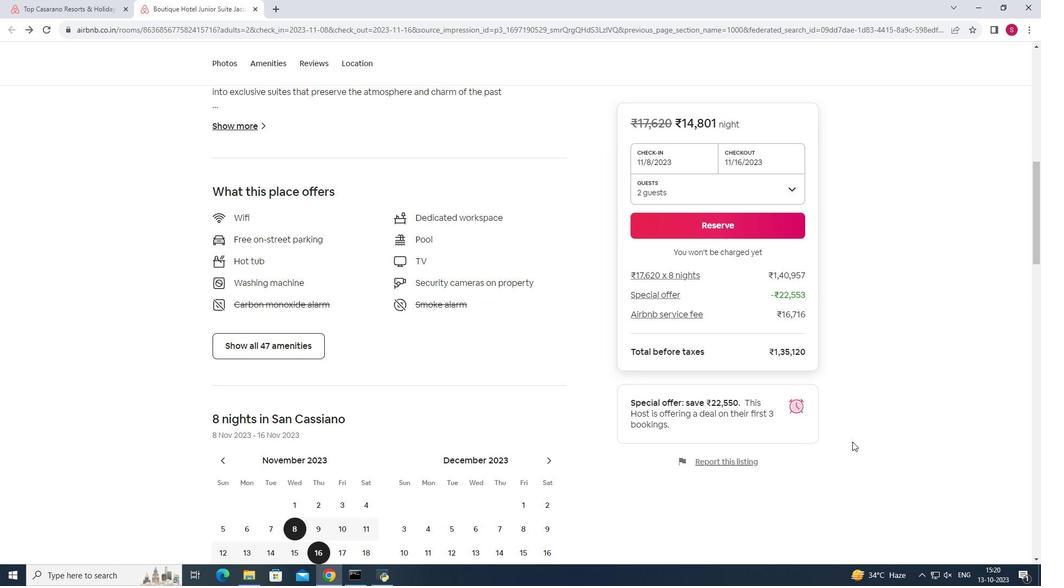 
Action: Mouse scrolled (853, 441) with delta (0, 0)
Screenshot: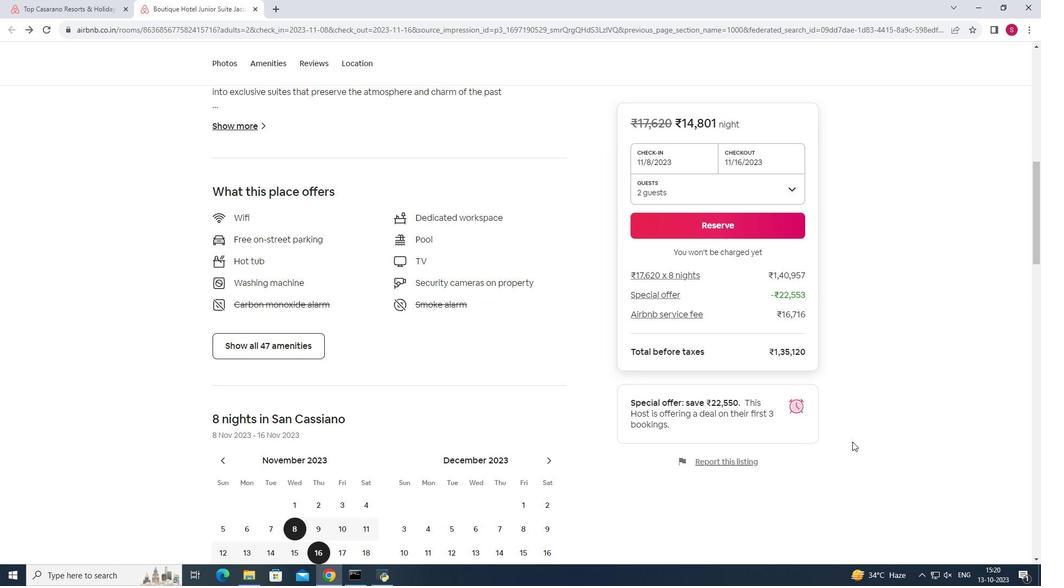 
Action: Mouse scrolled (853, 441) with delta (0, 0)
Screenshot: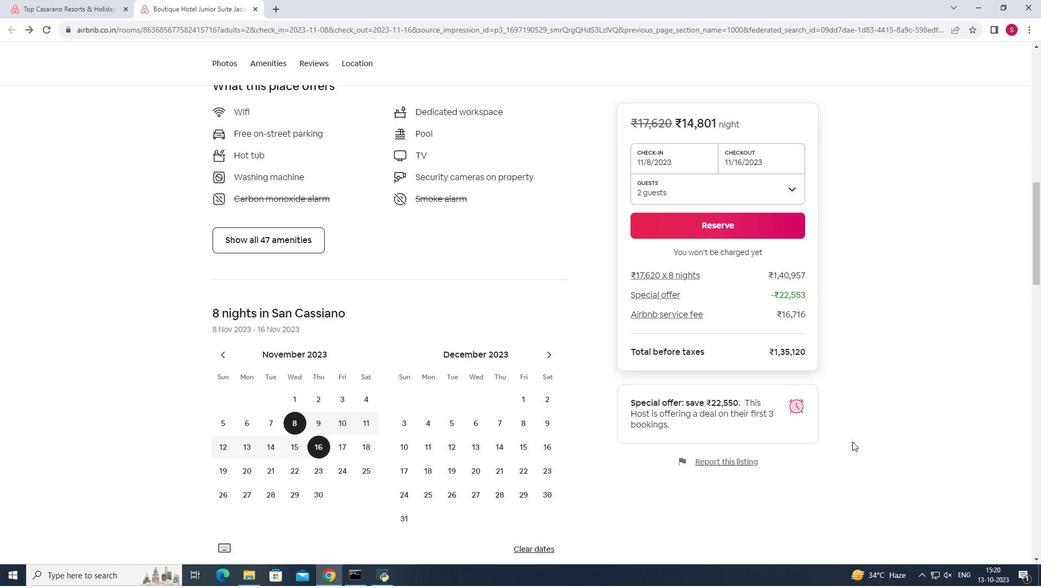 
Action: Mouse scrolled (853, 441) with delta (0, 0)
Screenshot: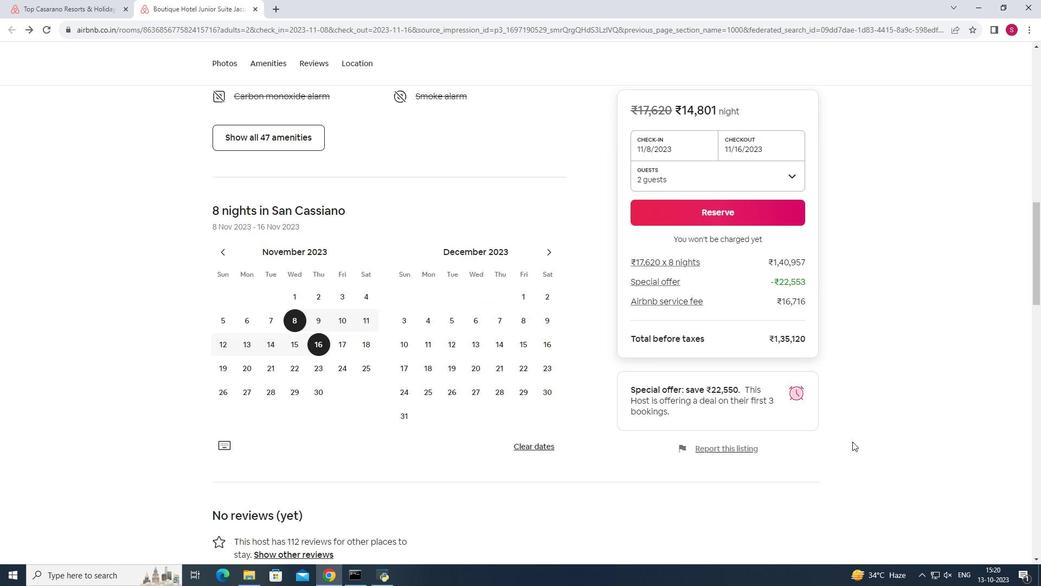 
Action: Mouse moved to (853, 441)
Screenshot: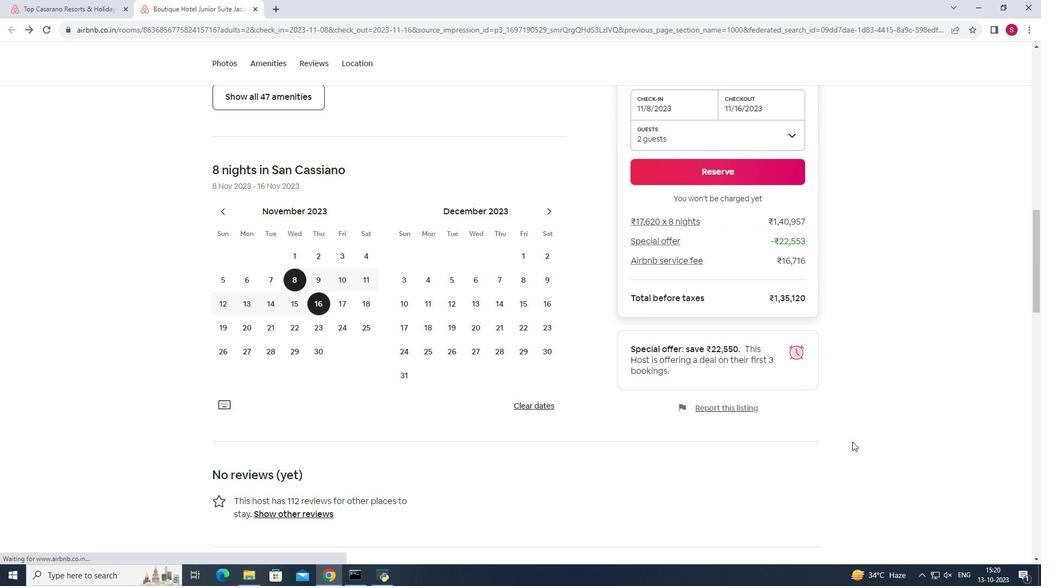 
Action: Mouse scrolled (853, 441) with delta (0, 0)
Screenshot: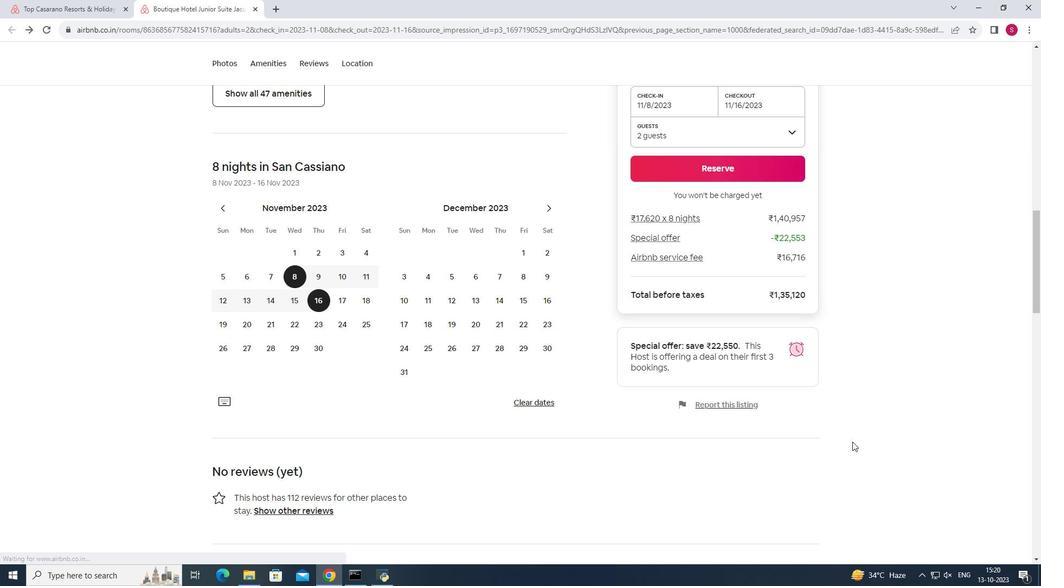 
Action: Mouse scrolled (853, 441) with delta (0, 0)
Screenshot: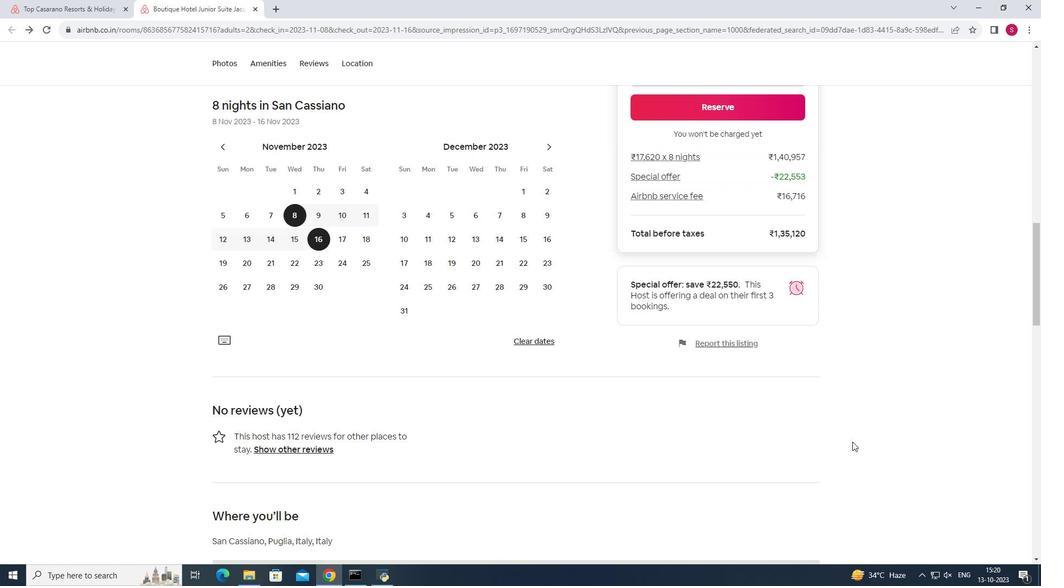 
Action: Mouse scrolled (853, 441) with delta (0, 0)
Screenshot: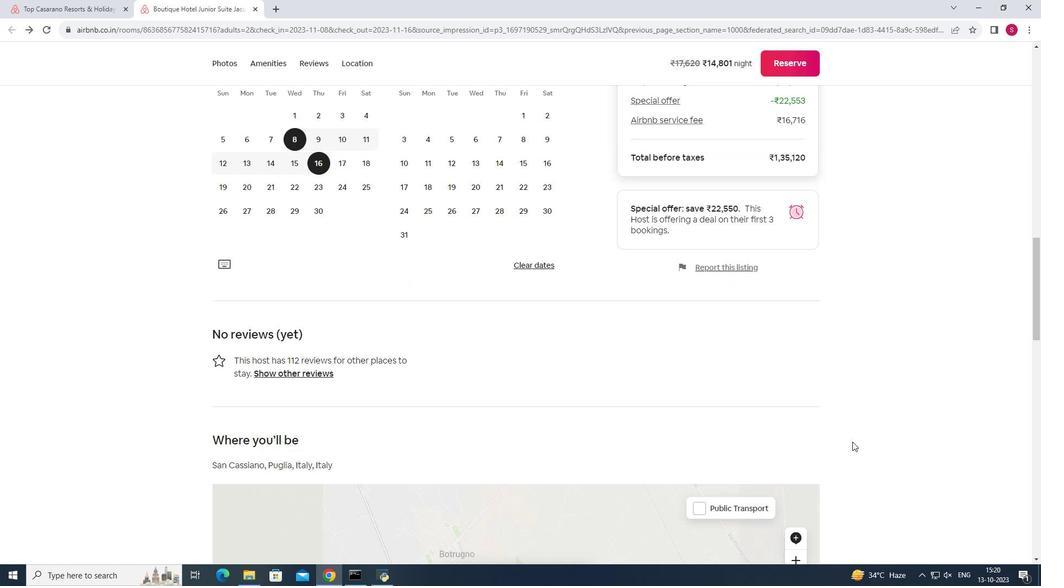 
Action: Mouse scrolled (853, 441) with delta (0, 0)
Screenshot: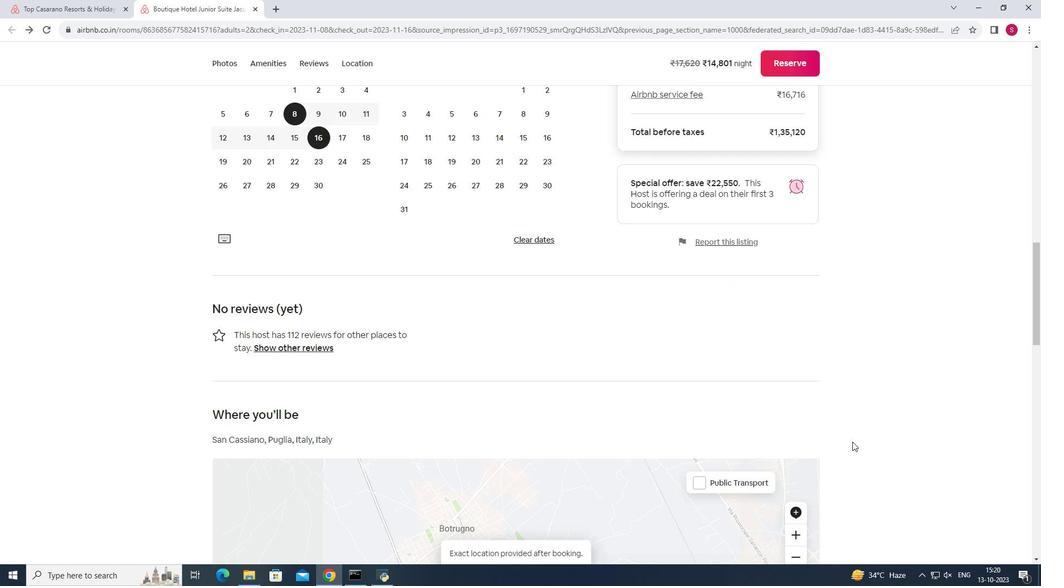 
Action: Mouse moved to (853, 441)
Screenshot: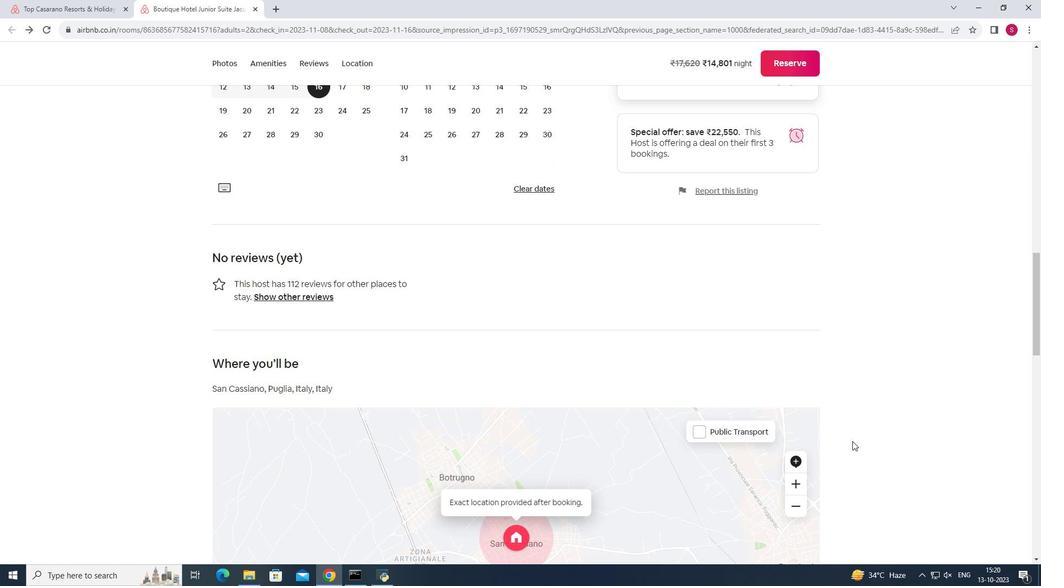 
Action: Mouse scrolled (853, 440) with delta (0, 0)
Screenshot: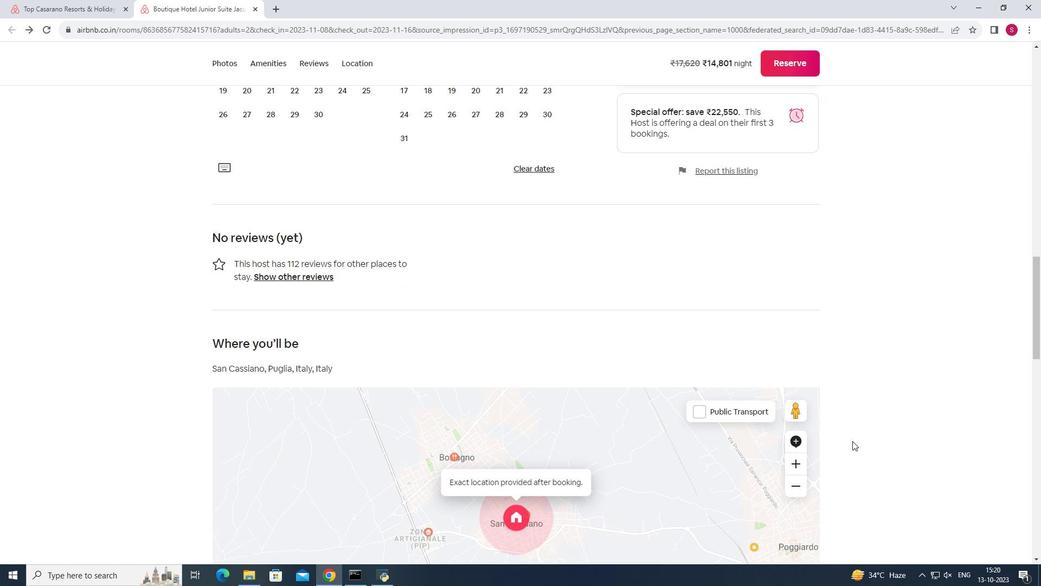
Action: Mouse scrolled (853, 440) with delta (0, 0)
Screenshot: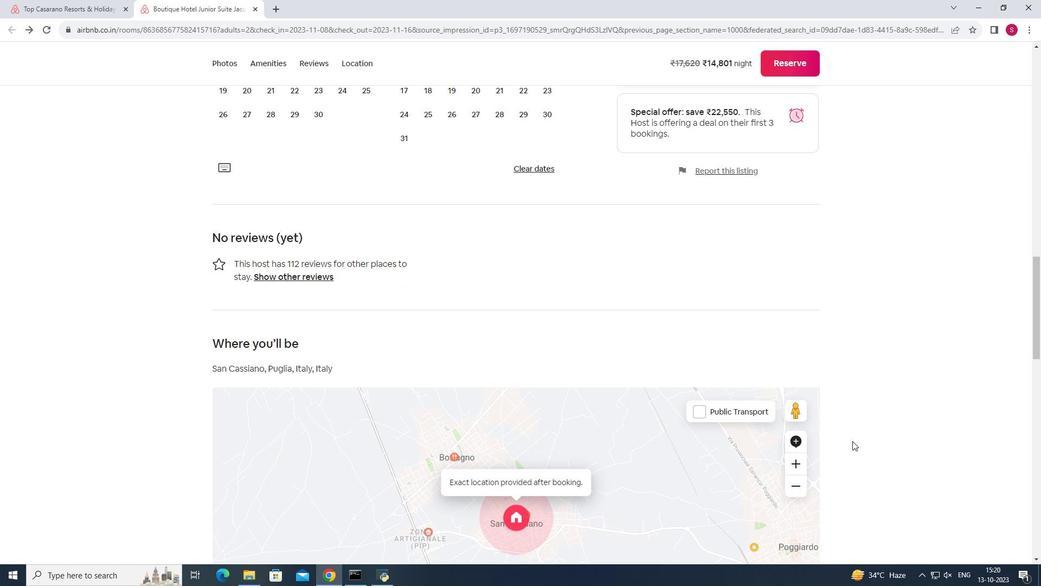 
Action: Mouse scrolled (853, 440) with delta (0, 0)
Screenshot: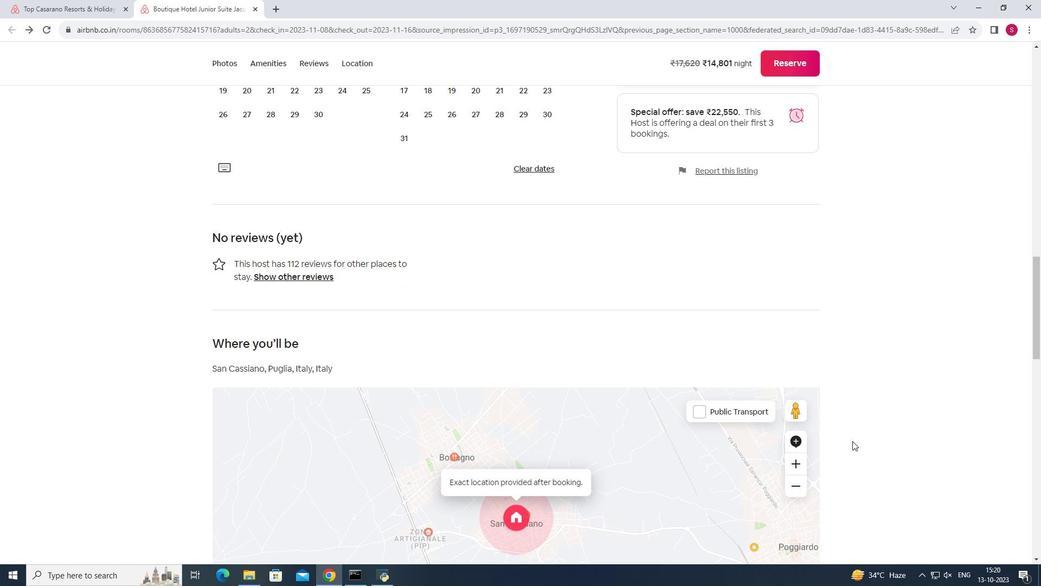 
Action: Mouse scrolled (853, 440) with delta (0, 0)
Screenshot: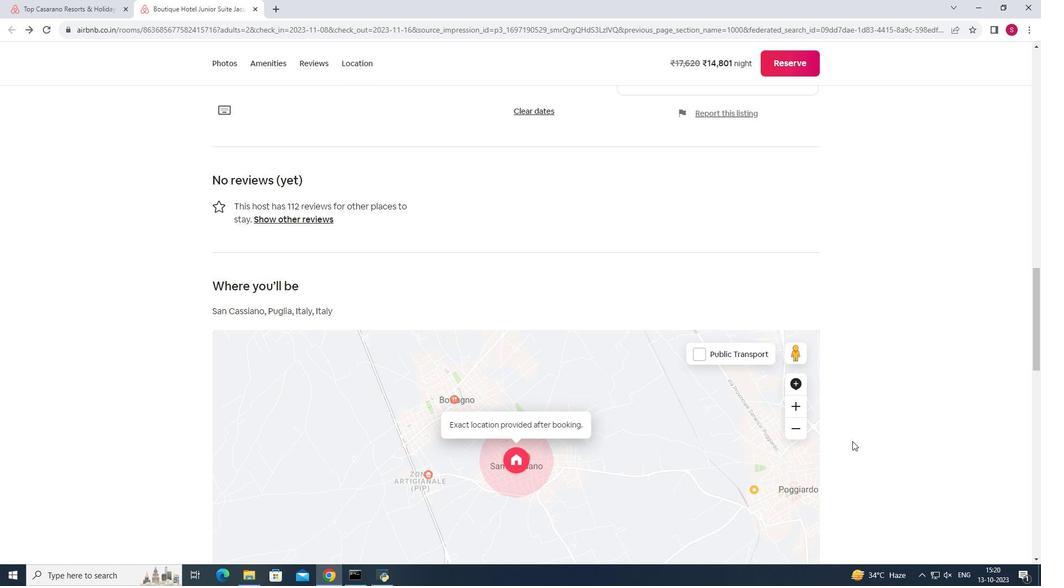
Action: Mouse scrolled (853, 440) with delta (0, 0)
Screenshot: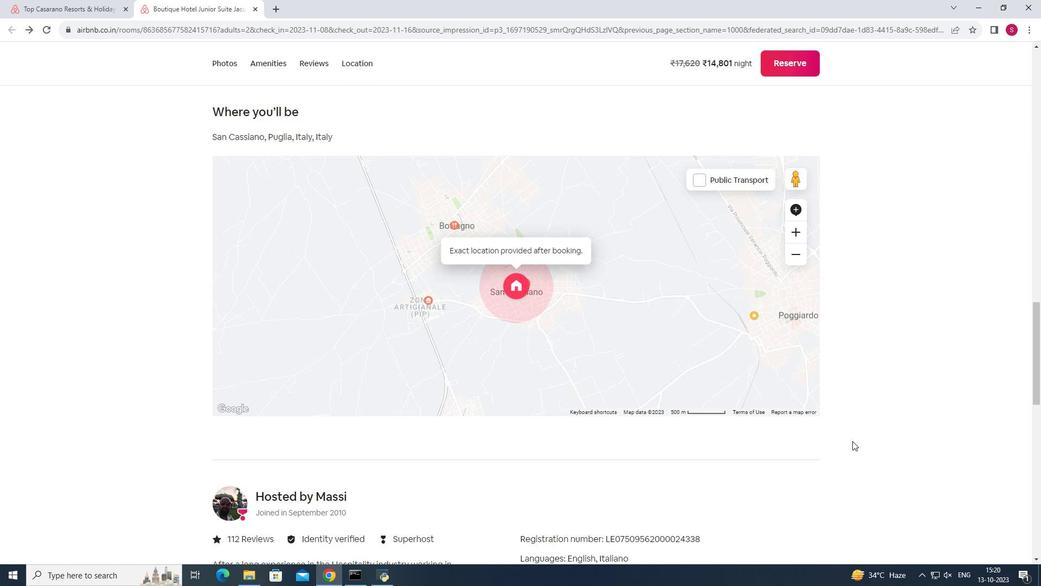 
Action: Mouse scrolled (853, 440) with delta (0, 0)
Screenshot: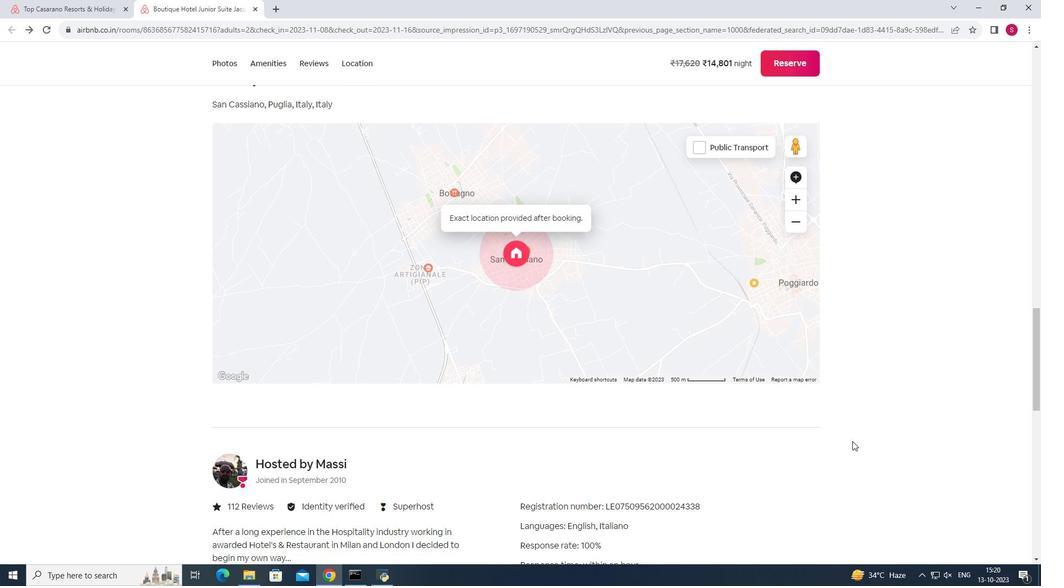 
Action: Mouse scrolled (853, 440) with delta (0, 0)
Screenshot: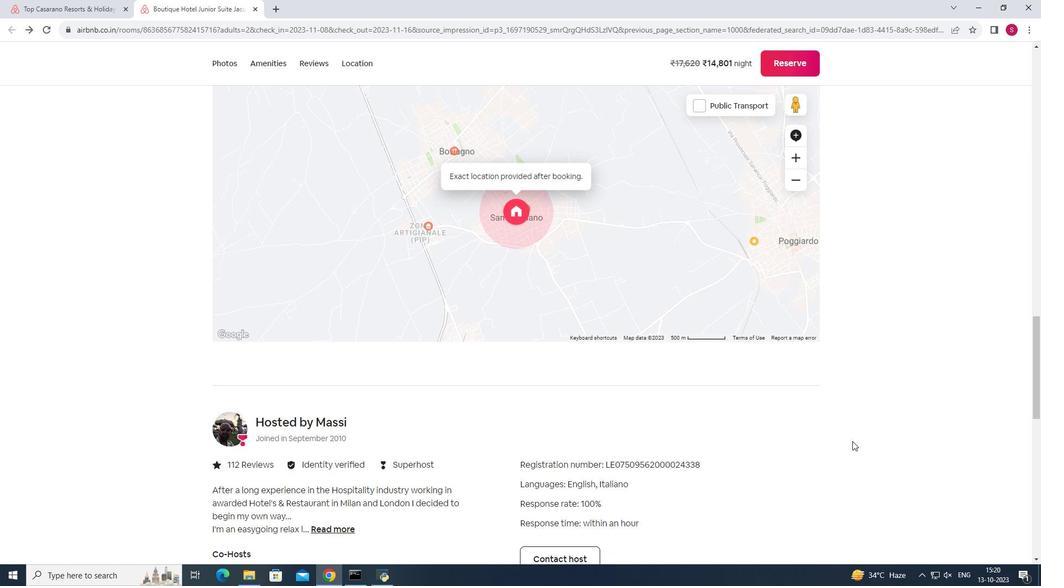 
Action: Mouse scrolled (853, 440) with delta (0, 0)
Screenshot: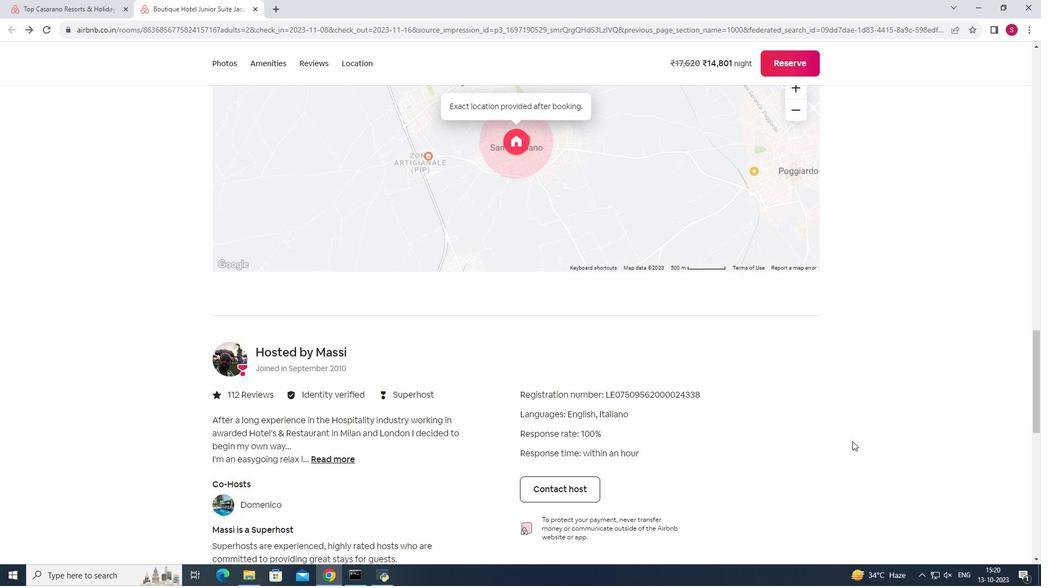 
Action: Mouse scrolled (853, 440) with delta (0, 0)
Screenshot: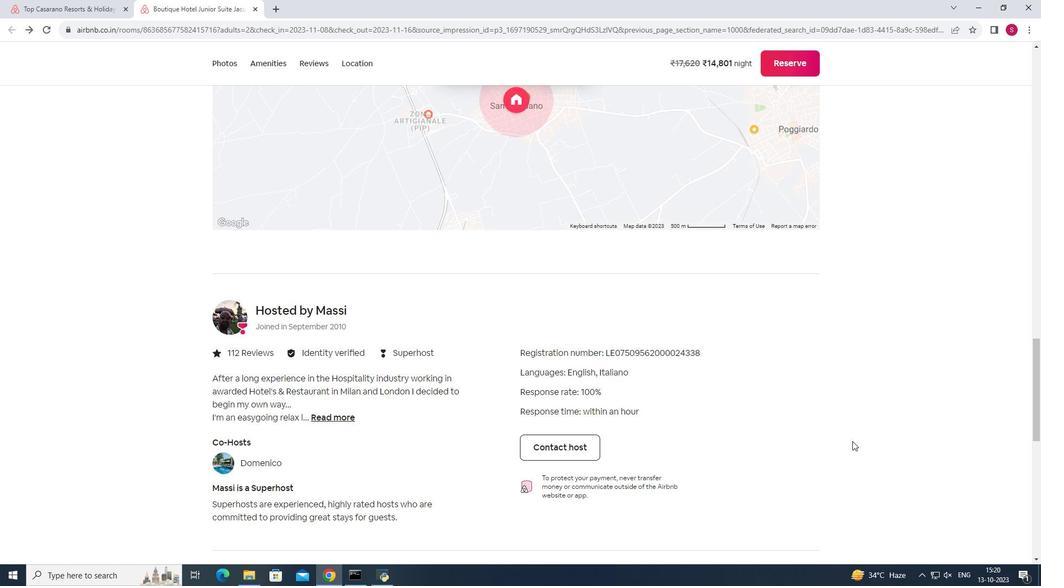 
Action: Mouse scrolled (853, 440) with delta (0, 0)
Screenshot: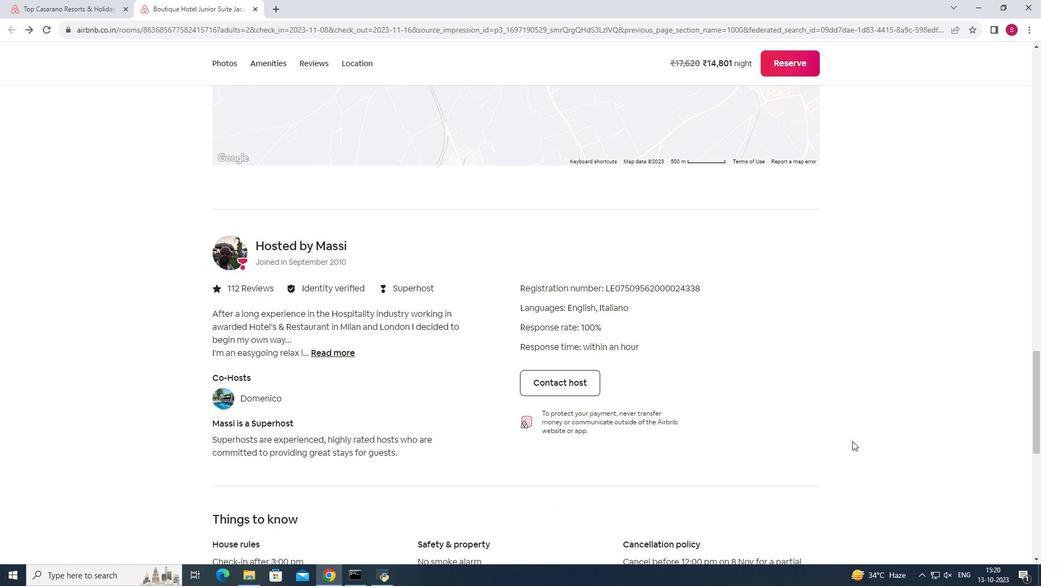 
Action: Mouse scrolled (853, 440) with delta (0, 0)
